Task: Buy 5 Heat Riser & Restrictor from Gaskets section under best seller category for shipping address: Jane Thompson, 2094 Pike Street, San Diego, California 92126, Cell Number 8585770212. Pay from credit card ending with 2005, CVV 3321
Action: Mouse moved to (15, 82)
Screenshot: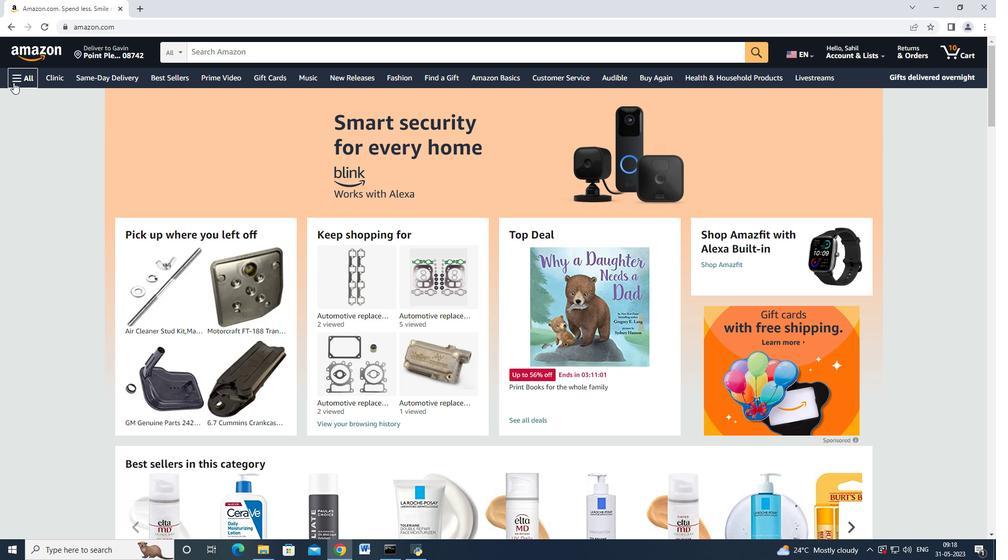 
Action: Mouse pressed left at (15, 82)
Screenshot: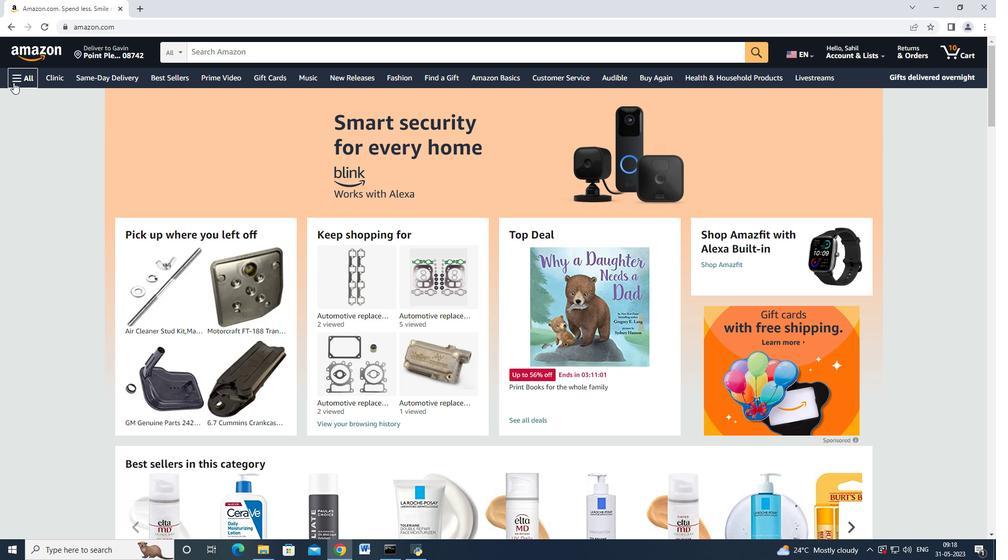
Action: Mouse moved to (61, 219)
Screenshot: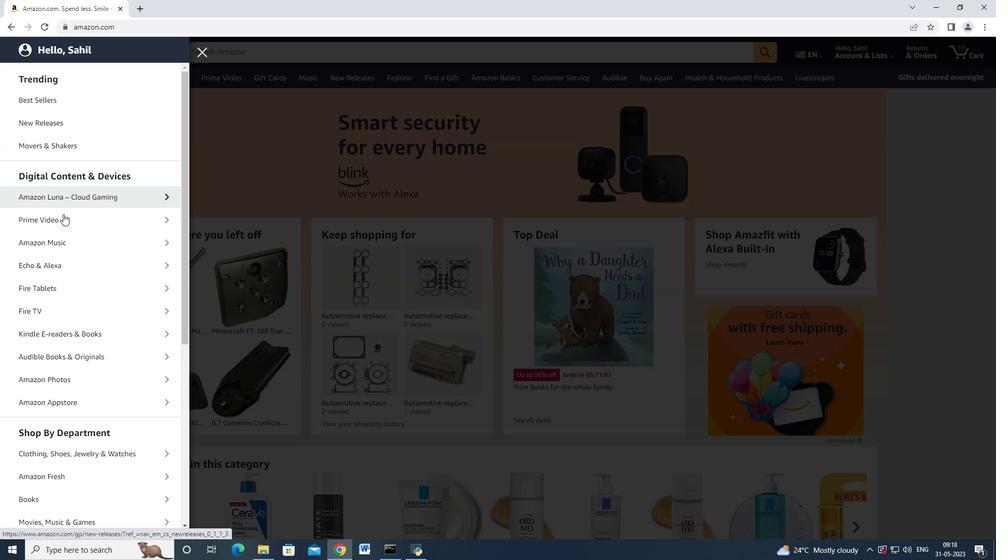 
Action: Mouse scrolled (61, 219) with delta (0, 0)
Screenshot: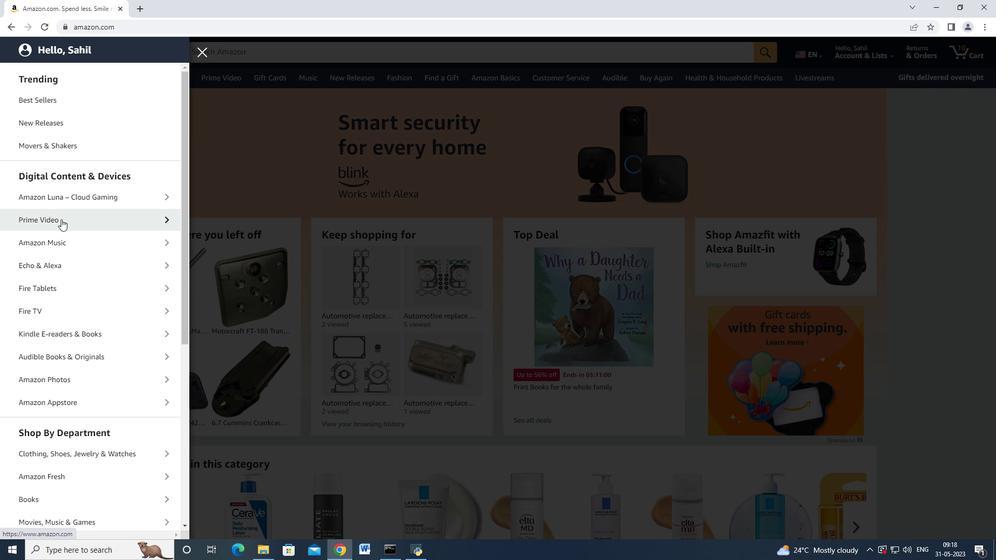 
Action: Mouse moved to (79, 365)
Screenshot: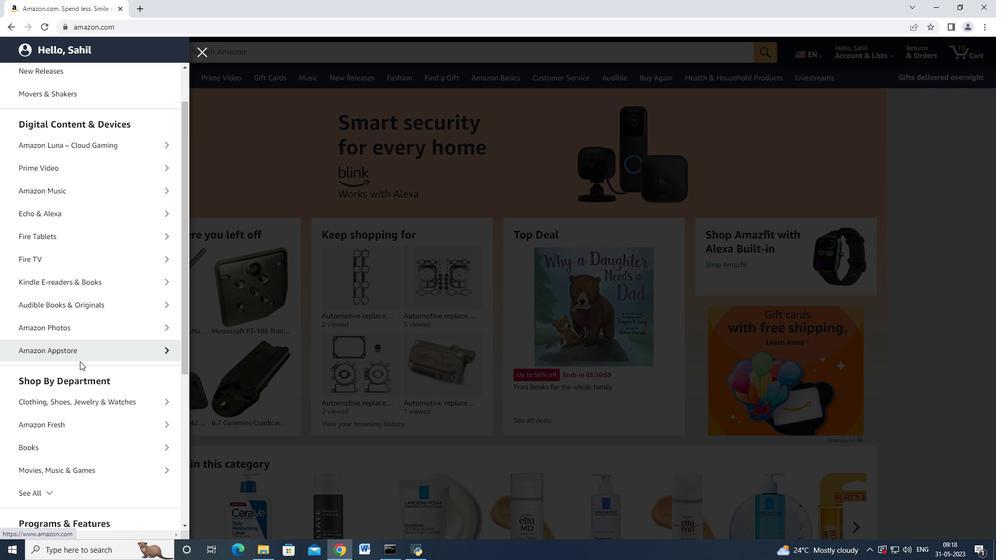 
Action: Mouse scrolled (79, 365) with delta (0, 0)
Screenshot: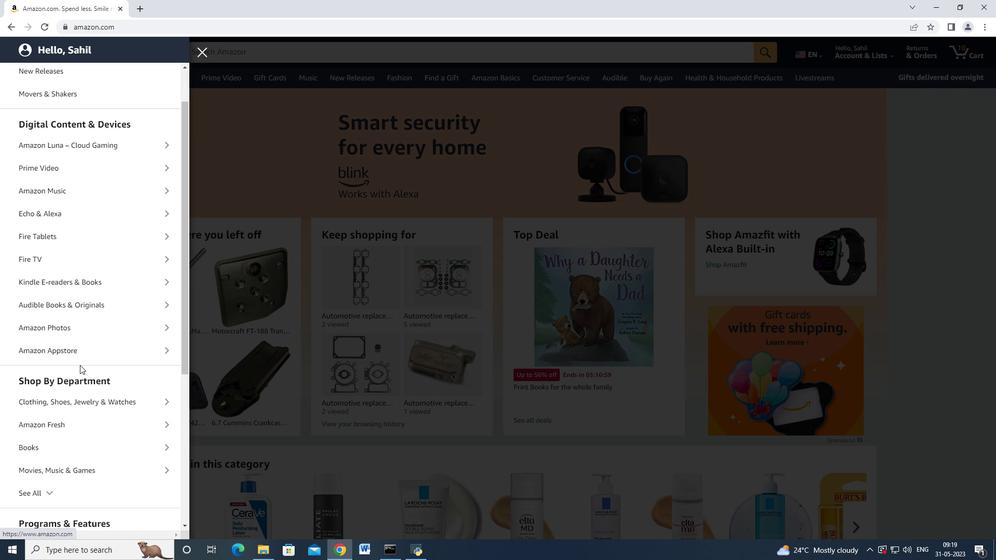 
Action: Mouse moved to (60, 440)
Screenshot: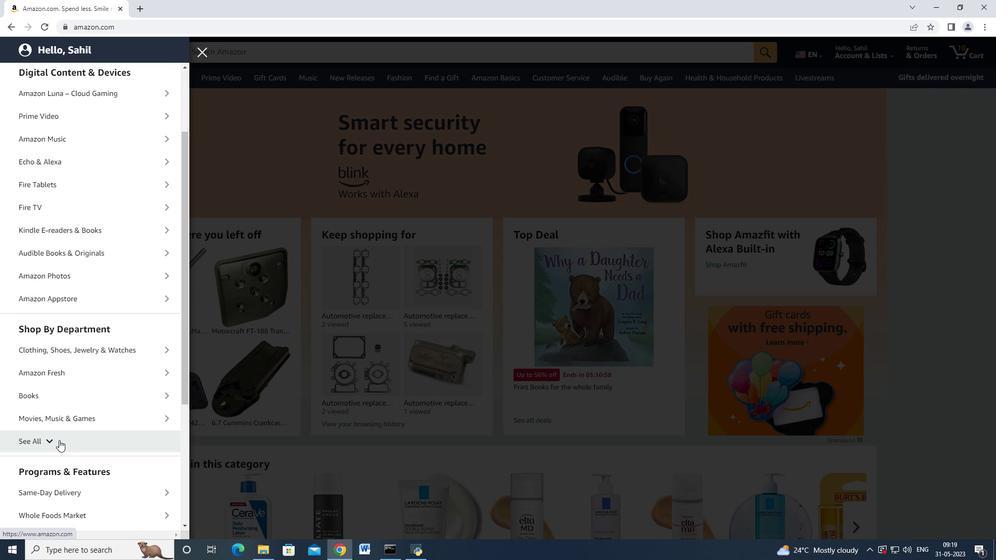 
Action: Mouse pressed left at (60, 440)
Screenshot: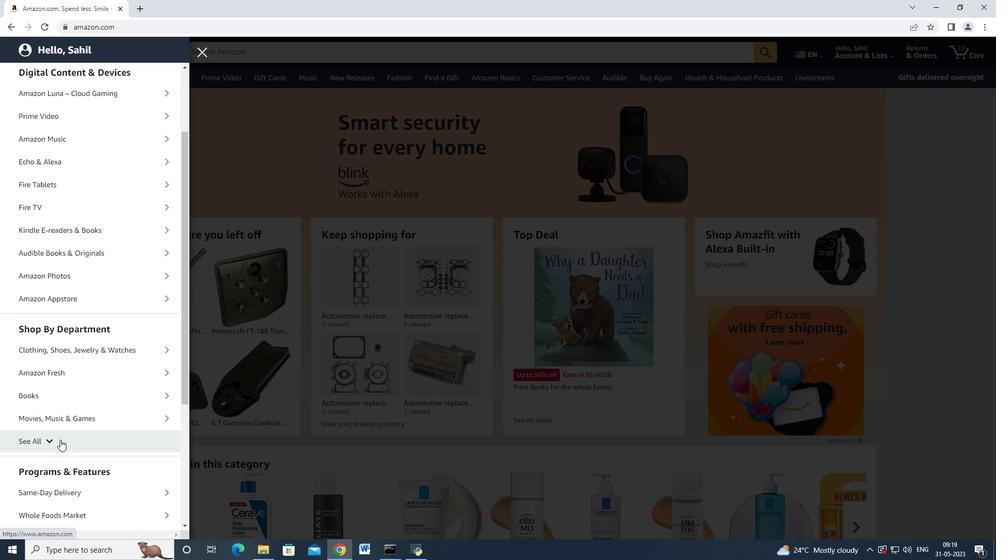 
Action: Mouse moved to (76, 297)
Screenshot: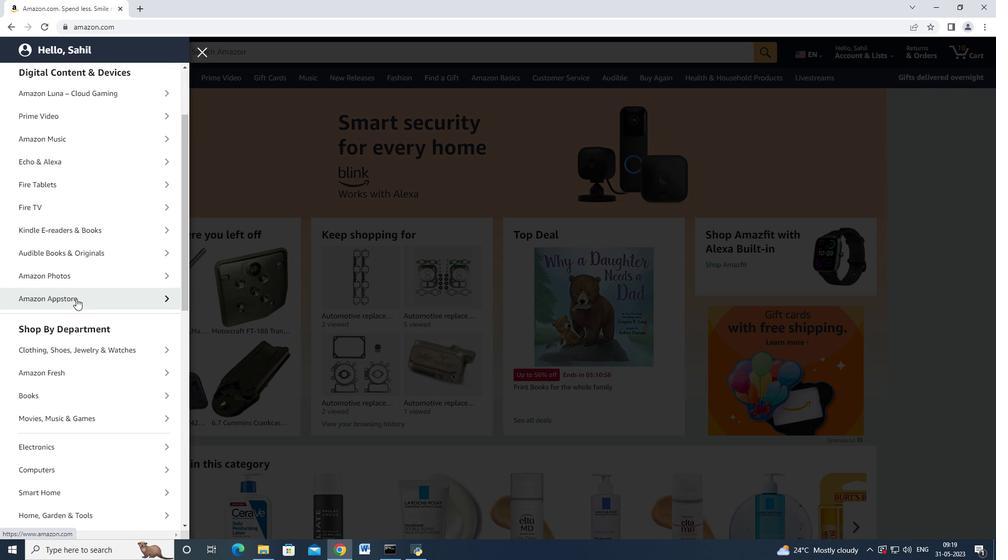 
Action: Mouse scrolled (76, 297) with delta (0, 0)
Screenshot: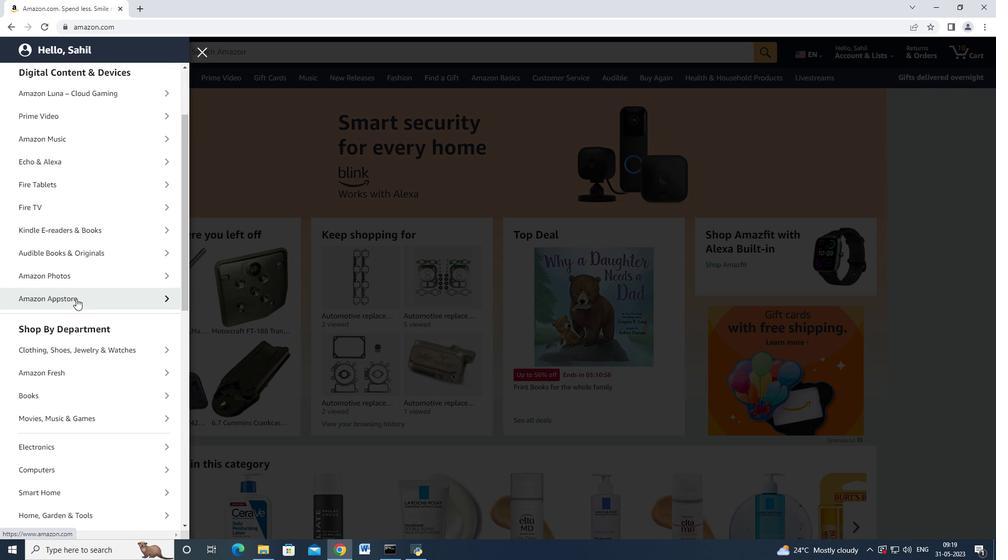 
Action: Mouse moved to (77, 296)
Screenshot: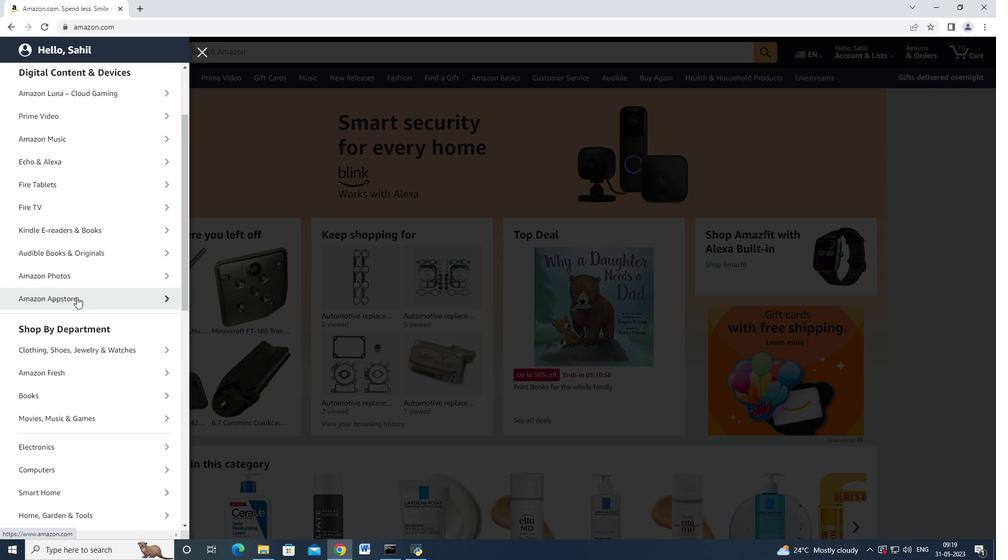
Action: Mouse scrolled (77, 296) with delta (0, 0)
Screenshot: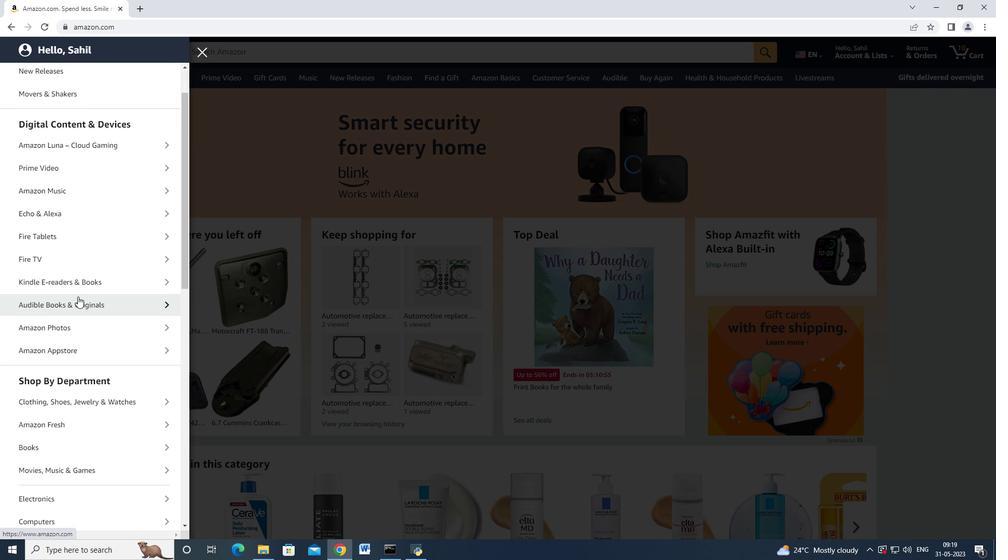 
Action: Mouse scrolled (77, 296) with delta (0, 0)
Screenshot: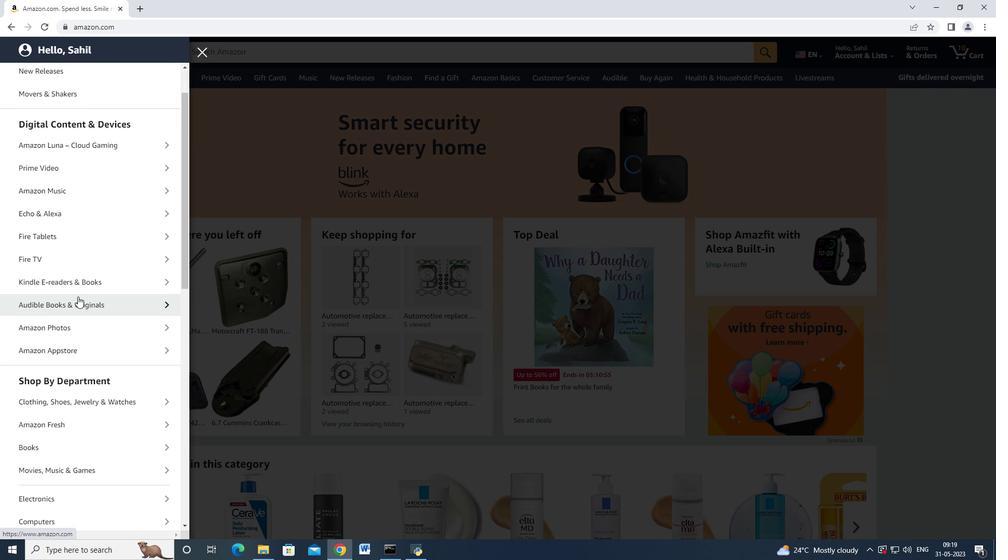 
Action: Mouse scrolled (77, 296) with delta (0, 0)
Screenshot: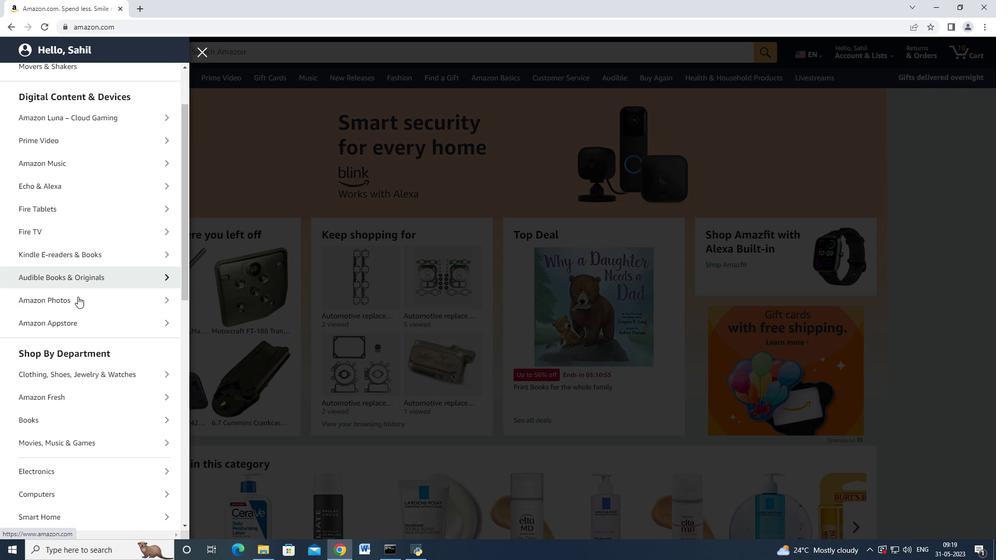 
Action: Mouse scrolled (77, 296) with delta (0, 0)
Screenshot: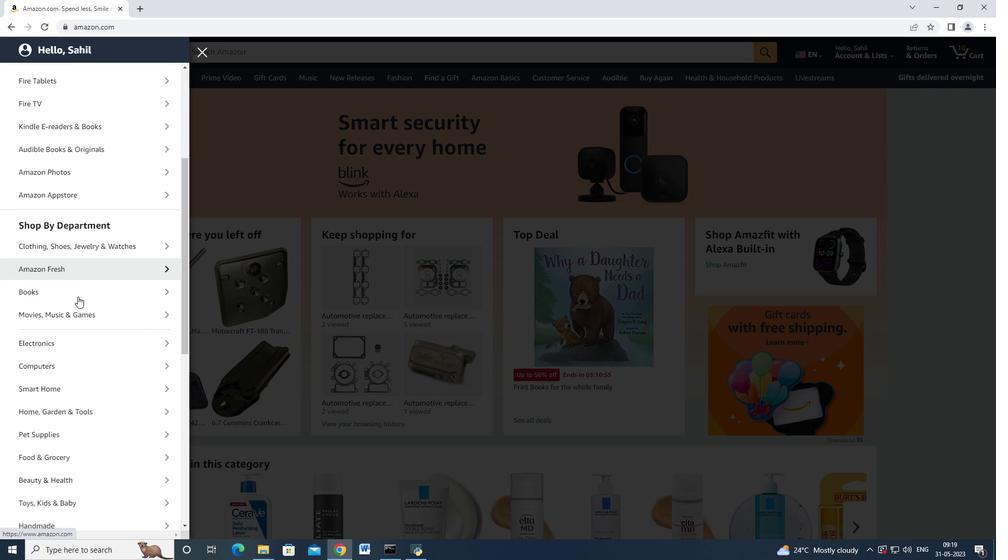 
Action: Mouse scrolled (77, 296) with delta (0, 0)
Screenshot: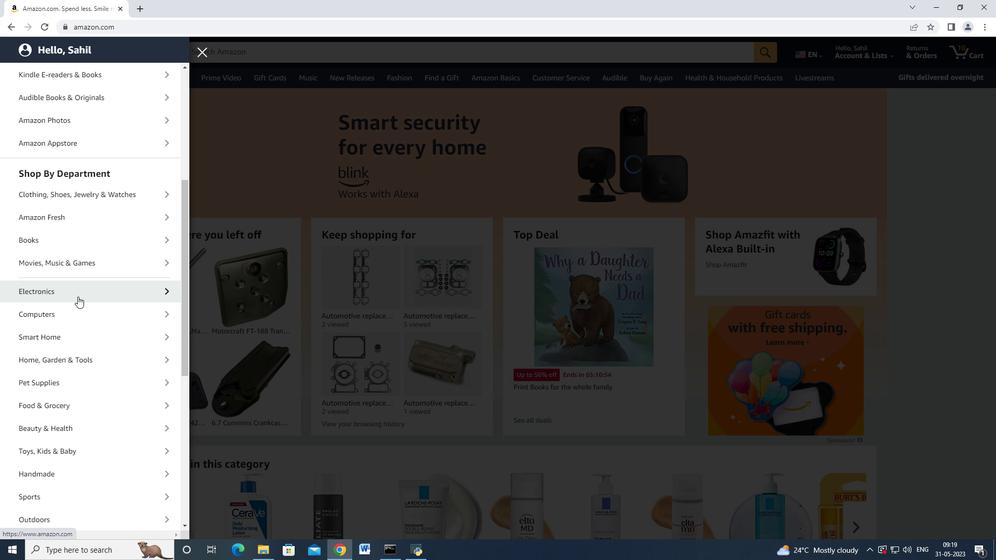 
Action: Mouse scrolled (77, 296) with delta (0, 0)
Screenshot: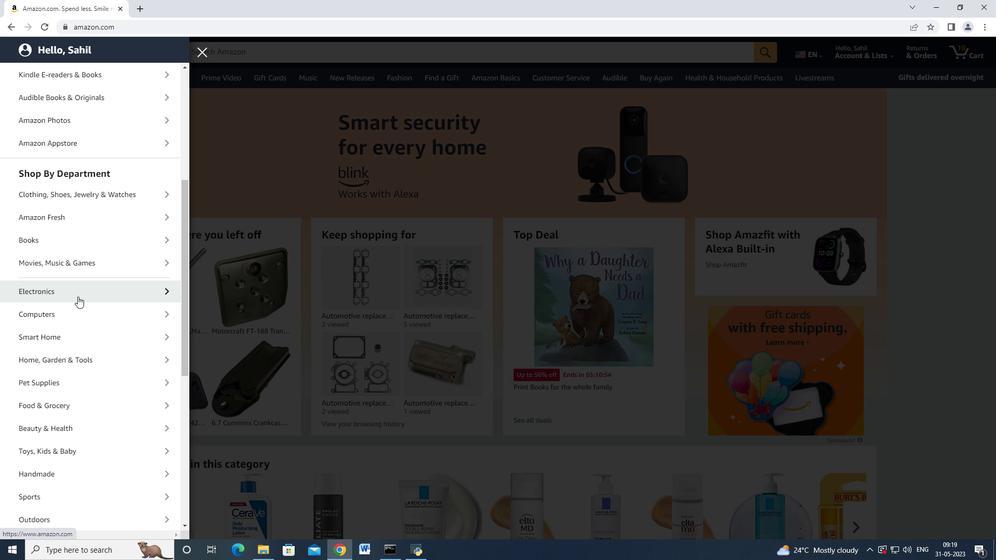 
Action: Mouse scrolled (77, 296) with delta (0, 0)
Screenshot: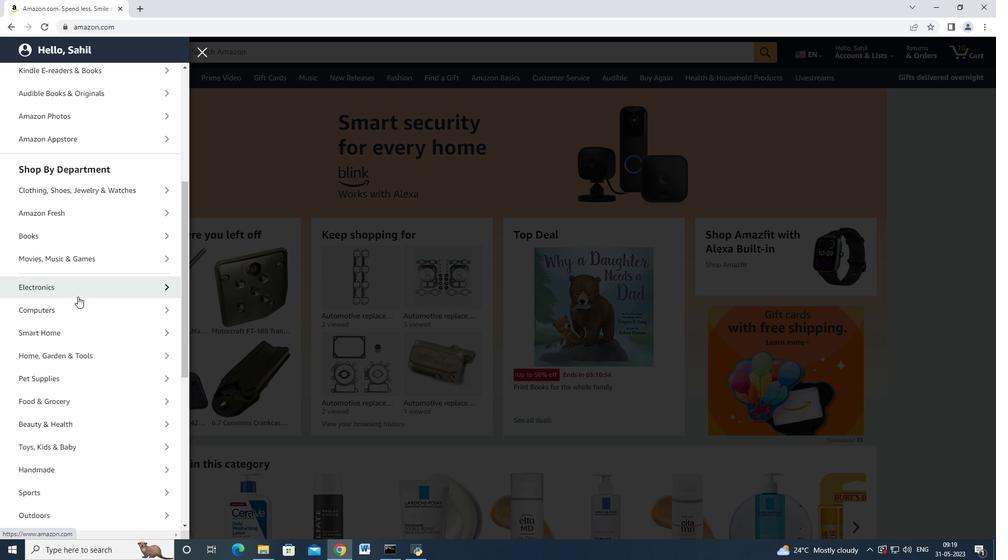 
Action: Mouse scrolled (77, 296) with delta (0, 0)
Screenshot: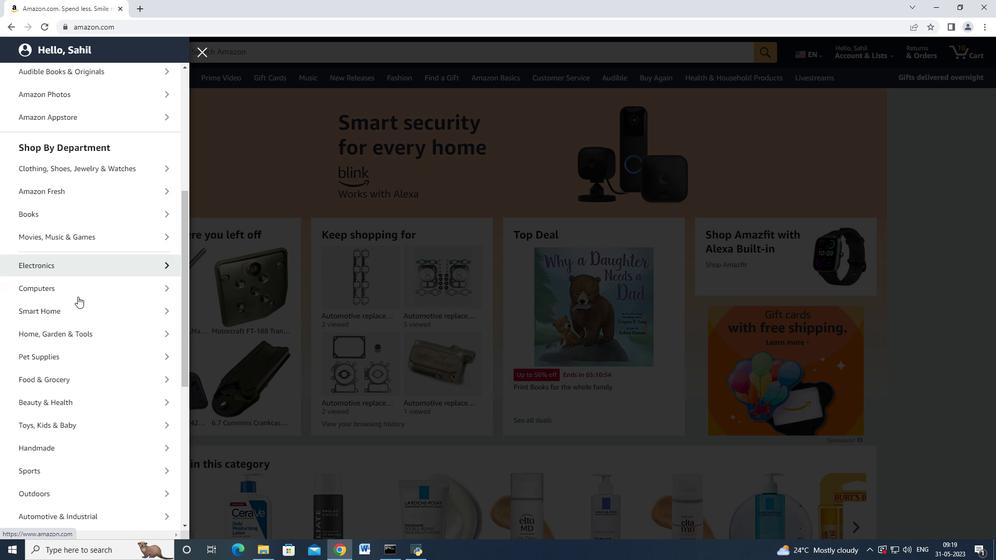 
Action: Mouse moved to (77, 332)
Screenshot: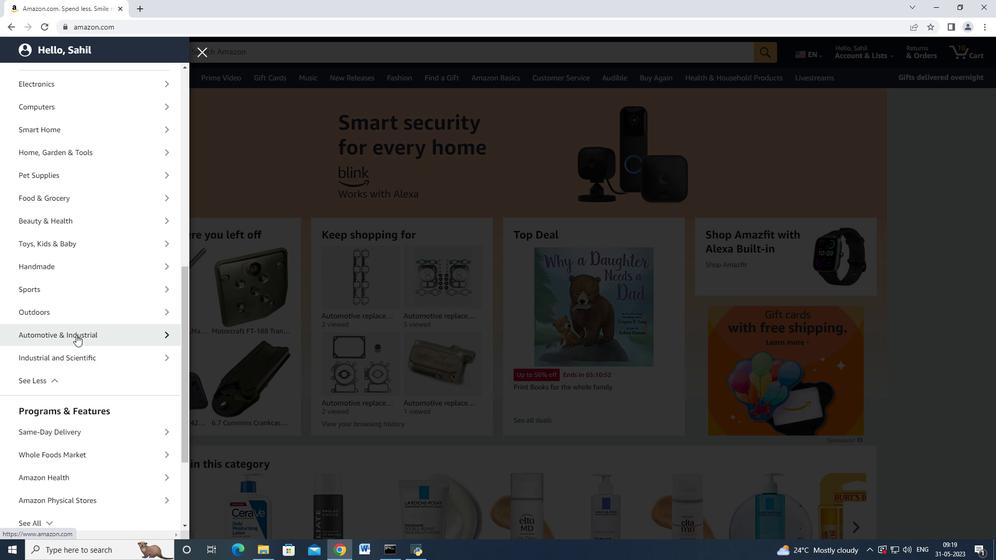 
Action: Mouse pressed left at (77, 332)
Screenshot: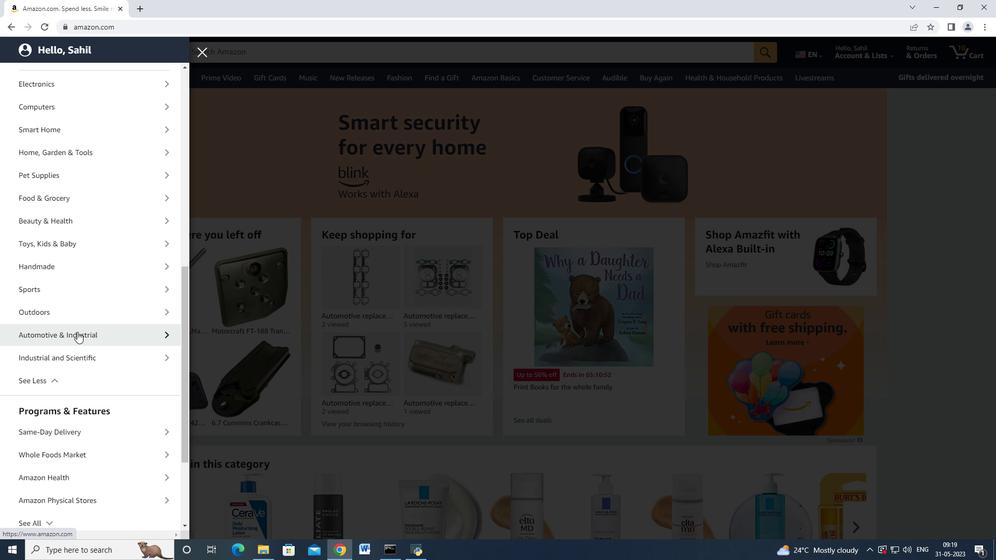 
Action: Mouse moved to (121, 122)
Screenshot: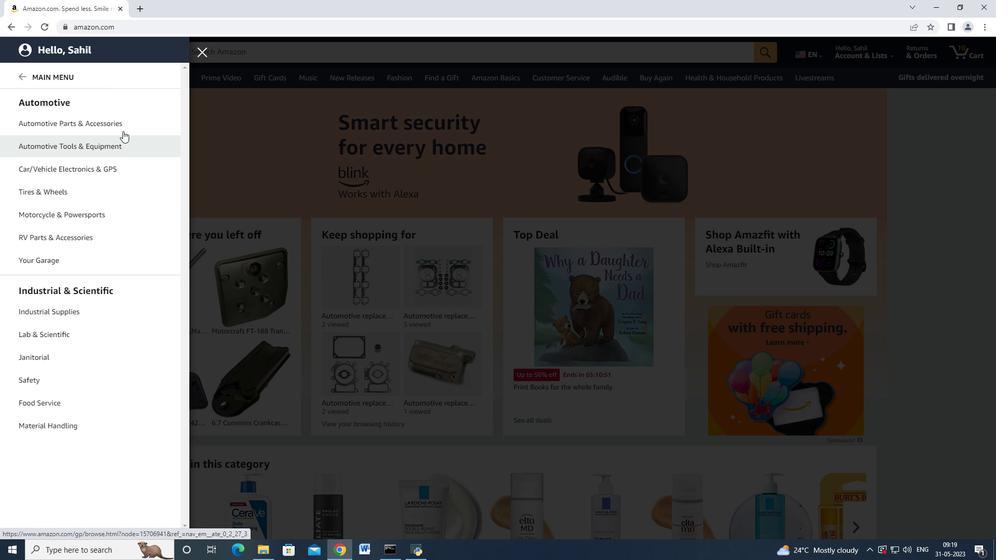 
Action: Mouse pressed left at (121, 122)
Screenshot: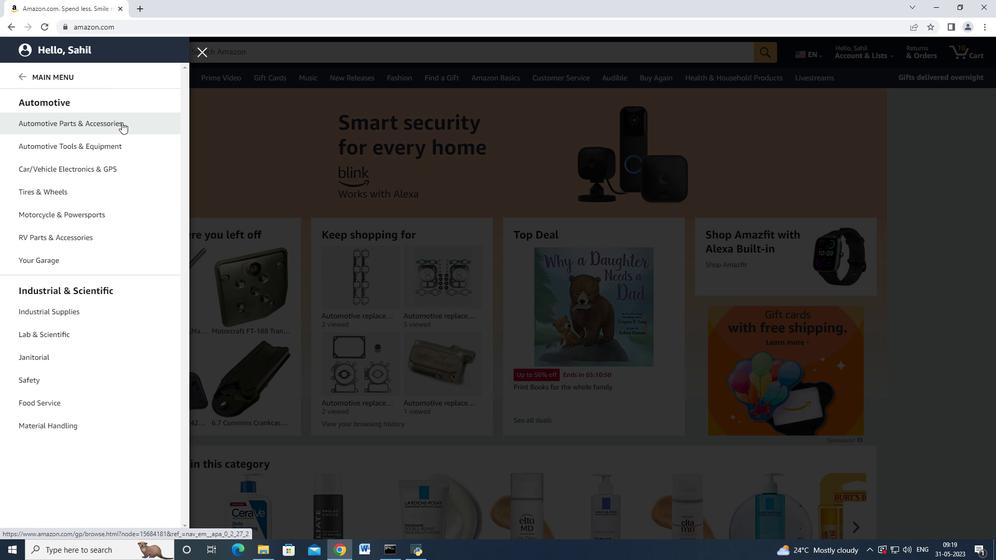 
Action: Mouse moved to (184, 96)
Screenshot: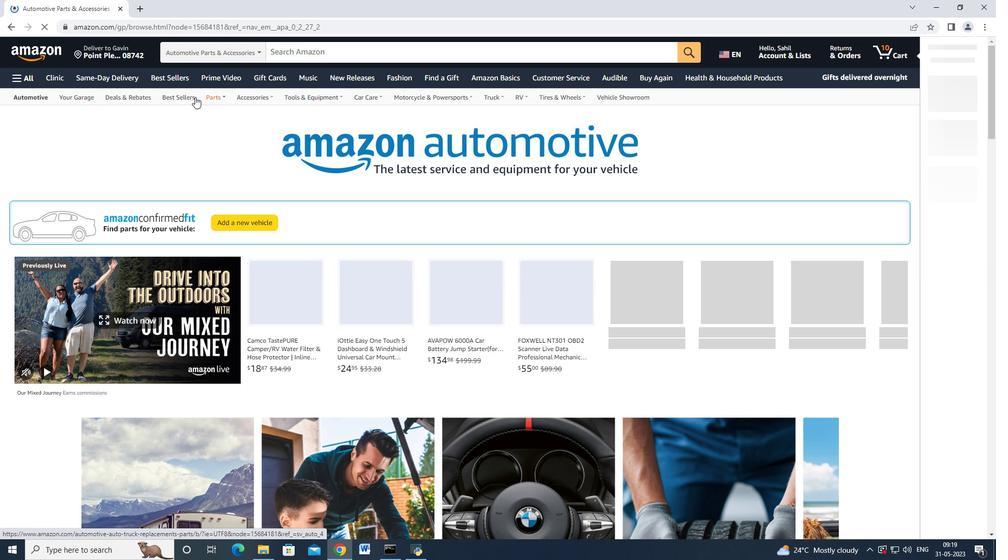 
Action: Mouse pressed left at (184, 96)
Screenshot: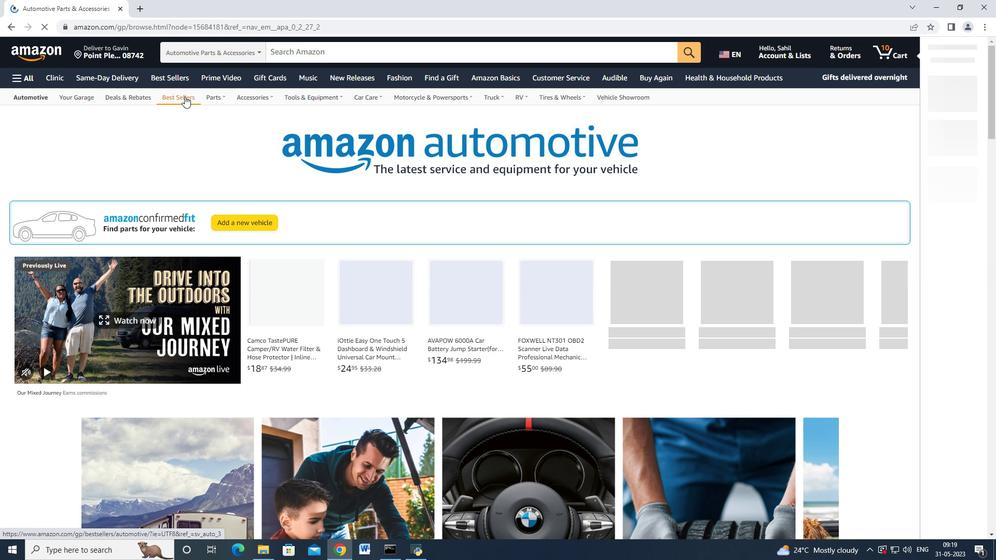 
Action: Mouse moved to (113, 289)
Screenshot: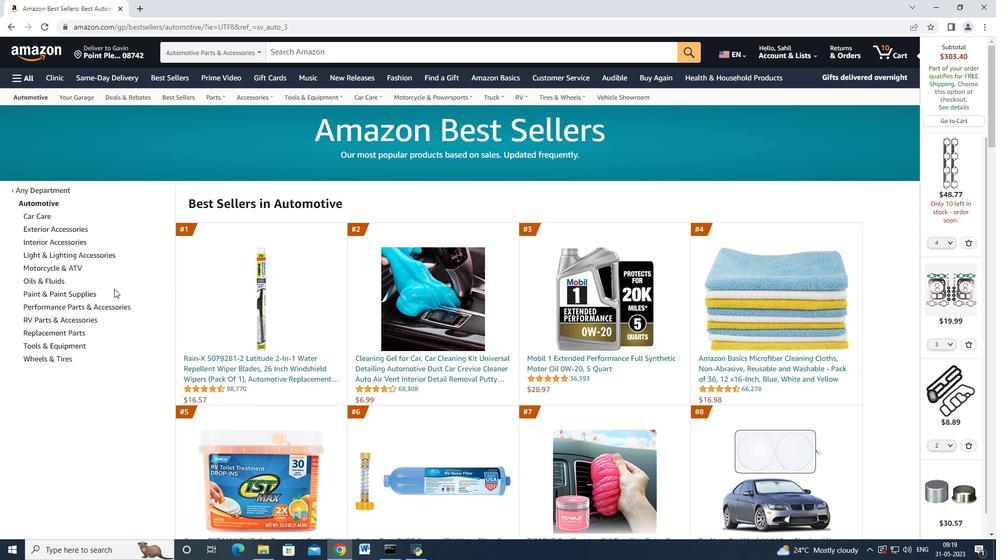 
Action: Mouse scrolled (113, 289) with delta (0, 0)
Screenshot: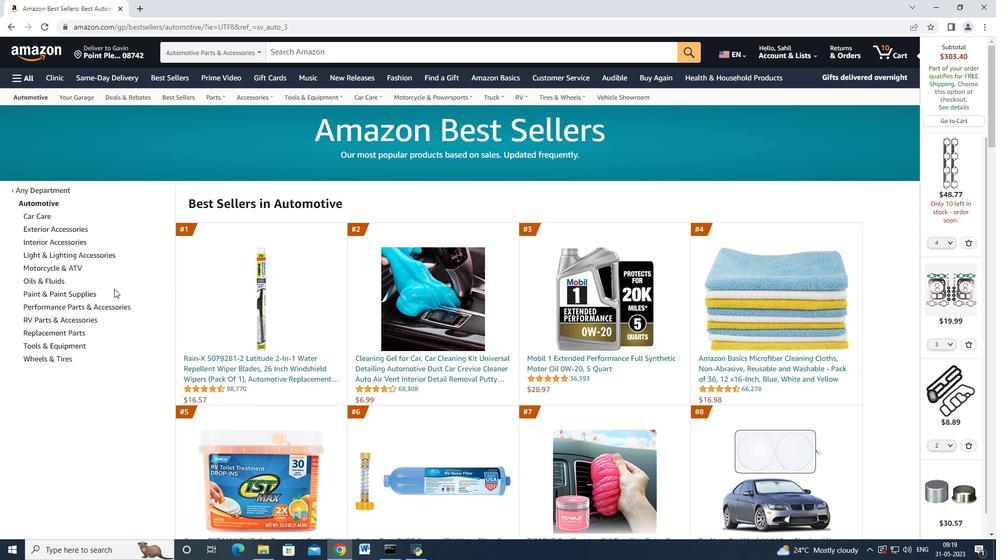 
Action: Mouse moved to (117, 286)
Screenshot: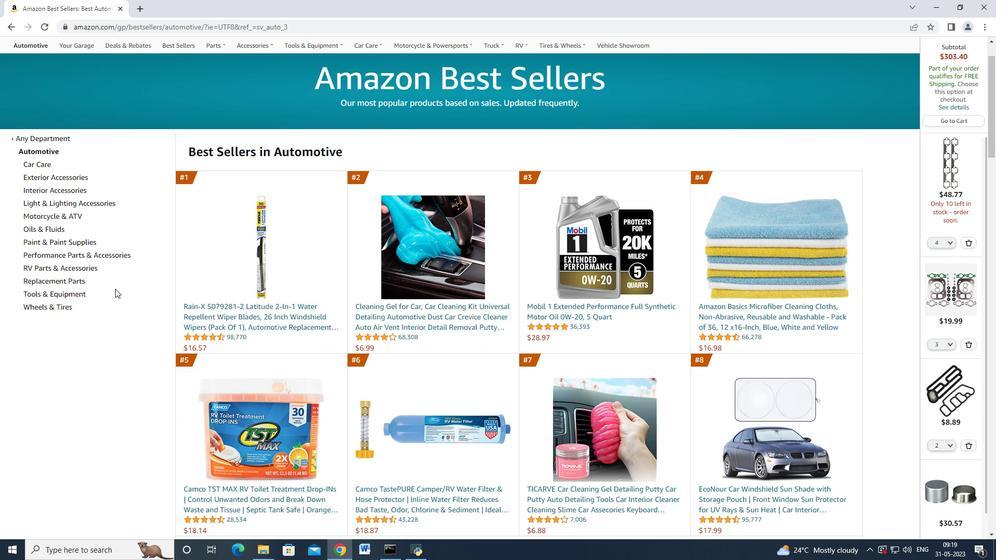 
Action: Mouse scrolled (117, 286) with delta (0, 0)
Screenshot: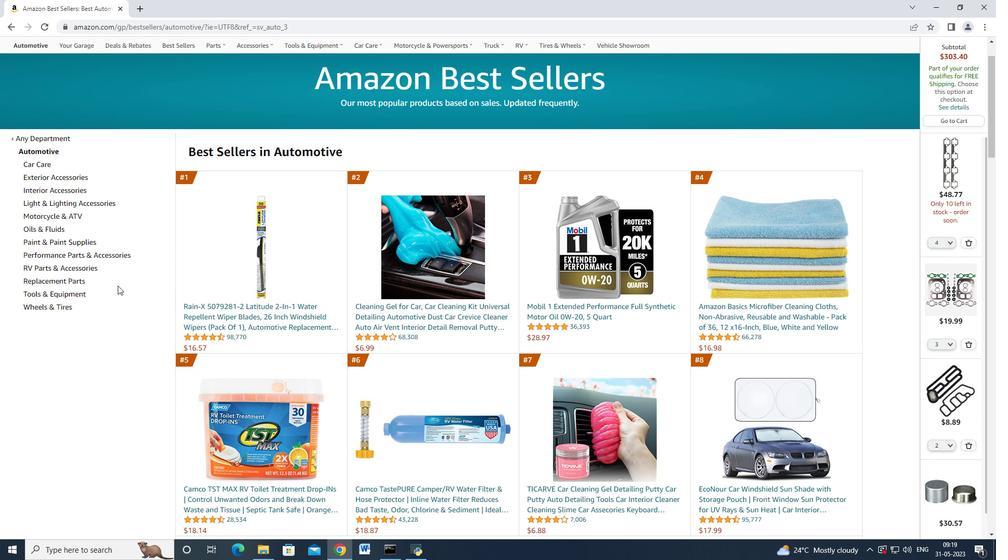 
Action: Mouse moved to (62, 332)
Screenshot: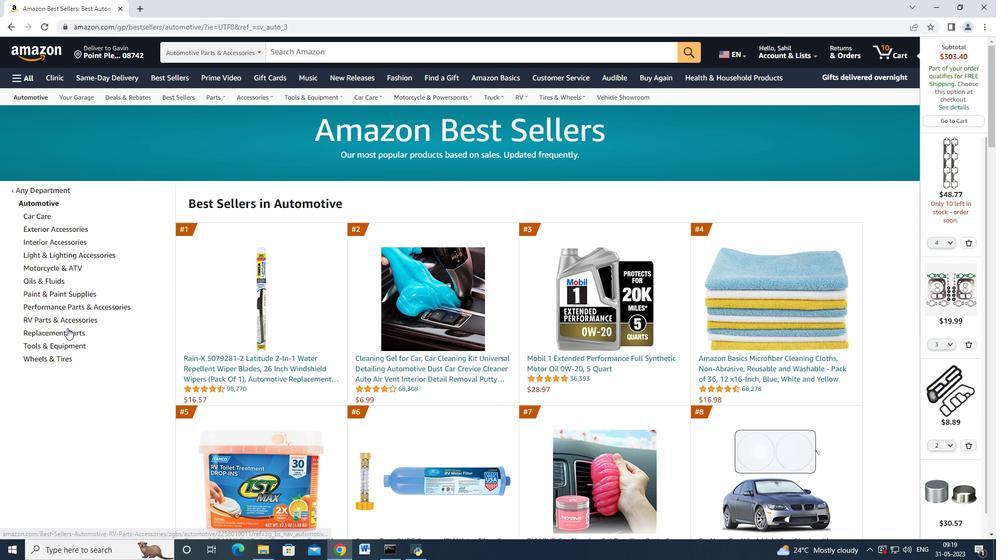 
Action: Mouse pressed left at (62, 332)
Screenshot: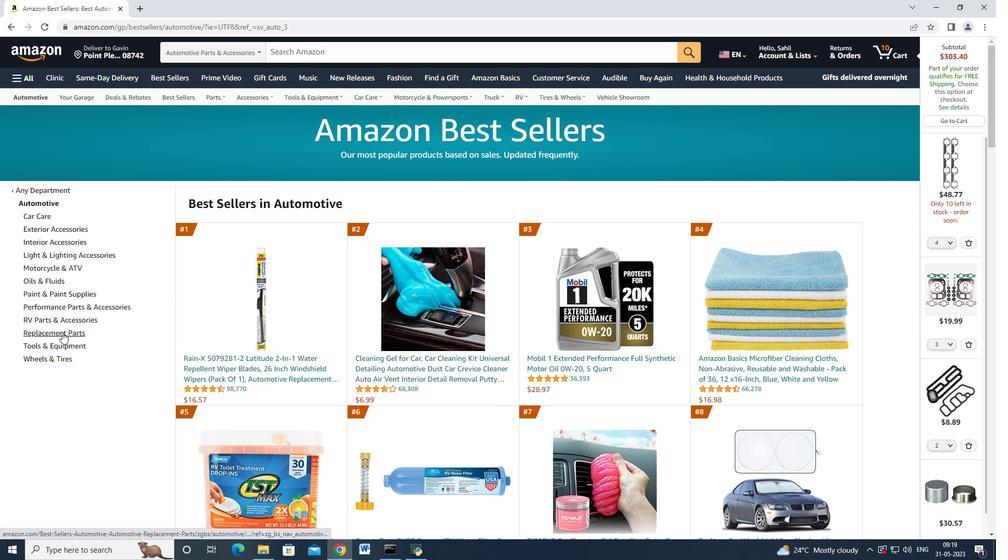 
Action: Mouse moved to (145, 295)
Screenshot: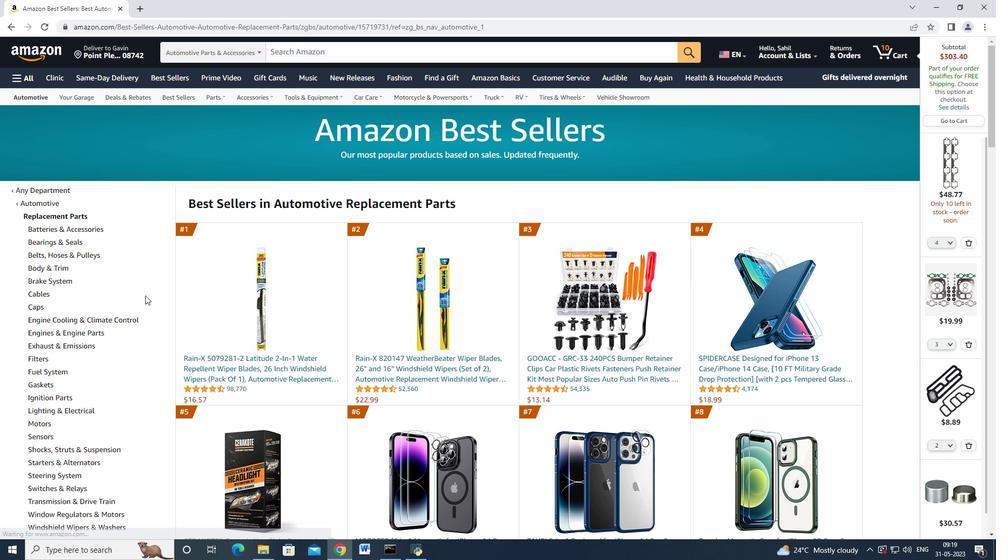 
Action: Mouse scrolled (145, 295) with delta (0, 0)
Screenshot: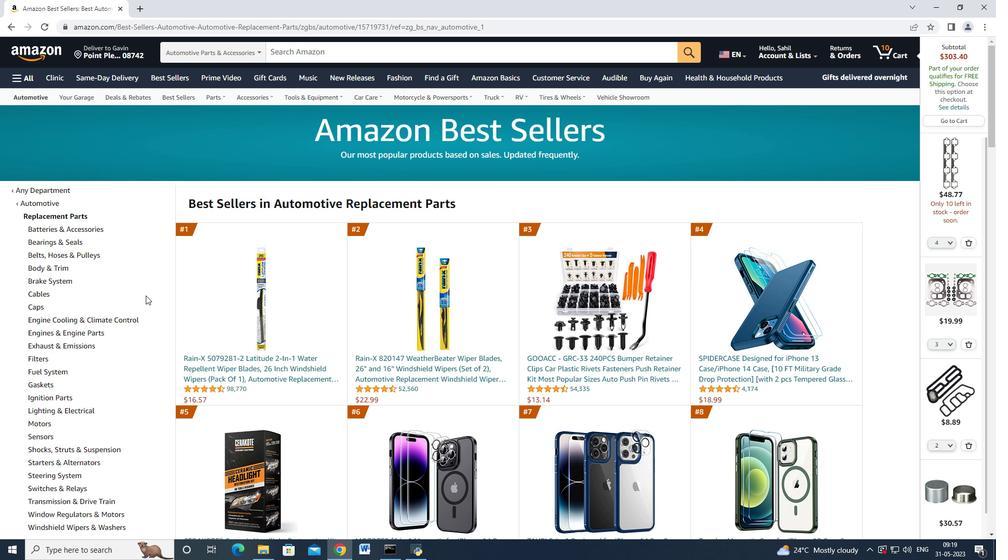 
Action: Mouse scrolled (145, 295) with delta (0, 0)
Screenshot: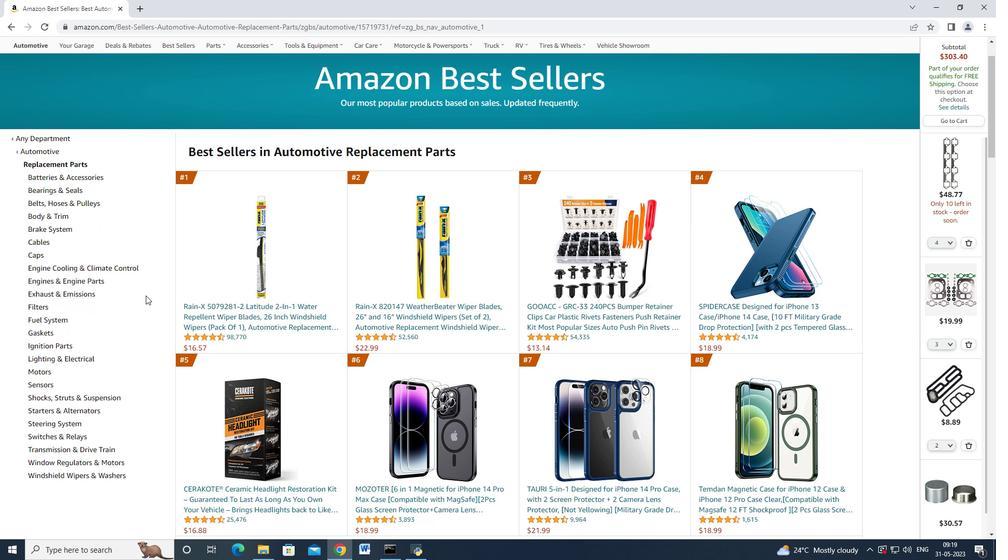 
Action: Mouse moved to (44, 280)
Screenshot: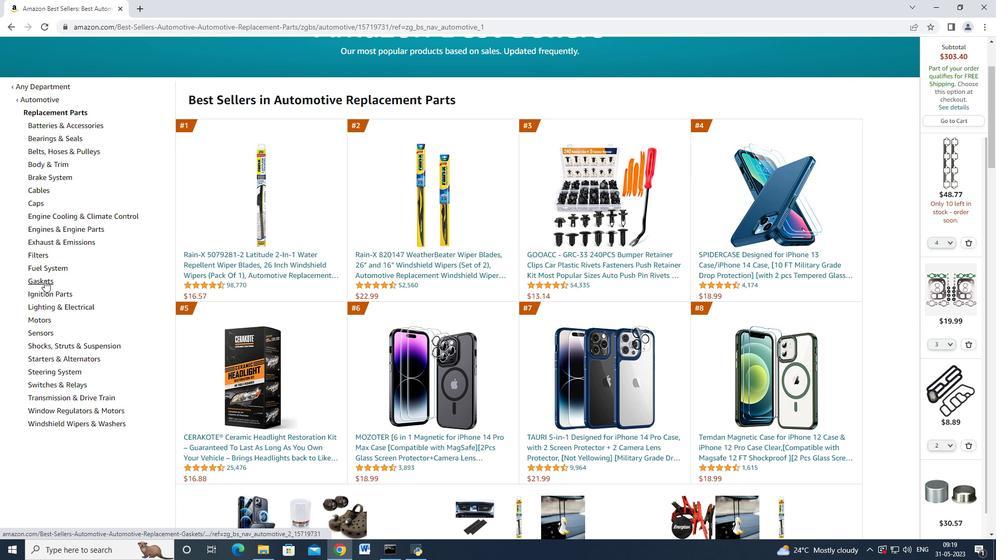 
Action: Mouse pressed left at (44, 280)
Screenshot: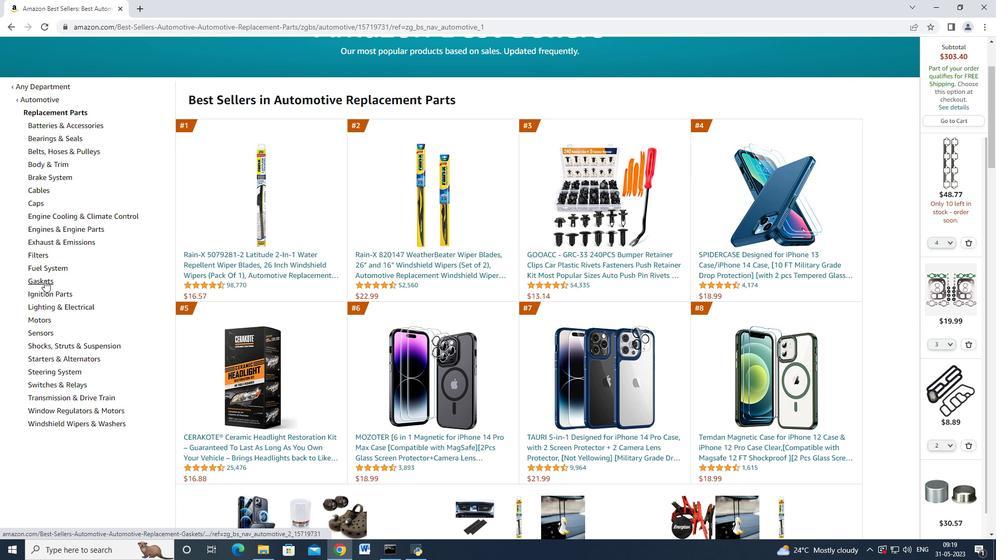 
Action: Mouse moved to (72, 357)
Screenshot: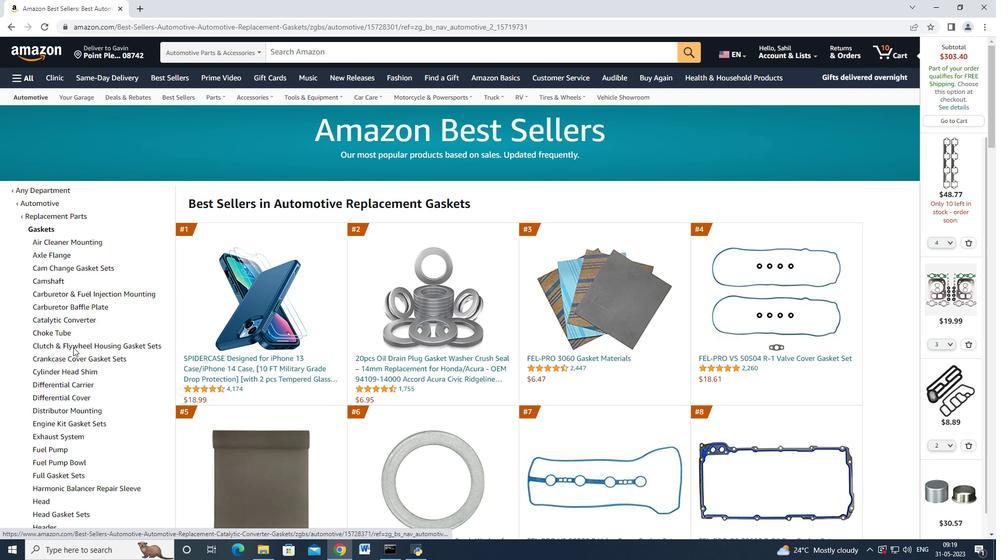 
Action: Mouse scrolled (72, 357) with delta (0, 0)
Screenshot: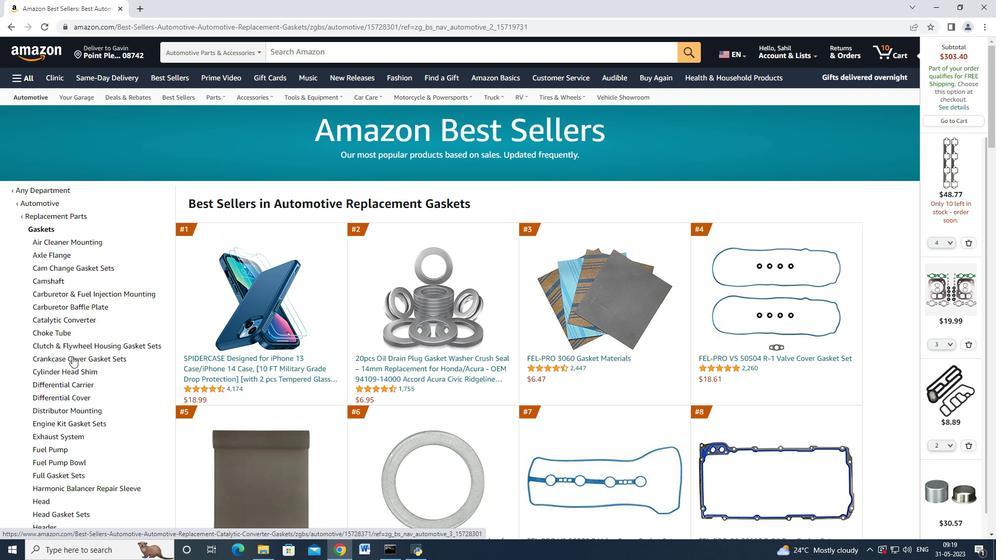 
Action: Mouse moved to (65, 393)
Screenshot: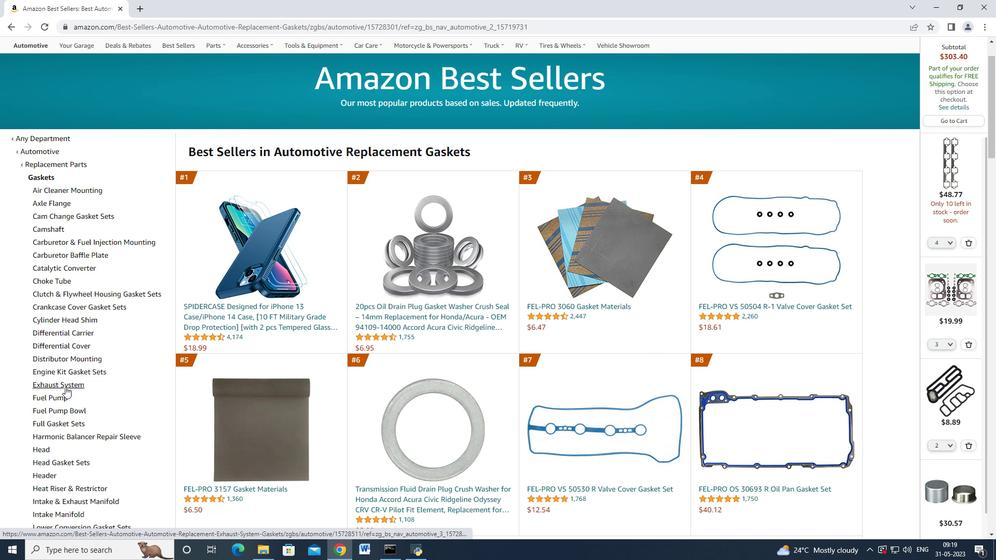 
Action: Mouse scrolled (65, 392) with delta (0, 0)
Screenshot: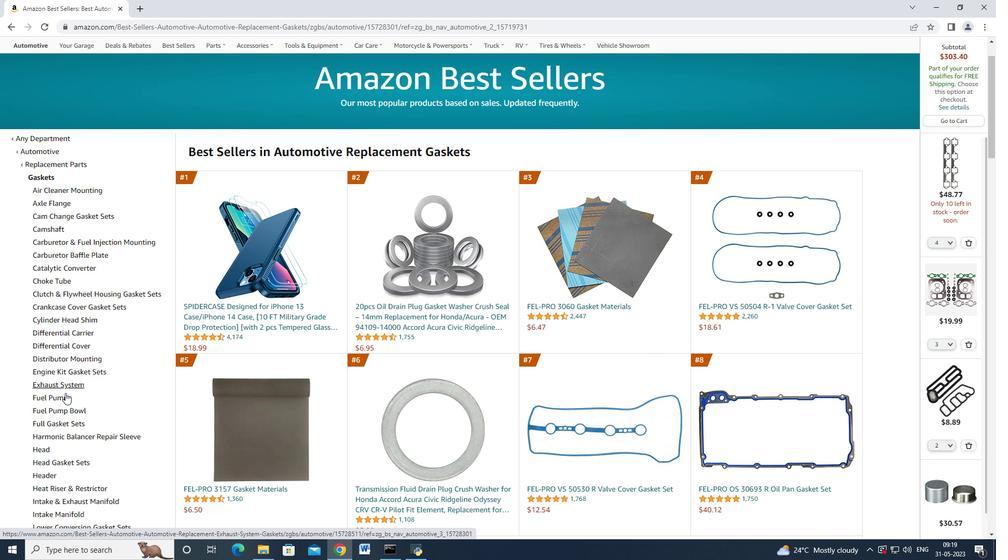 
Action: Mouse moved to (56, 434)
Screenshot: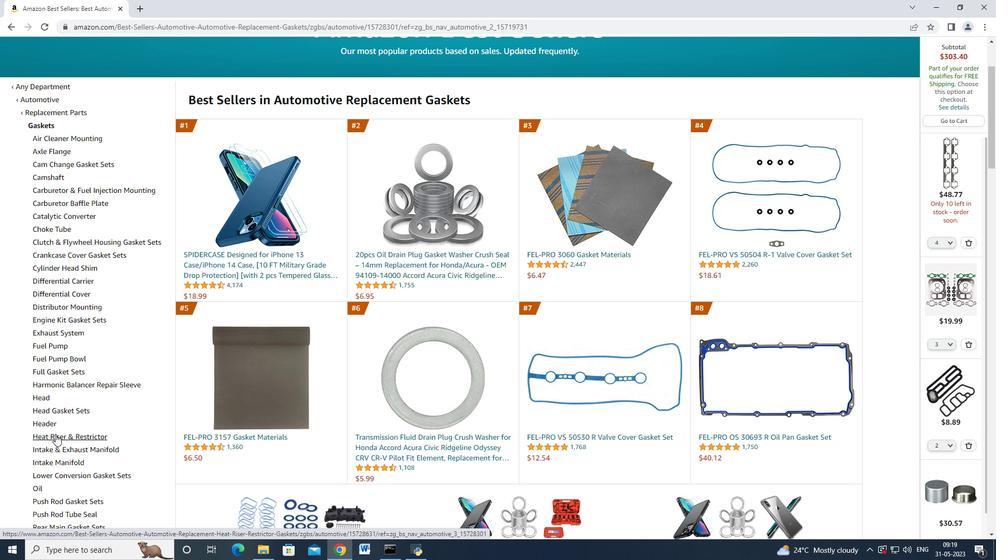 
Action: Mouse pressed left at (56, 434)
Screenshot: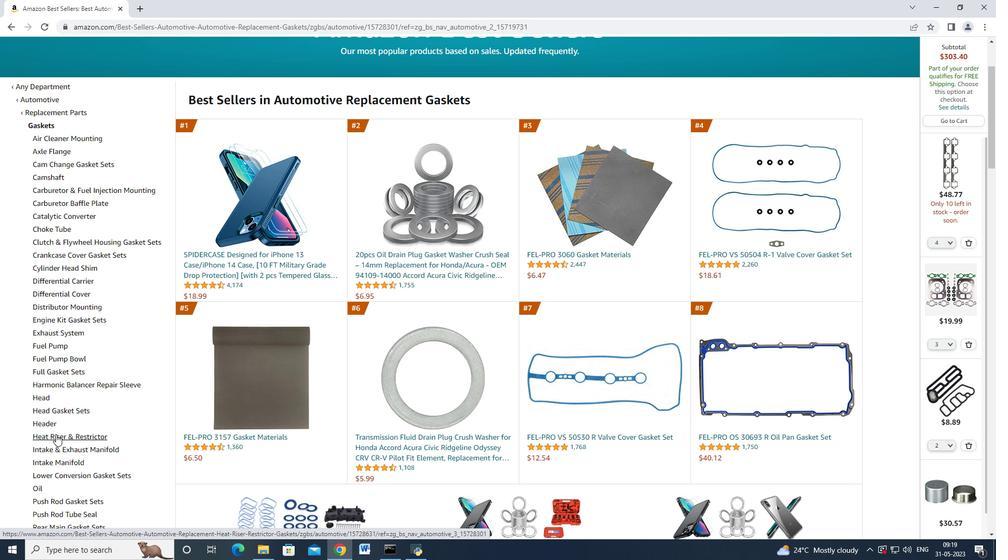 
Action: Mouse moved to (298, 255)
Screenshot: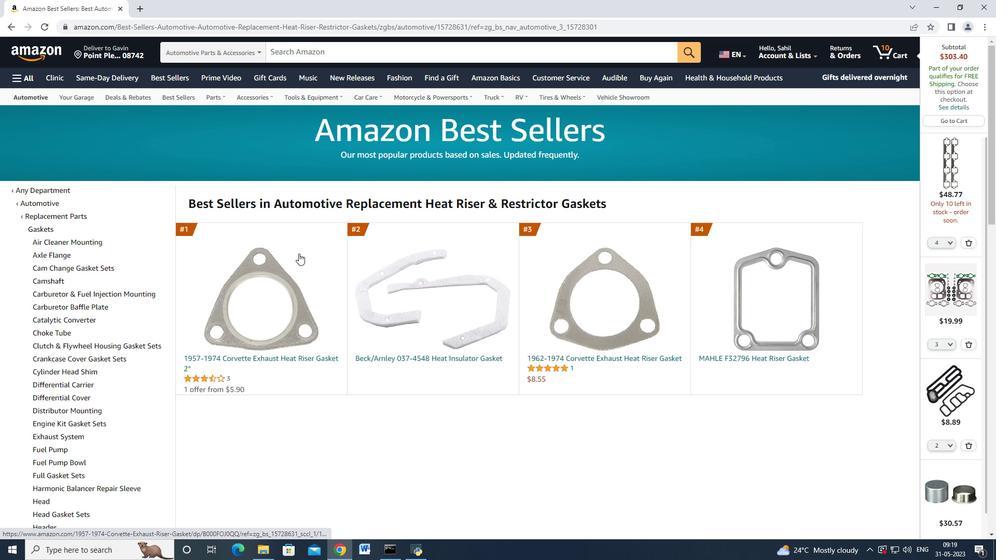 
Action: Mouse scrolled (298, 254) with delta (0, 0)
Screenshot: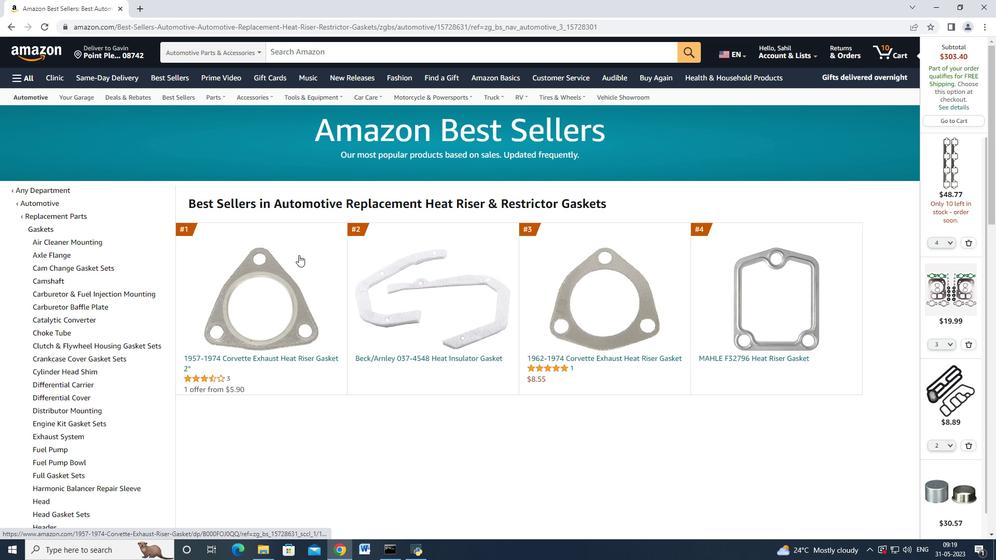 
Action: Mouse moved to (290, 303)
Screenshot: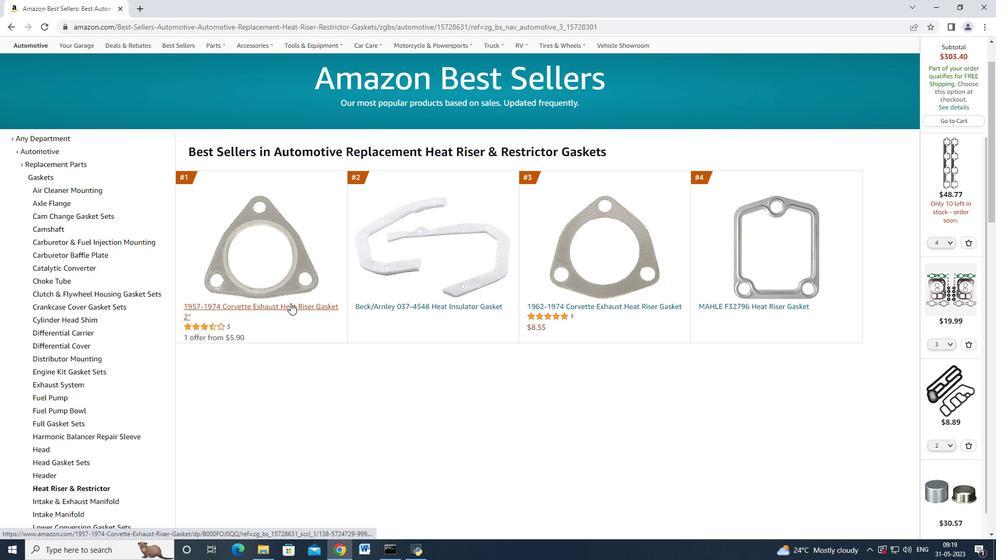 
Action: Mouse pressed left at (290, 303)
Screenshot: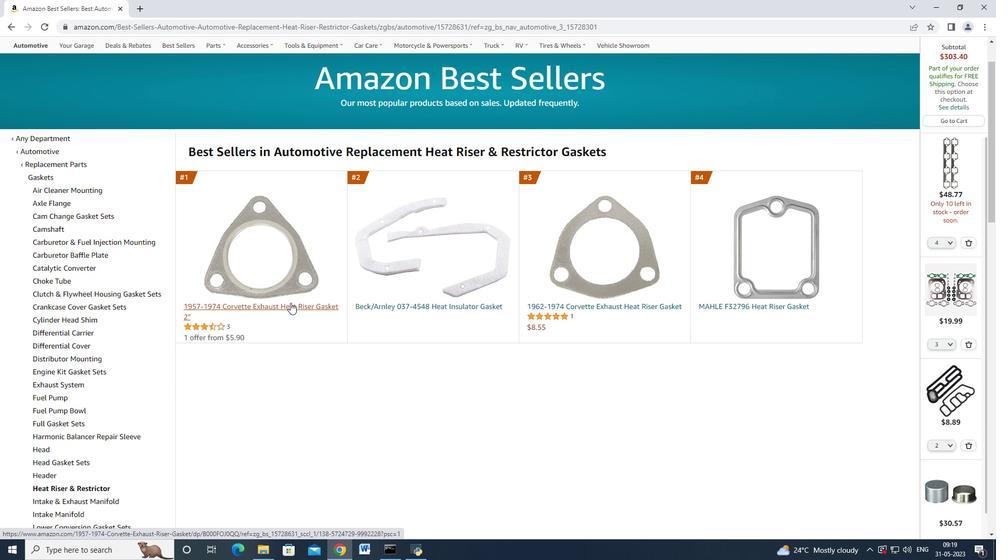 
Action: Mouse moved to (778, 279)
Screenshot: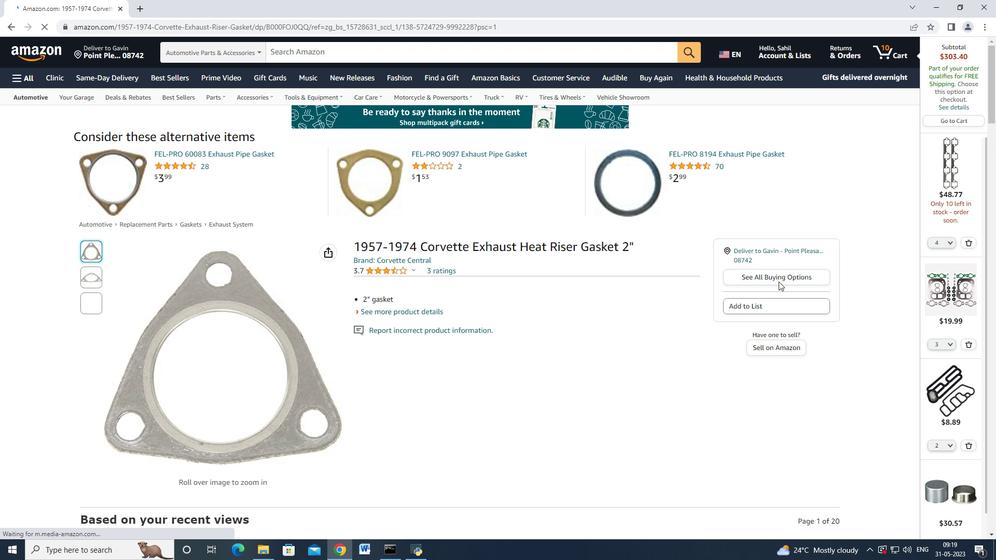 
Action: Mouse pressed left at (778, 279)
Screenshot: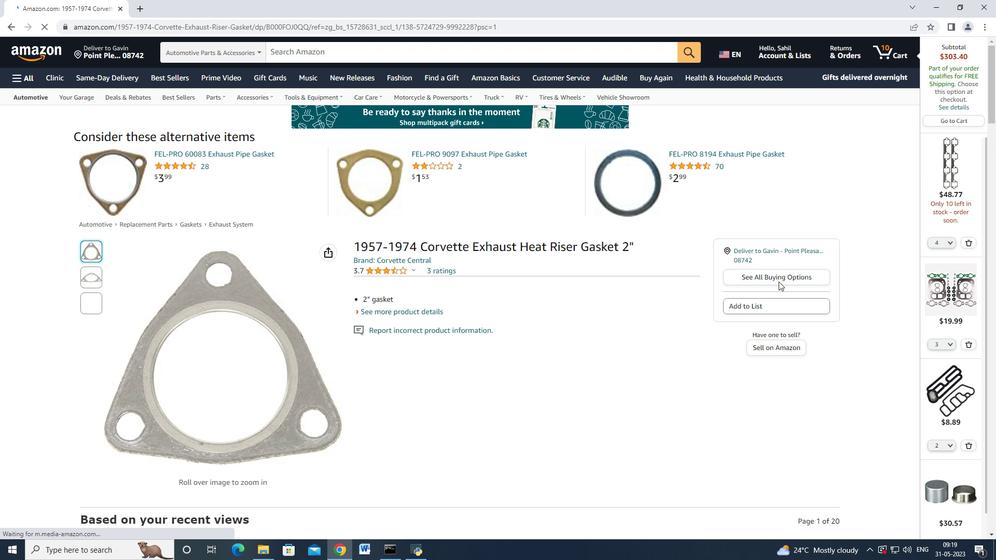 
Action: Mouse moved to (957, 162)
Screenshot: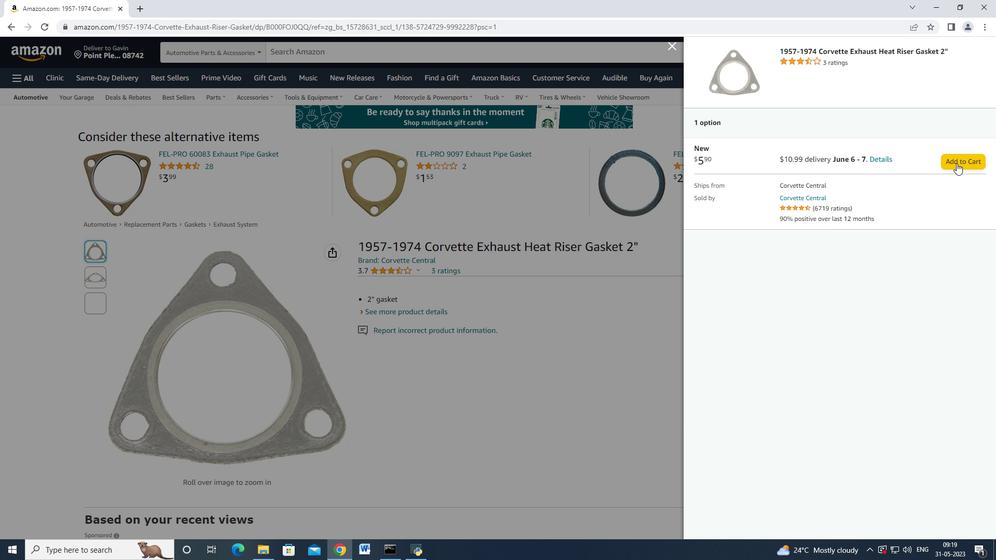 
Action: Mouse pressed left at (957, 162)
Screenshot: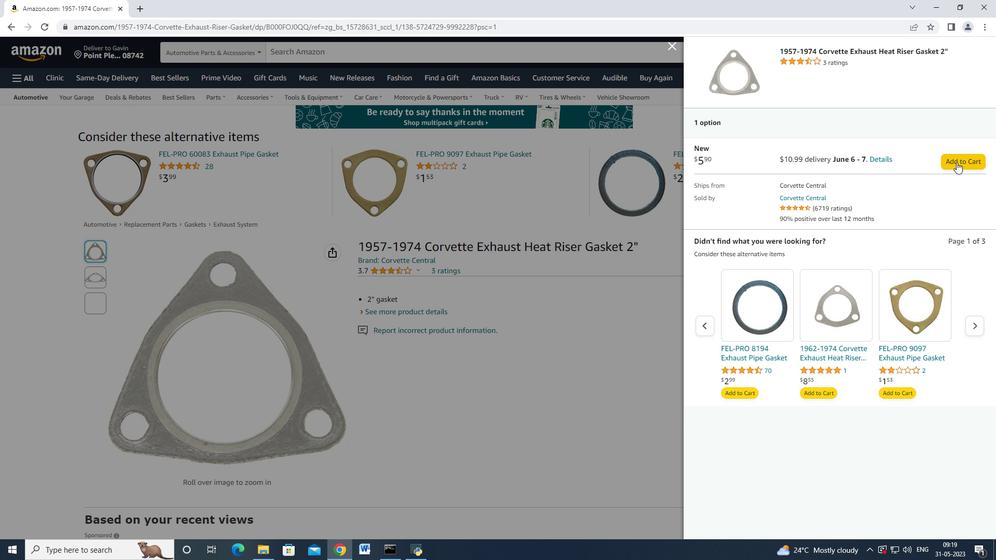 
Action: Mouse moved to (954, 166)
Screenshot: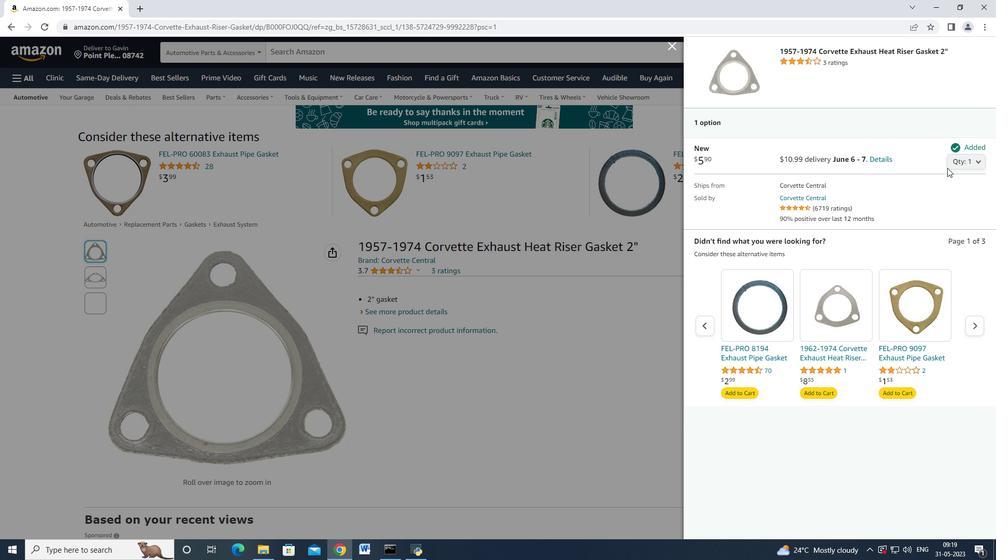 
Action: Mouse pressed left at (954, 166)
Screenshot: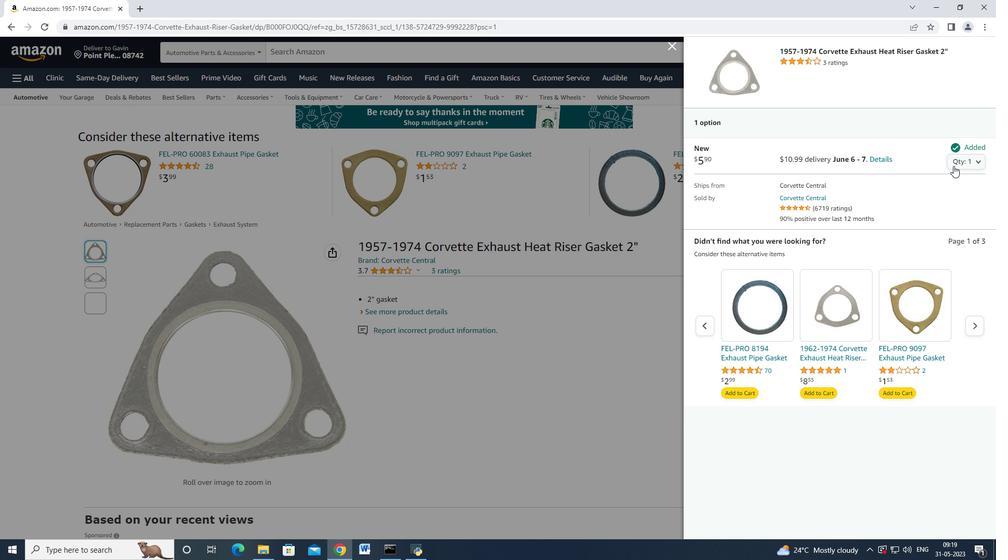 
Action: Mouse moved to (965, 218)
Screenshot: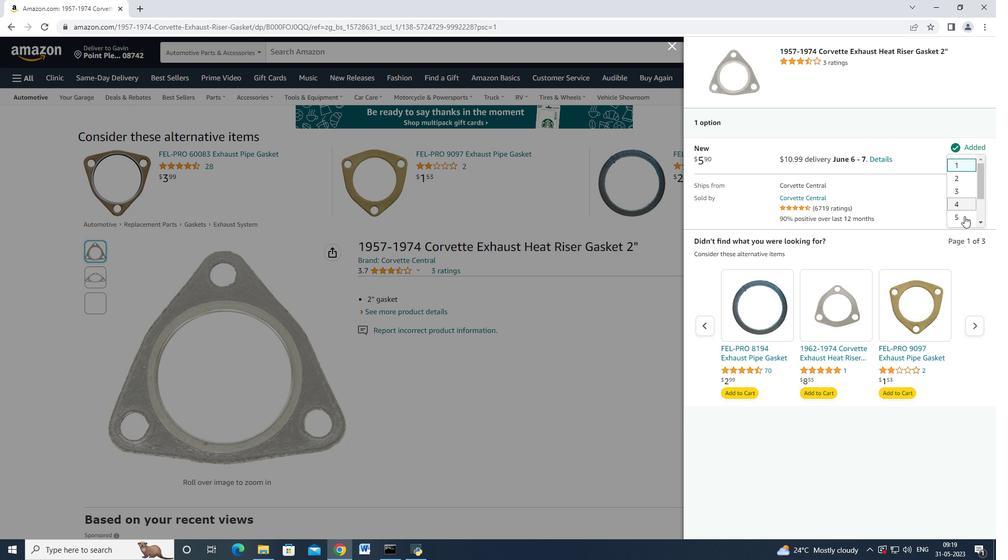 
Action: Mouse pressed left at (965, 218)
Screenshot: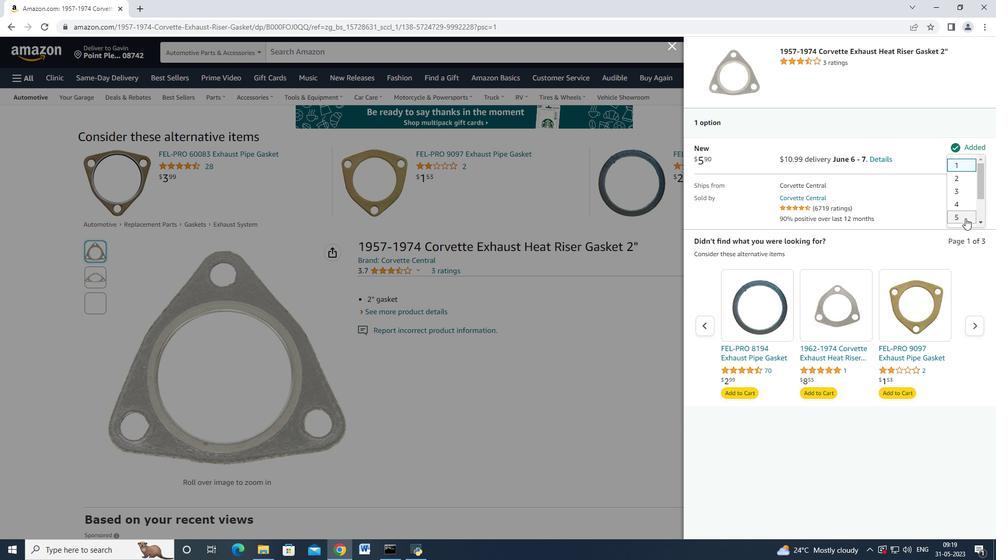 
Action: Mouse moved to (879, 158)
Screenshot: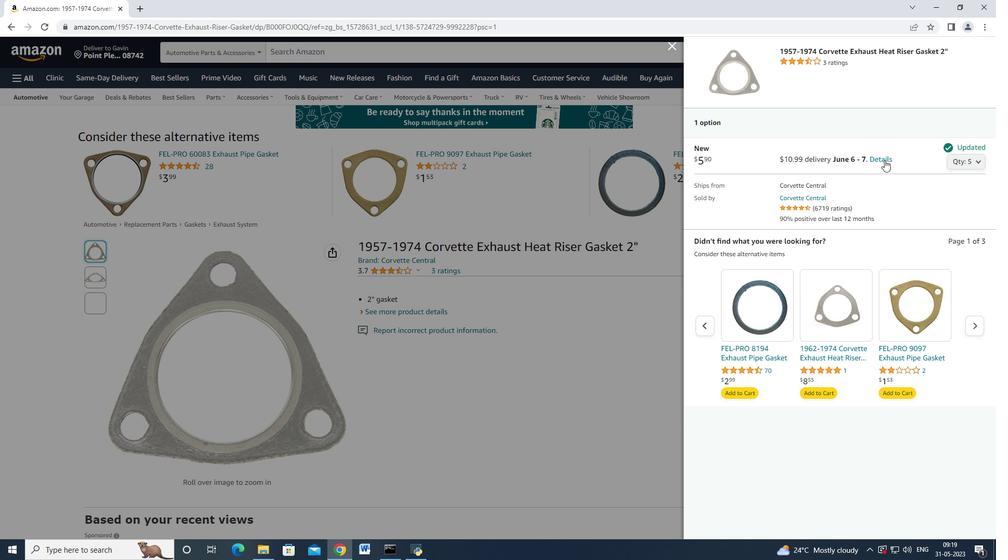 
Action: Mouse scrolled (879, 158) with delta (0, 0)
Screenshot: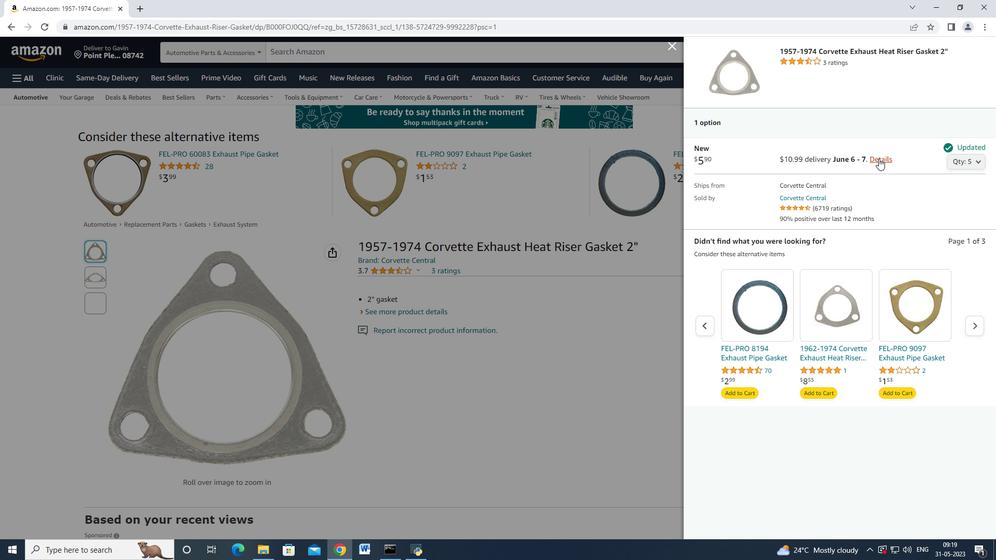 
Action: Mouse scrolled (879, 158) with delta (0, 0)
Screenshot: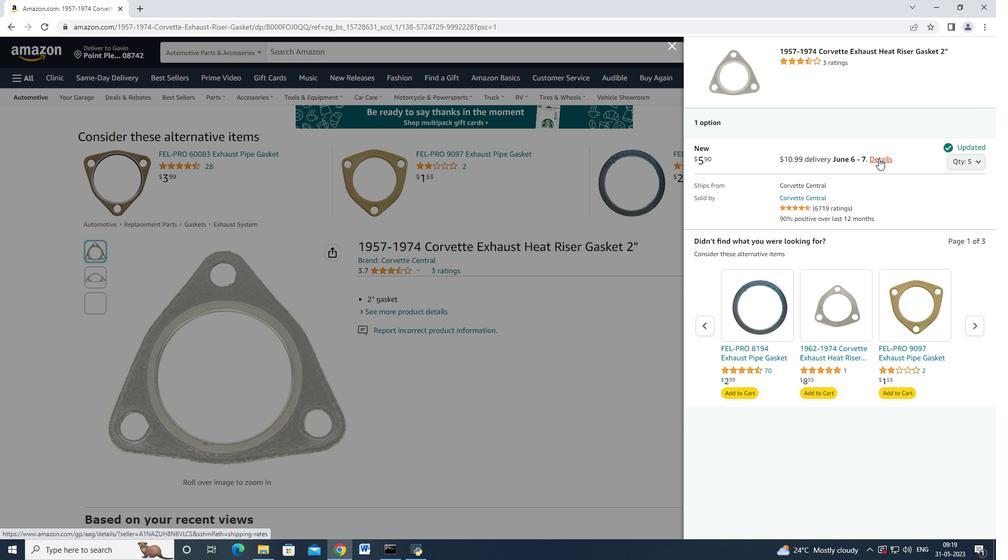 
Action: Mouse moved to (670, 44)
Screenshot: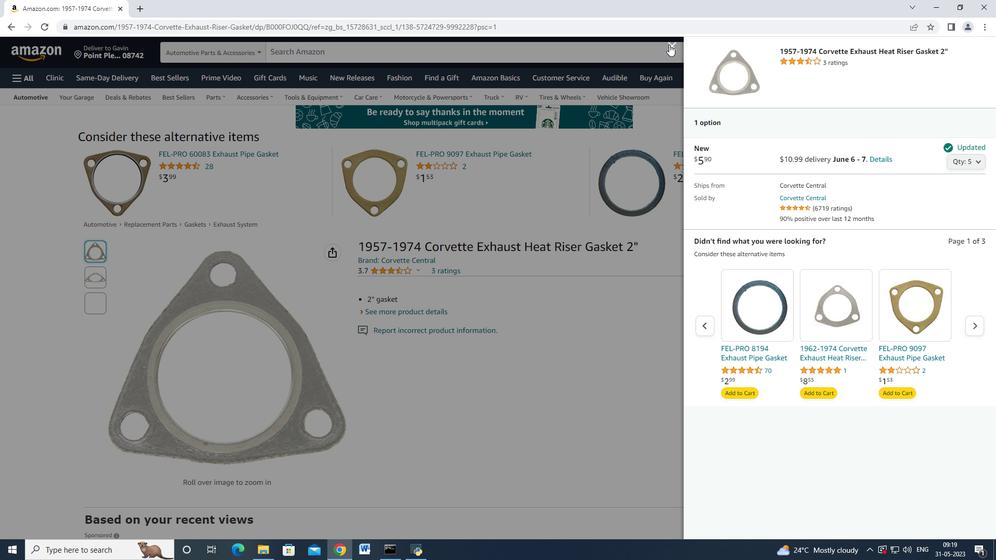 
Action: Mouse pressed left at (670, 44)
Screenshot: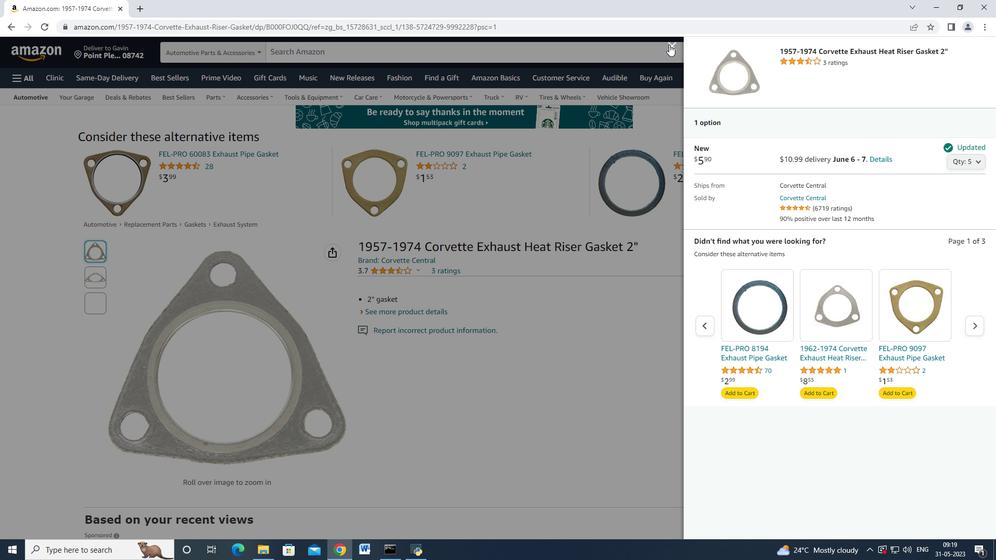 
Action: Mouse moved to (948, 220)
Screenshot: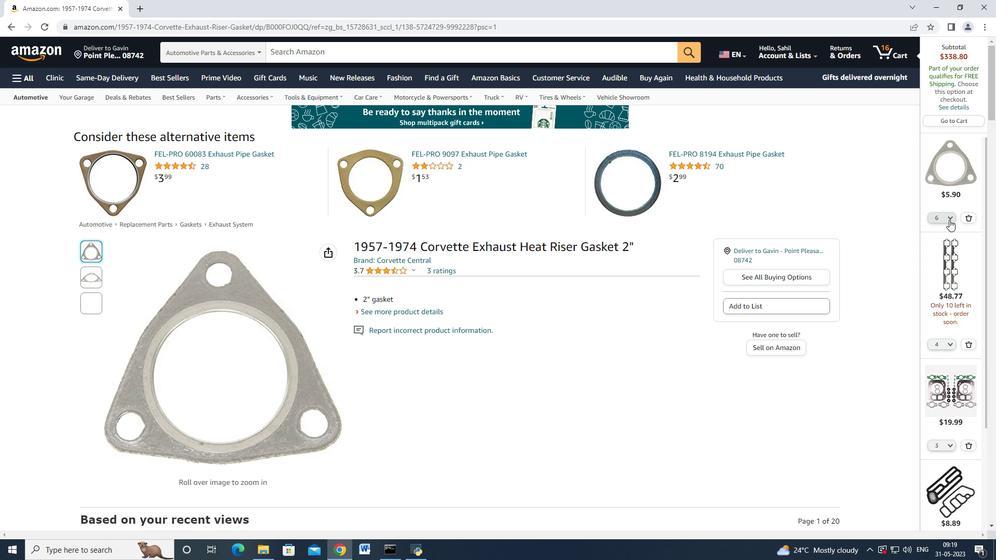 
Action: Mouse pressed left at (948, 220)
Screenshot: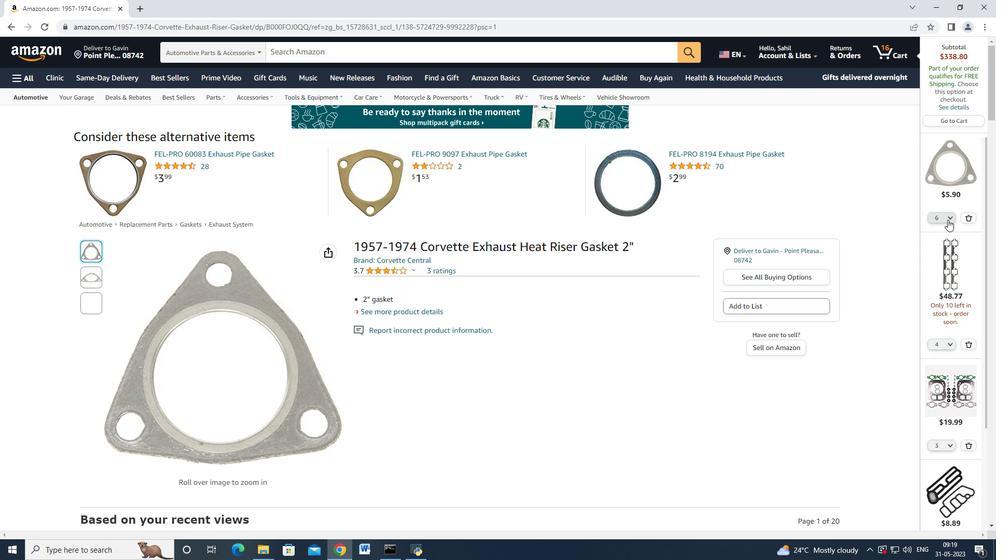 
Action: Mouse moved to (929, 290)
Screenshot: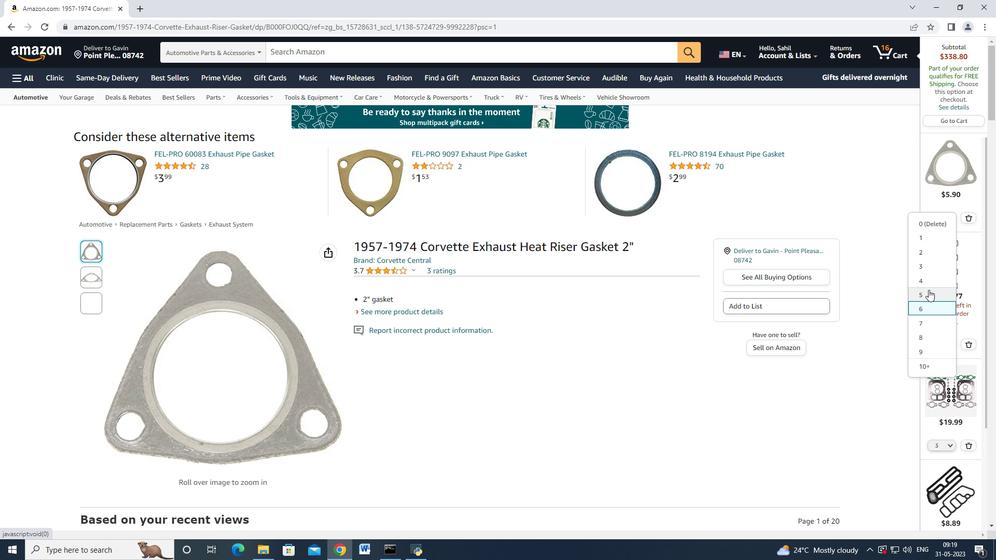 
Action: Mouse pressed left at (929, 290)
Screenshot: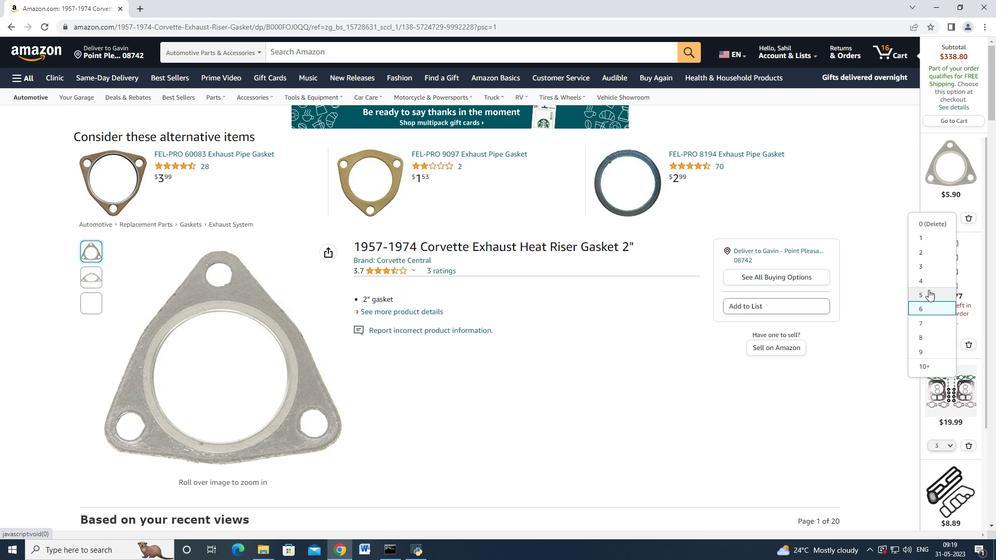 
Action: Mouse moved to (969, 345)
Screenshot: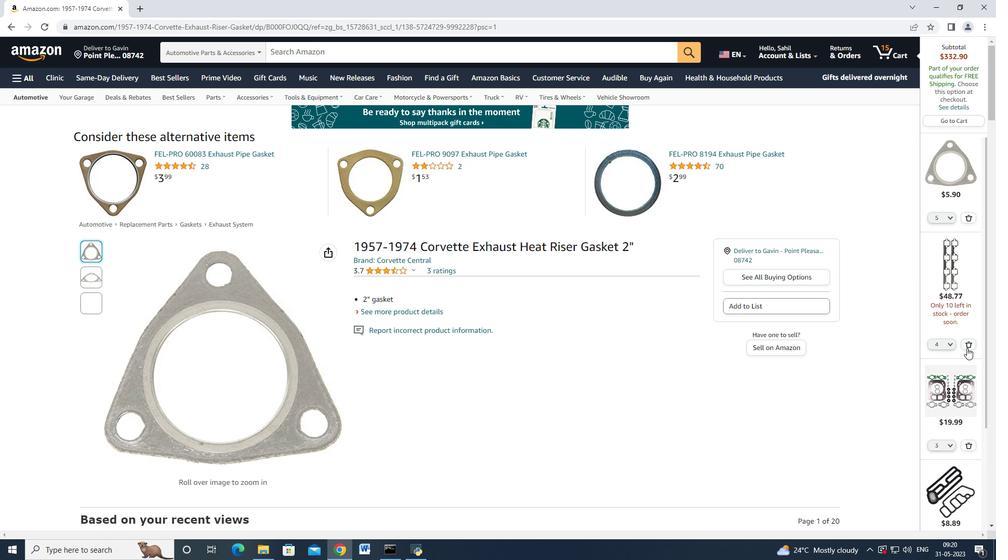 
Action: Mouse pressed left at (969, 345)
Screenshot: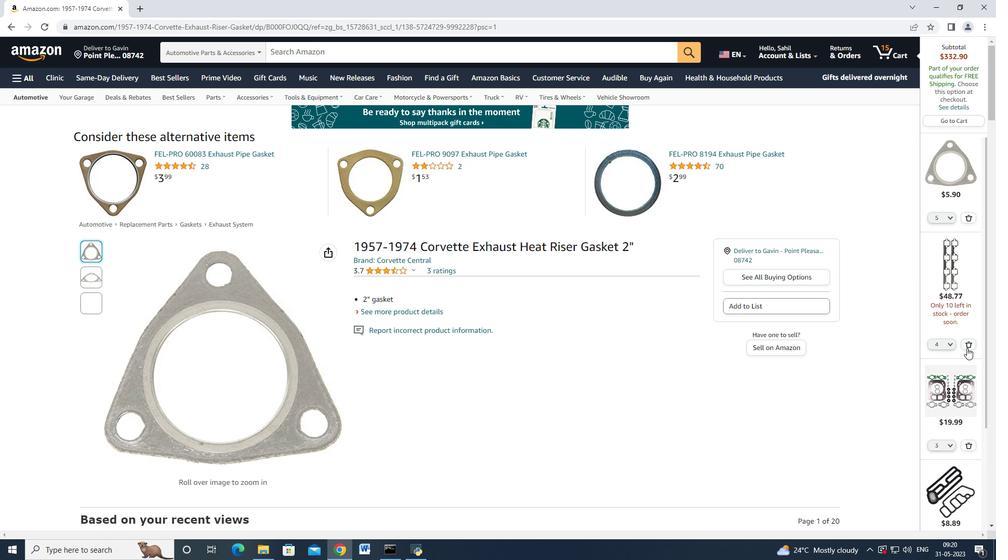 
Action: Mouse moved to (963, 370)
Screenshot: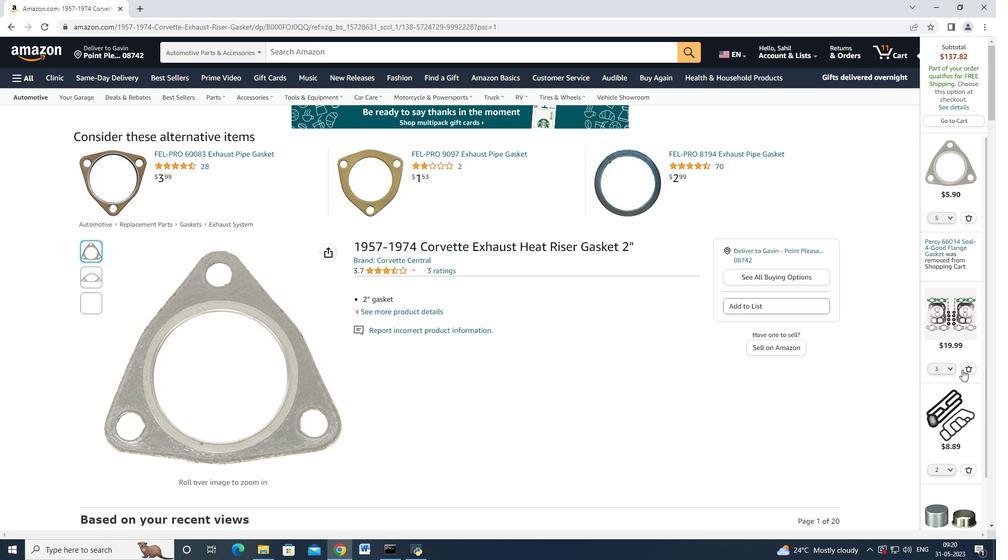 
Action: Mouse pressed left at (963, 370)
Screenshot: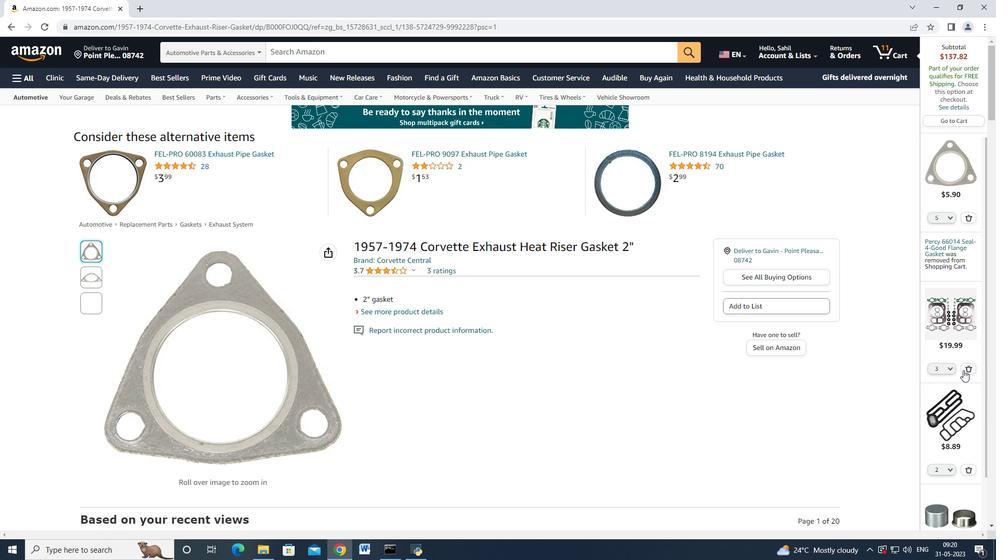 
Action: Mouse moved to (974, 386)
Screenshot: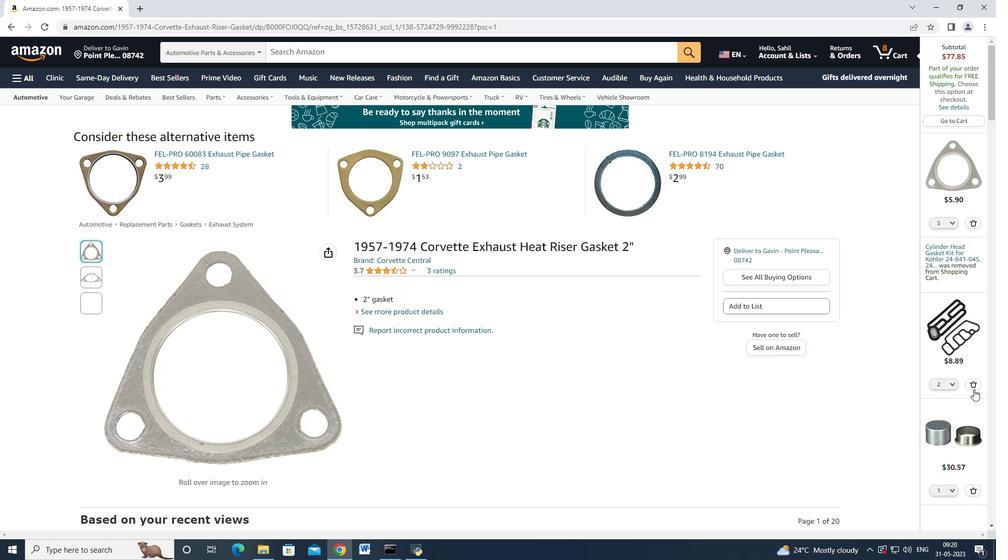 
Action: Mouse pressed left at (974, 386)
Screenshot: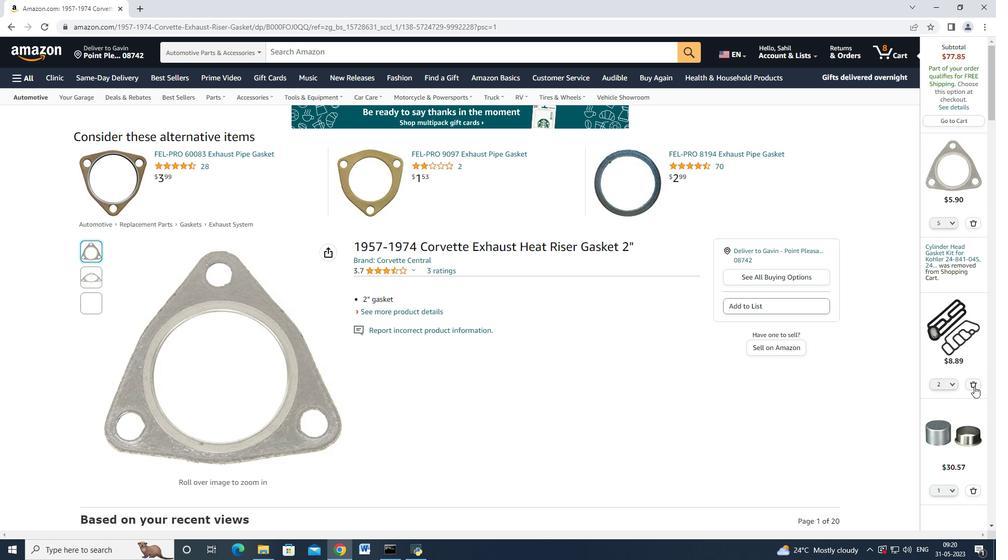 
Action: Mouse moved to (973, 387)
Screenshot: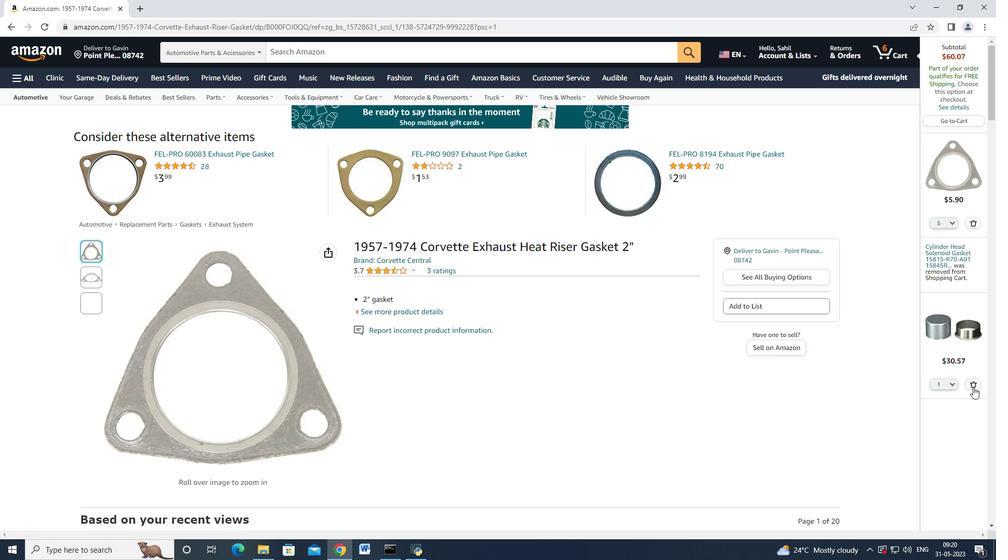 
Action: Mouse pressed left at (973, 387)
Screenshot: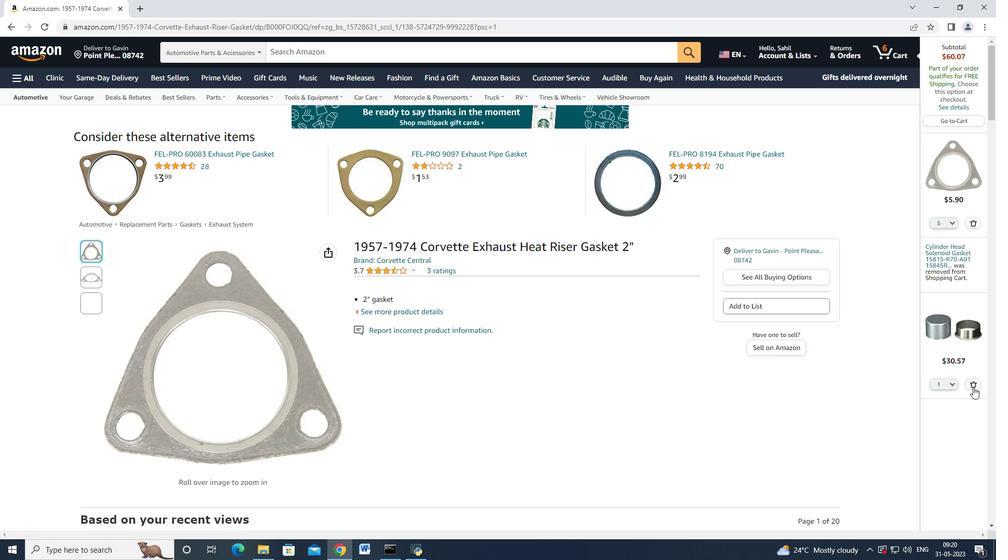 
Action: Mouse moved to (952, 75)
Screenshot: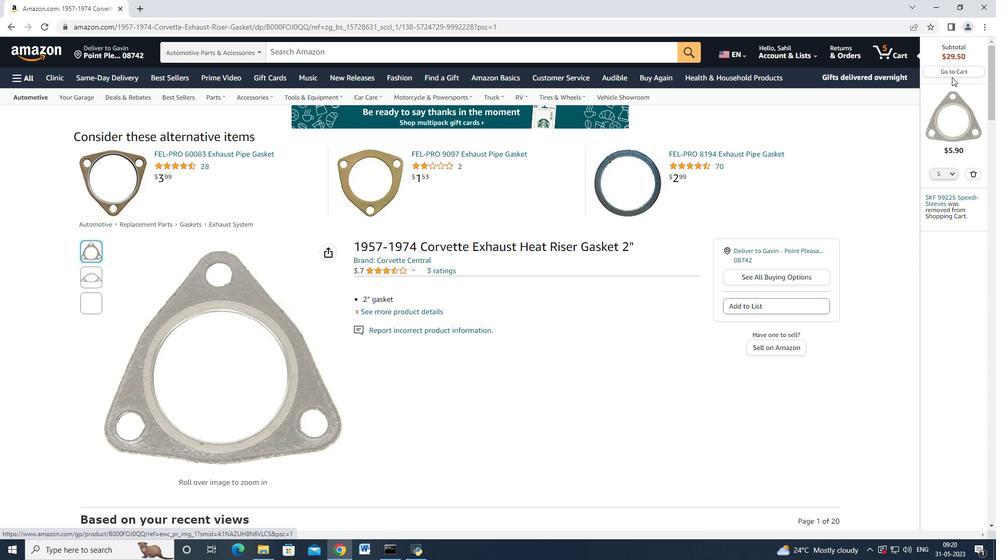 
Action: Mouse pressed left at (952, 75)
Screenshot: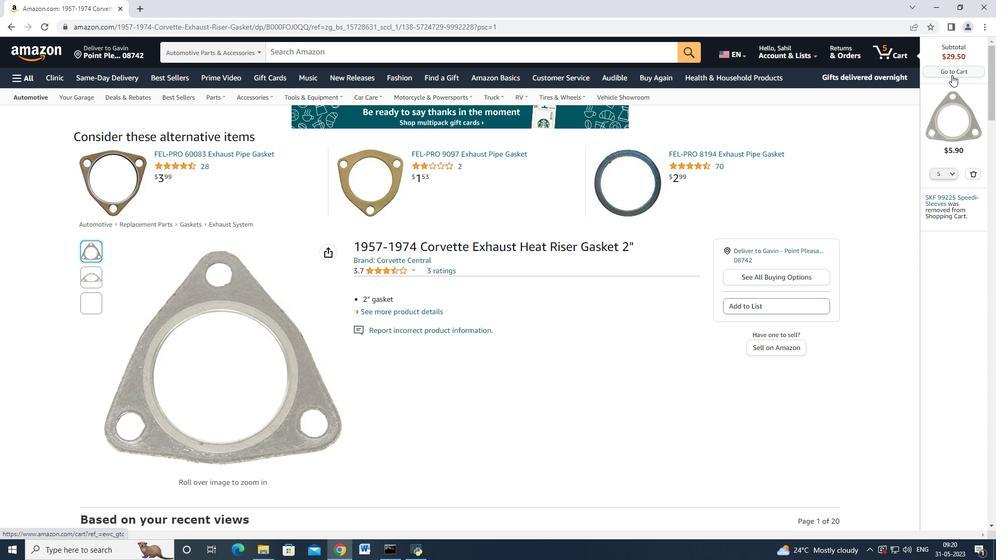 
Action: Mouse moved to (818, 190)
Screenshot: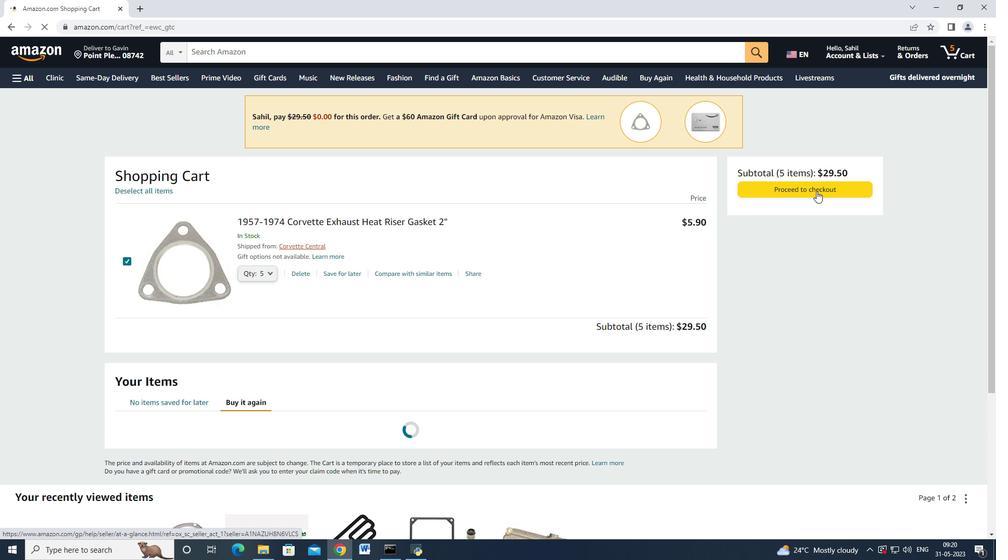 
Action: Mouse pressed left at (818, 190)
Screenshot: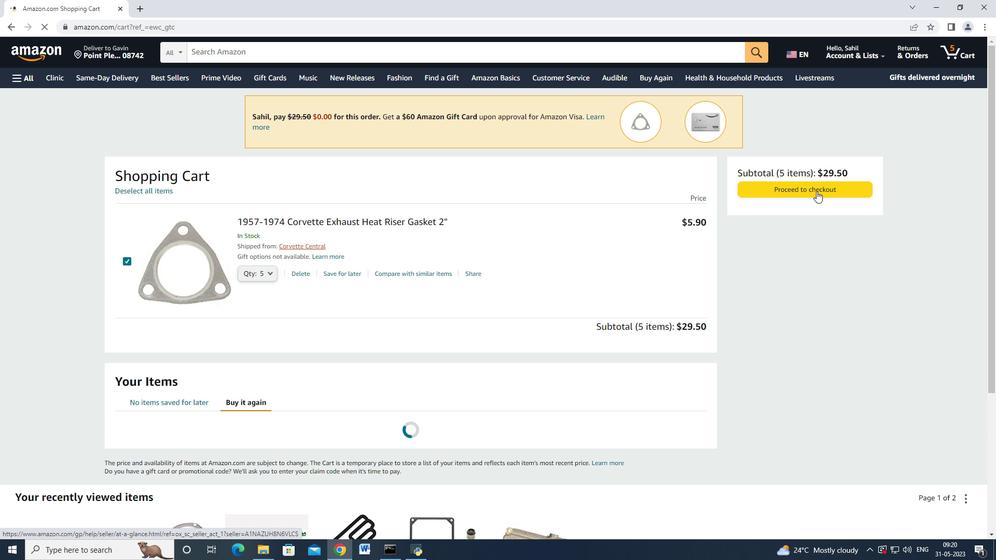 
Action: Mouse moved to (595, 85)
Screenshot: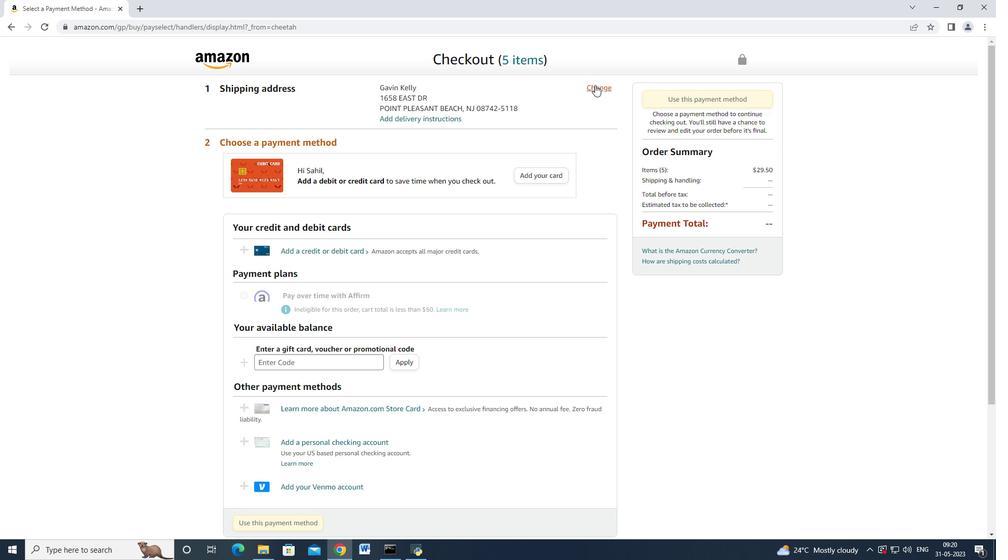 
Action: Mouse pressed left at (595, 85)
Screenshot: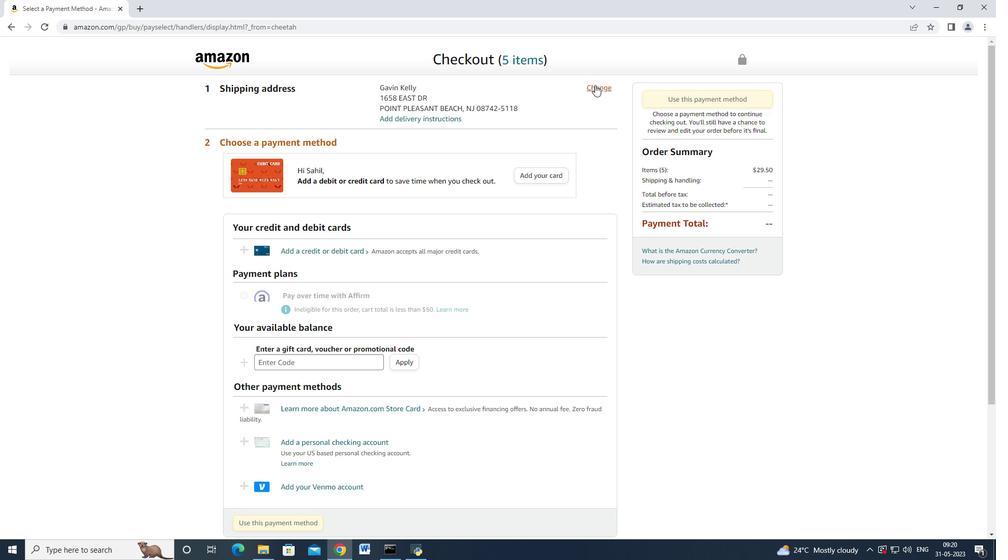 
Action: Mouse moved to (264, 286)
Screenshot: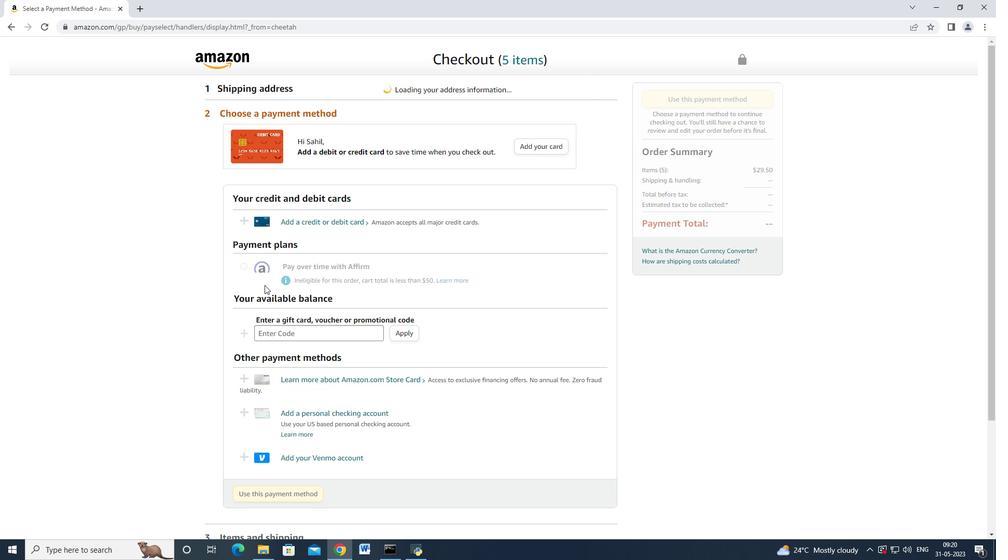 
Action: Mouse scrolled (264, 285) with delta (0, 0)
Screenshot: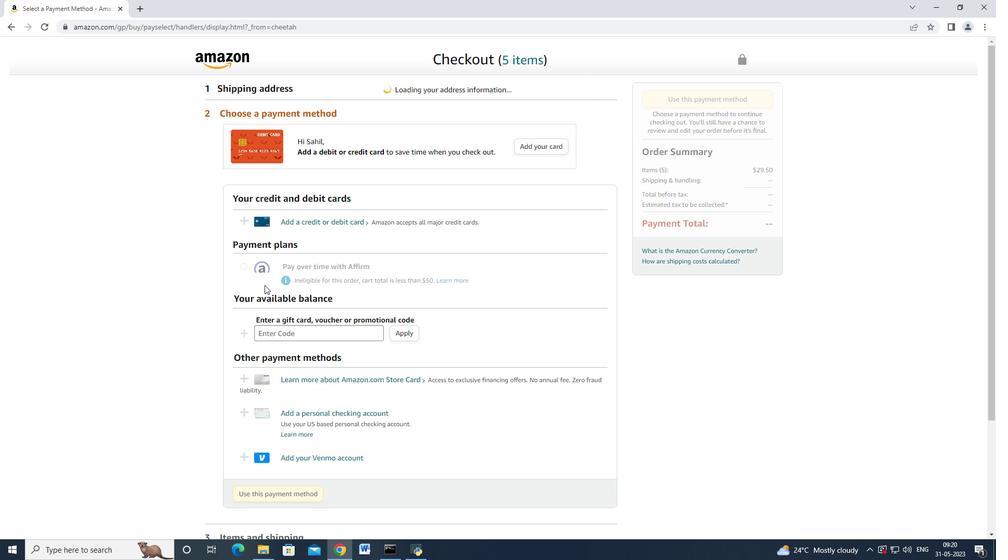 
Action: Mouse moved to (264, 286)
Screenshot: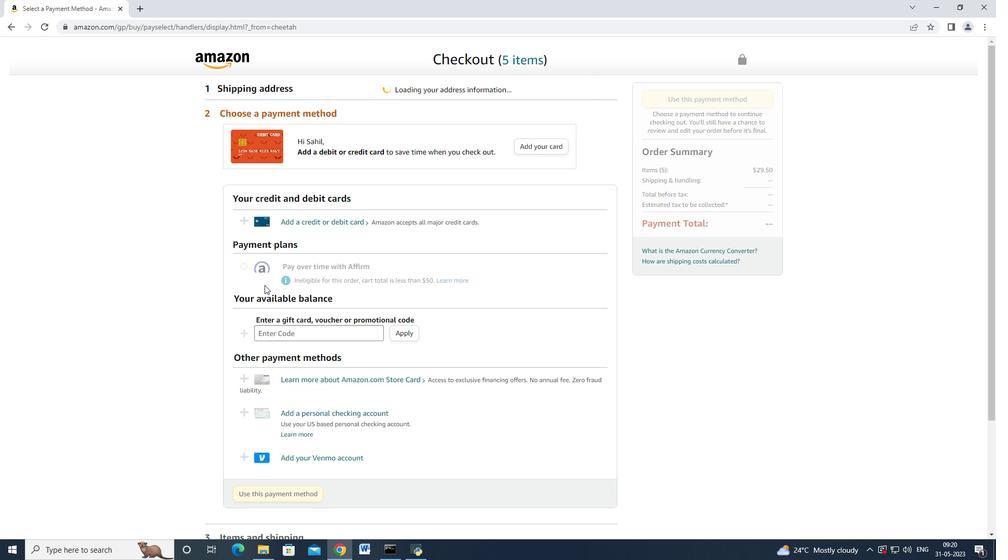 
Action: Mouse scrolled (264, 285) with delta (0, 0)
Screenshot: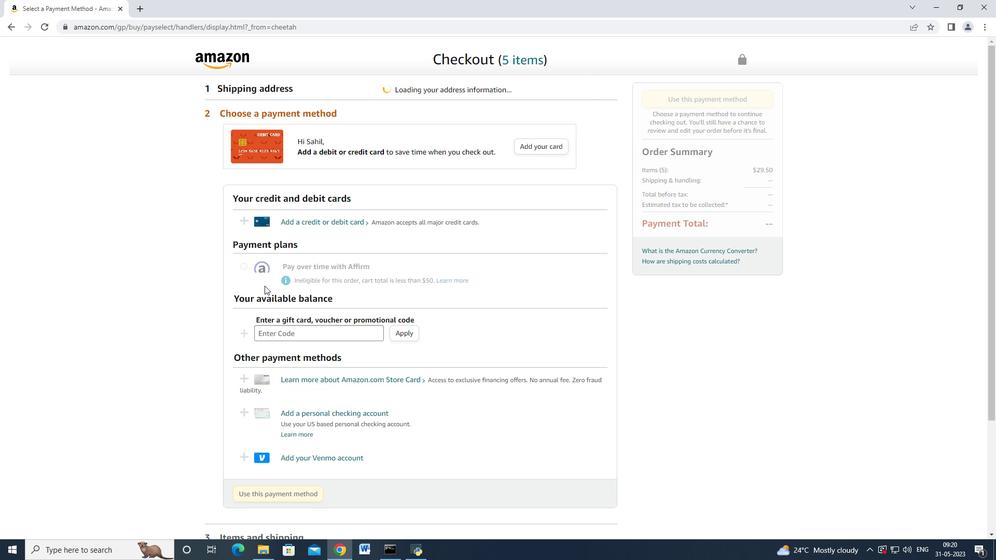 
Action: Mouse moved to (264, 286)
Screenshot: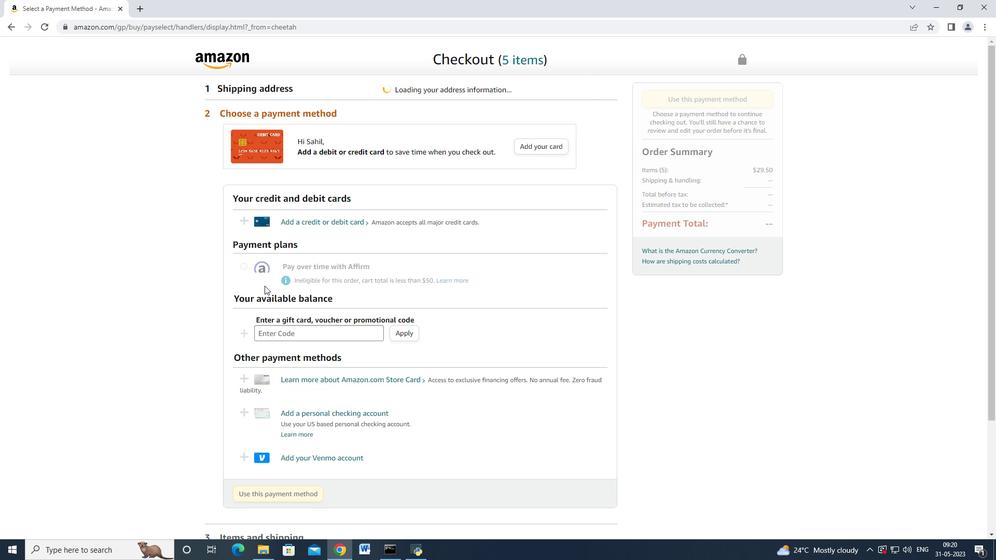 
Action: Mouse scrolled (264, 286) with delta (0, 0)
Screenshot: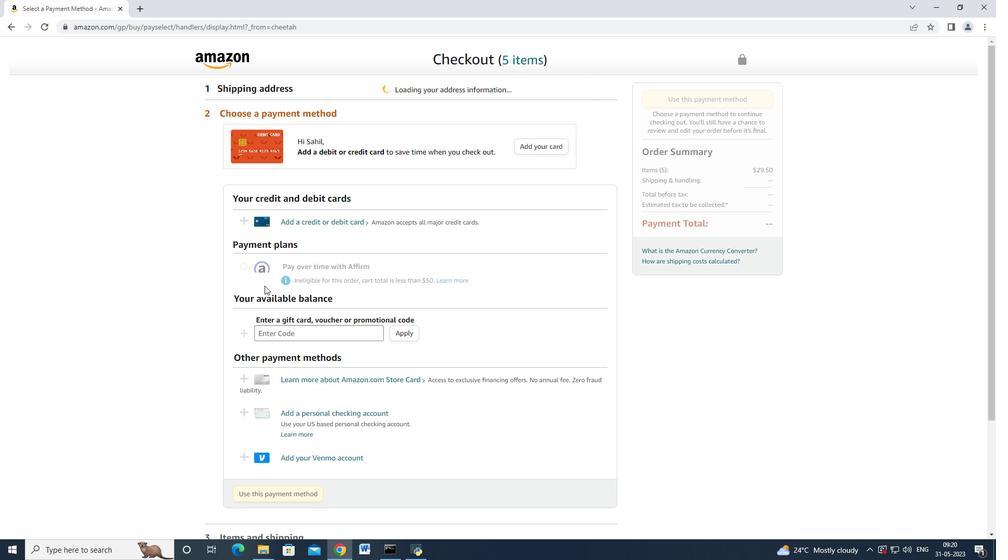 
Action: Mouse moved to (264, 286)
Screenshot: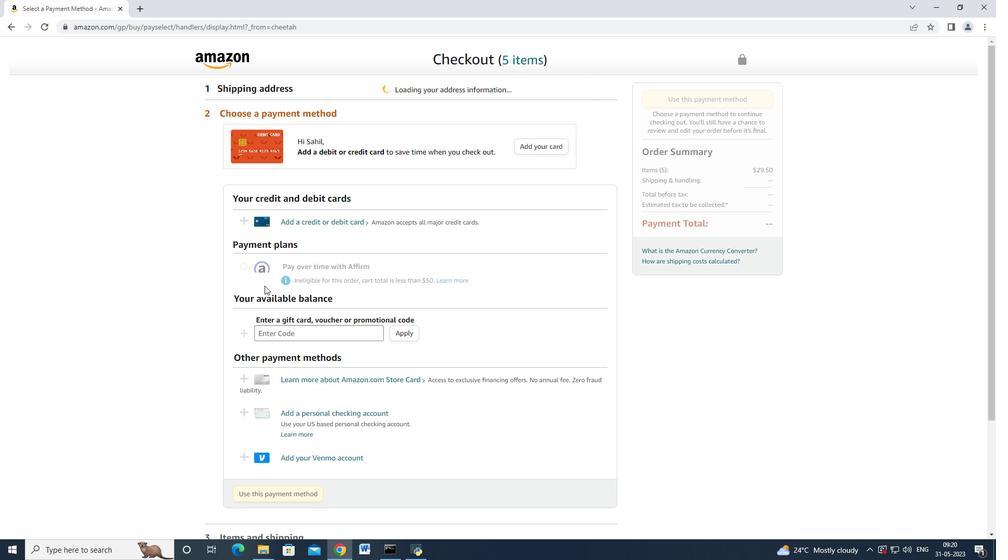 
Action: Mouse scrolled (264, 286) with delta (0, 0)
Screenshot: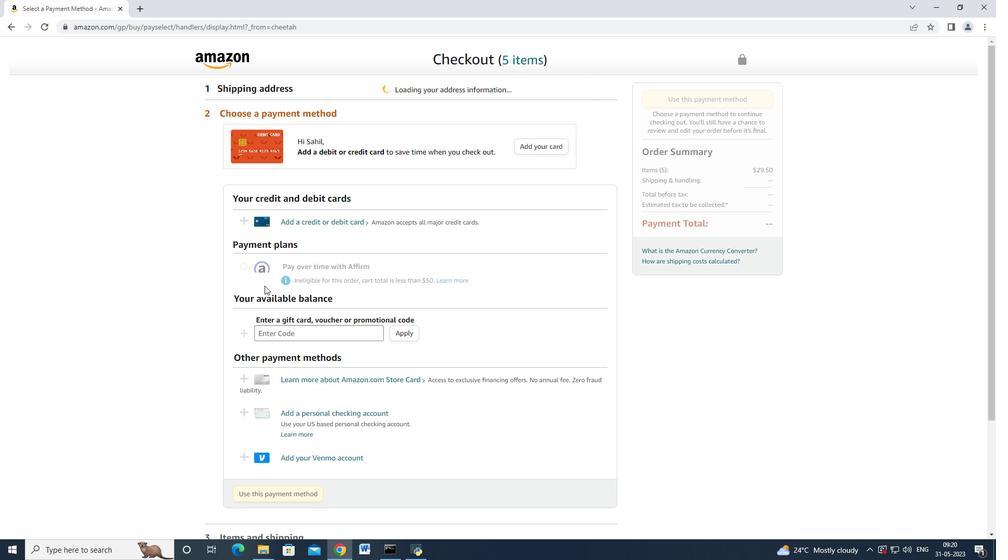 
Action: Mouse moved to (264, 287)
Screenshot: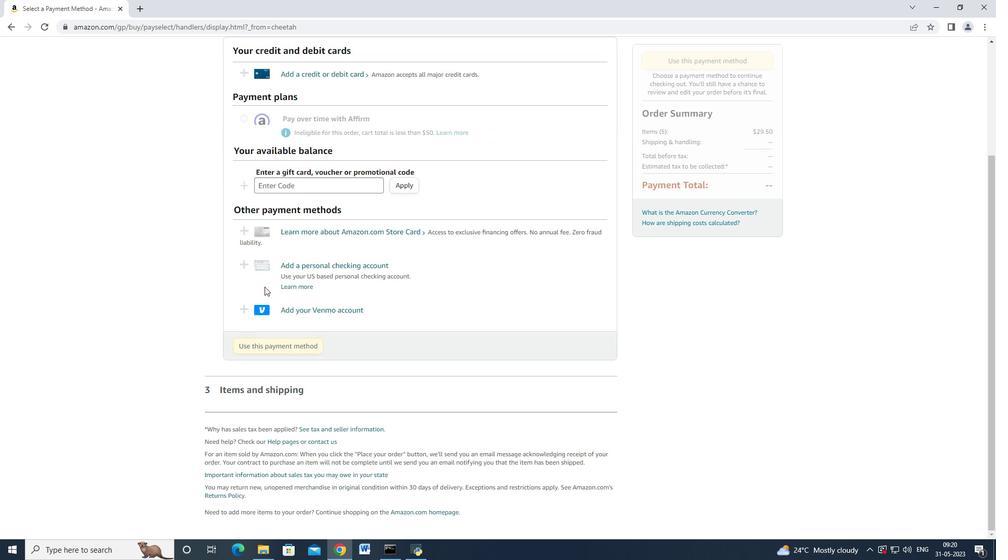 
Action: Mouse scrolled (264, 287) with delta (0, 0)
Screenshot: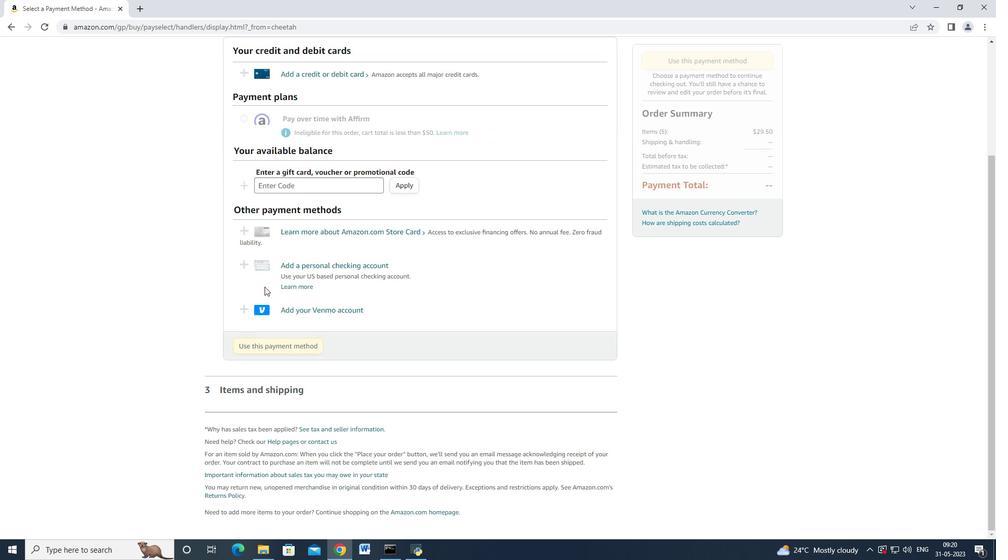 
Action: Mouse moved to (267, 286)
Screenshot: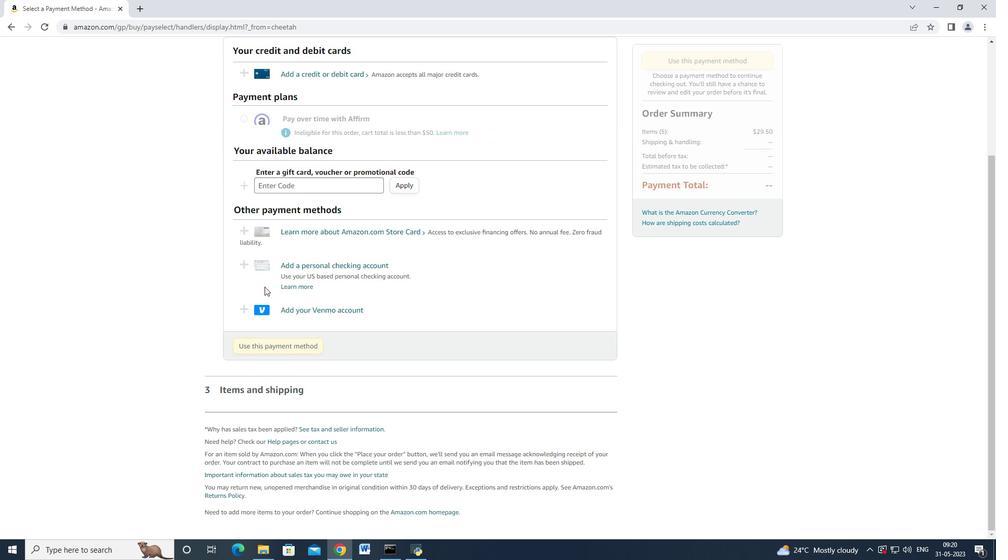 
Action: Mouse scrolled (267, 286) with delta (0, 0)
Screenshot: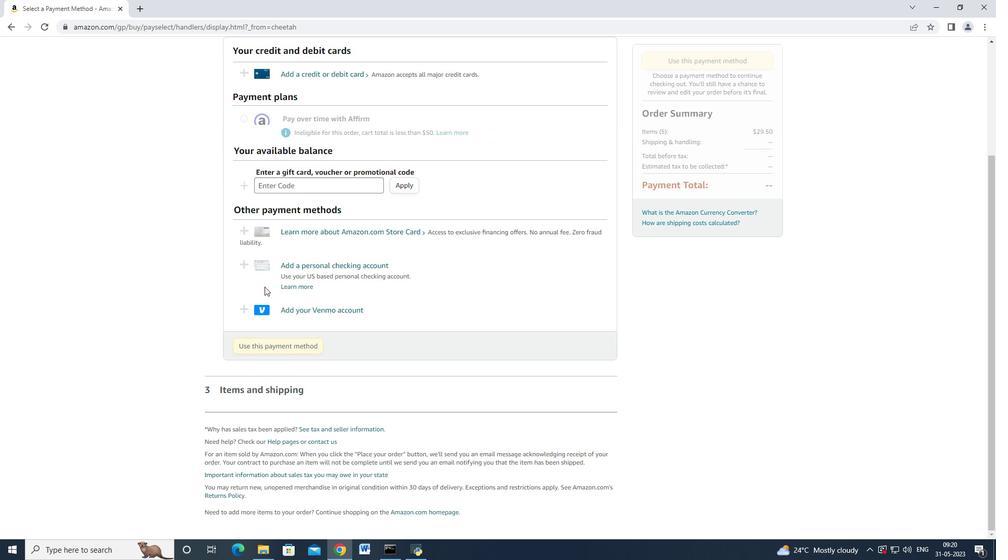 
Action: Mouse scrolled (267, 286) with delta (0, 0)
Screenshot: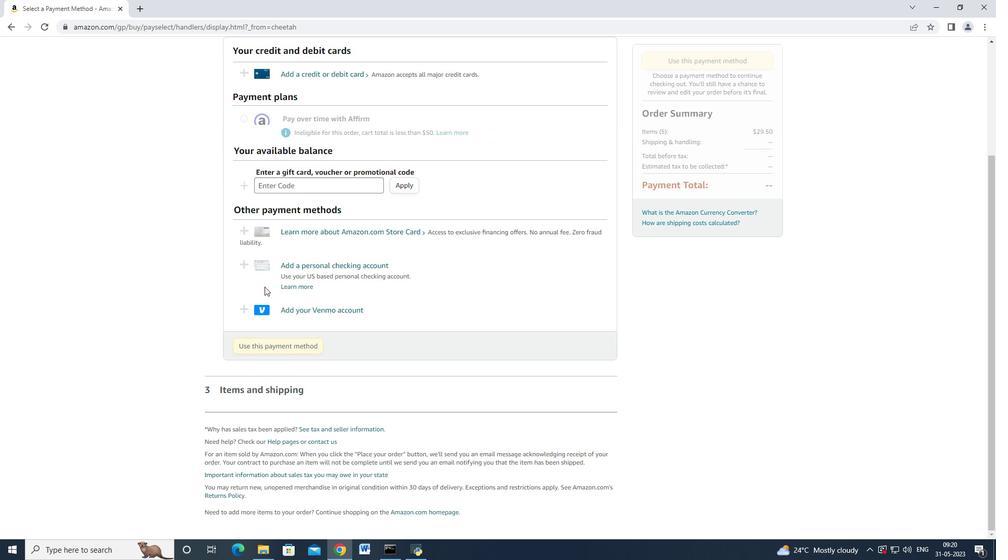 
Action: Mouse scrolled (267, 286) with delta (0, 0)
Screenshot: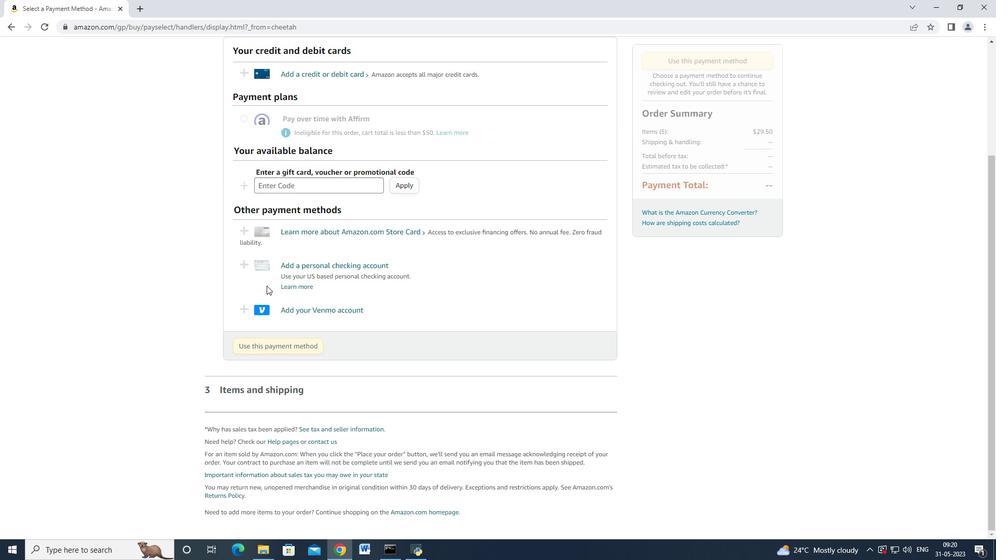 
Action: Mouse scrolled (267, 286) with delta (0, 0)
Screenshot: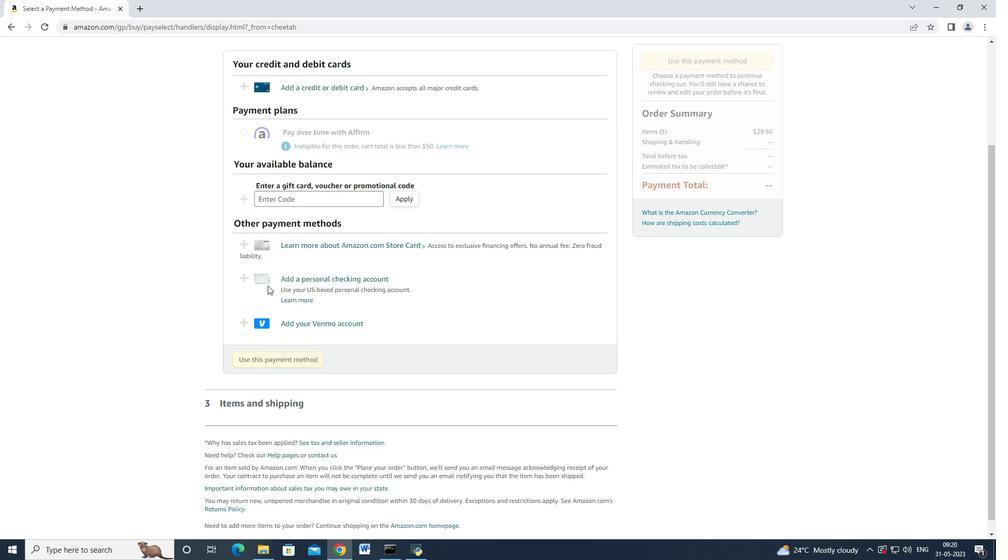 
Action: Mouse moved to (267, 285)
Screenshot: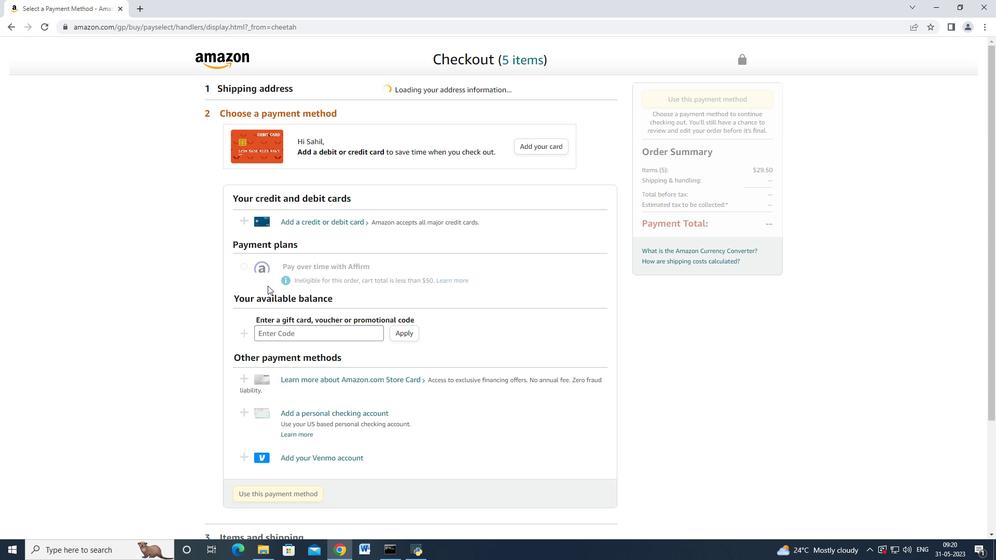 
Action: Mouse scrolled (267, 286) with delta (0, 0)
Screenshot: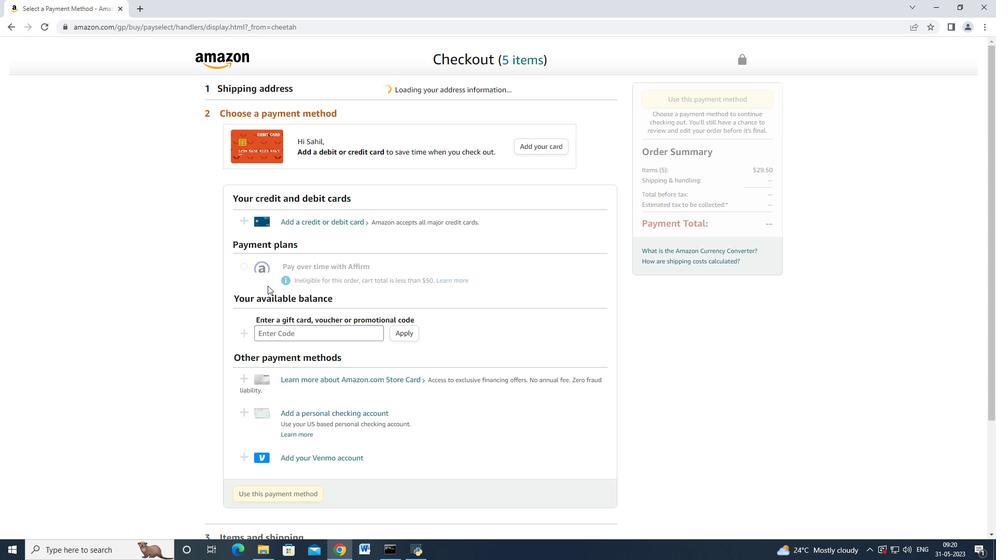 
Action: Mouse scrolled (267, 286) with delta (0, 0)
Screenshot: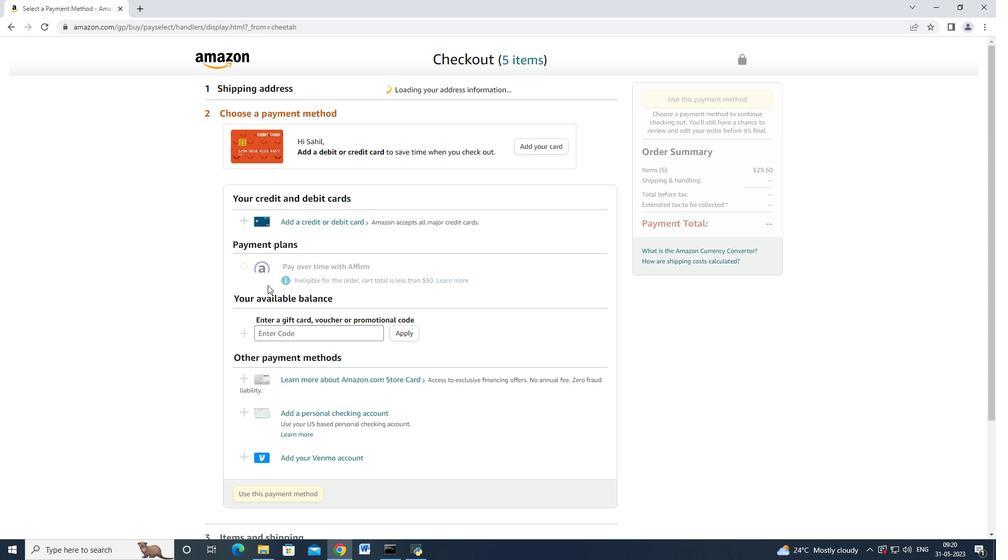
Action: Mouse scrolled (267, 286) with delta (0, 0)
Screenshot: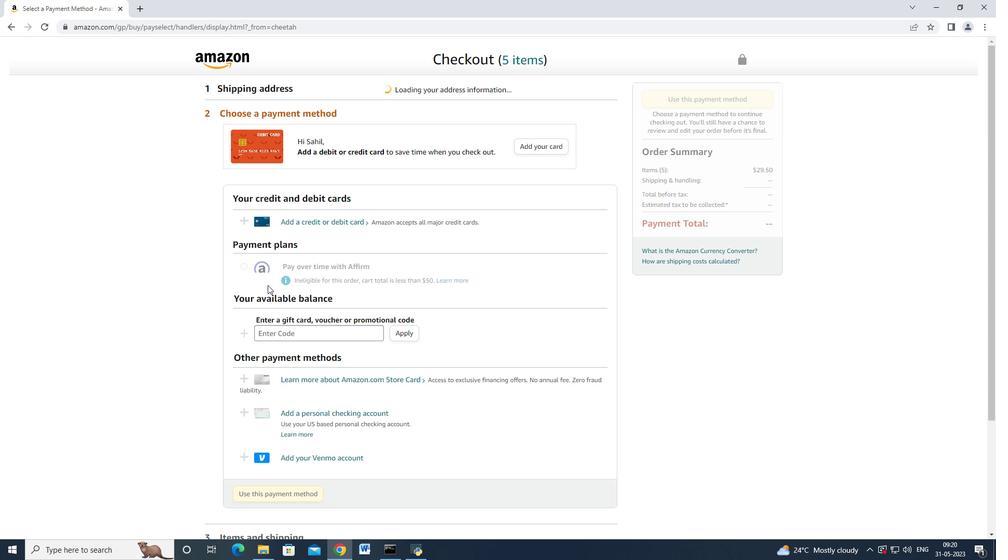 
Action: Mouse scrolled (267, 284) with delta (0, 0)
Screenshot: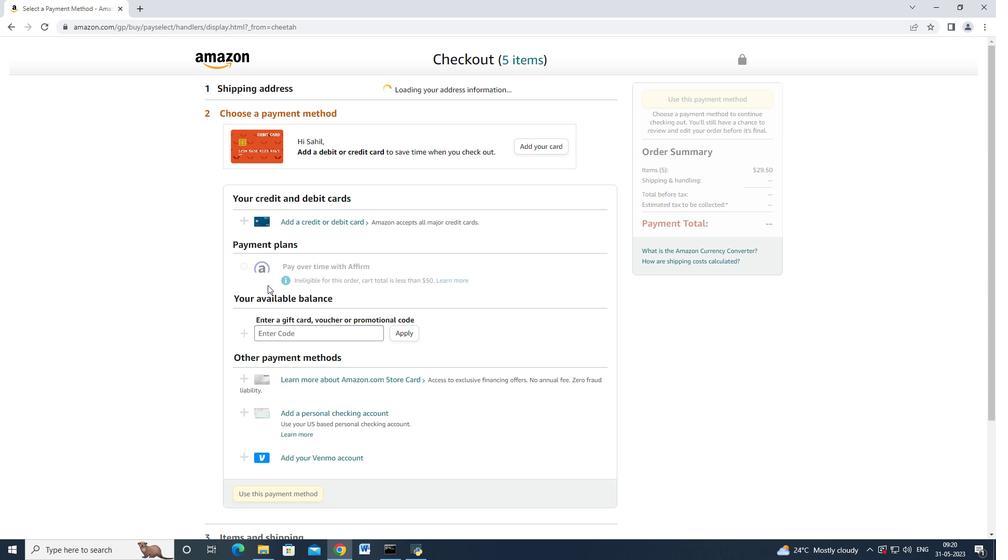 
Action: Mouse scrolled (267, 284) with delta (0, 0)
Screenshot: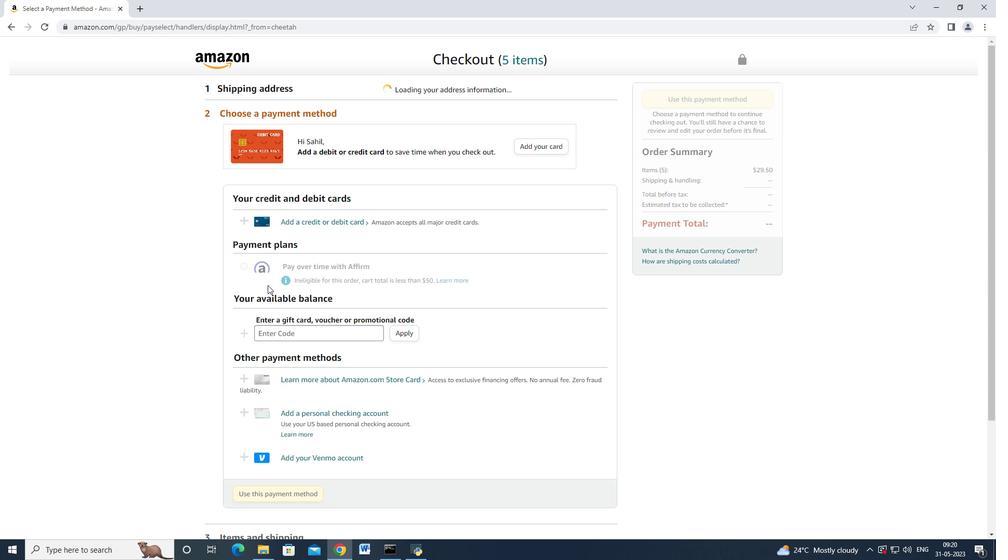 
Action: Mouse scrolled (267, 284) with delta (0, 0)
Screenshot: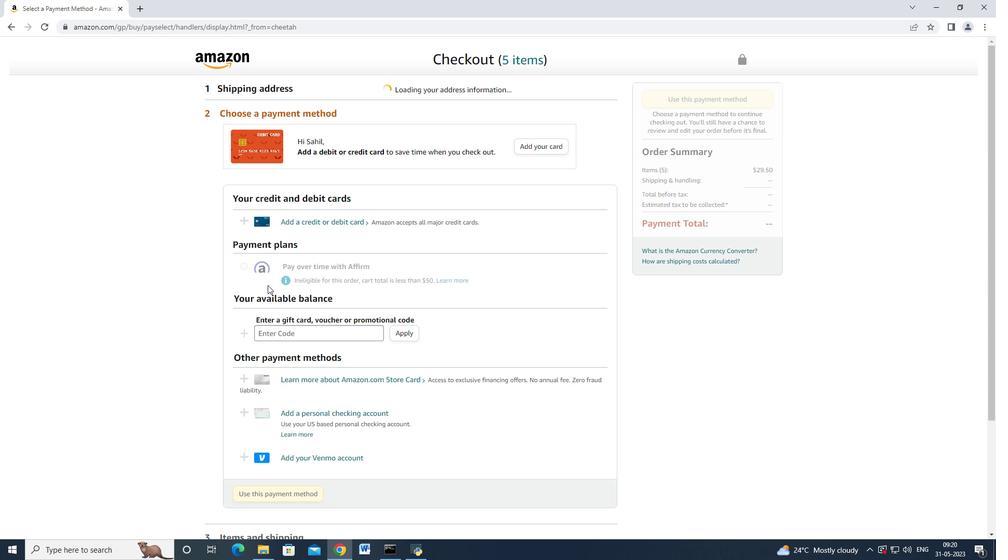 
Action: Mouse scrolled (267, 284) with delta (0, 0)
Screenshot: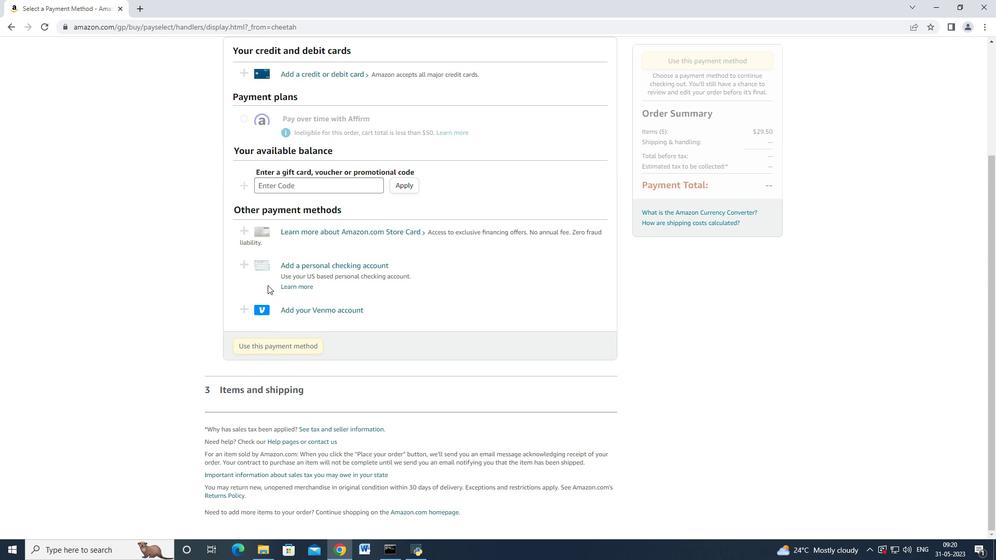 
Action: Mouse scrolled (267, 284) with delta (0, 0)
Screenshot: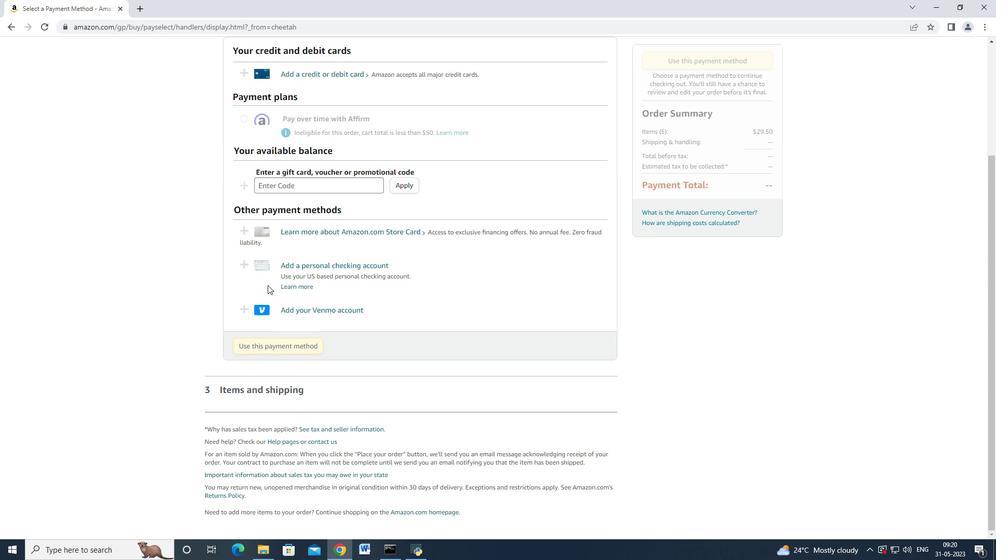 
Action: Mouse scrolled (267, 284) with delta (0, 0)
Screenshot: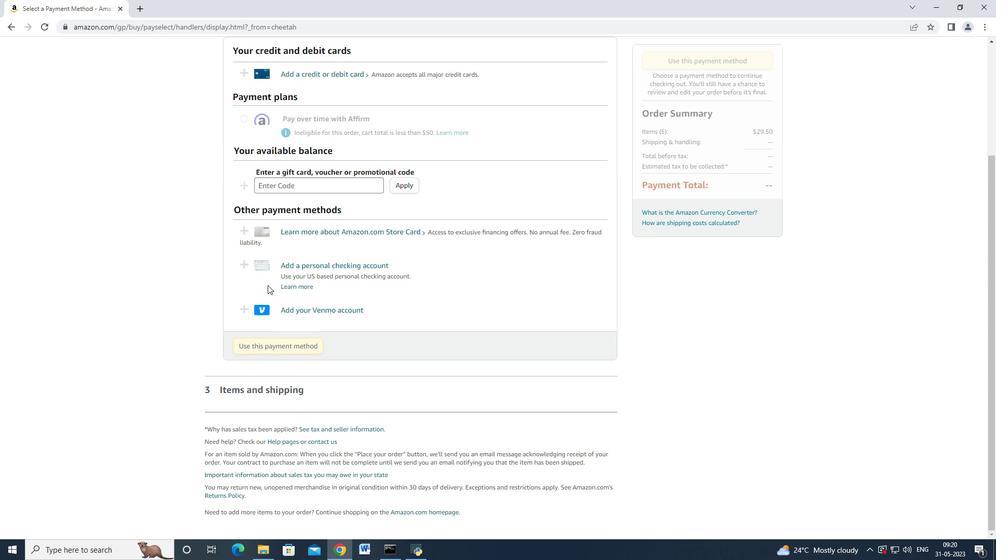 
Action: Mouse moved to (266, 286)
Screenshot: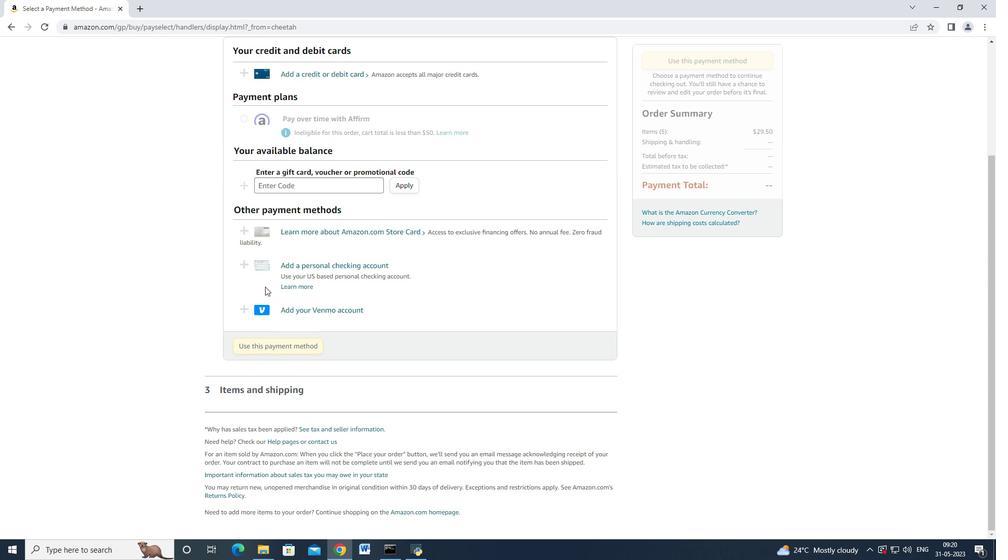 
Action: Mouse scrolled (266, 287) with delta (0, 0)
Screenshot: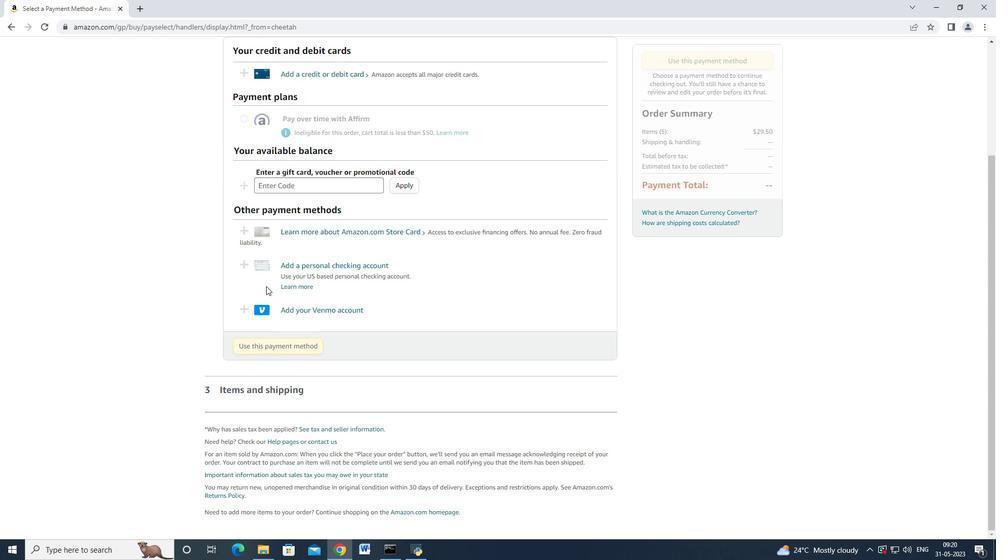 
Action: Mouse scrolled (266, 287) with delta (0, 0)
Screenshot: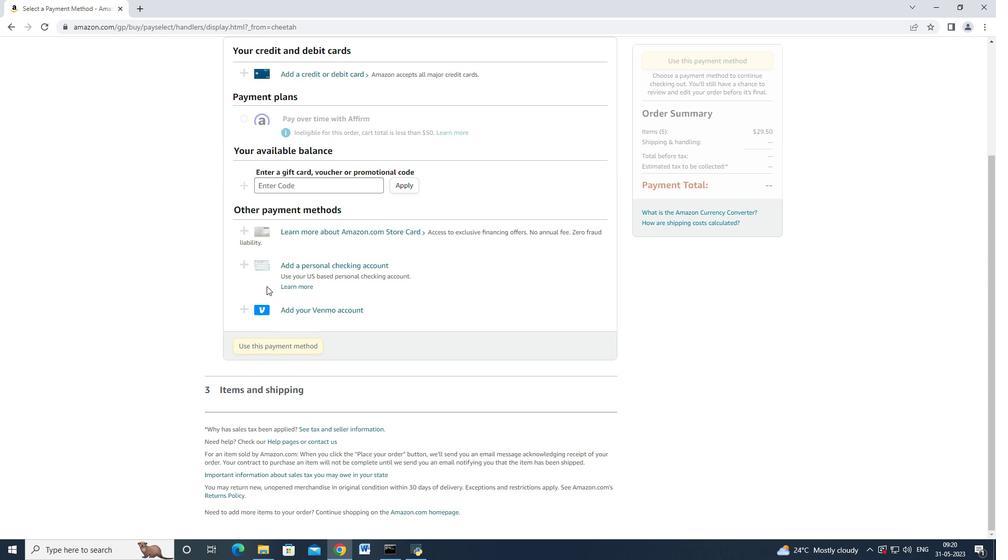 
Action: Mouse moved to (276, 277)
Screenshot: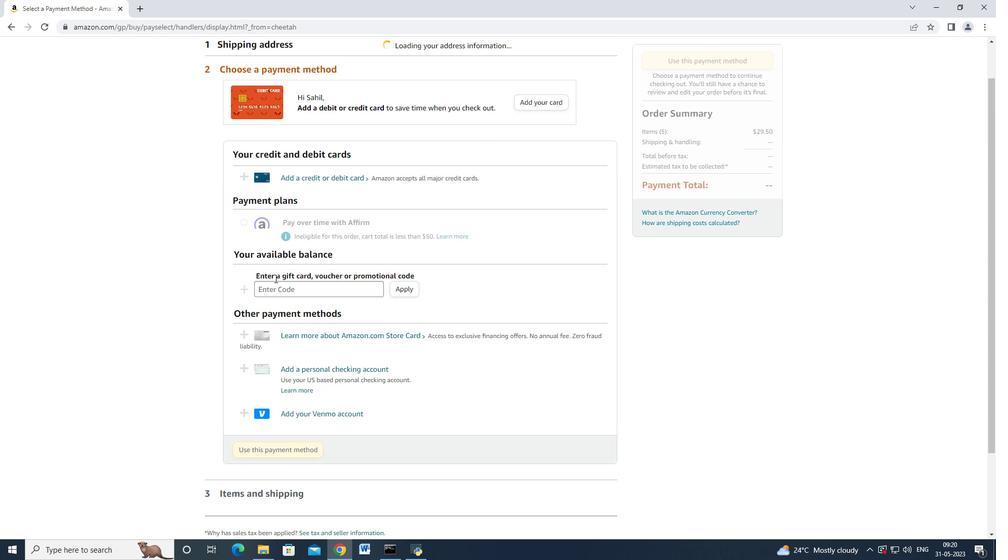 
Action: Mouse scrolled (276, 277) with delta (0, 0)
Screenshot: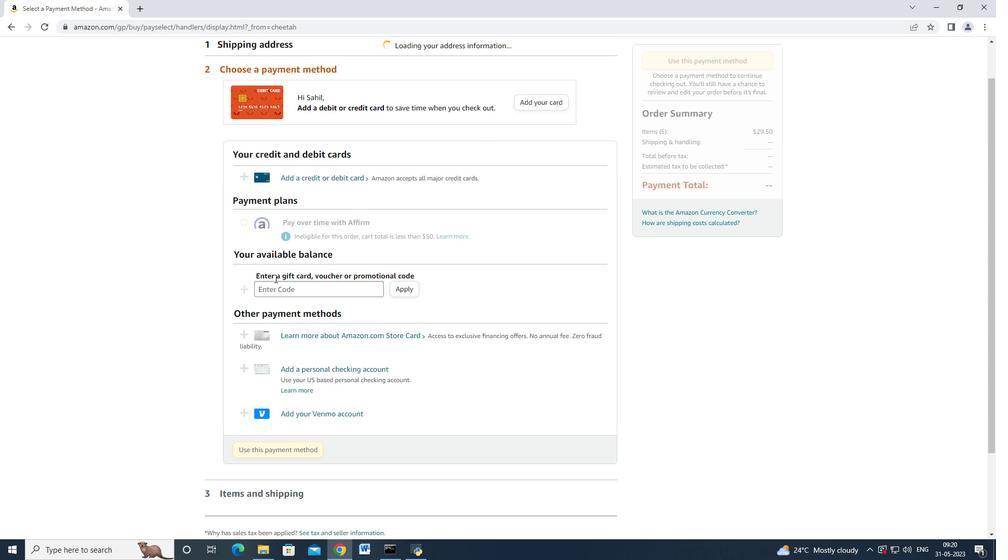 
Action: Mouse moved to (277, 277)
Screenshot: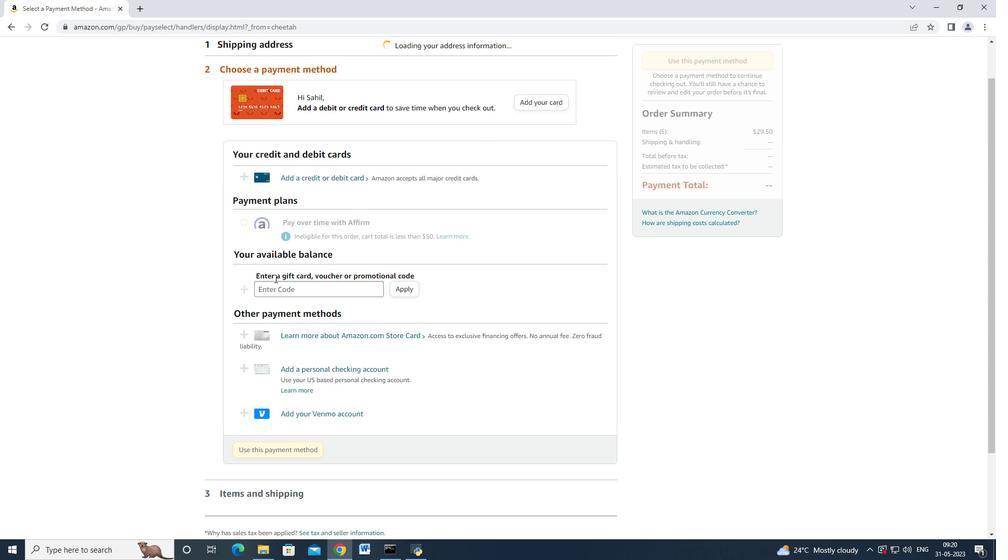 
Action: Mouse scrolled (277, 277) with delta (0, 0)
Screenshot: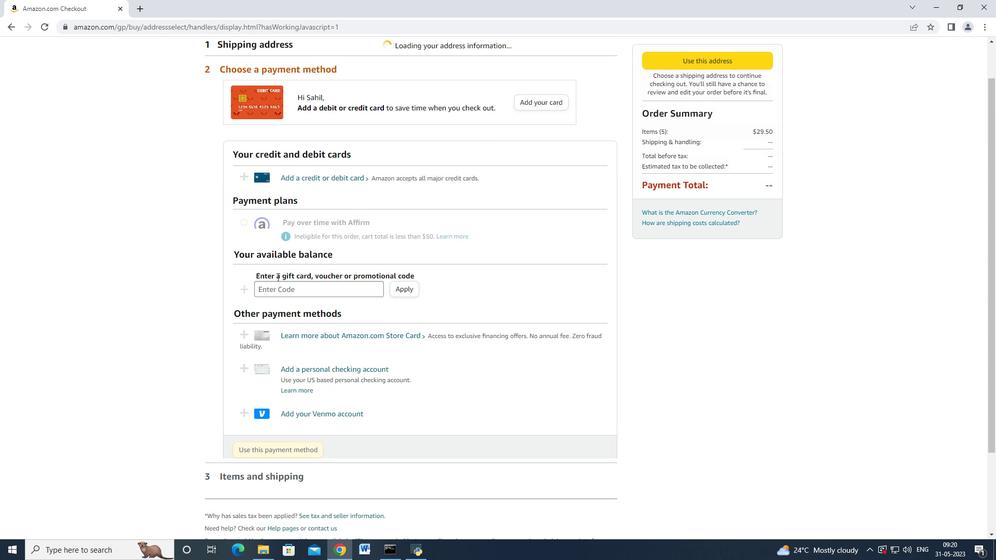 
Action: Mouse scrolled (277, 277) with delta (0, 0)
Screenshot: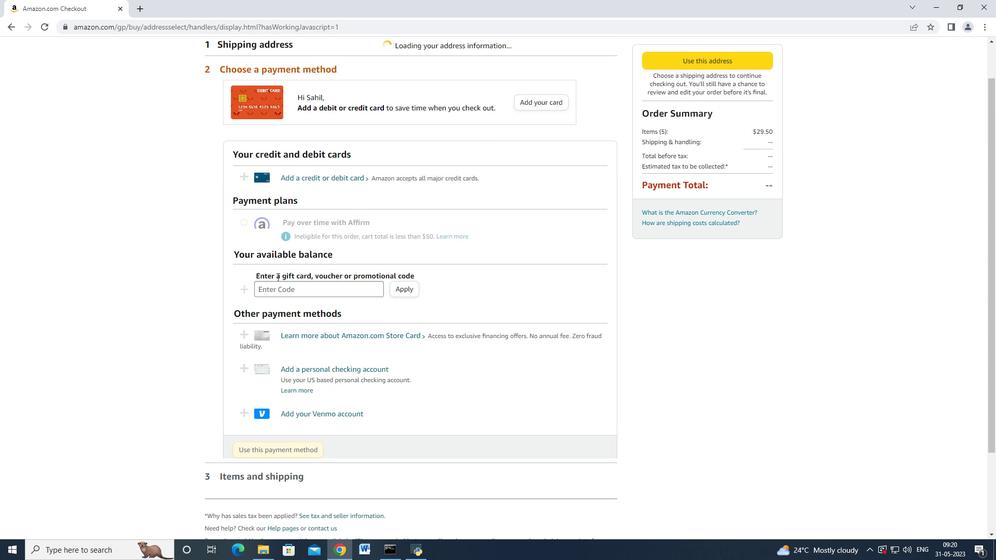 
Action: Mouse moved to (328, 275)
Screenshot: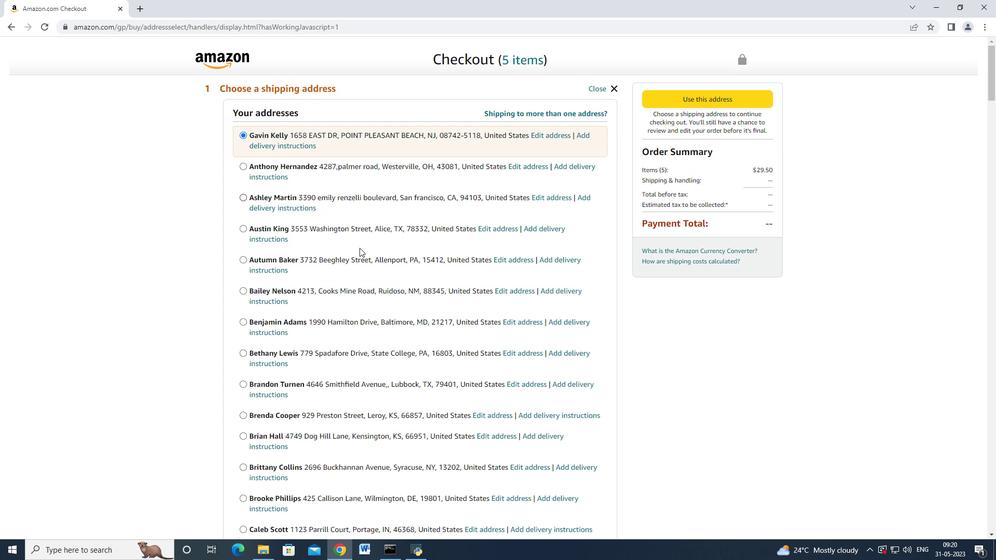 
Action: Mouse scrolled (332, 271) with delta (0, 0)
Screenshot: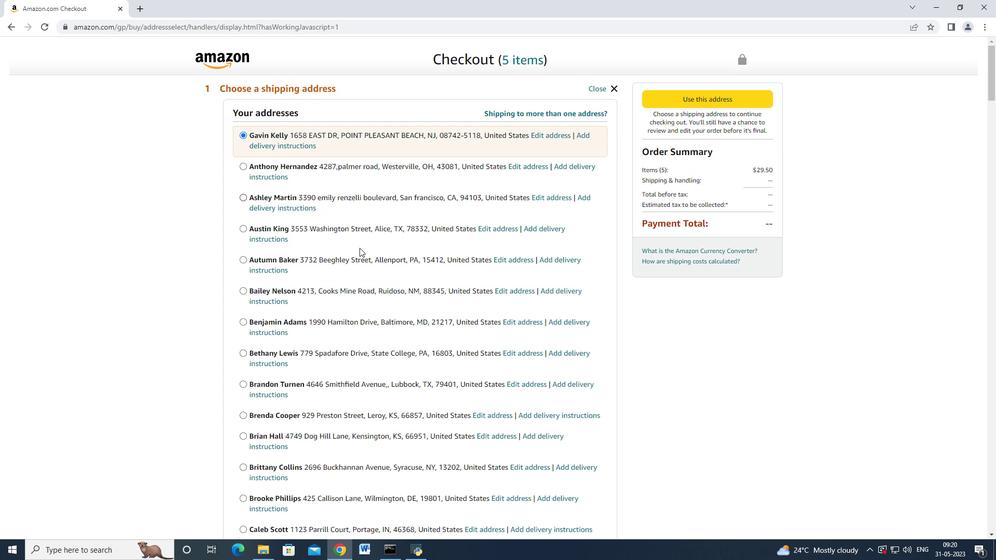 
Action: Mouse moved to (321, 279)
Screenshot: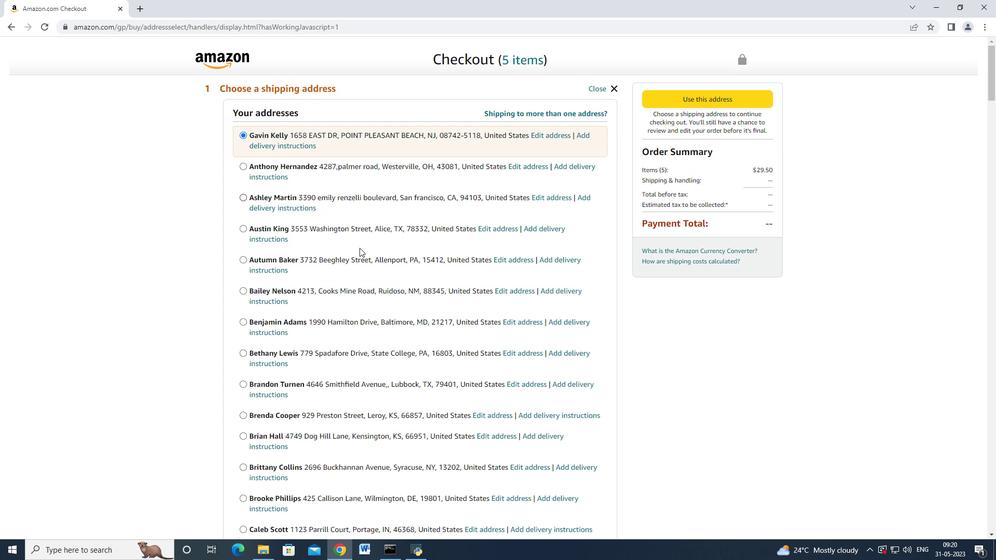 
Action: Mouse scrolled (321, 279) with delta (0, 0)
Screenshot: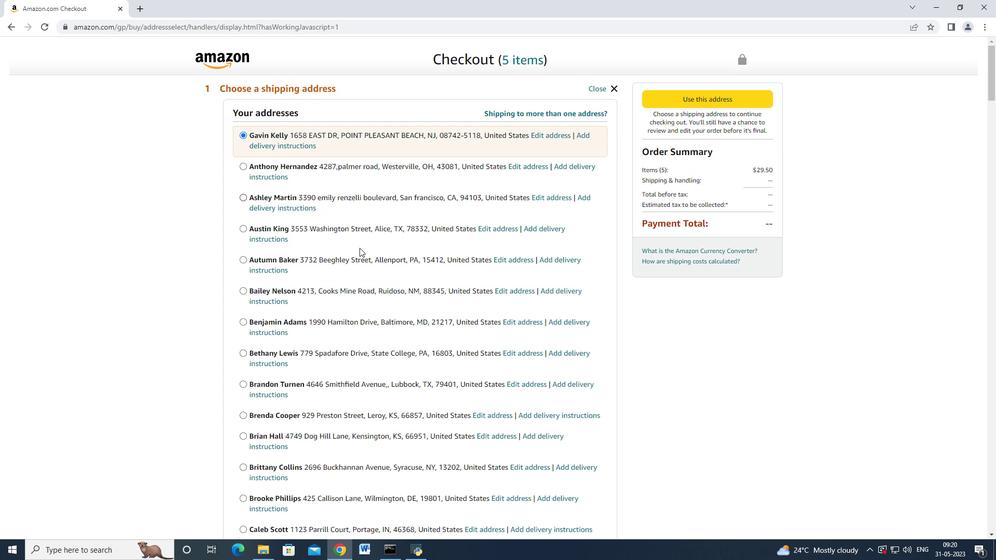
Action: Mouse moved to (320, 279)
Screenshot: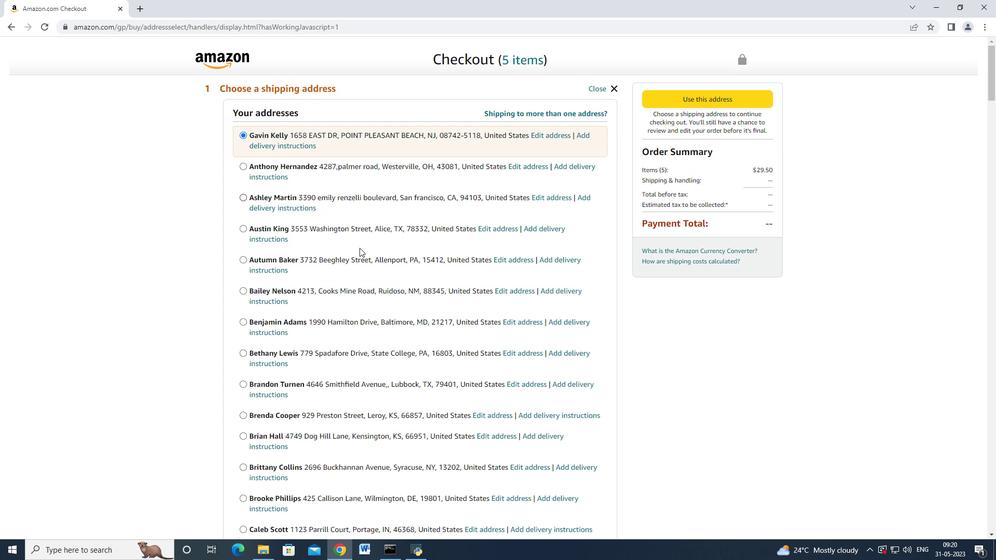 
Action: Mouse scrolled (320, 279) with delta (0, 0)
Screenshot: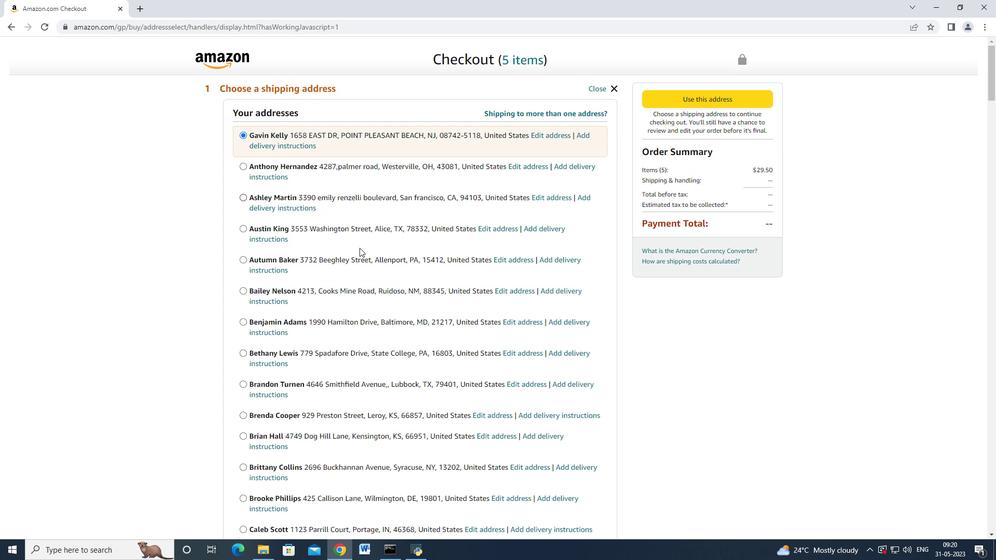 
Action: Mouse moved to (319, 279)
Screenshot: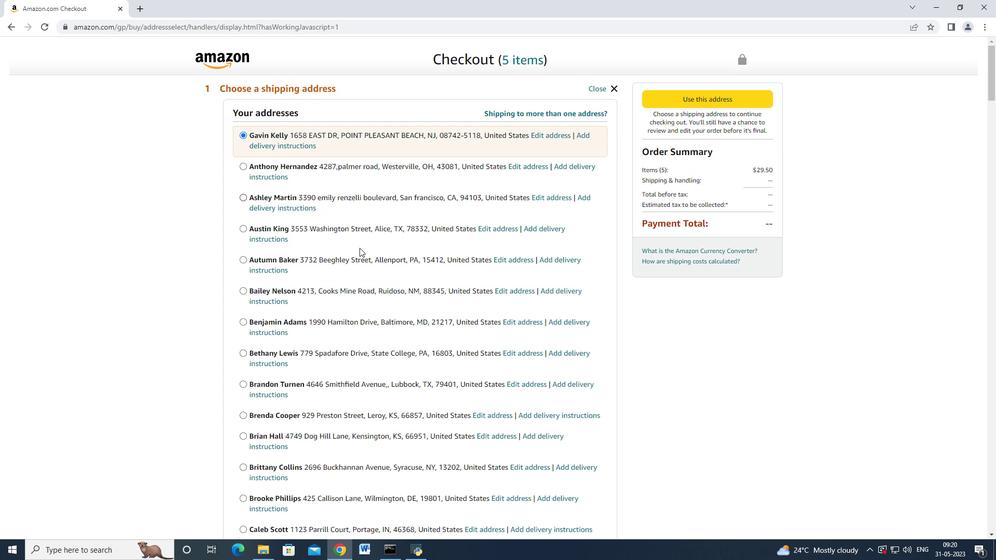 
Action: Mouse scrolled (320, 279) with delta (0, 0)
Screenshot: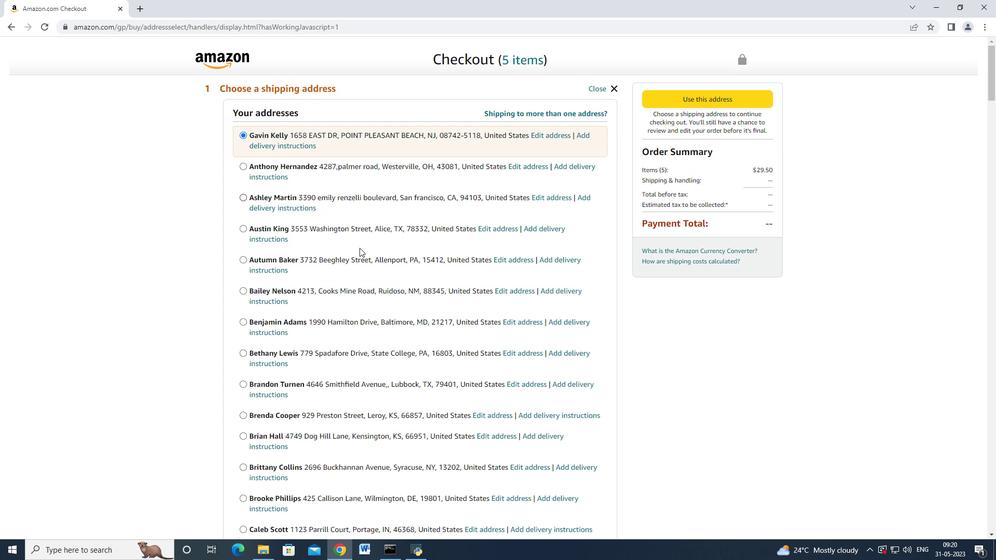 
Action: Mouse moved to (311, 279)
Screenshot: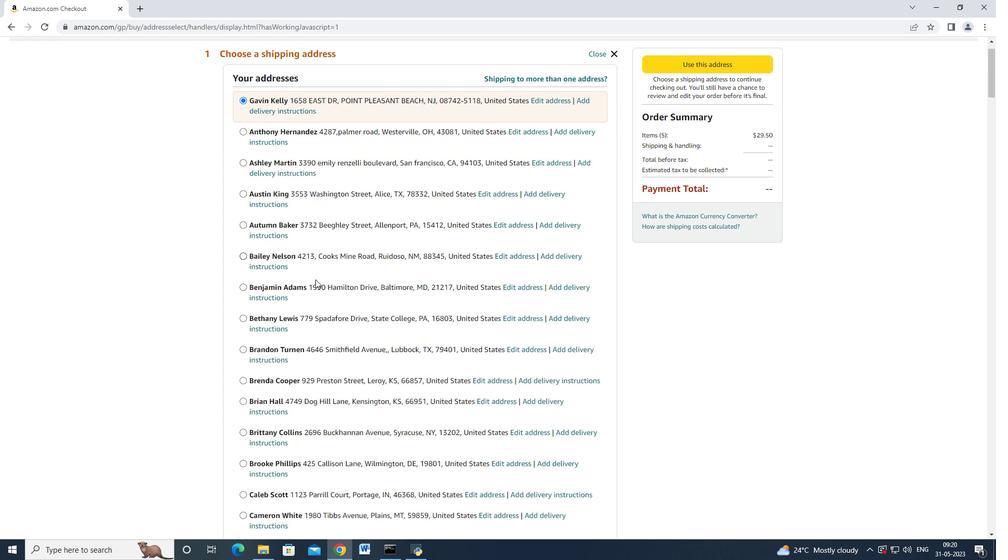 
Action: Mouse scrolled (311, 279) with delta (0, 0)
Screenshot: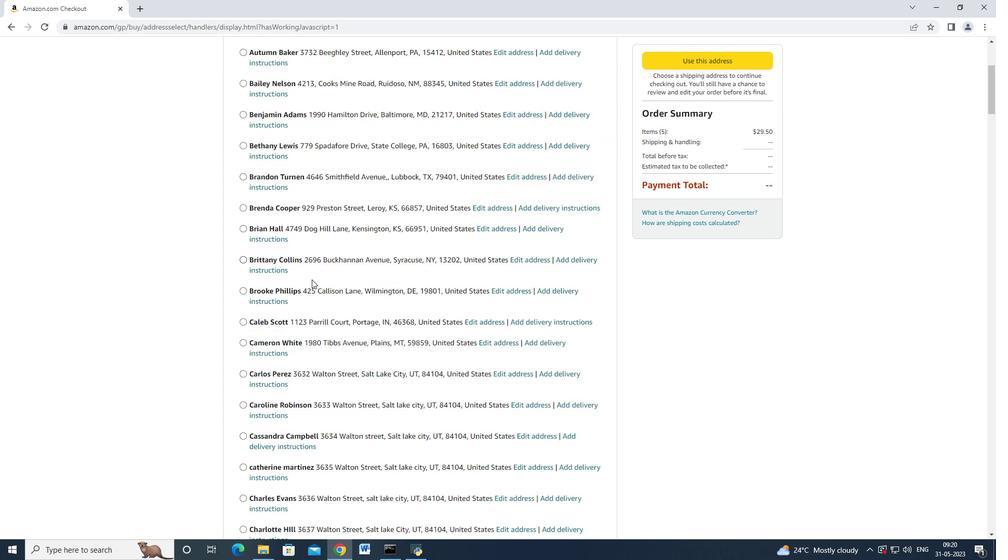 
Action: Mouse scrolled (311, 279) with delta (0, 0)
Screenshot: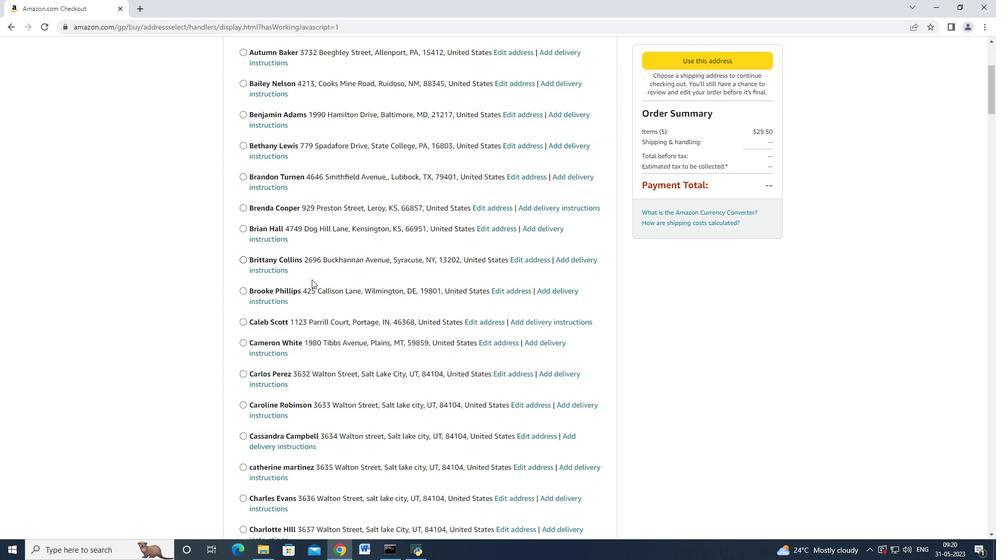 
Action: Mouse scrolled (311, 279) with delta (0, 0)
Screenshot: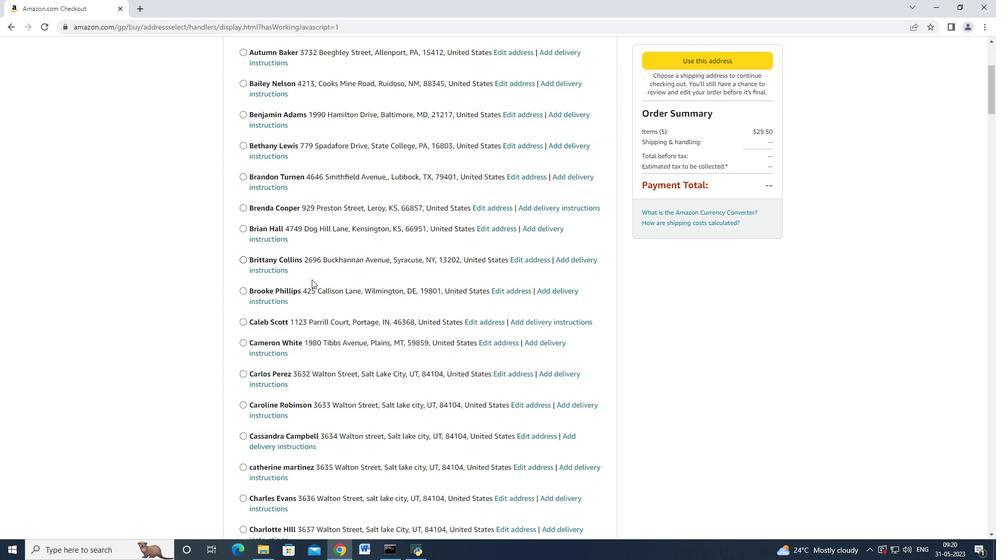 
Action: Mouse scrolled (311, 279) with delta (0, 0)
Screenshot: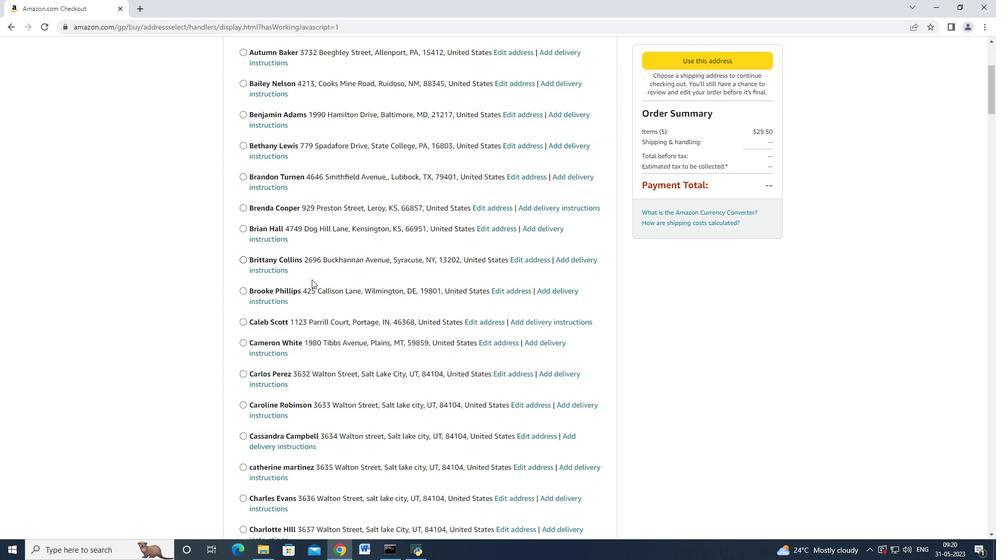 
Action: Mouse scrolled (311, 279) with delta (0, 0)
Screenshot: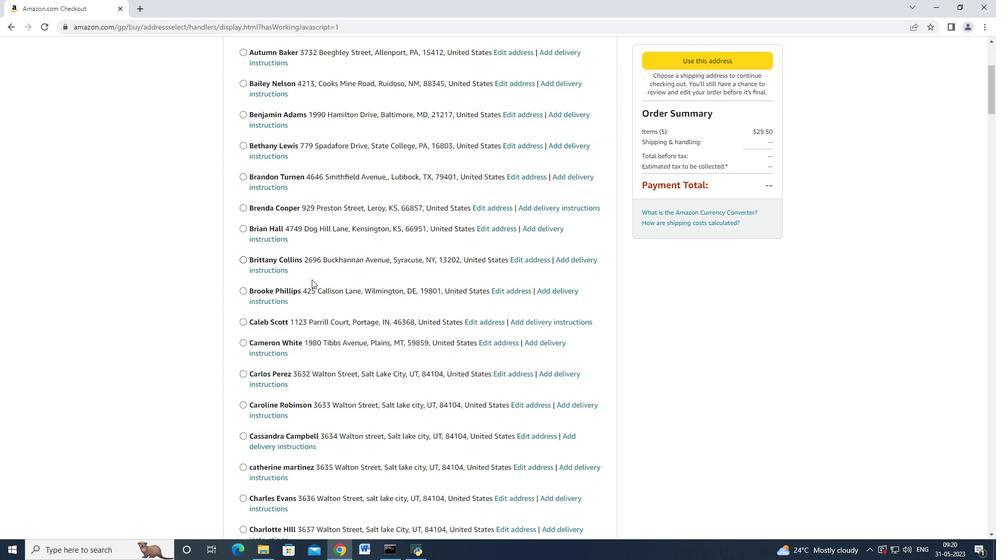 
Action: Mouse scrolled (311, 279) with delta (0, 0)
Screenshot: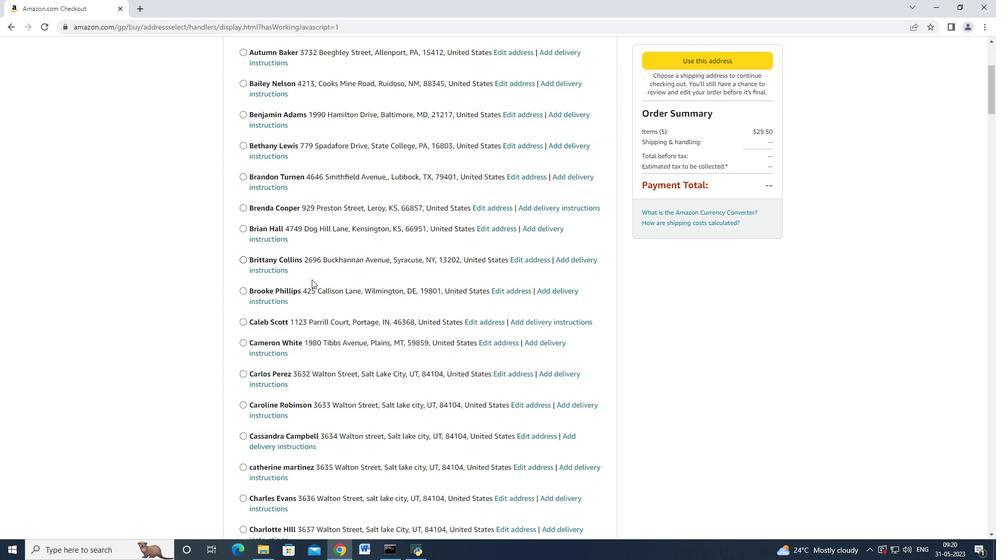 
Action: Mouse scrolled (311, 279) with delta (0, 0)
Screenshot: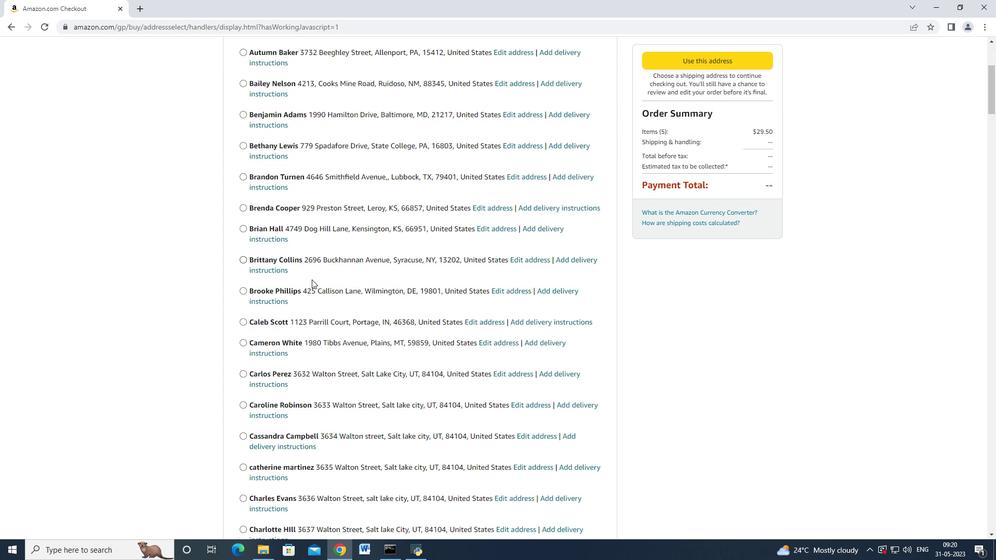 
Action: Mouse scrolled (311, 280) with delta (0, 0)
Screenshot: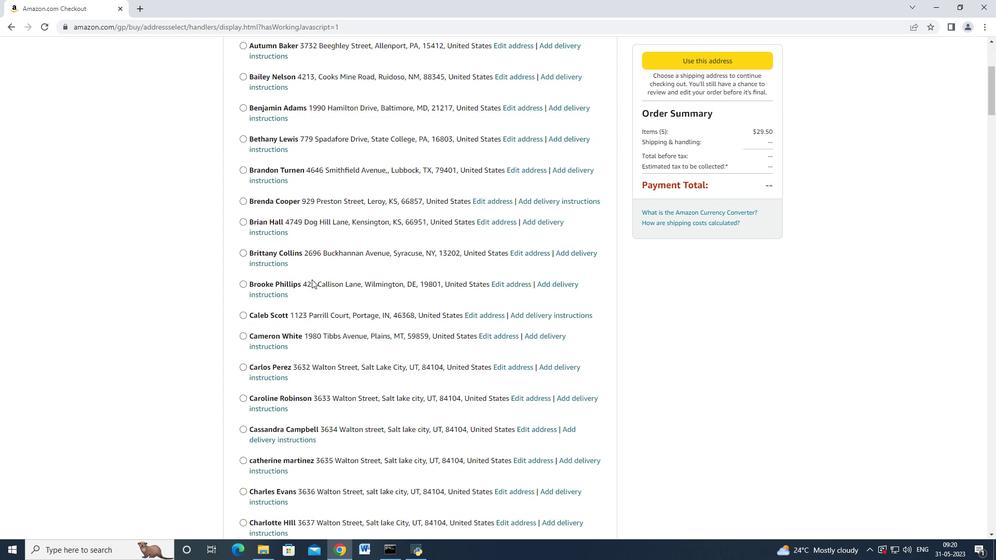 
Action: Mouse moved to (311, 279)
Screenshot: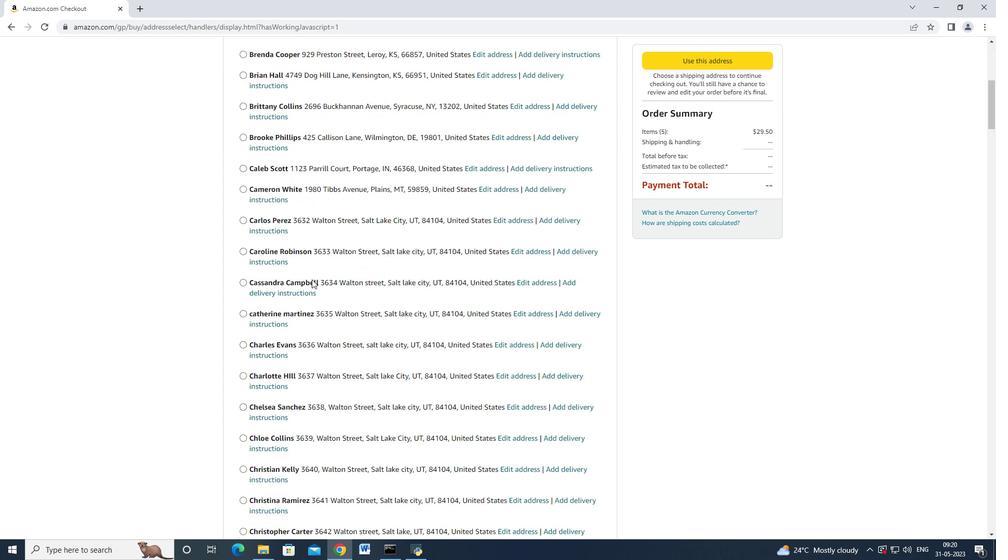 
Action: Mouse scrolled (311, 278) with delta (0, 0)
Screenshot: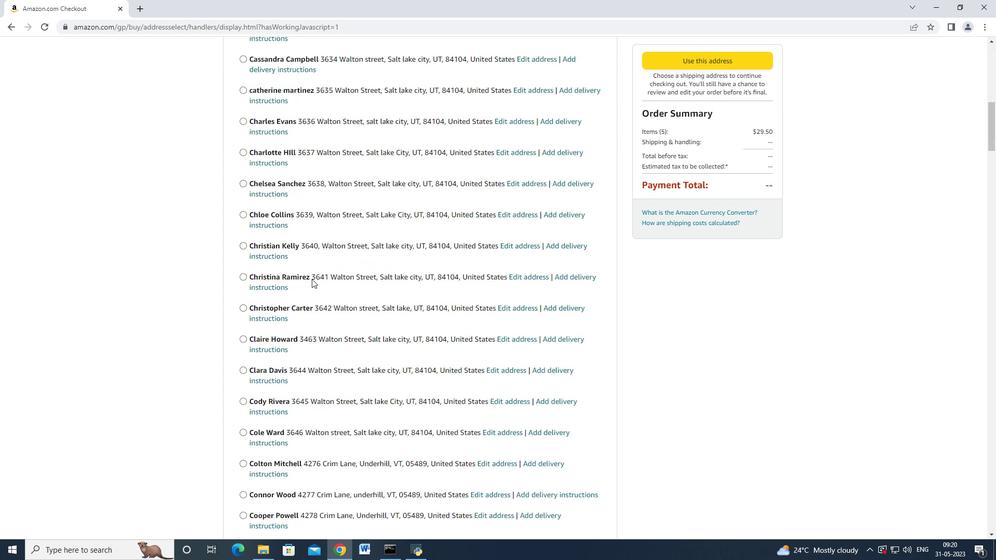 
Action: Mouse scrolled (311, 278) with delta (0, 0)
Screenshot: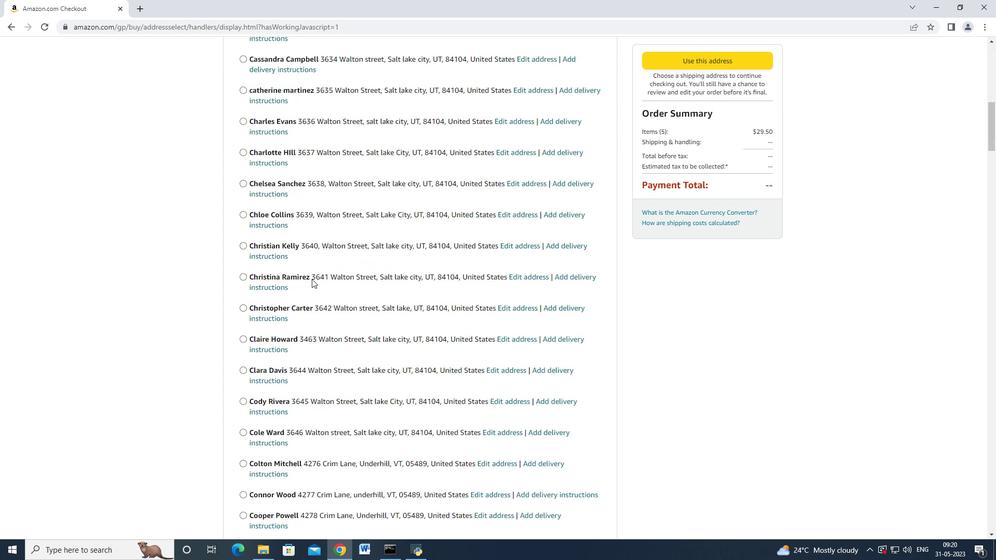 
Action: Mouse scrolled (311, 278) with delta (0, 0)
Screenshot: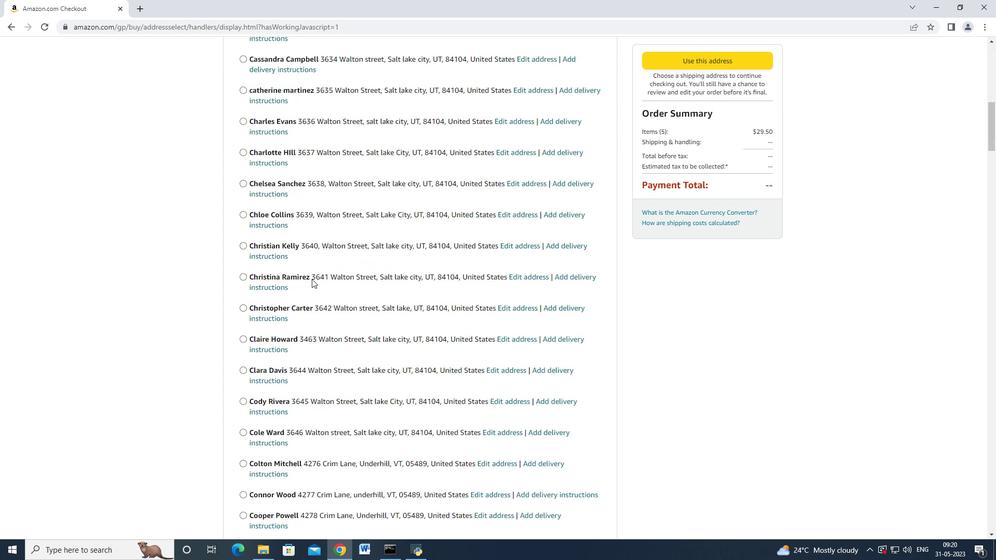 
Action: Mouse scrolled (311, 278) with delta (0, 0)
Screenshot: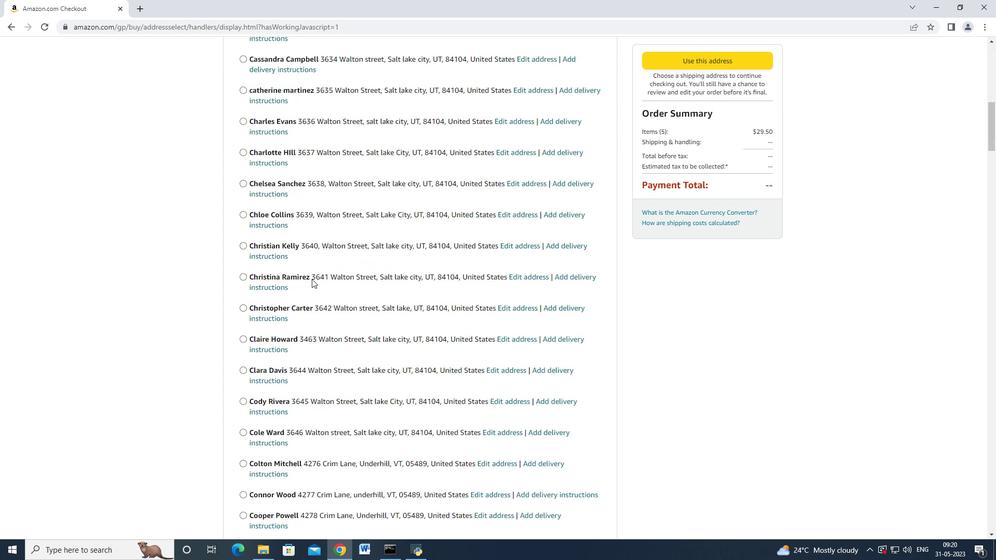 
Action: Mouse scrolled (311, 278) with delta (0, 0)
Screenshot: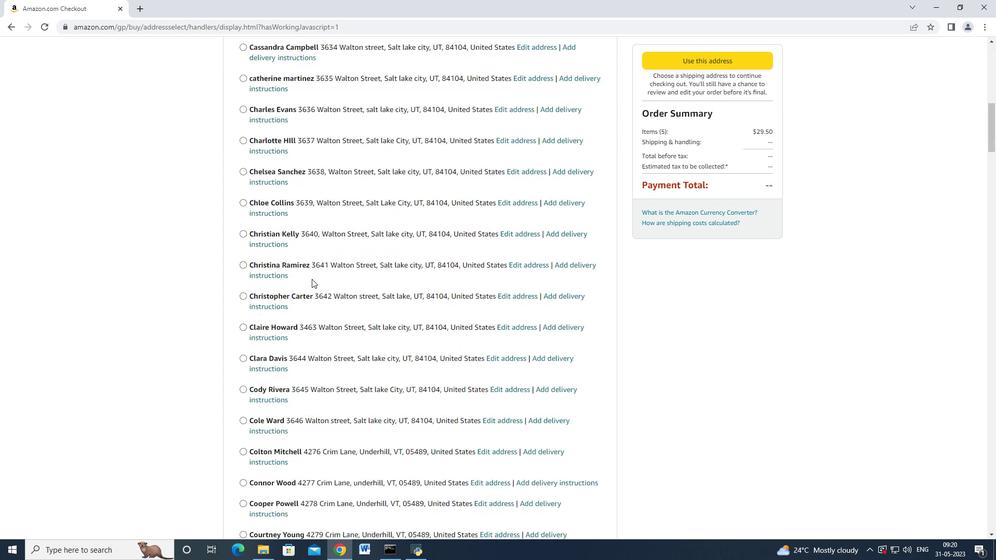
Action: Mouse scrolled (311, 278) with delta (0, 0)
Screenshot: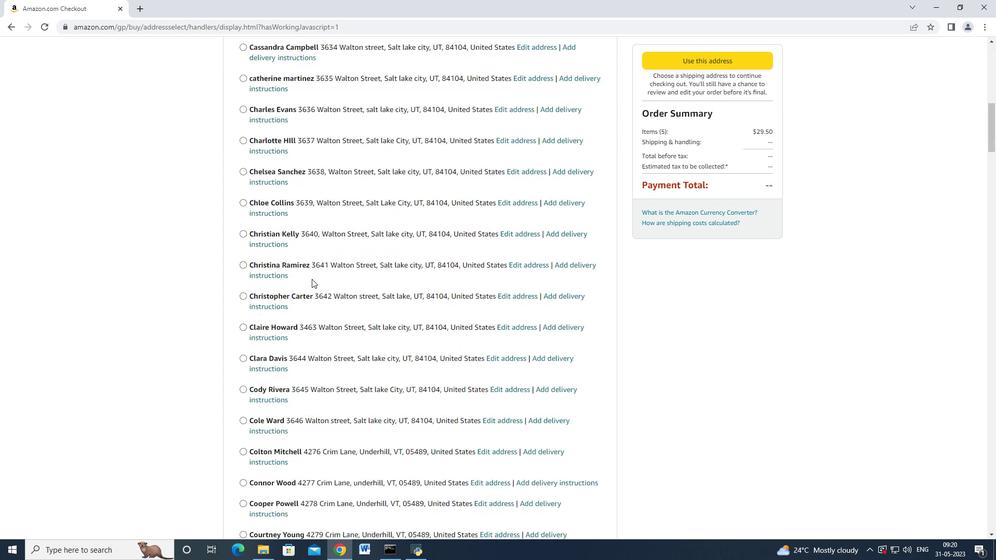 
Action: Mouse scrolled (311, 278) with delta (0, 0)
Screenshot: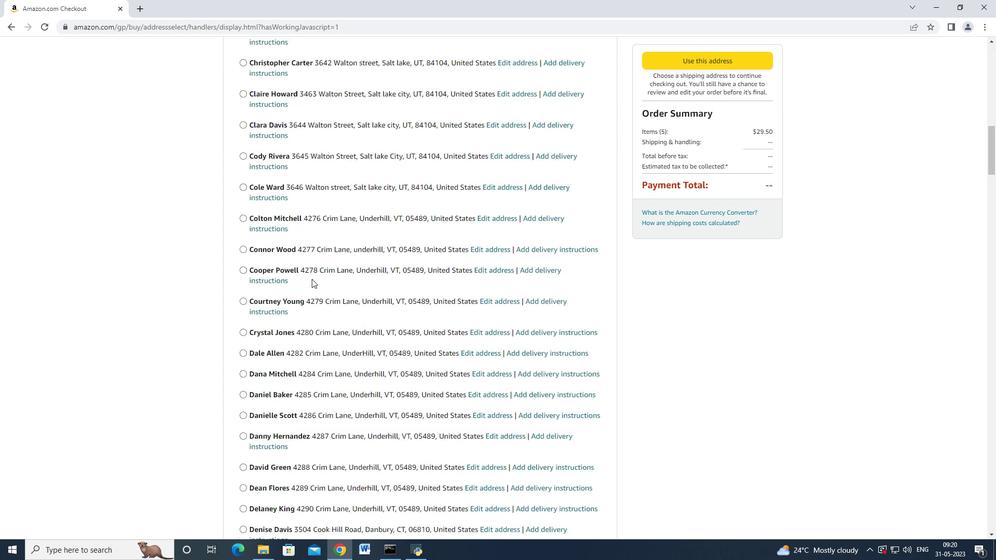 
Action: Mouse scrolled (311, 278) with delta (0, 0)
Screenshot: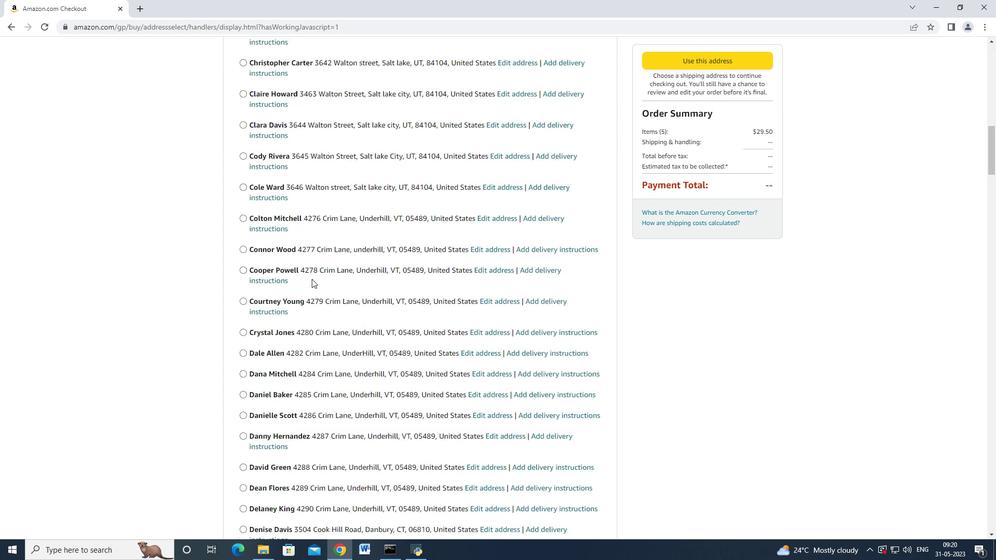 
Action: Mouse scrolled (311, 278) with delta (0, 0)
Screenshot: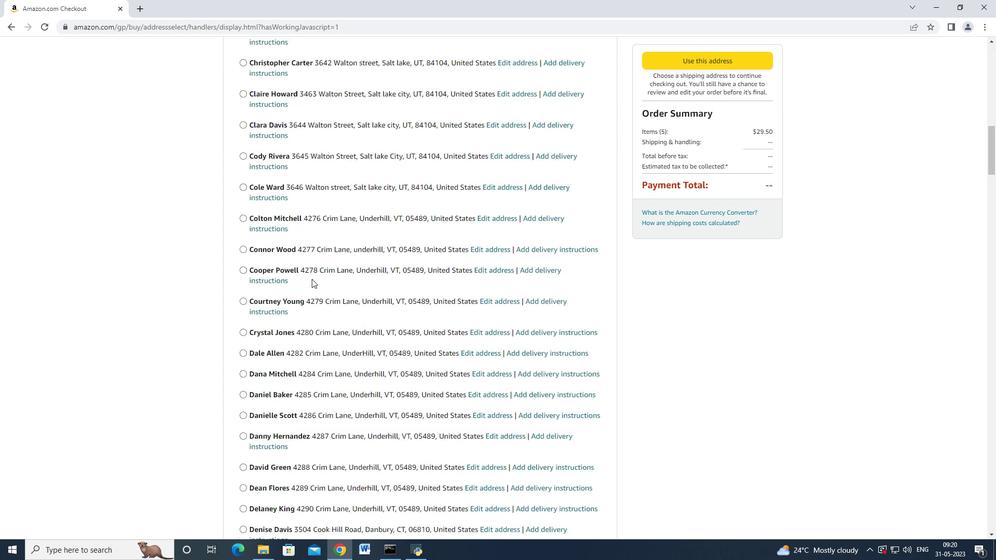 
Action: Mouse scrolled (311, 278) with delta (0, 0)
Screenshot: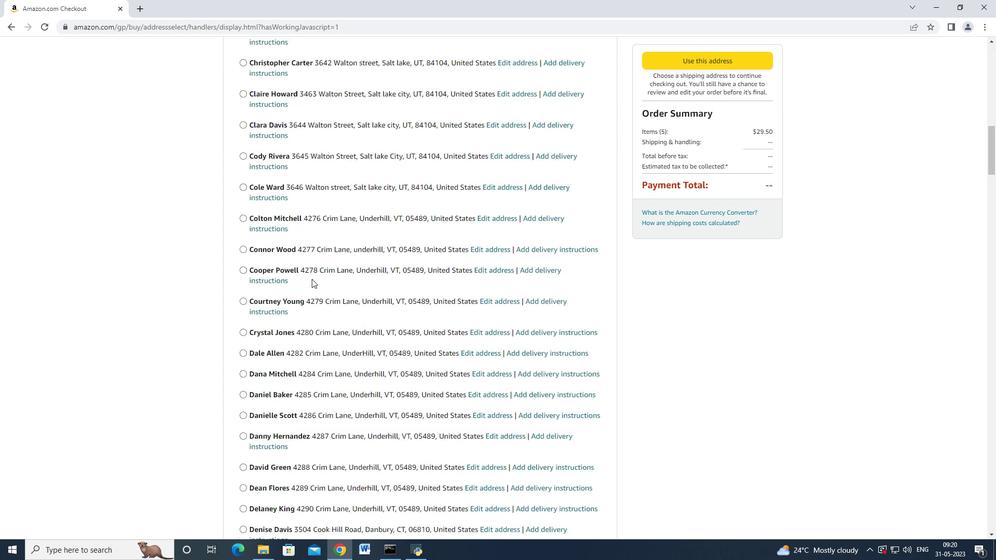 
Action: Mouse scrolled (311, 278) with delta (0, 0)
Screenshot: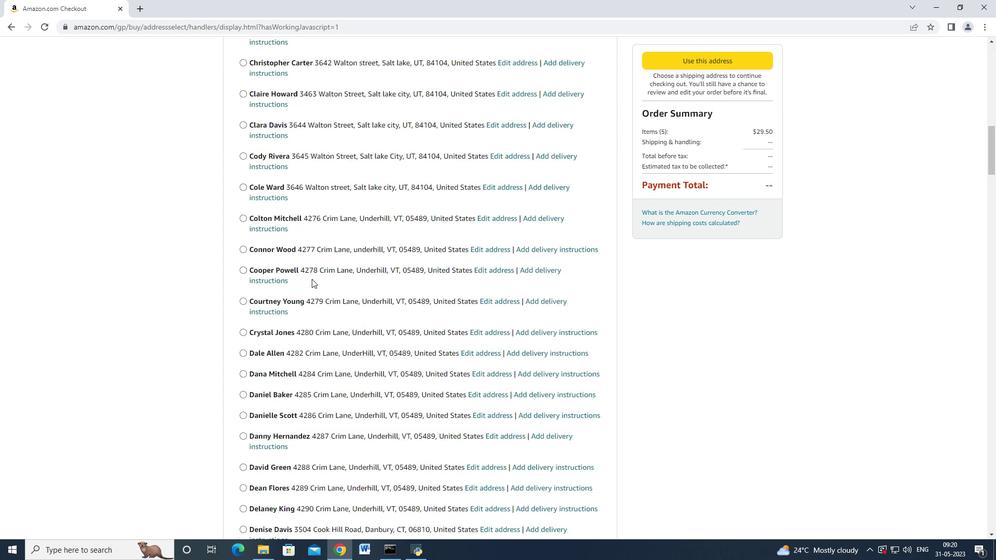 
Action: Mouse scrolled (311, 278) with delta (0, 0)
Screenshot: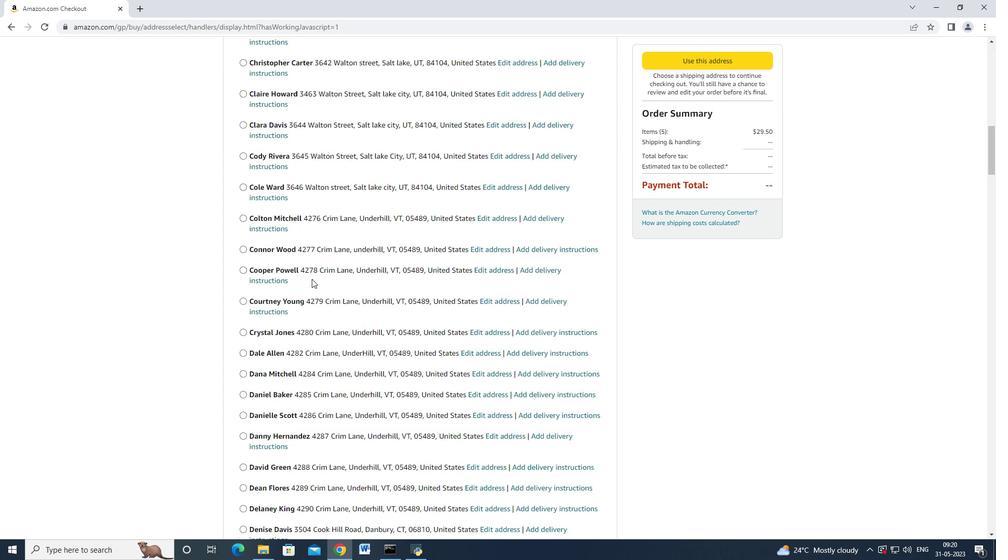 
Action: Mouse scrolled (311, 278) with delta (0, 0)
Screenshot: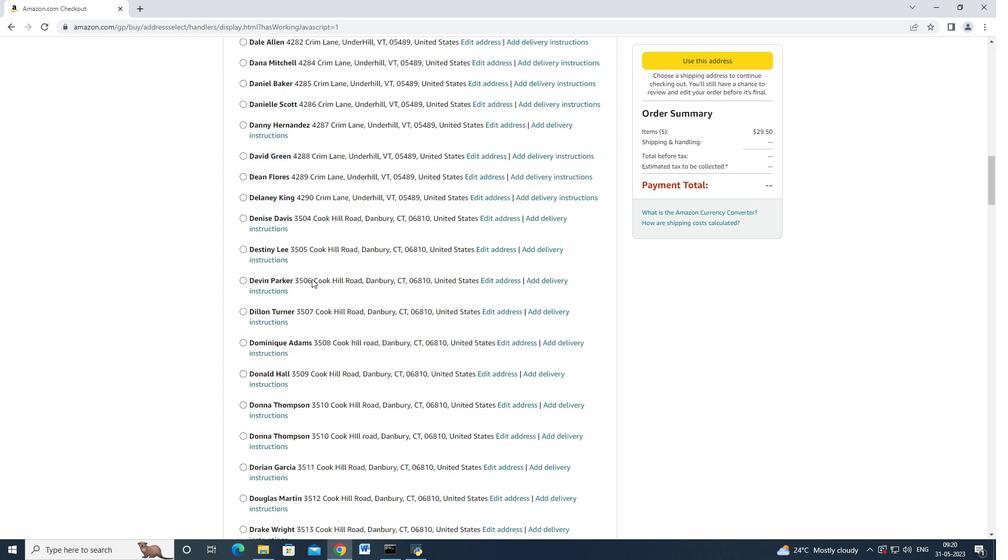 
Action: Mouse scrolled (311, 278) with delta (0, 0)
Screenshot: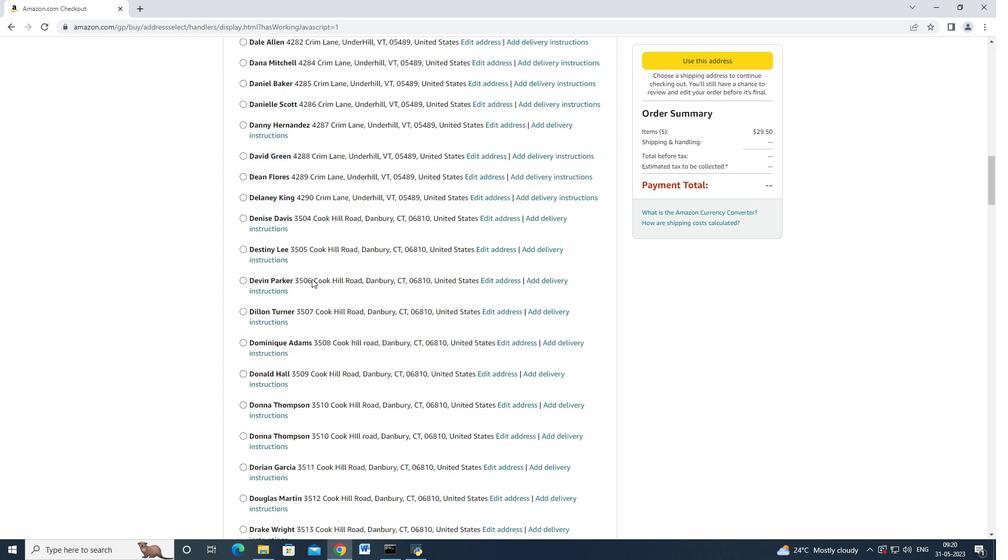 
Action: Mouse scrolled (311, 278) with delta (0, 0)
Screenshot: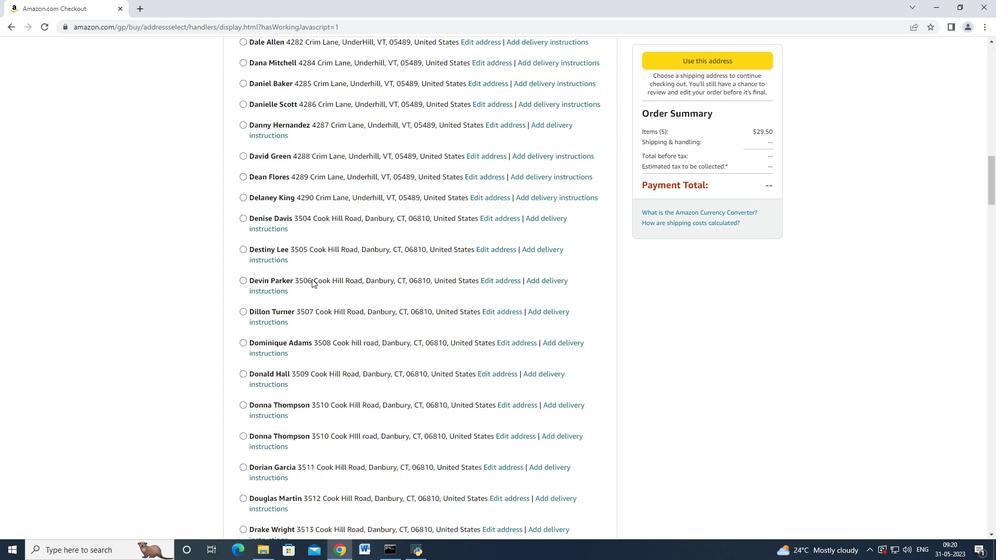 
Action: Mouse scrolled (311, 278) with delta (0, 0)
Screenshot: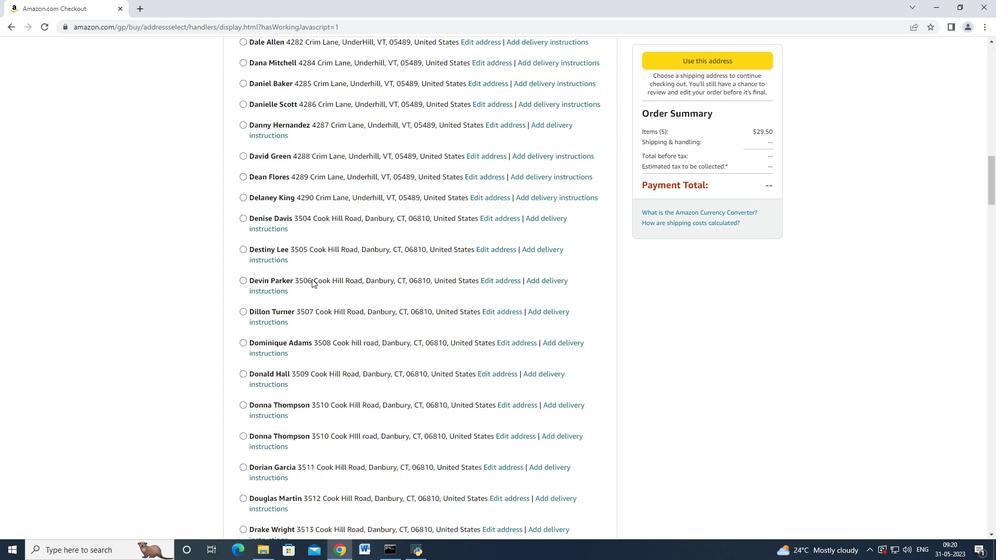 
Action: Mouse scrolled (311, 278) with delta (0, 0)
Screenshot: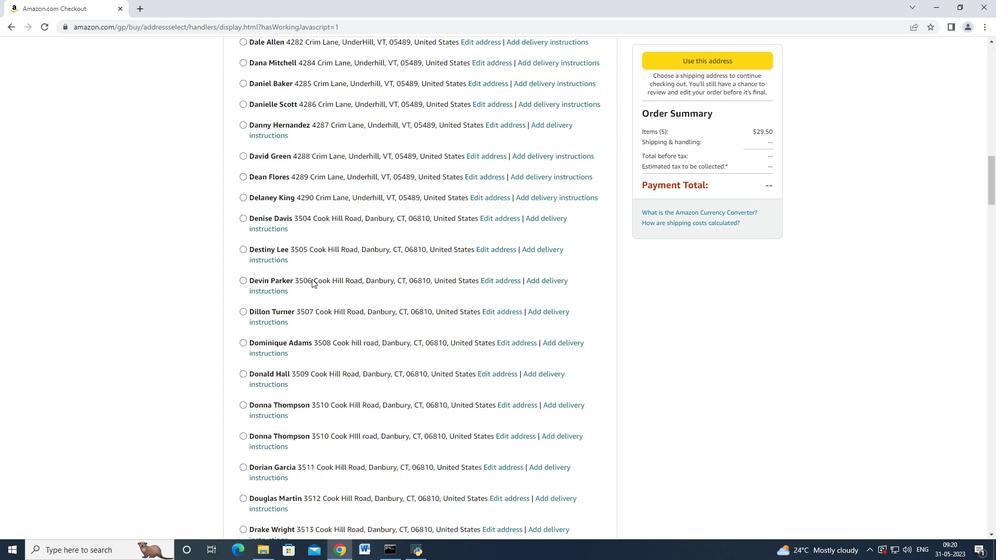 
Action: Mouse scrolled (311, 278) with delta (0, 0)
Screenshot: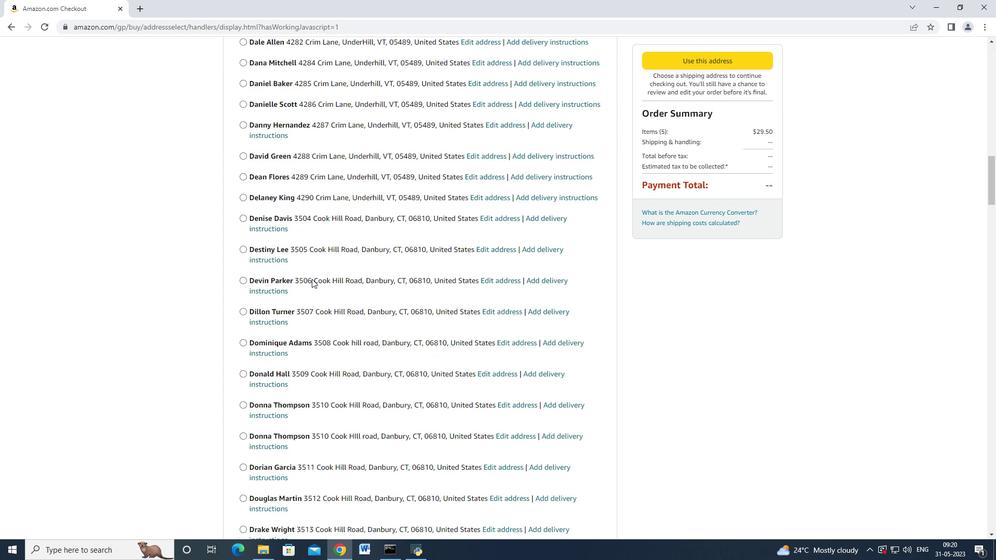 
Action: Mouse scrolled (311, 278) with delta (0, 0)
Screenshot: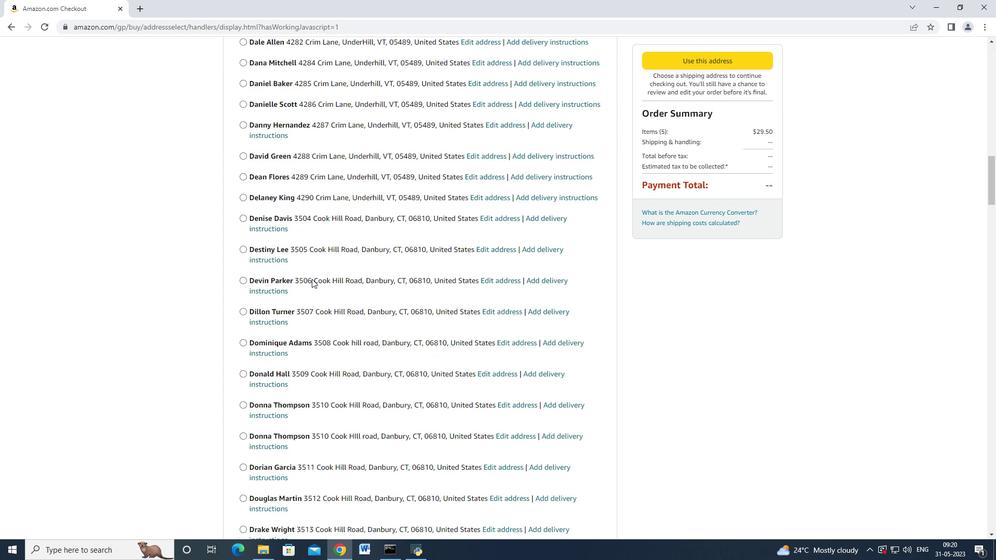 
Action: Mouse scrolled (311, 278) with delta (0, 0)
Screenshot: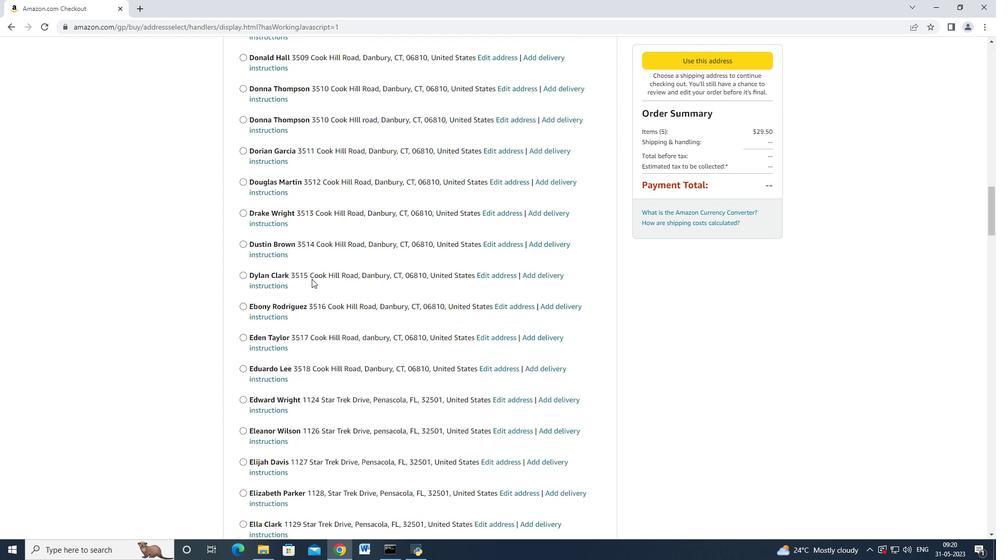 
Action: Mouse scrolled (311, 278) with delta (0, 0)
Screenshot: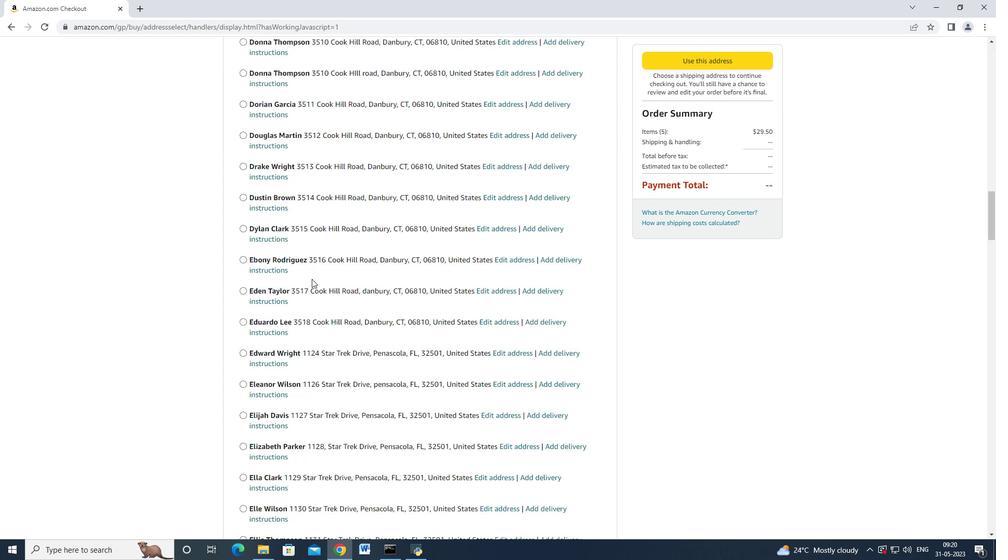 
Action: Mouse scrolled (311, 278) with delta (0, 0)
Screenshot: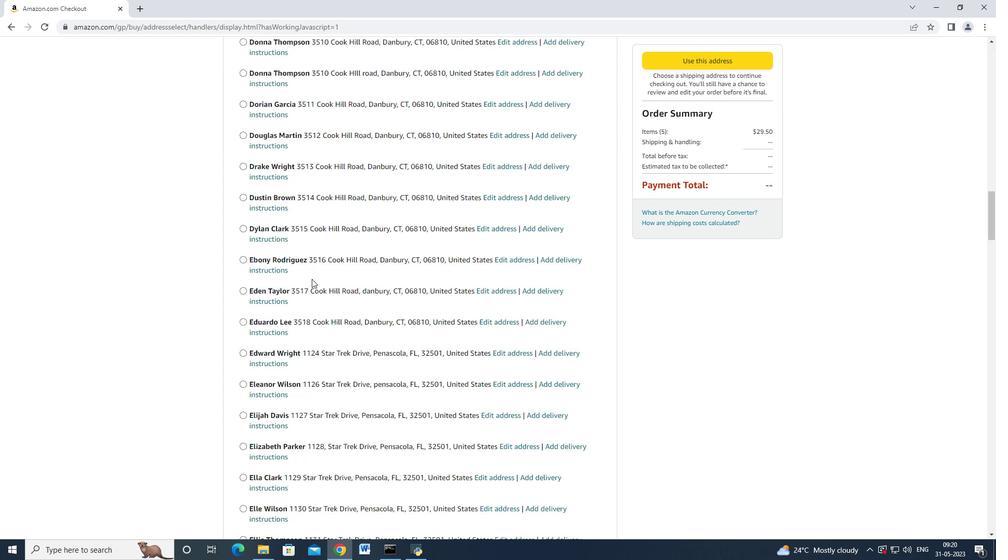 
Action: Mouse scrolled (311, 278) with delta (0, 0)
Screenshot: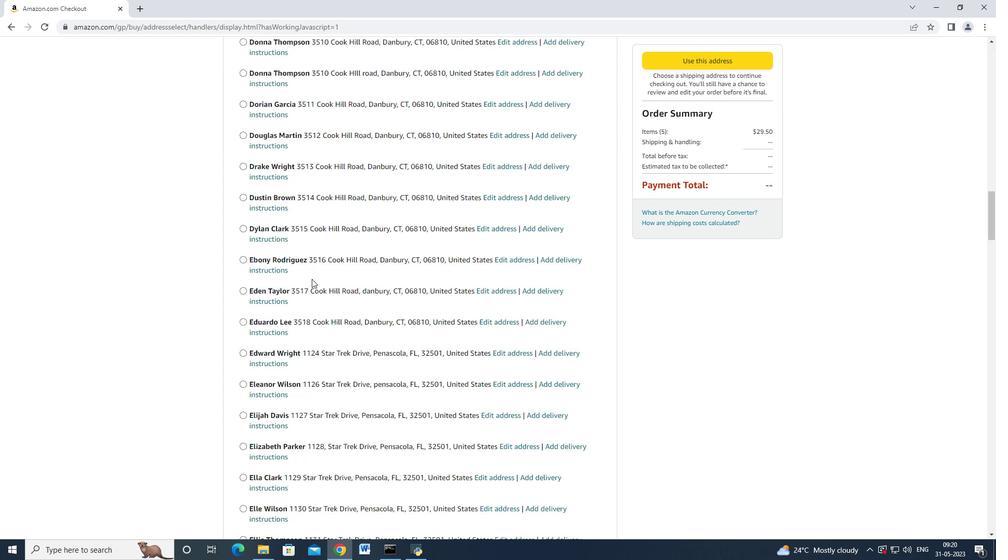 
Action: Mouse scrolled (311, 278) with delta (0, 0)
Screenshot: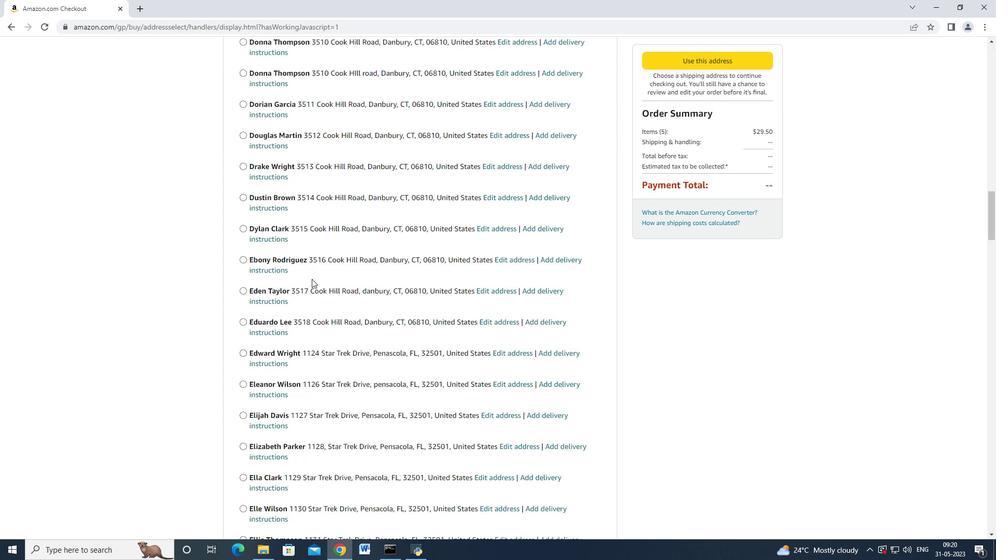 
Action: Mouse scrolled (311, 278) with delta (0, 0)
Screenshot: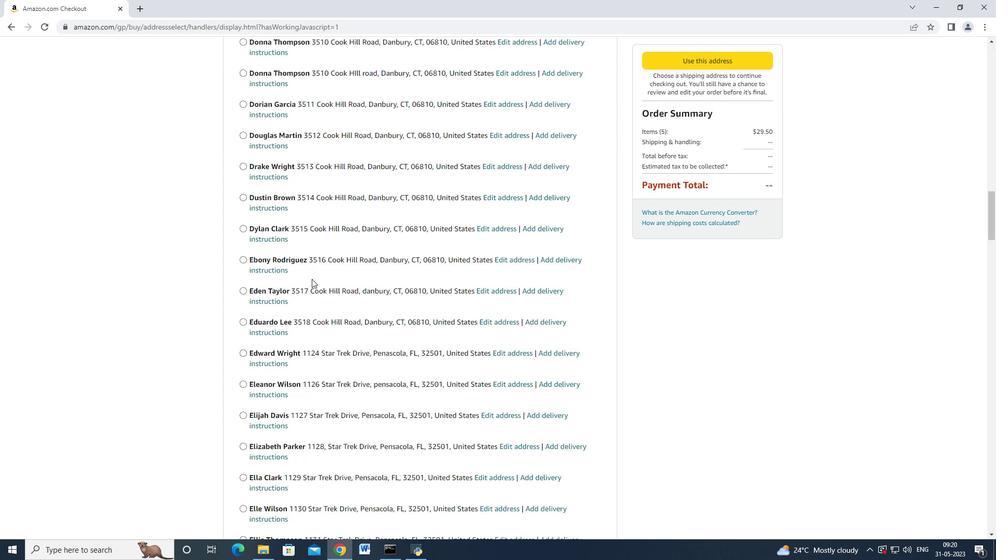
Action: Mouse scrolled (311, 278) with delta (0, 0)
Screenshot: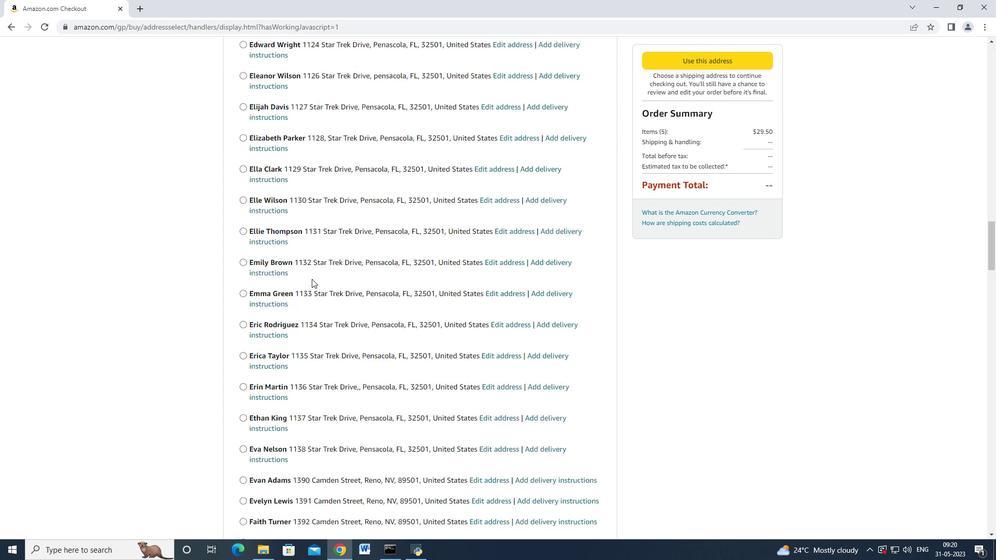 
Action: Mouse scrolled (311, 278) with delta (0, 0)
Screenshot: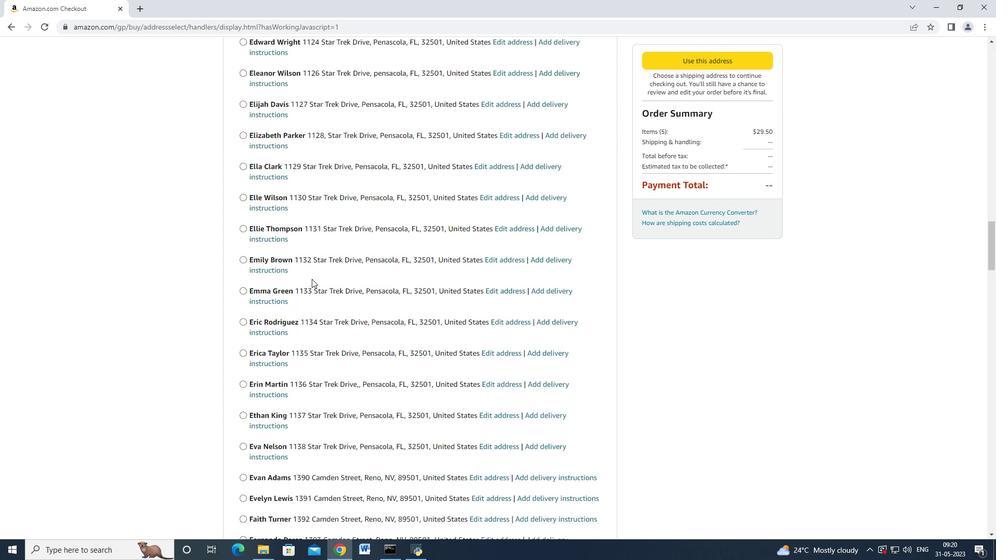 
Action: Mouse scrolled (311, 278) with delta (0, 0)
Screenshot: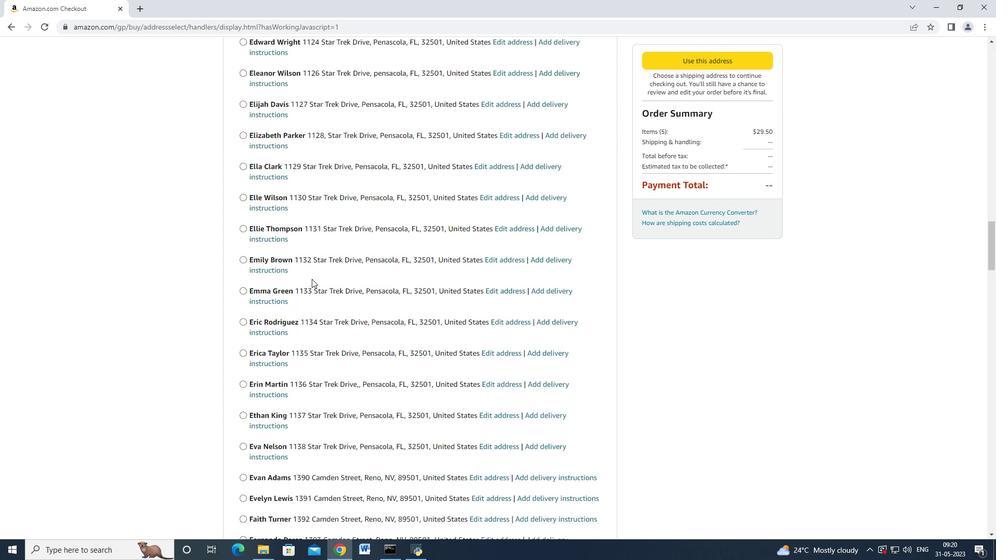 
Action: Mouse scrolled (311, 278) with delta (0, 0)
Screenshot: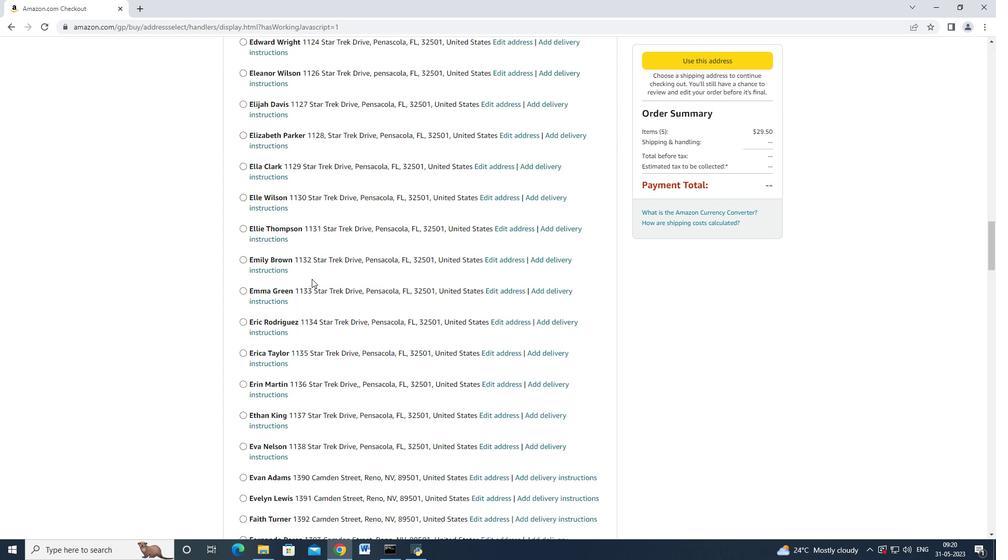 
Action: Mouse scrolled (311, 278) with delta (0, 0)
Screenshot: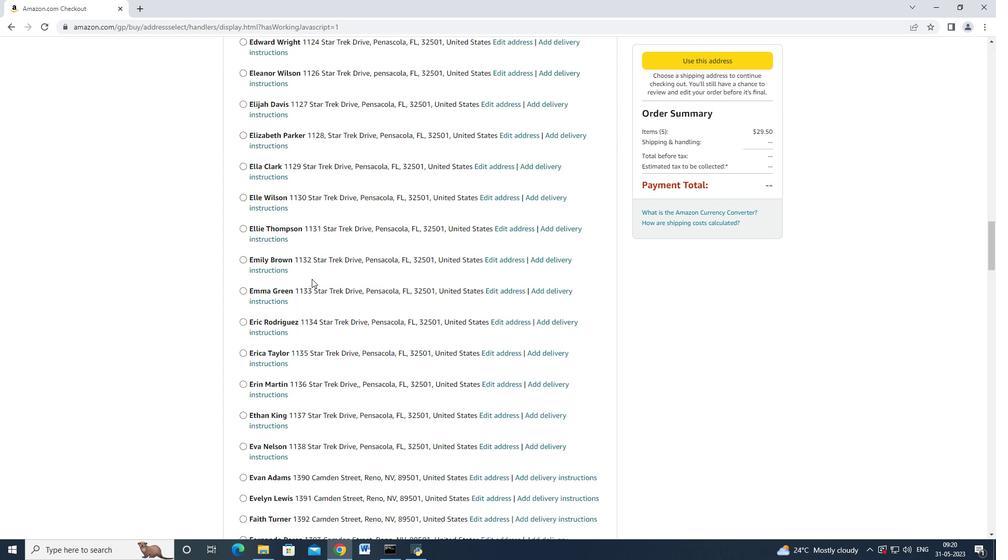 
Action: Mouse scrolled (311, 278) with delta (0, 0)
Screenshot: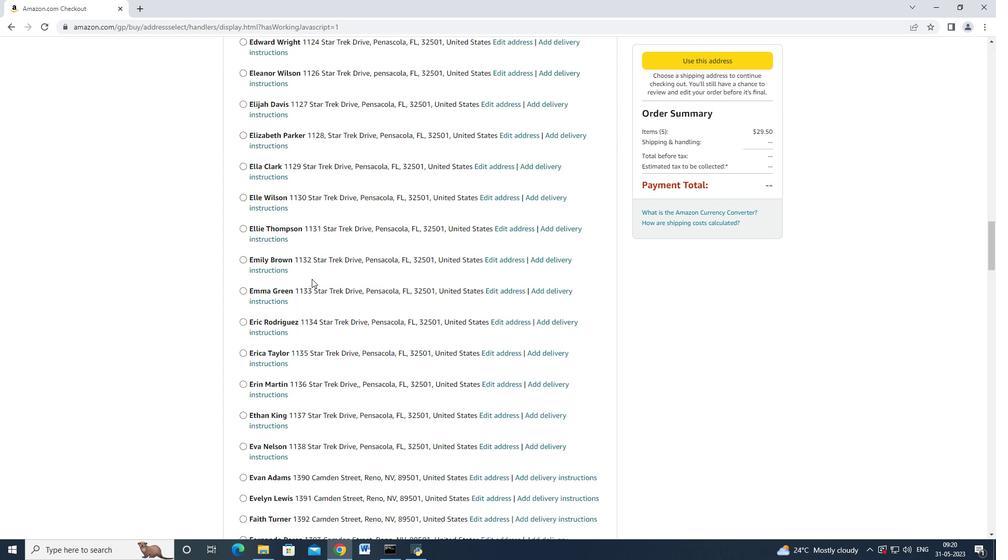 
Action: Mouse scrolled (311, 278) with delta (0, 0)
Screenshot: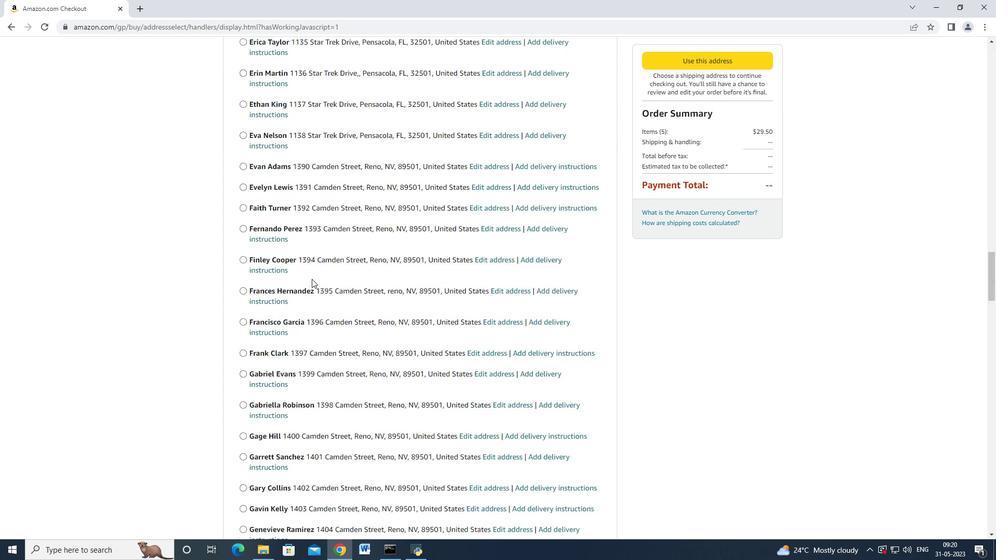 
Action: Mouse scrolled (311, 278) with delta (0, 0)
Screenshot: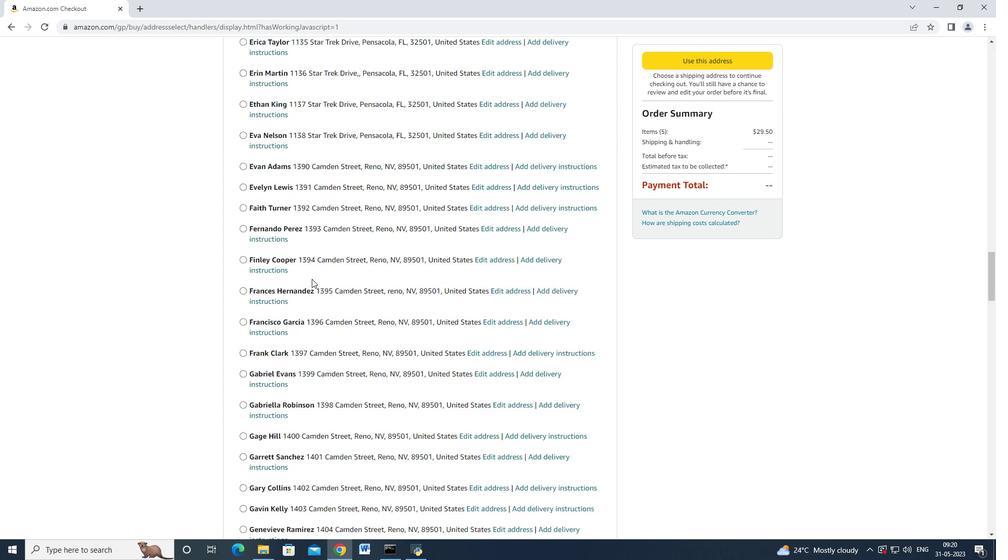
Action: Mouse scrolled (311, 278) with delta (0, 0)
Screenshot: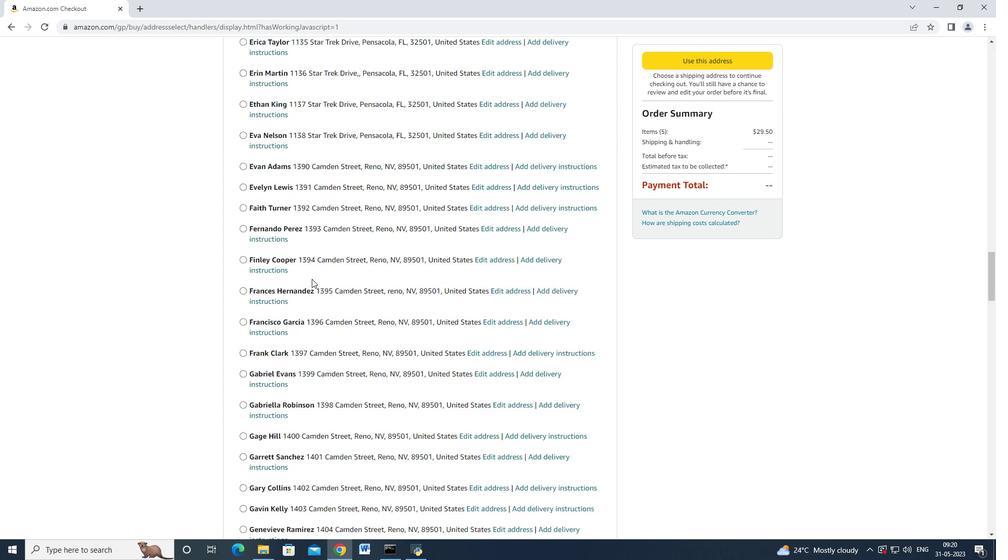 
Action: Mouse scrolled (311, 278) with delta (0, 0)
Screenshot: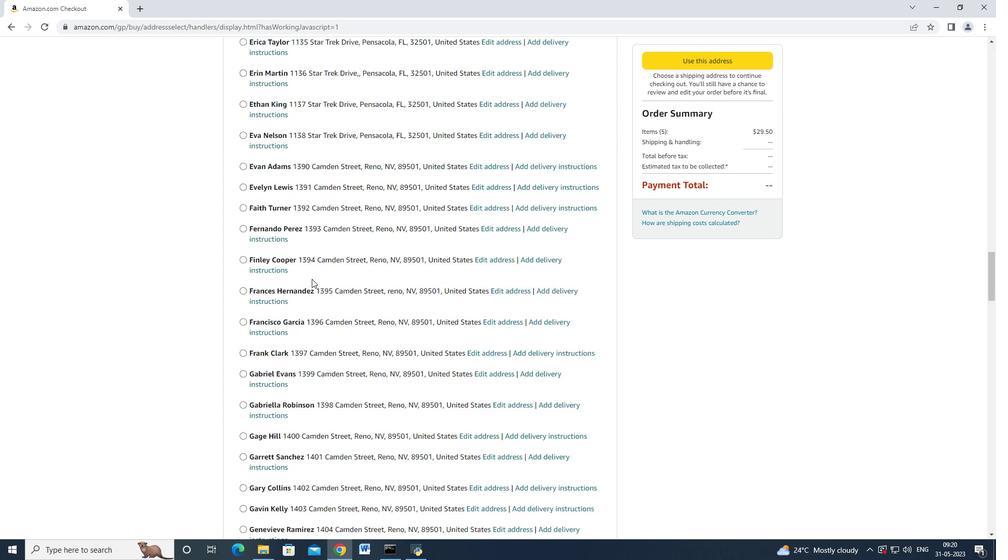
Action: Mouse scrolled (311, 278) with delta (0, 0)
Screenshot: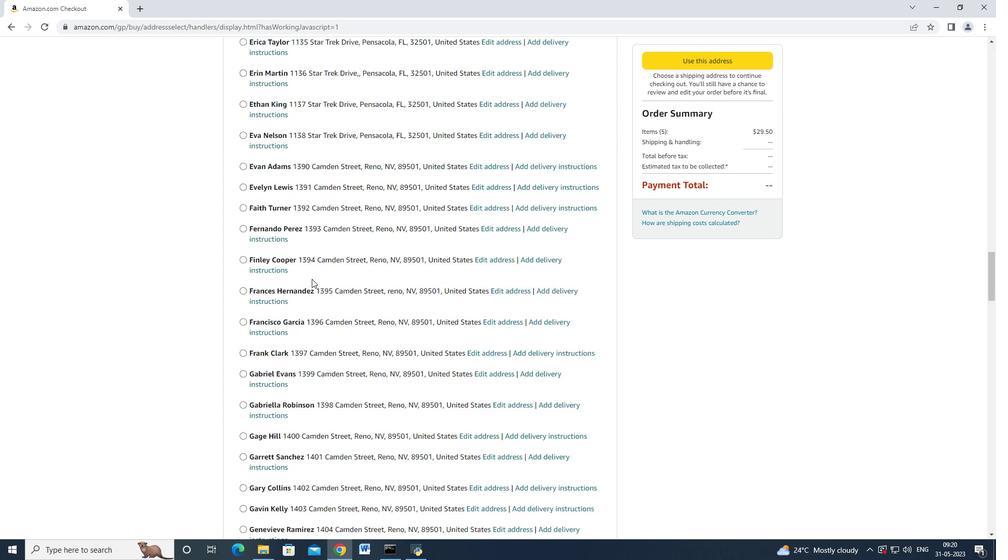
Action: Mouse scrolled (311, 278) with delta (0, 0)
Screenshot: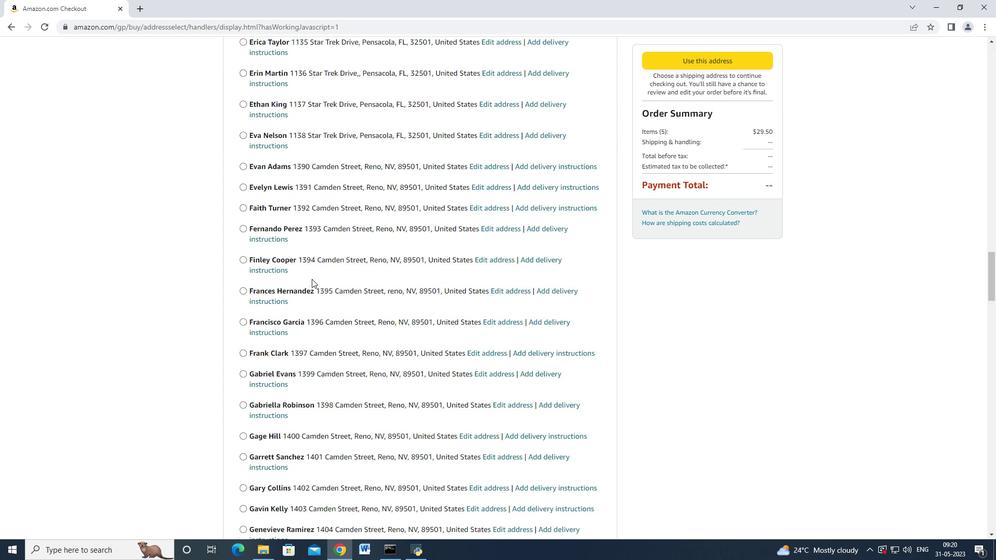 
Action: Mouse scrolled (311, 278) with delta (0, 0)
Screenshot: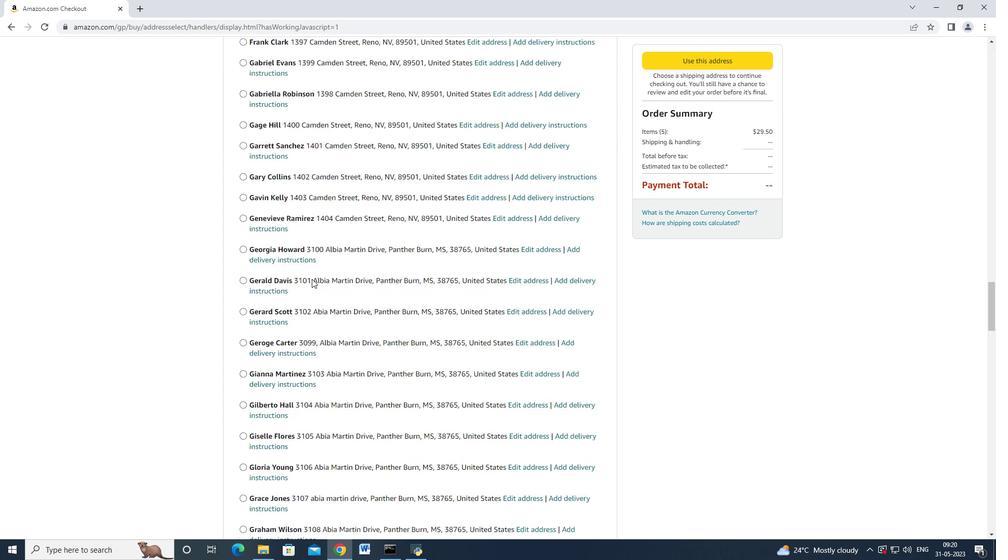 
Action: Mouse scrolled (311, 278) with delta (0, 0)
Screenshot: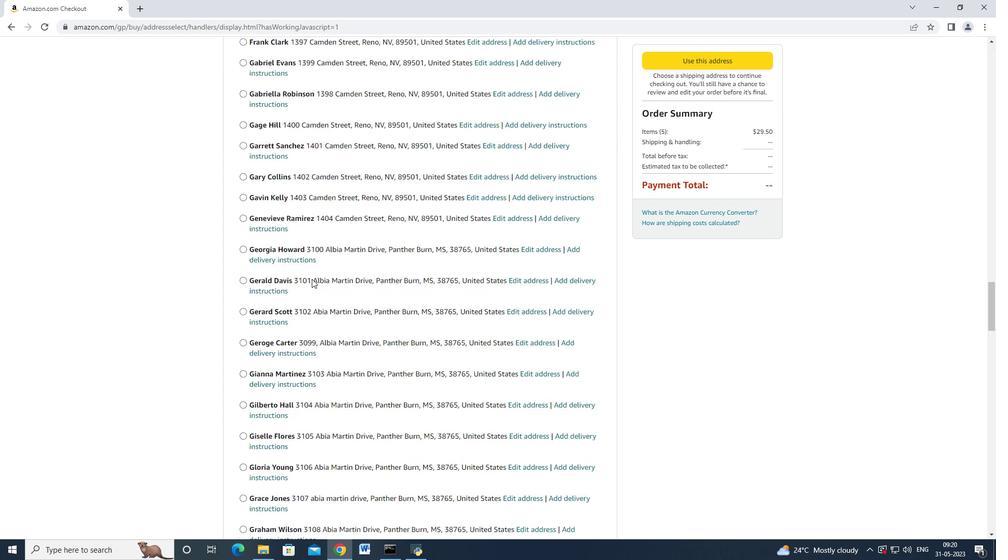 
Action: Mouse scrolled (311, 278) with delta (0, 0)
Screenshot: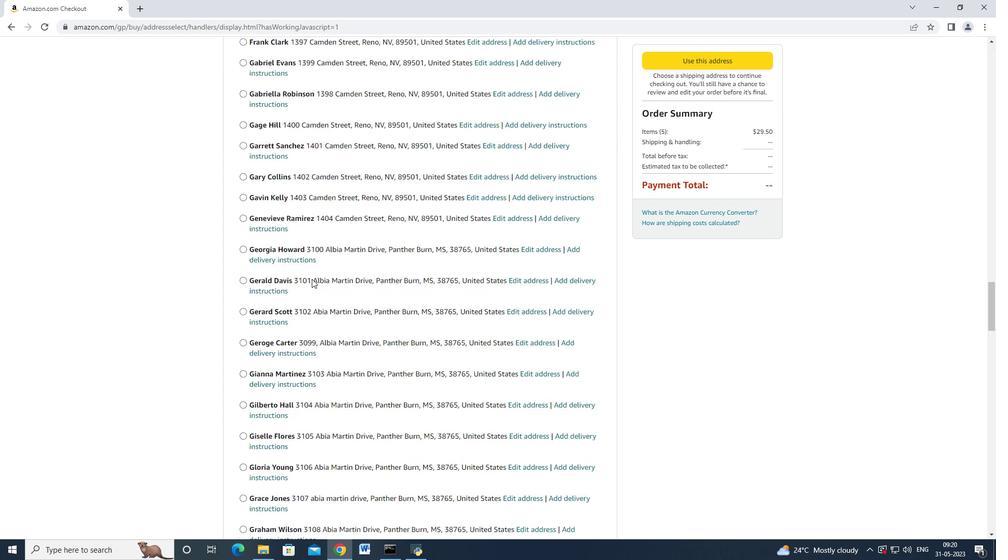 
Action: Mouse scrolled (311, 278) with delta (0, 0)
Screenshot: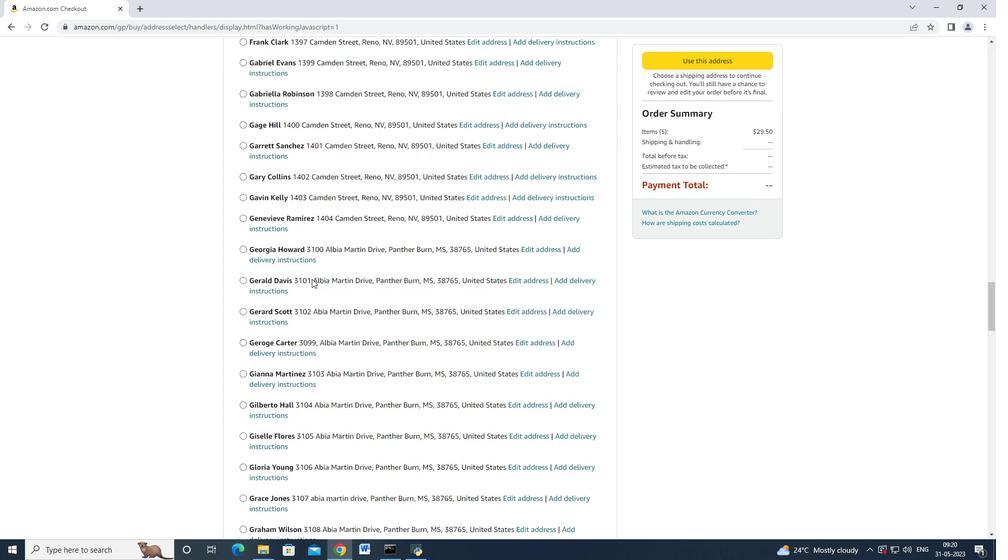 
Action: Mouse scrolled (311, 278) with delta (0, 0)
Screenshot: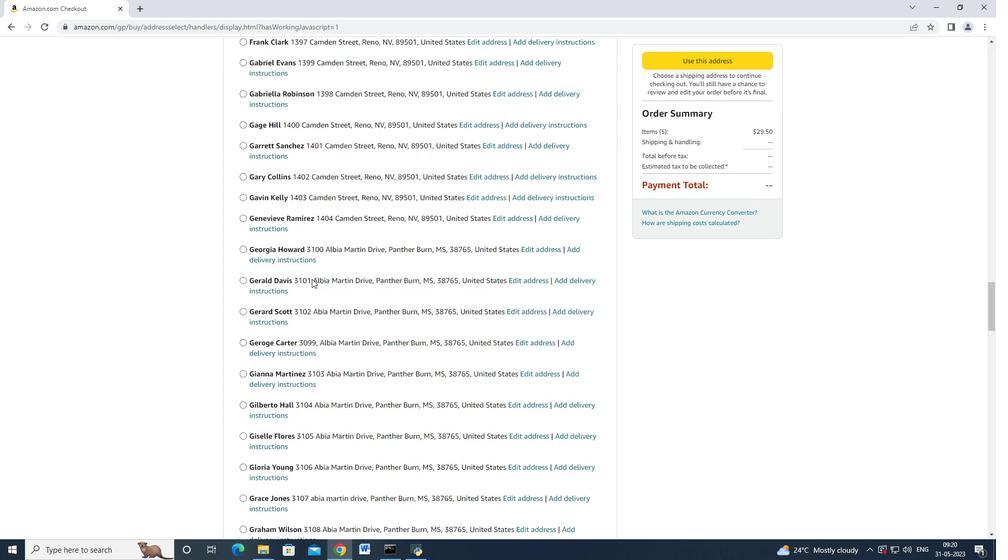 
Action: Mouse scrolled (311, 278) with delta (0, 0)
Screenshot: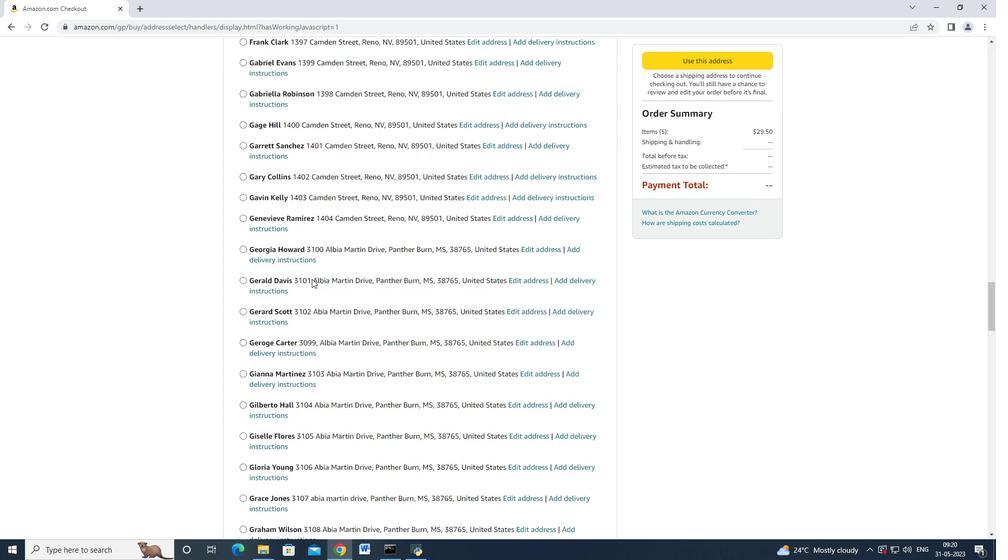 
Action: Mouse scrolled (311, 278) with delta (0, 0)
Screenshot: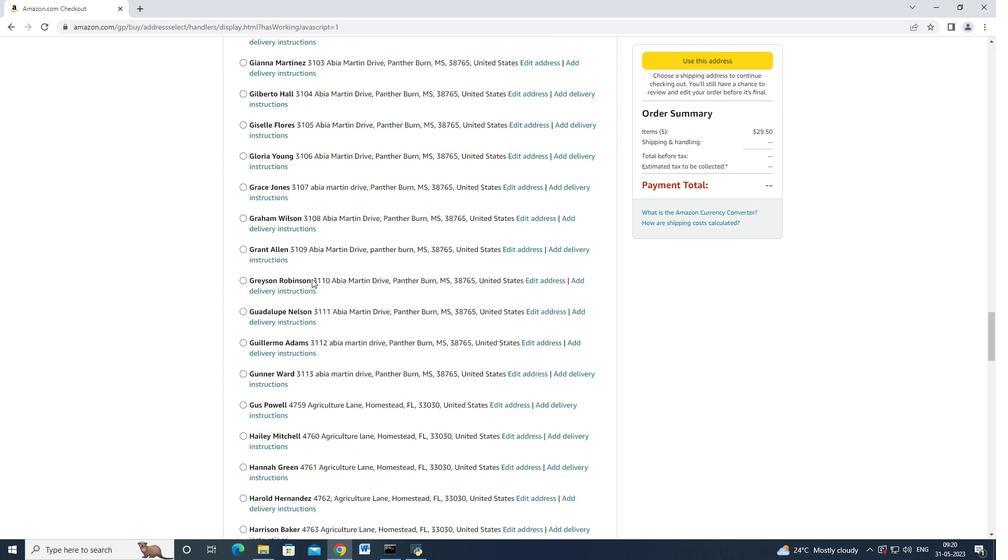 
Action: Mouse scrolled (311, 278) with delta (0, -1)
Screenshot: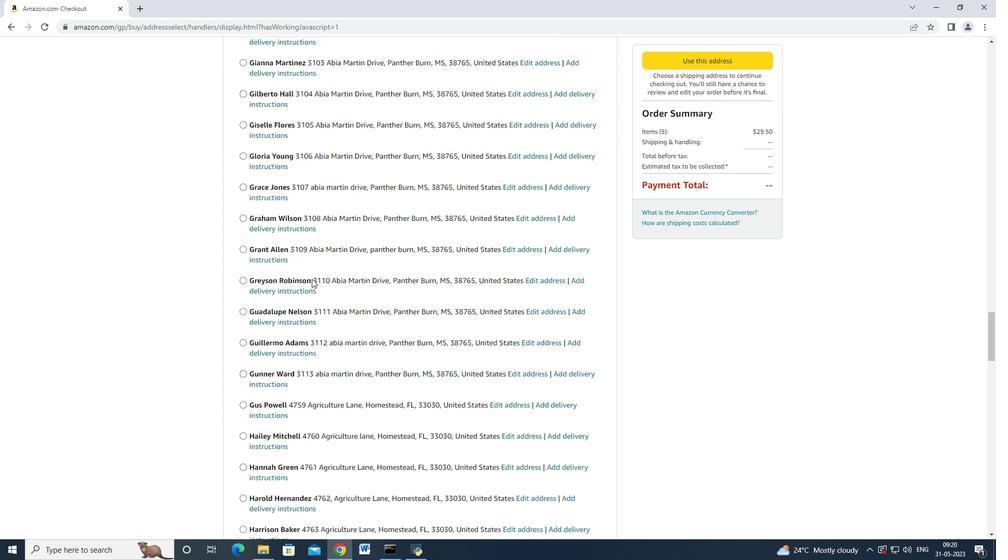 
Action: Mouse scrolled (311, 278) with delta (0, 0)
Screenshot: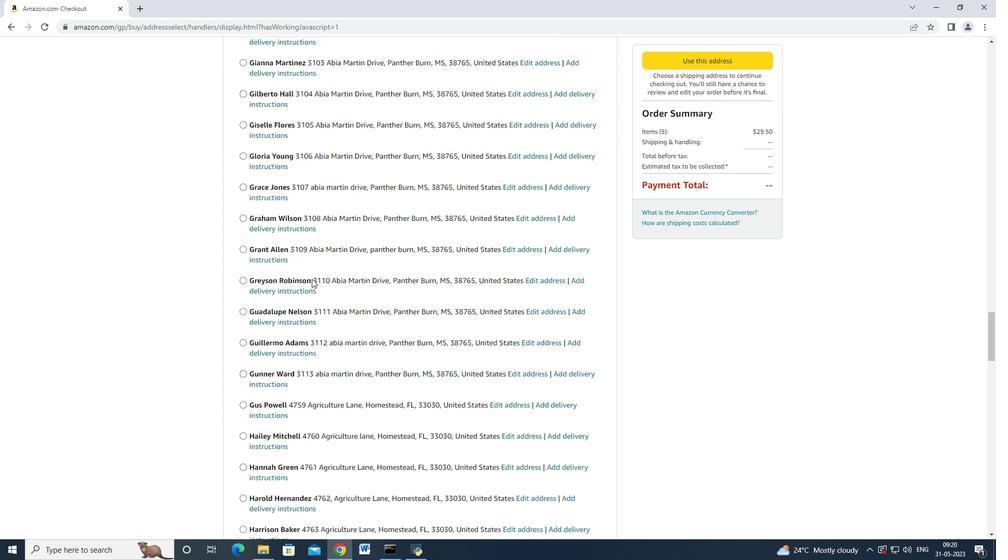 
Action: Mouse moved to (311, 279)
Screenshot: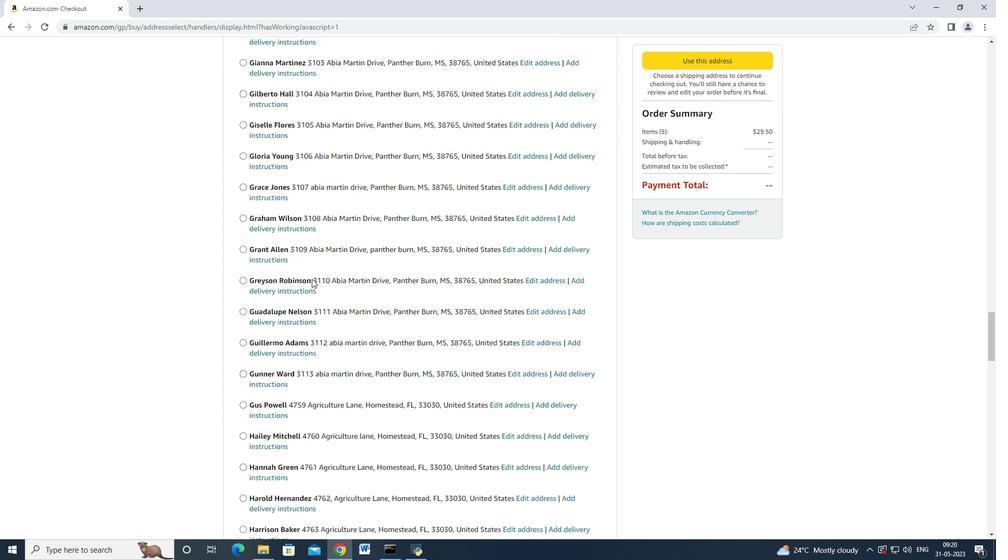 
Action: Mouse scrolled (311, 278) with delta (0, 0)
Screenshot: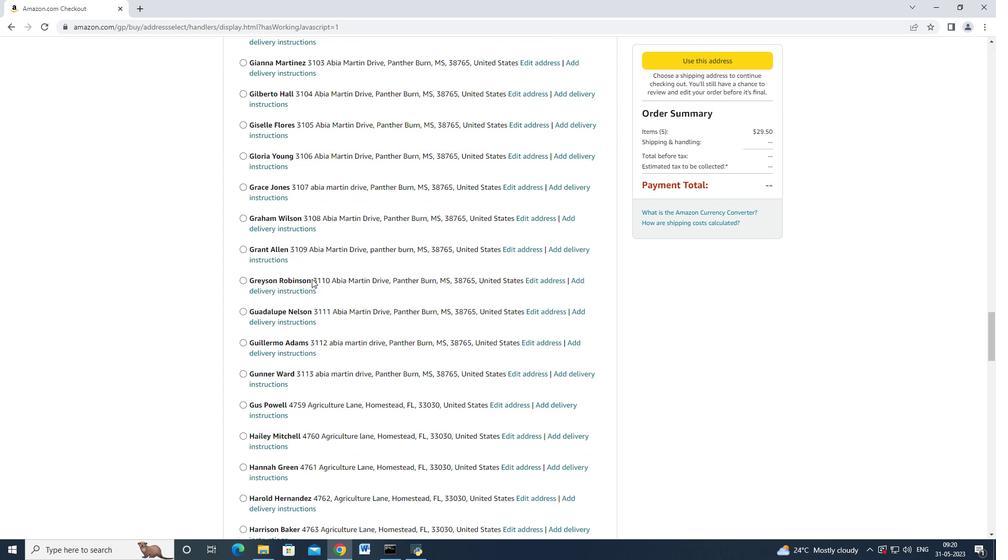 
Action: Mouse scrolled (311, 278) with delta (0, 0)
Screenshot: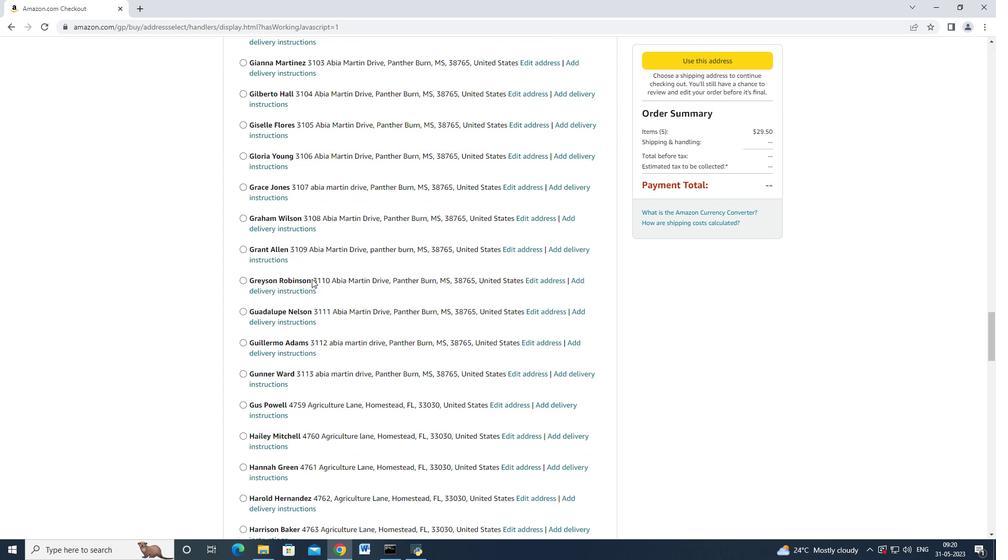 
Action: Mouse moved to (311, 278)
Screenshot: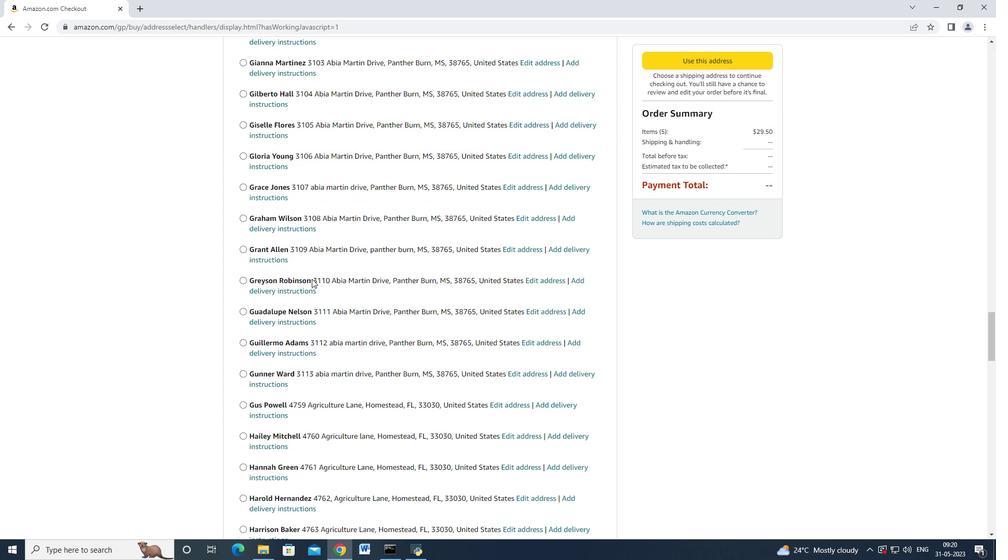 
Action: Mouse scrolled (311, 277) with delta (0, 0)
Screenshot: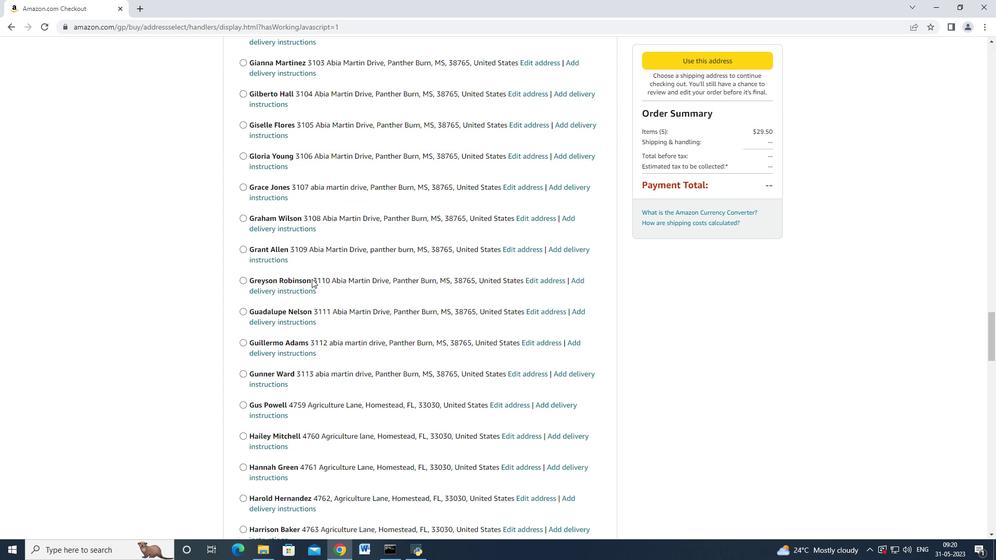 
Action: Mouse moved to (312, 279)
Screenshot: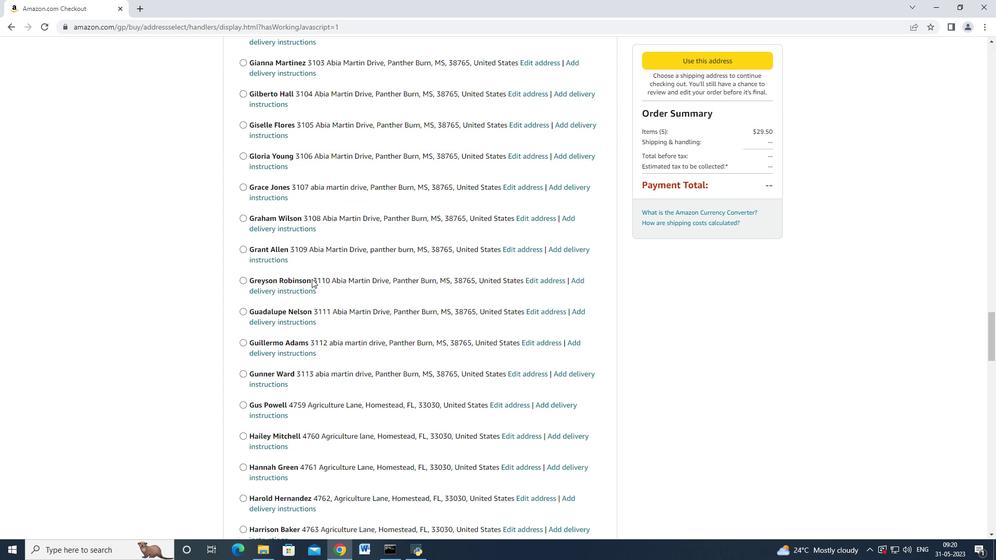 
Action: Mouse scrolled (312, 278) with delta (0, 0)
Screenshot: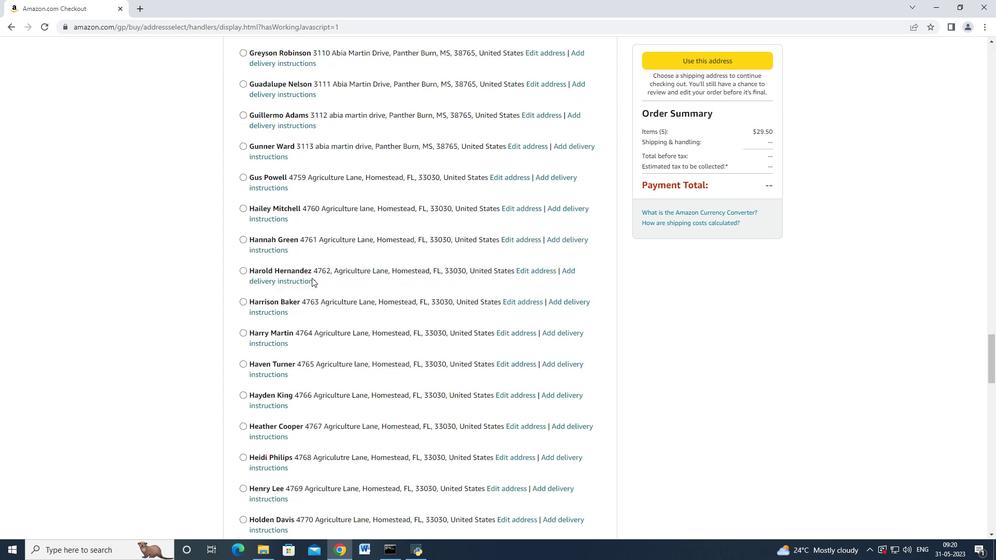 
Action: Mouse scrolled (312, 278) with delta (0, 0)
Screenshot: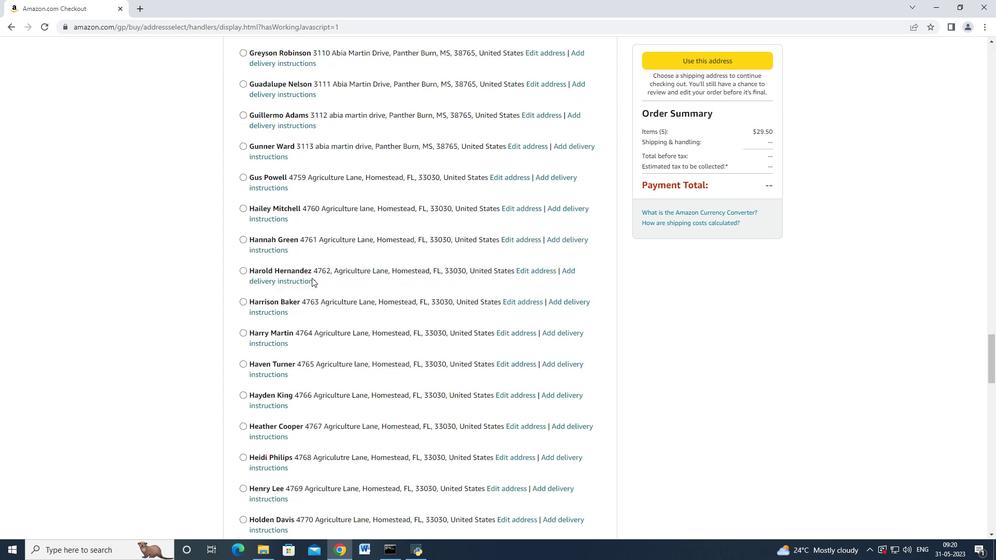 
Action: Mouse scrolled (312, 278) with delta (0, 0)
Screenshot: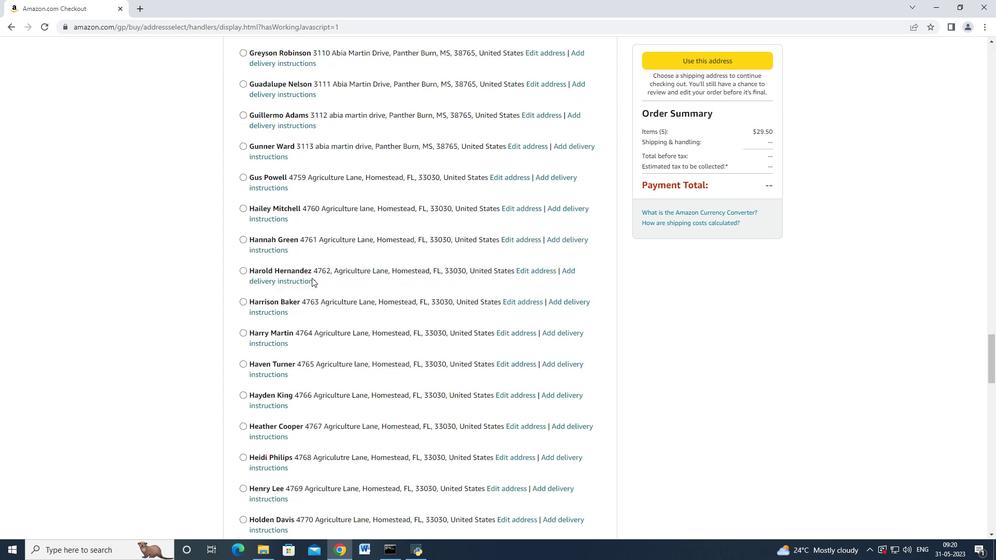 
Action: Mouse scrolled (312, 278) with delta (0, 0)
Screenshot: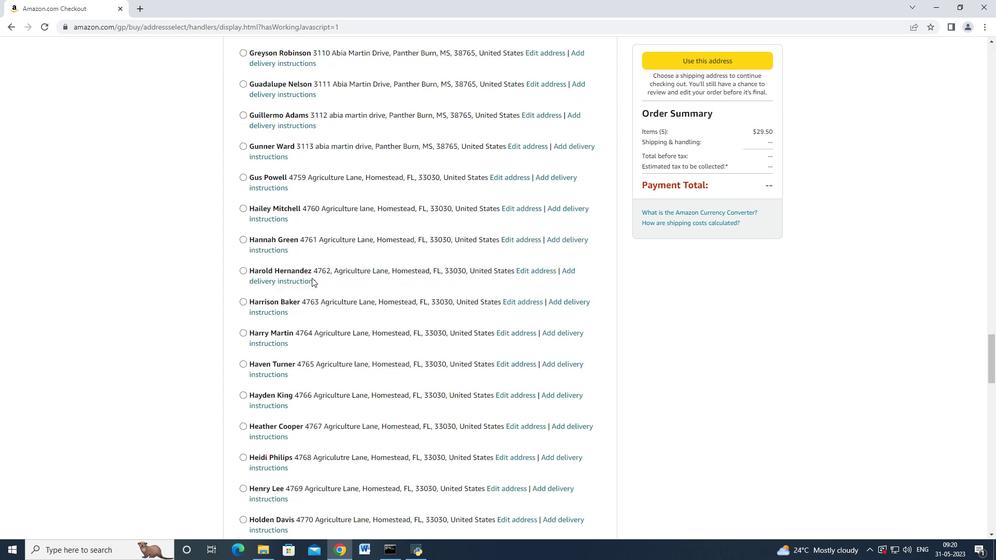 
Action: Mouse scrolled (312, 278) with delta (0, 0)
Screenshot: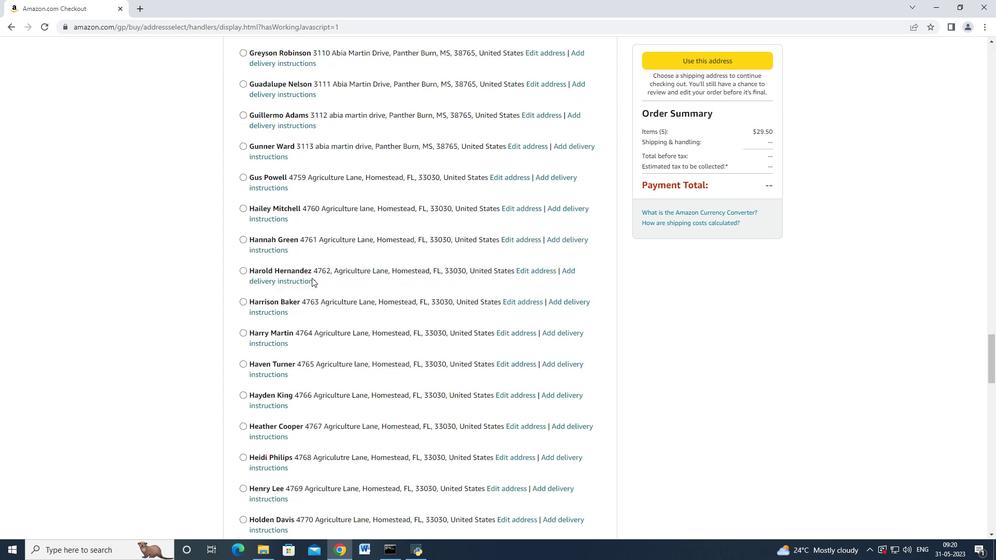 
Action: Mouse moved to (314, 278)
Screenshot: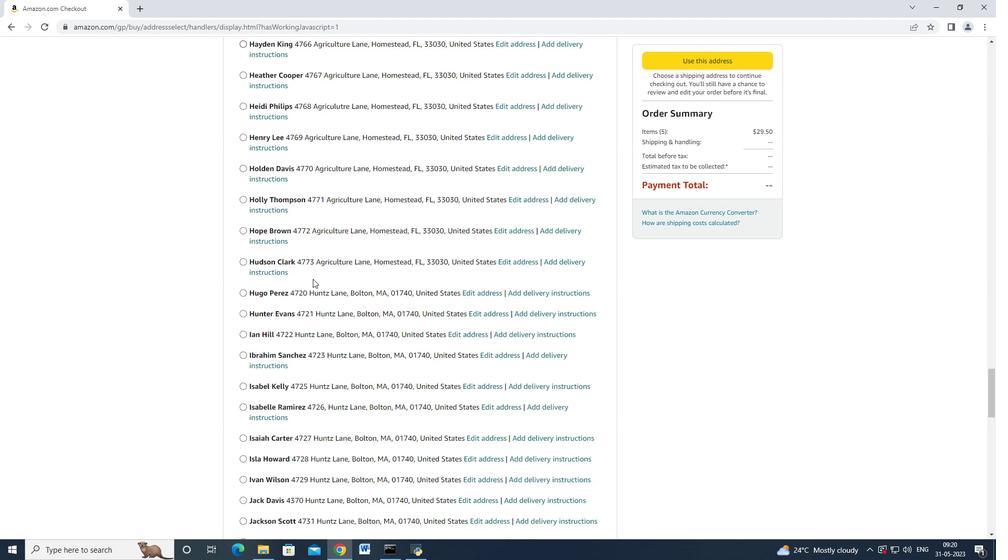 
Action: Mouse scrolled (314, 278) with delta (0, 0)
Screenshot: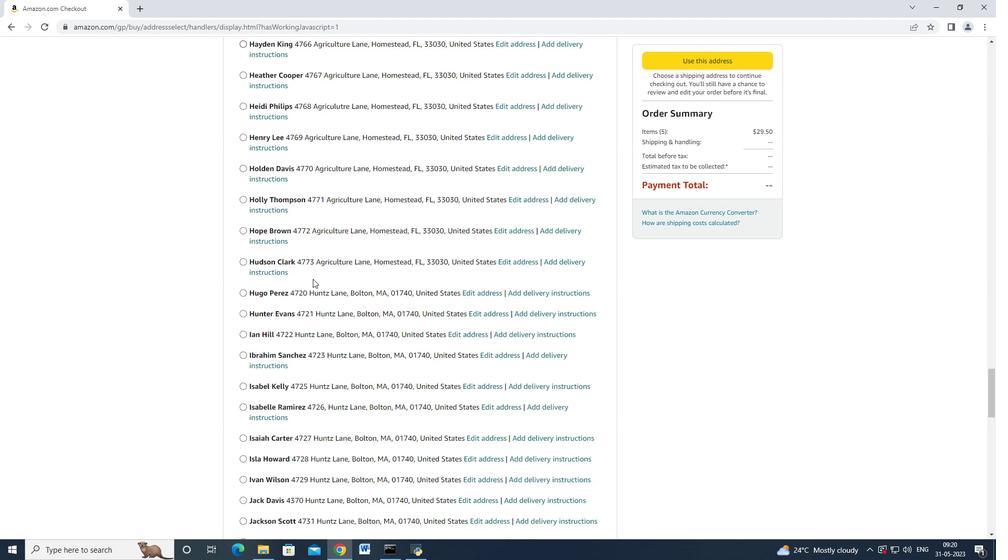 
Action: Mouse scrolled (314, 278) with delta (0, 0)
Screenshot: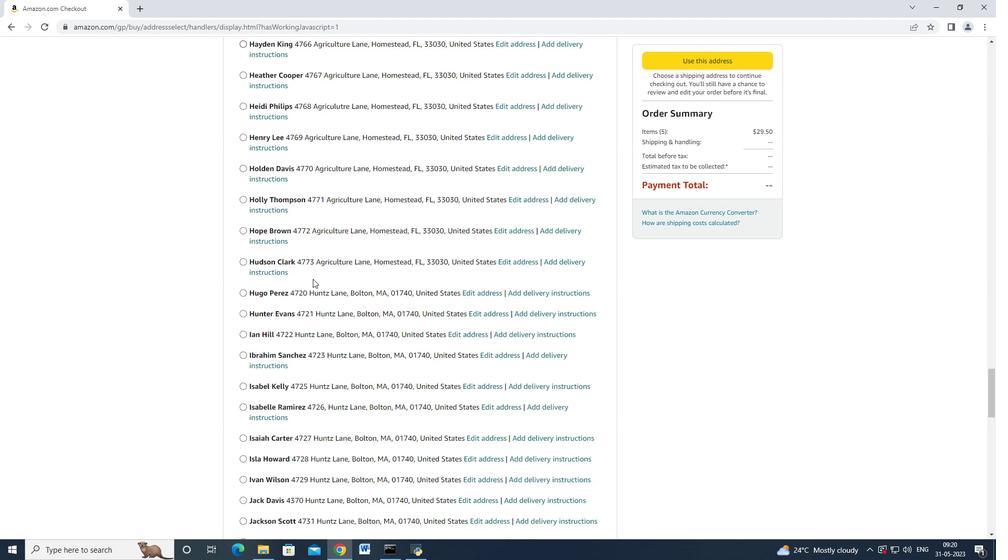 
Action: Mouse scrolled (314, 278) with delta (0, 0)
Screenshot: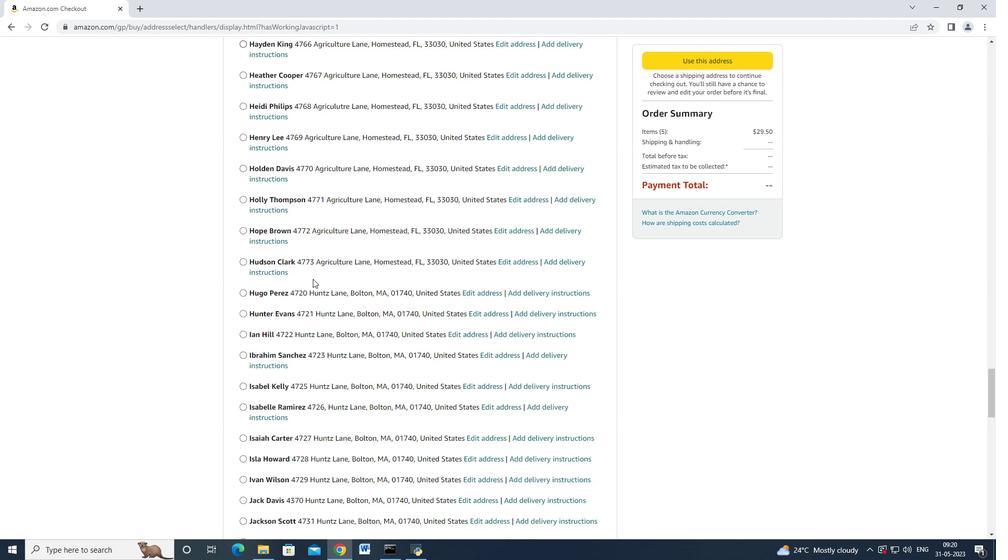 
Action: Mouse scrolled (314, 278) with delta (0, 0)
Screenshot: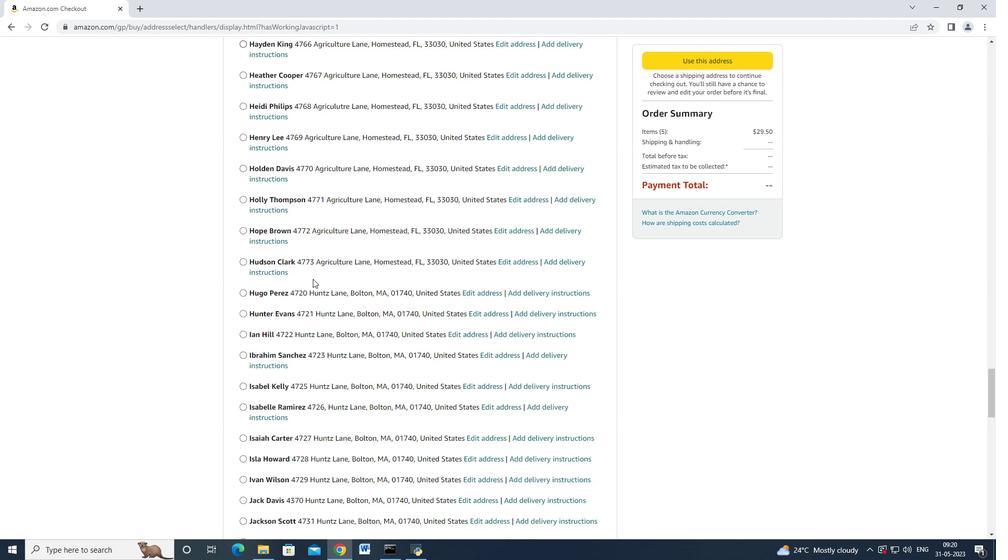 
Action: Mouse scrolled (314, 278) with delta (0, 0)
Screenshot: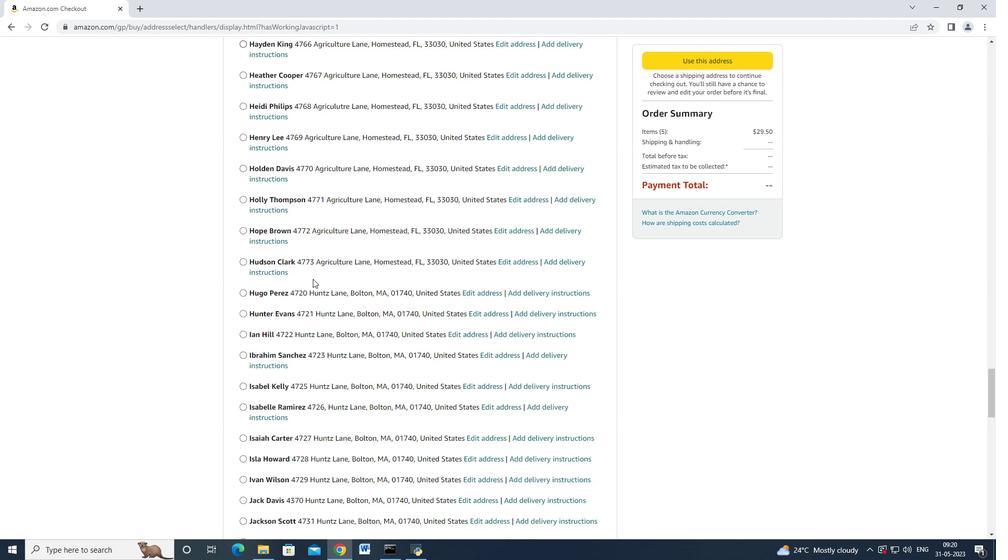 
Action: Mouse scrolled (314, 278) with delta (0, 0)
Screenshot: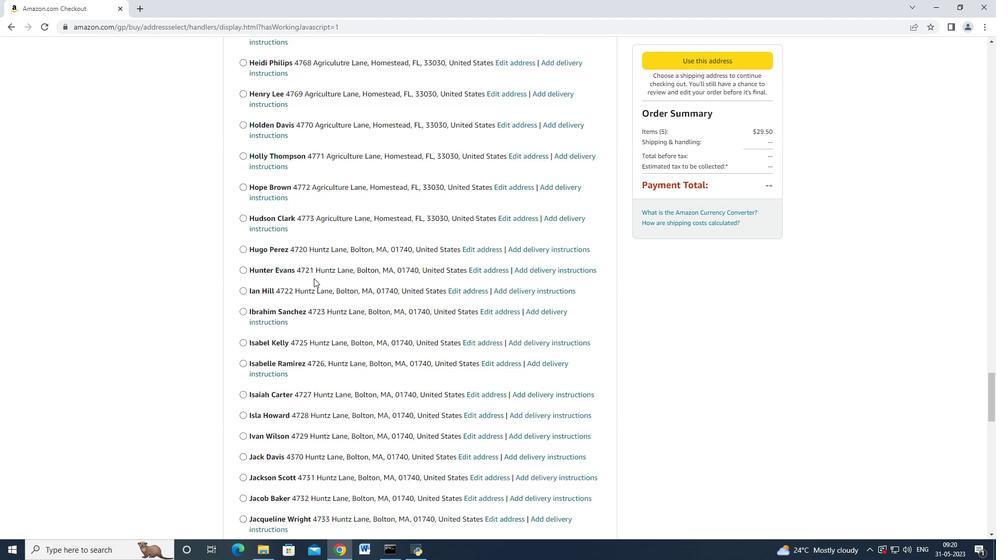 
Action: Mouse scrolled (314, 278) with delta (0, 0)
Screenshot: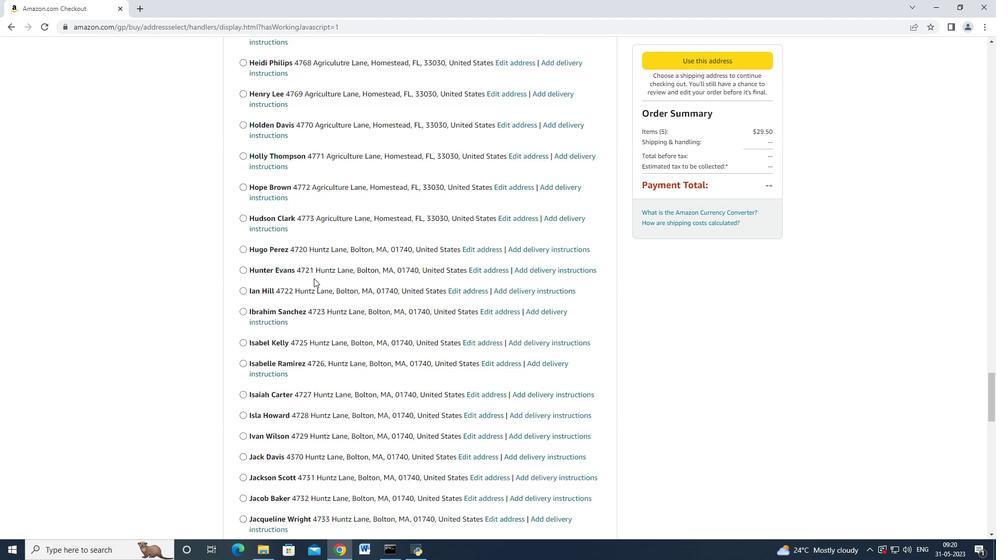 
Action: Mouse moved to (314, 278)
Screenshot: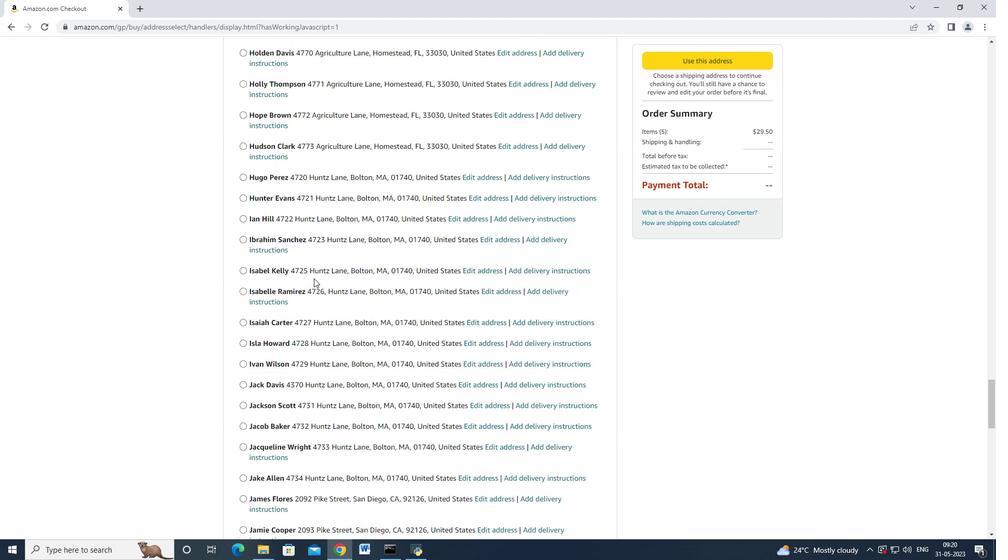 
Action: Mouse scrolled (314, 277) with delta (0, 0)
Screenshot: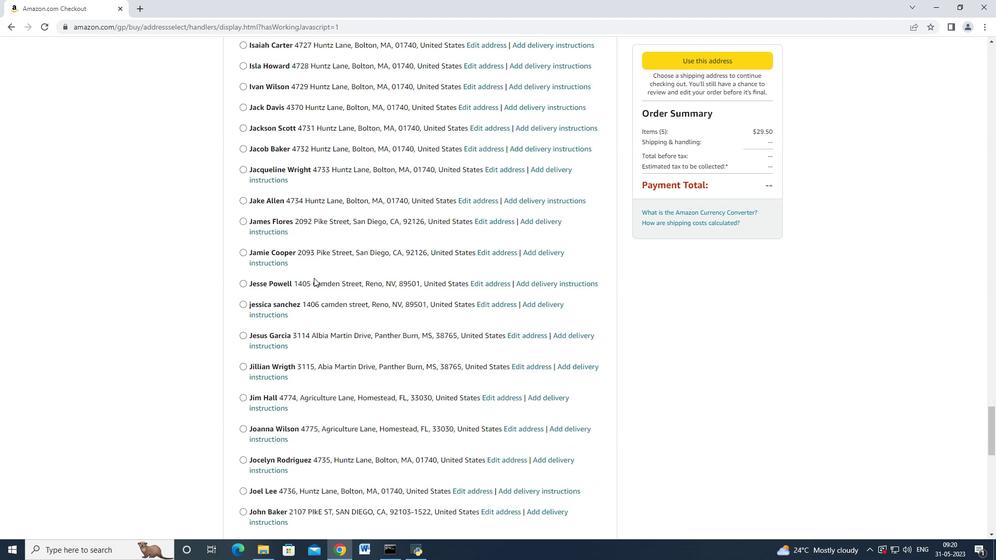 
Action: Mouse scrolled (314, 277) with delta (0, 0)
Screenshot: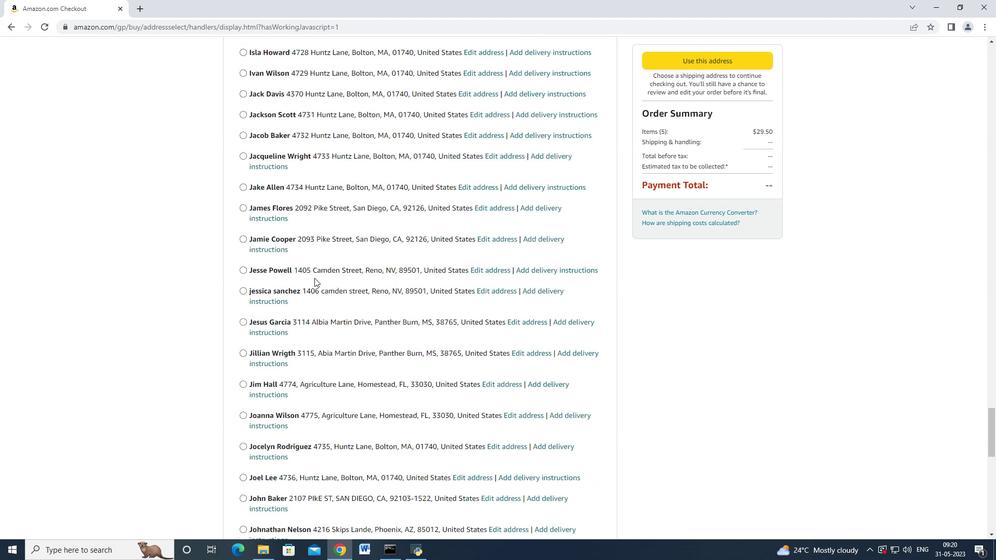 
Action: Mouse scrolled (314, 277) with delta (0, 0)
Screenshot: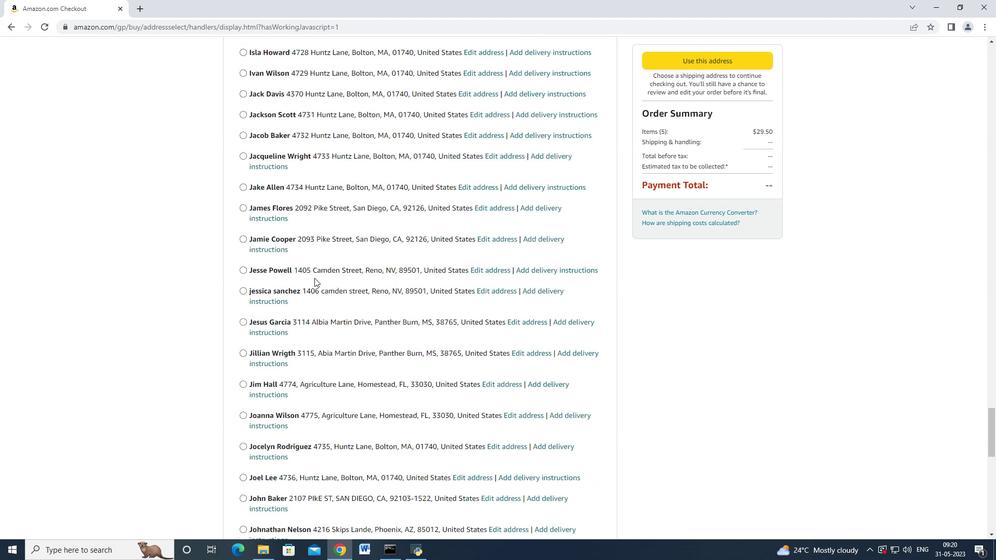 
Action: Mouse moved to (314, 278)
Screenshot: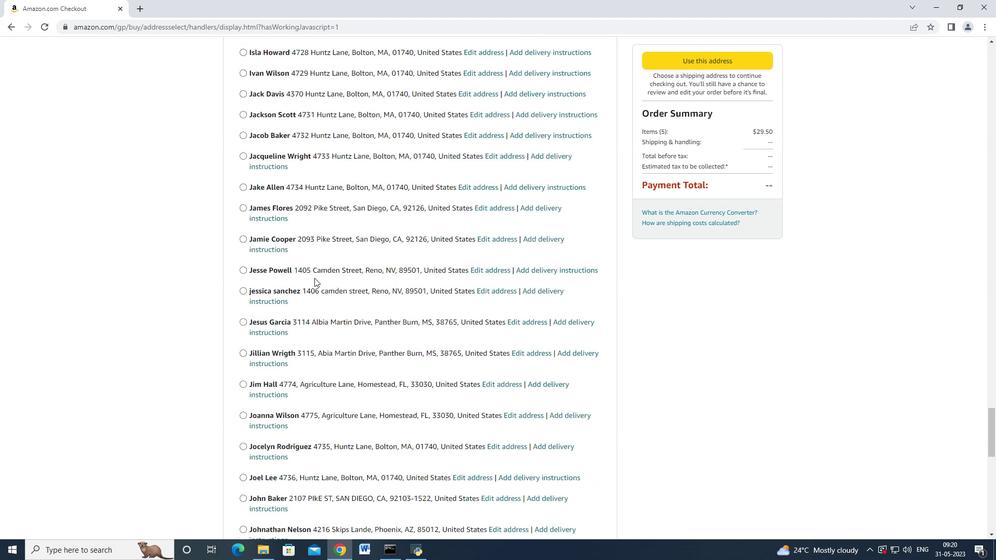 
Action: Mouse scrolled (314, 277) with delta (0, 0)
Screenshot: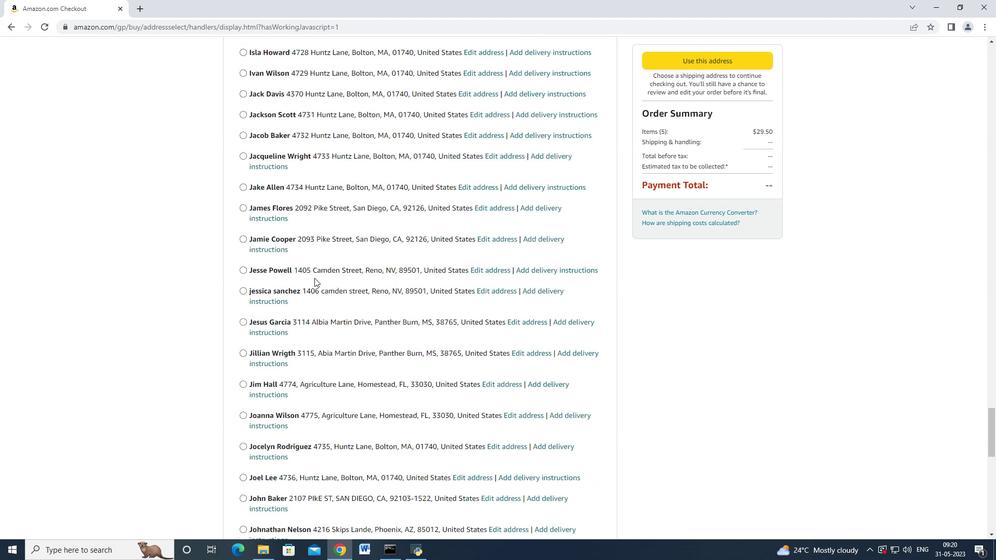 
Action: Mouse scrolled (314, 277) with delta (0, 0)
Screenshot: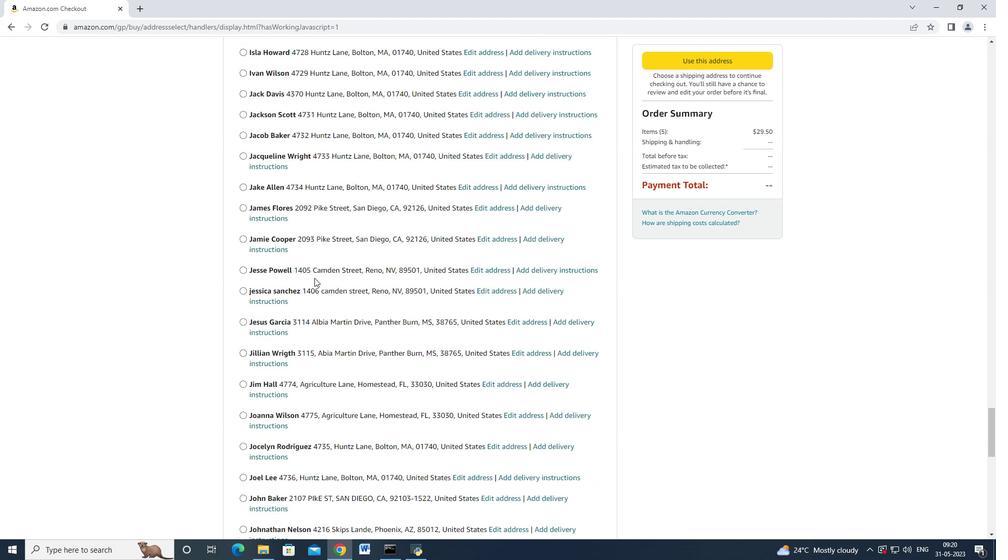
Action: Mouse scrolled (314, 277) with delta (0, 0)
Screenshot: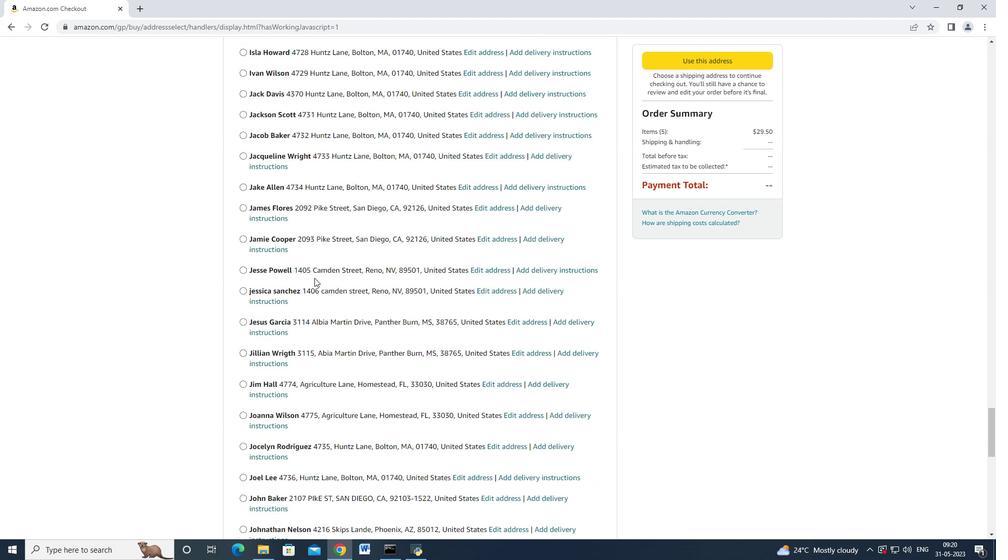 
Action: Mouse scrolled (314, 277) with delta (0, 0)
Screenshot: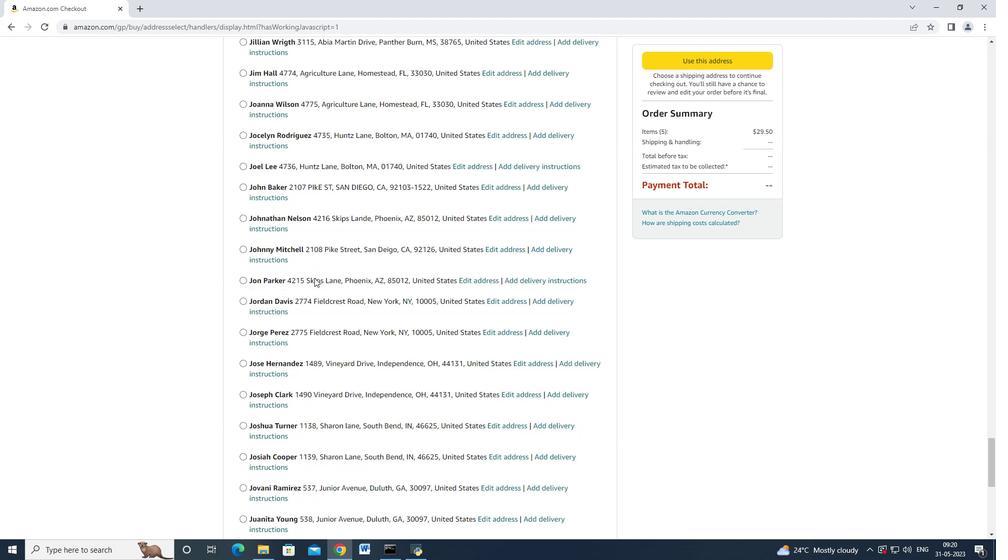 
Action: Mouse scrolled (314, 277) with delta (0, 0)
Screenshot: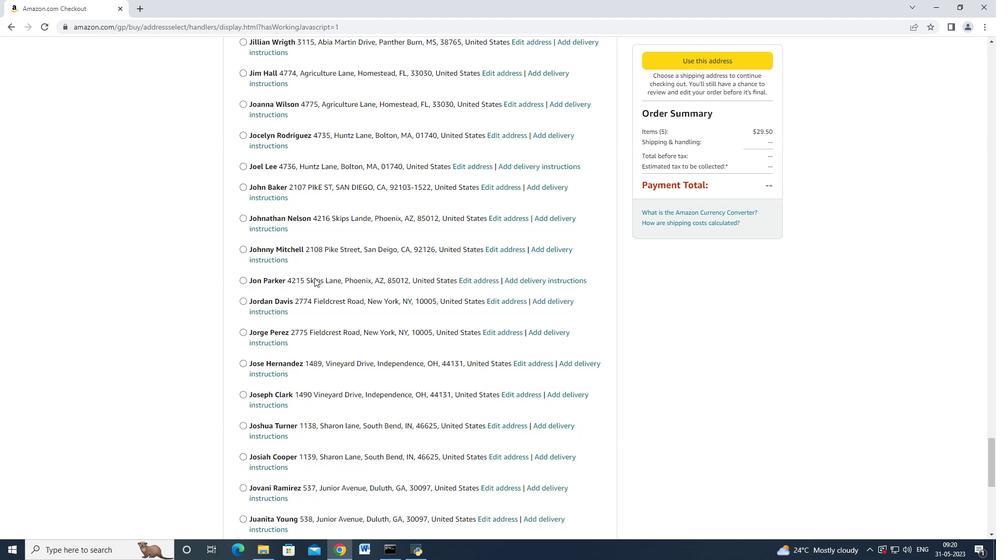 
Action: Mouse scrolled (314, 277) with delta (0, 0)
Screenshot: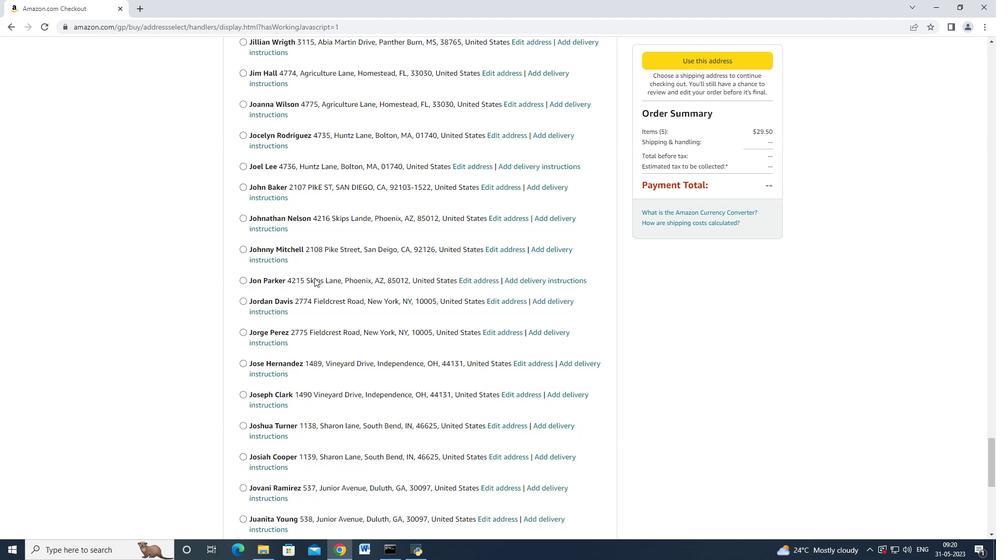 
Action: Mouse scrolled (314, 277) with delta (0, 0)
Screenshot: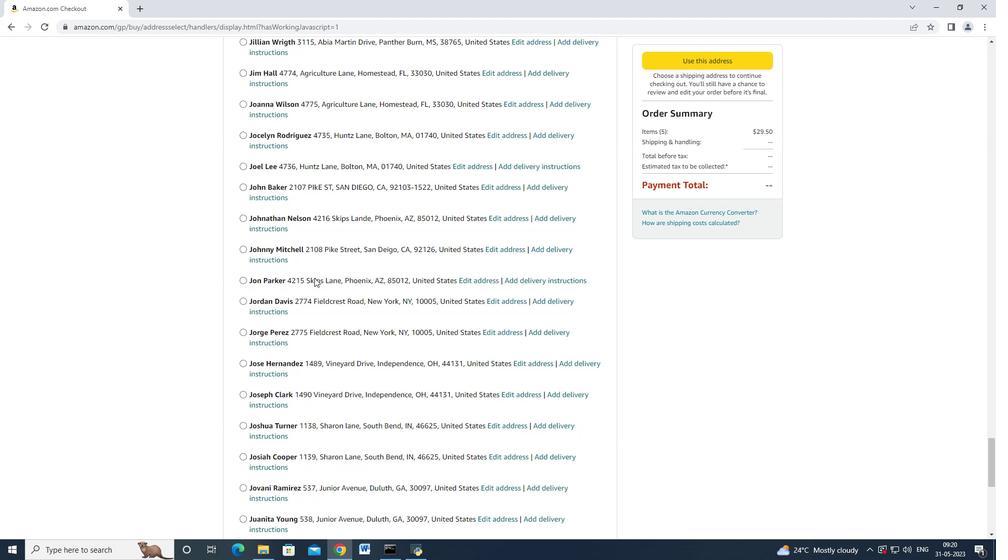 
Action: Mouse scrolled (314, 277) with delta (0, 0)
Screenshot: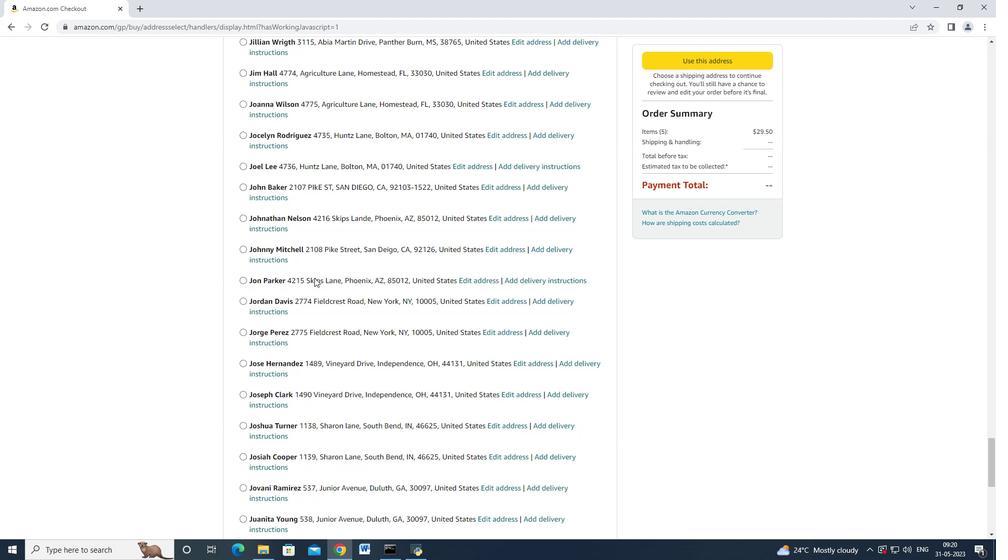 
Action: Mouse scrolled (314, 277) with delta (0, 0)
Screenshot: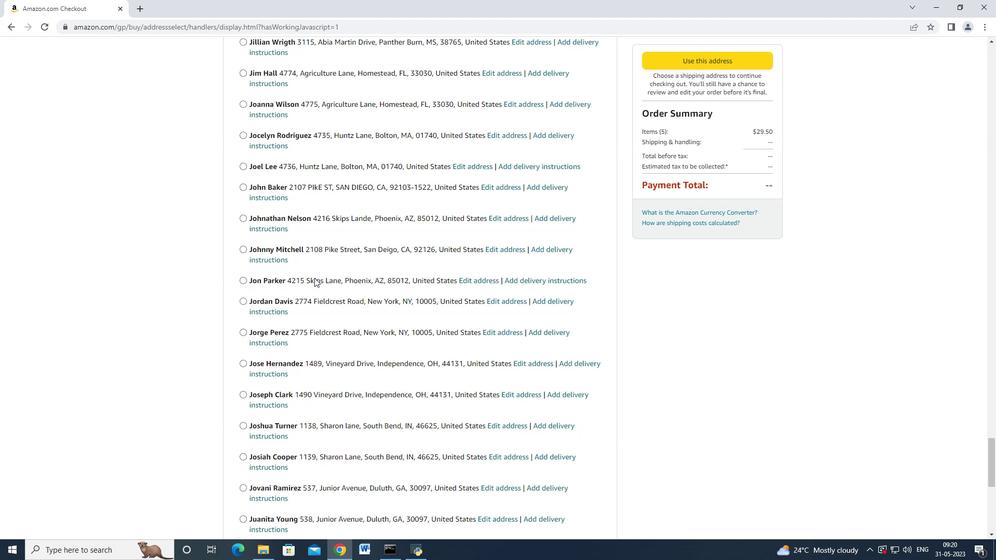 
Action: Mouse scrolled (314, 277) with delta (0, 0)
Screenshot: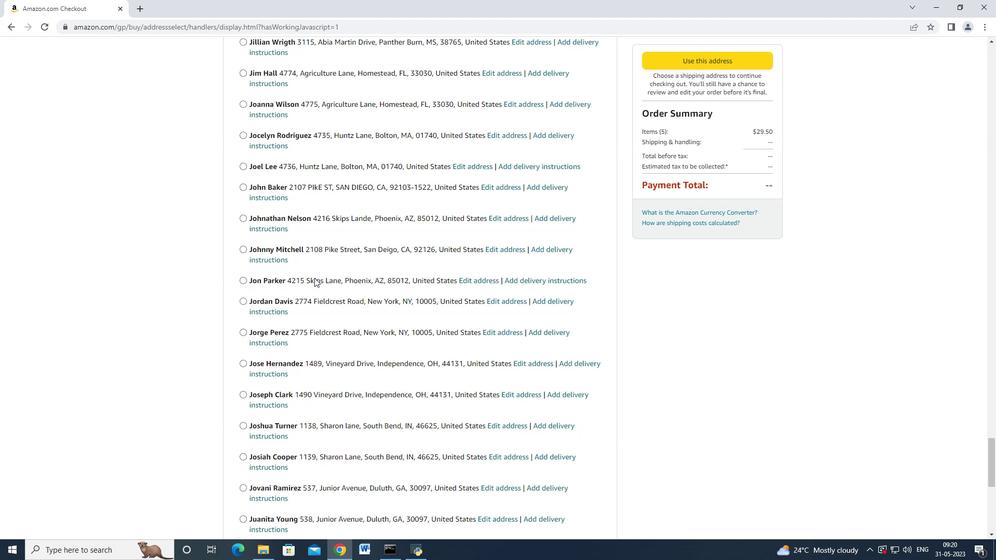
Action: Mouse moved to (310, 278)
Screenshot: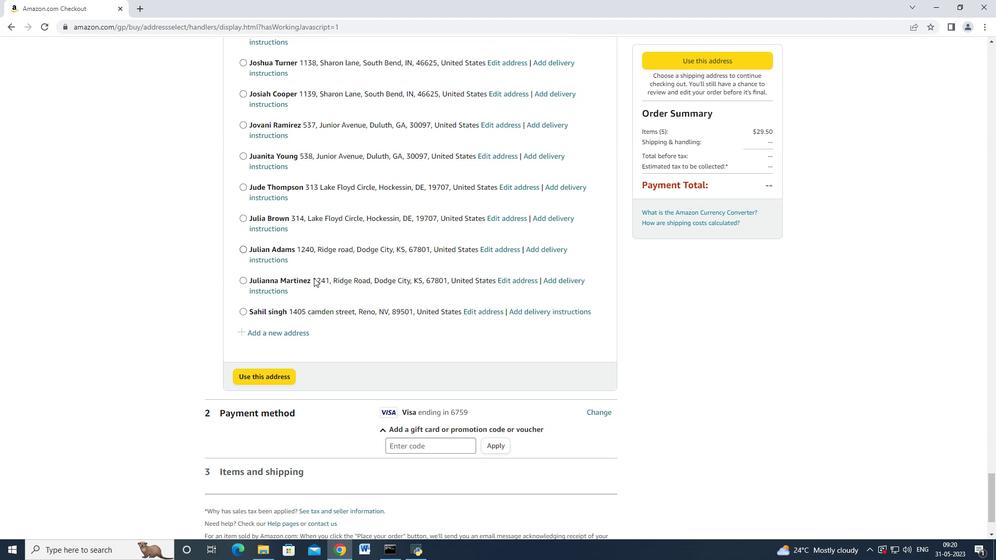 
Action: Mouse scrolled (314, 277) with delta (0, 0)
Screenshot: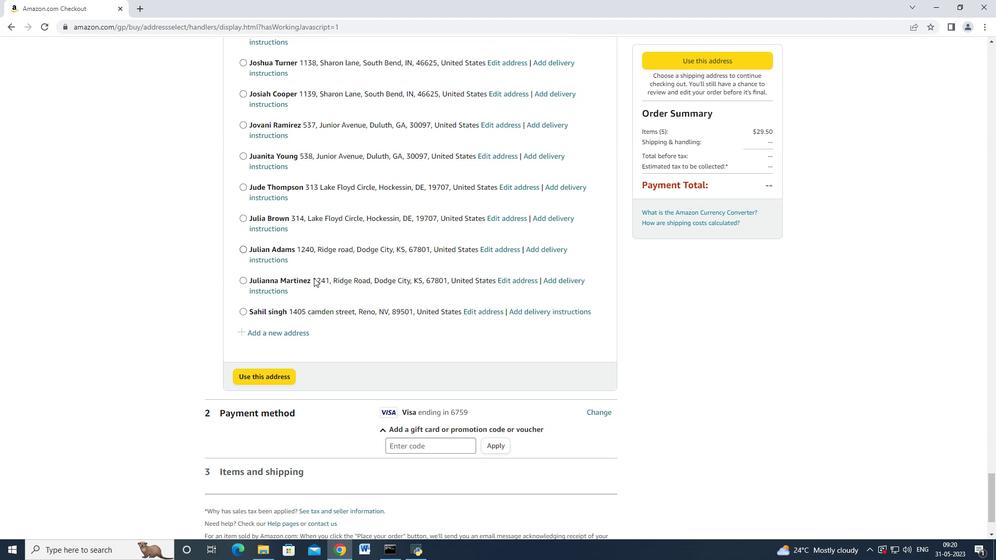 
Action: Mouse moved to (309, 278)
Screenshot: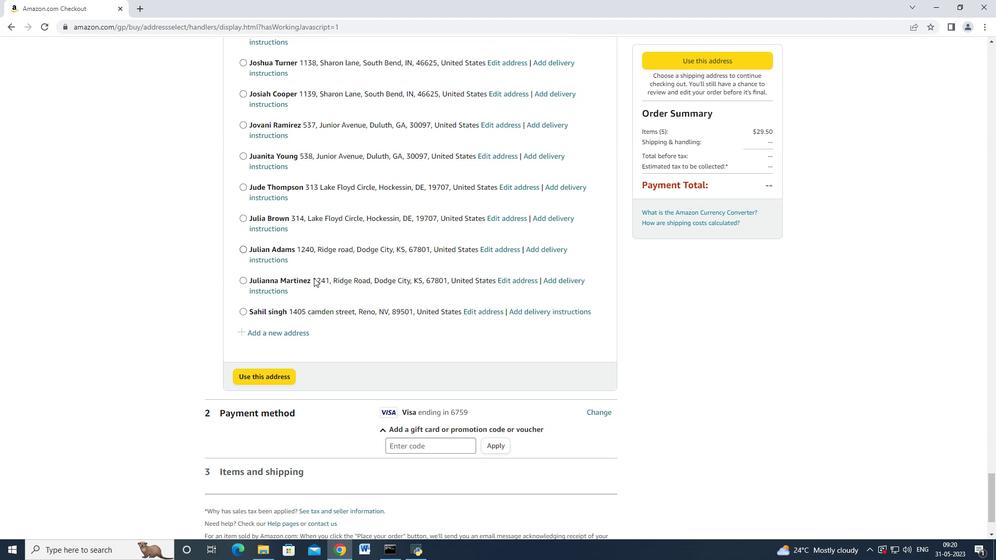 
Action: Mouse scrolled (314, 277) with delta (0, 0)
Screenshot: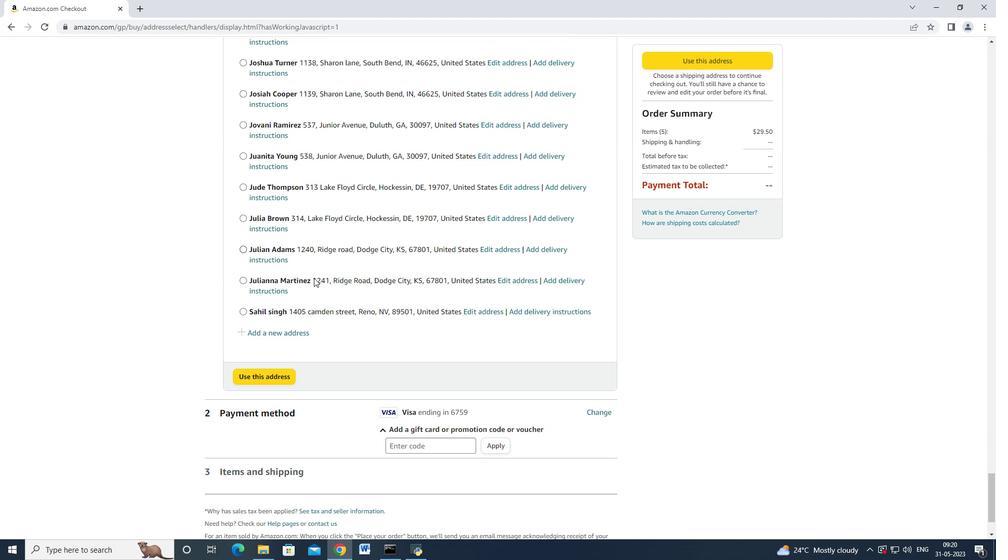
Action: Mouse moved to (309, 278)
Screenshot: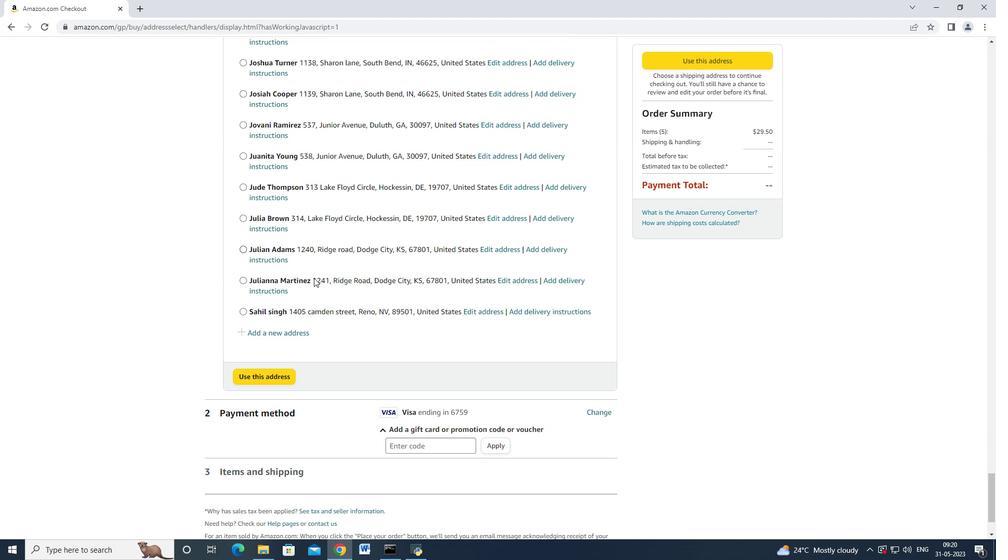 
Action: Mouse scrolled (314, 277) with delta (0, 0)
Screenshot: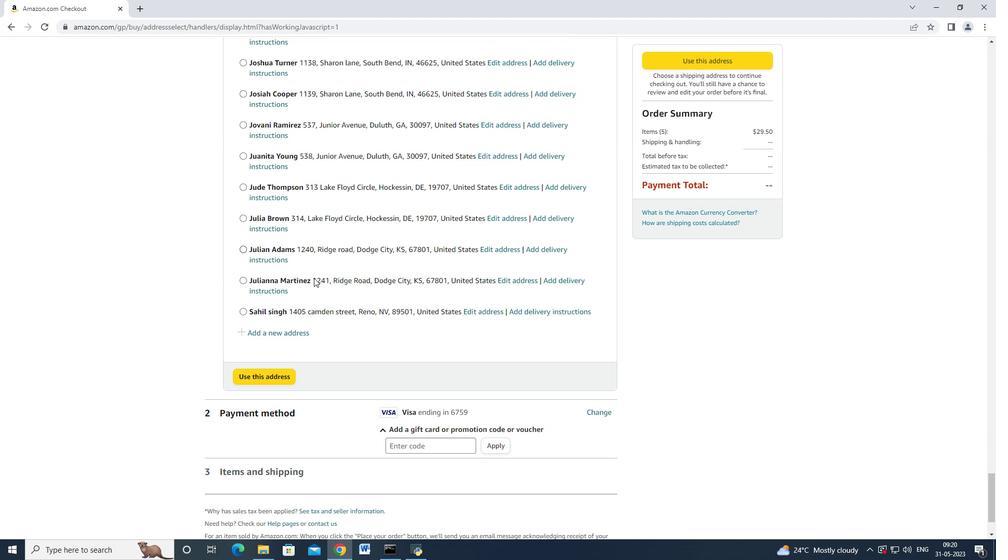 
Action: Mouse moved to (309, 278)
Screenshot: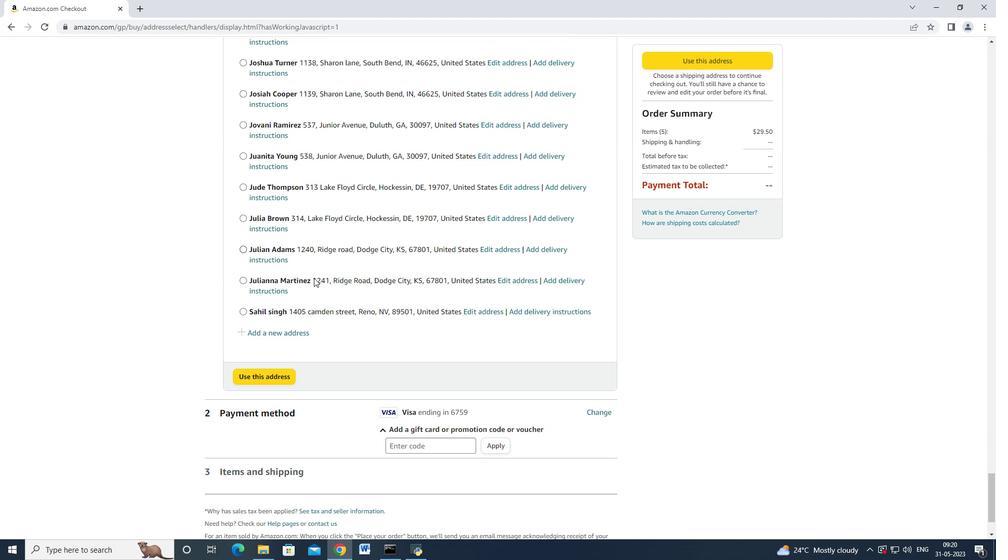 
Action: Mouse scrolled (314, 277) with delta (0, 0)
Screenshot: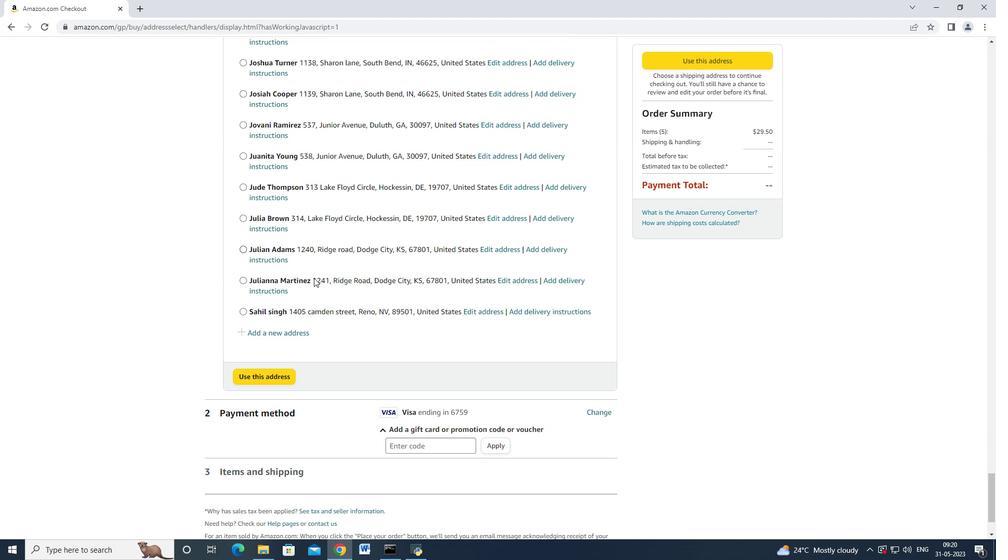 
Action: Mouse scrolled (312, 277) with delta (0, 0)
Screenshot: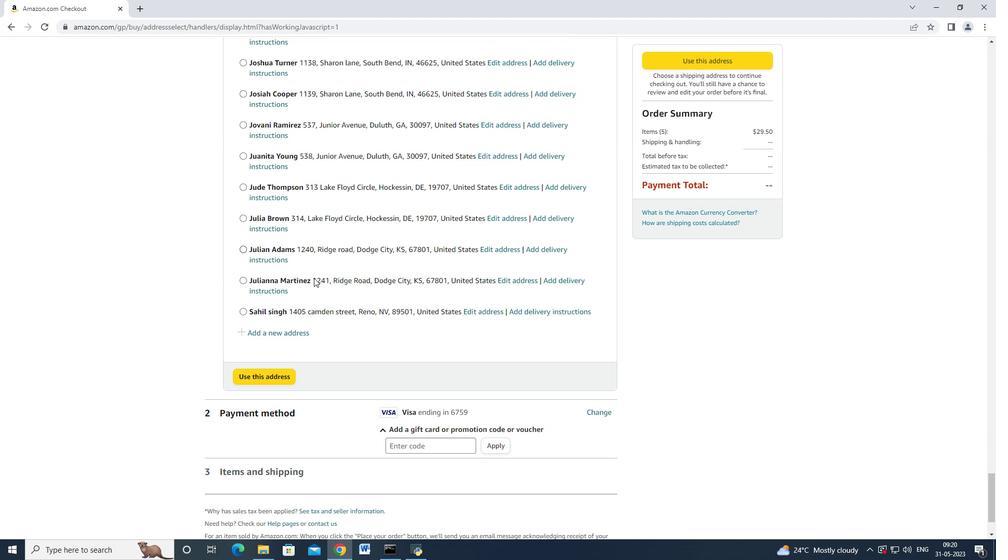 
Action: Mouse moved to (309, 278)
Screenshot: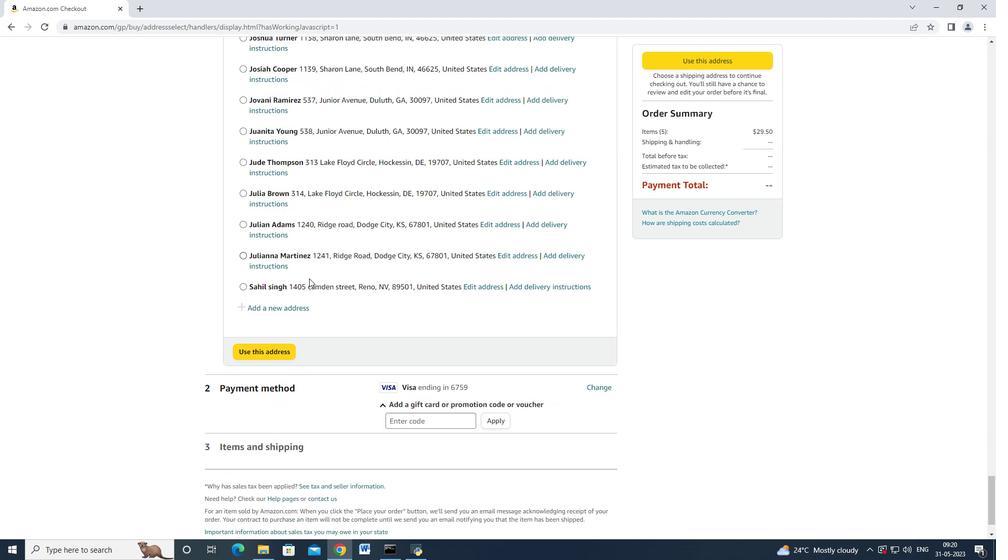 
Action: Mouse scrolled (309, 278) with delta (0, 0)
Screenshot: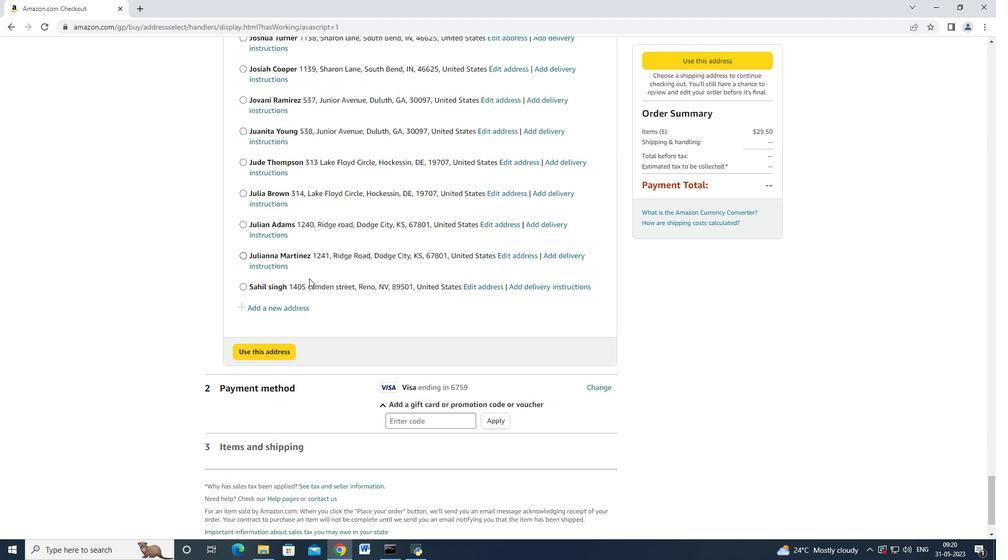 
Action: Mouse scrolled (309, 278) with delta (0, 0)
Screenshot: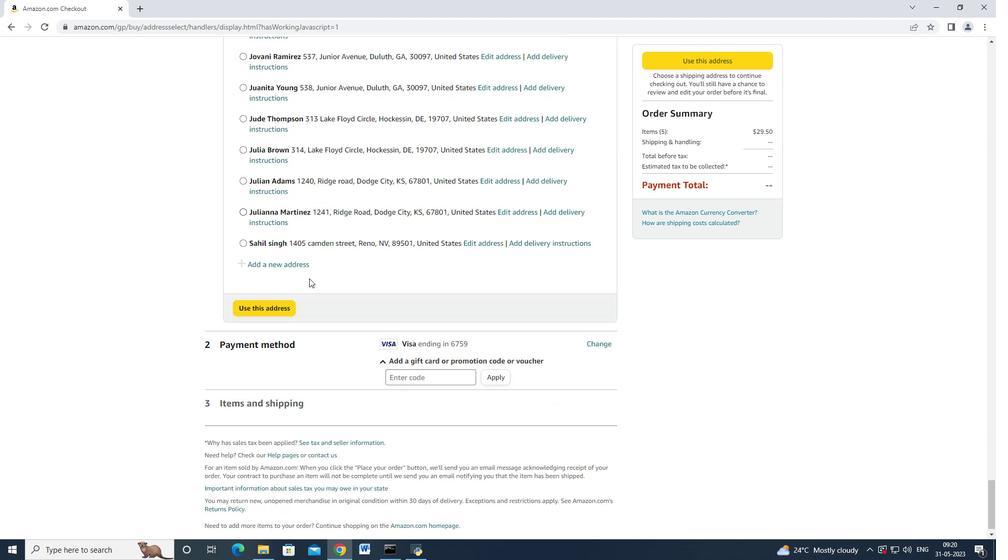 
Action: Mouse scrolled (309, 278) with delta (0, 0)
Screenshot: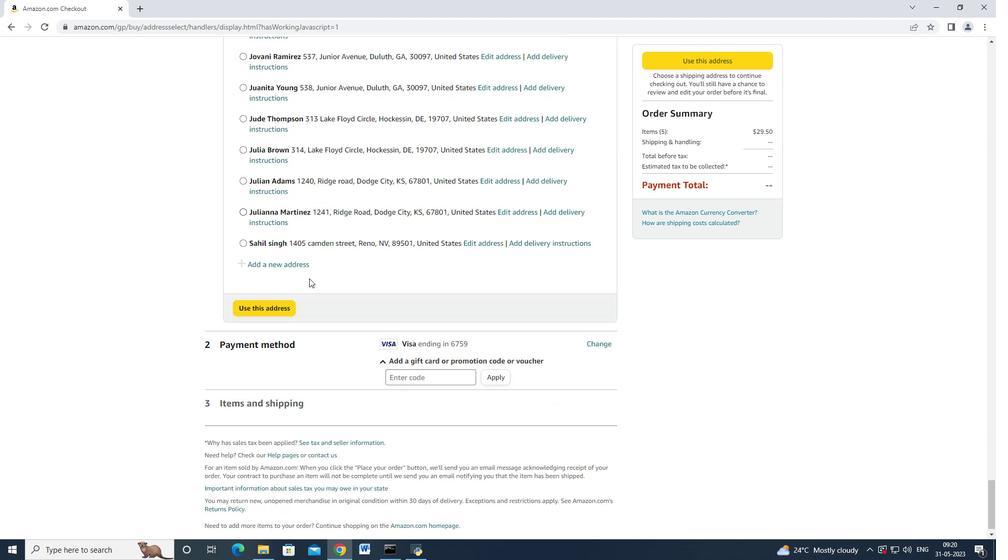 
Action: Mouse scrolled (309, 278) with delta (0, 0)
Screenshot: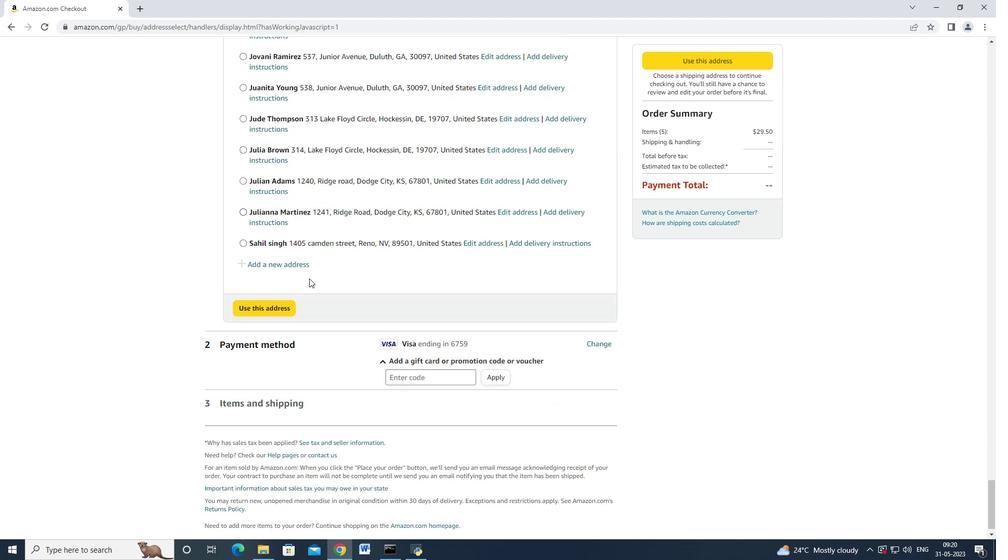 
Action: Mouse moved to (311, 277)
Screenshot: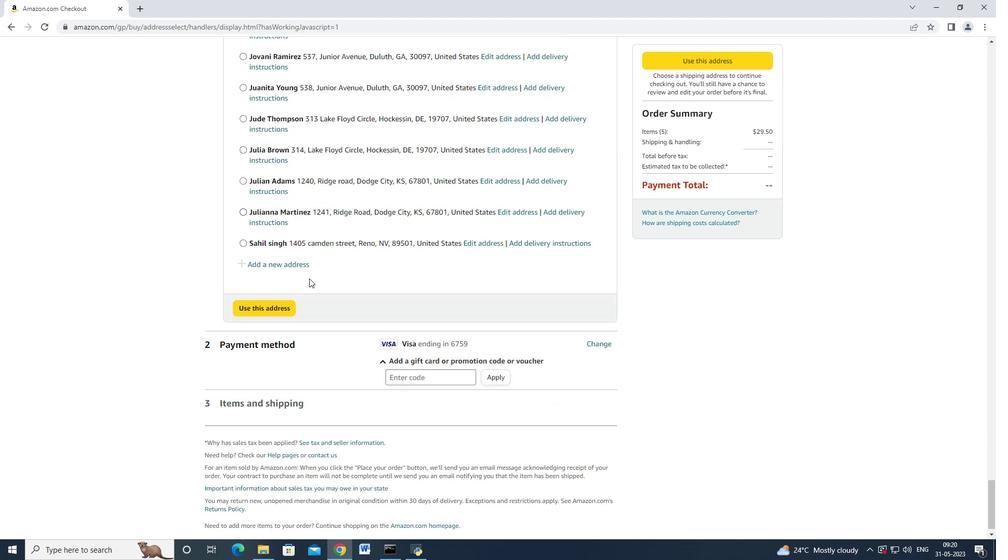 
Action: Mouse scrolled (311, 276) with delta (0, 0)
Screenshot: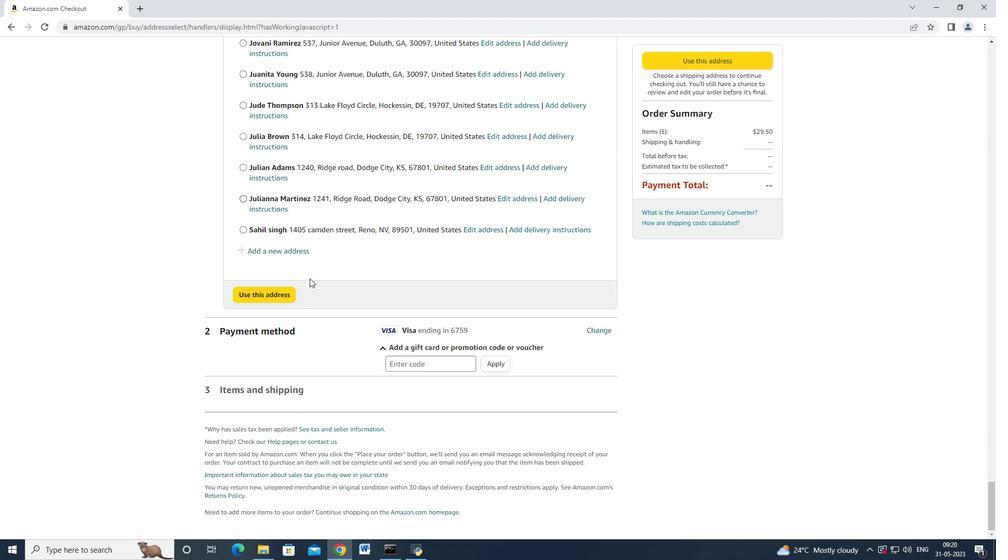 
Action: Mouse moved to (316, 274)
Screenshot: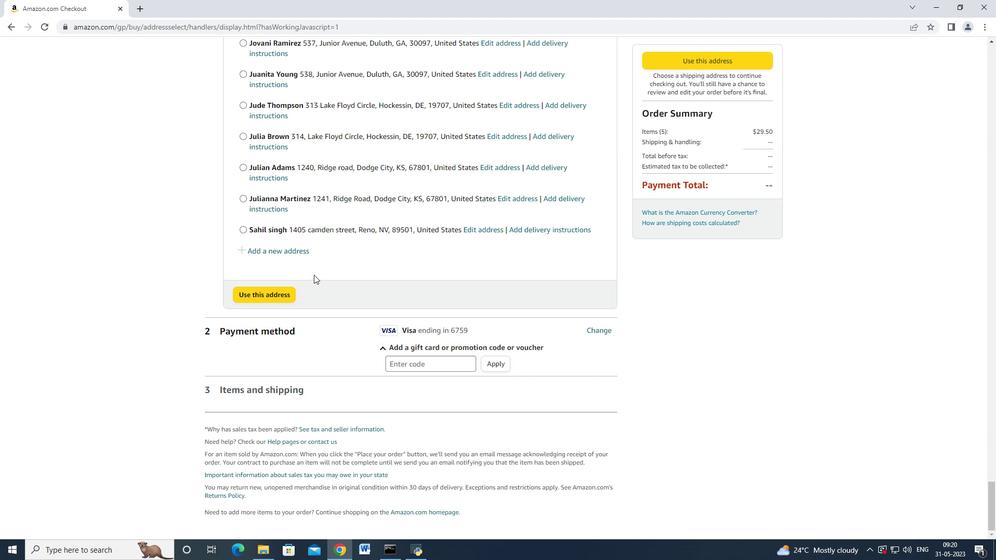 
Action: Mouse scrolled (316, 274) with delta (0, 0)
Screenshot: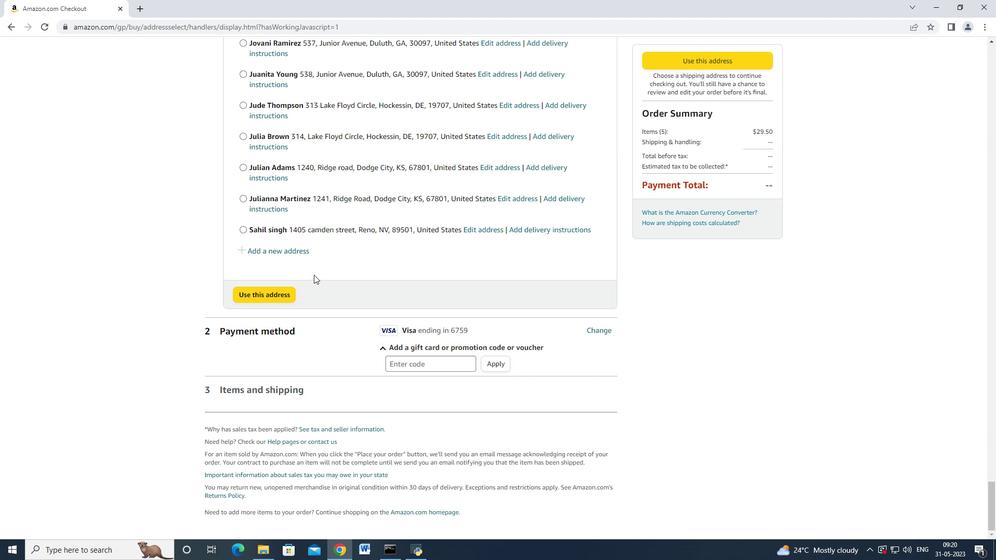 
Action: Mouse moved to (317, 274)
Screenshot: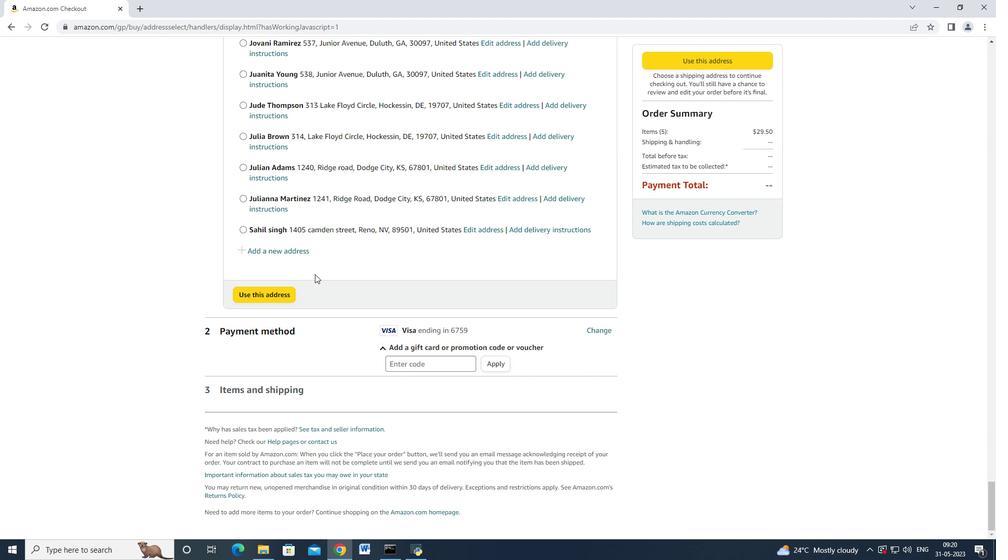 
Action: Mouse scrolled (317, 274) with delta (0, 0)
Screenshot: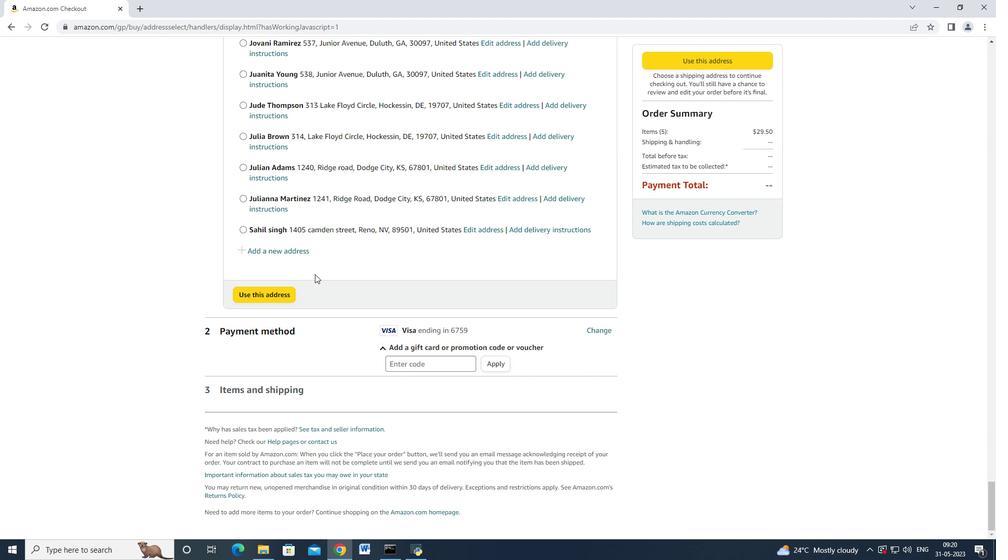 
Action: Mouse scrolled (317, 274) with delta (0, 0)
Screenshot: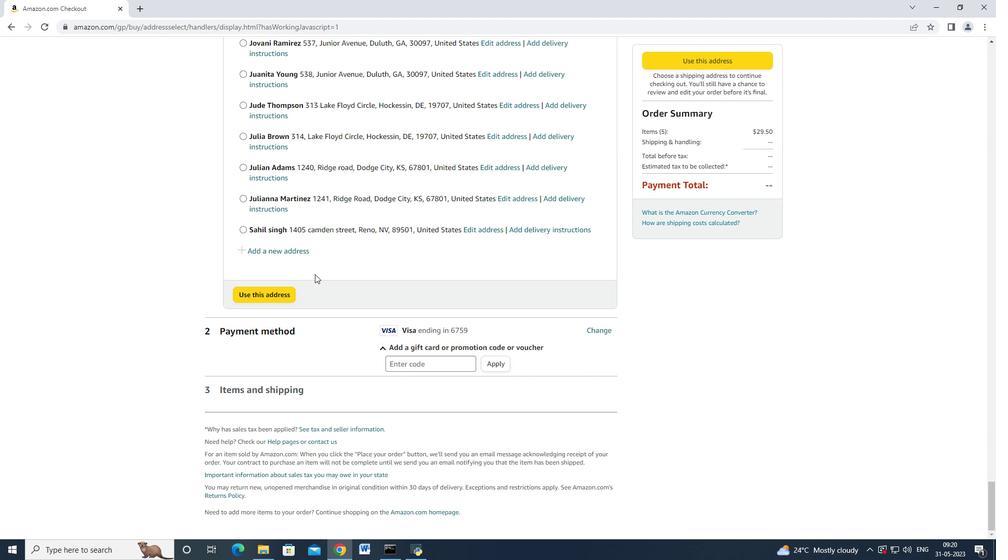 
Action: Mouse moved to (317, 275)
Screenshot: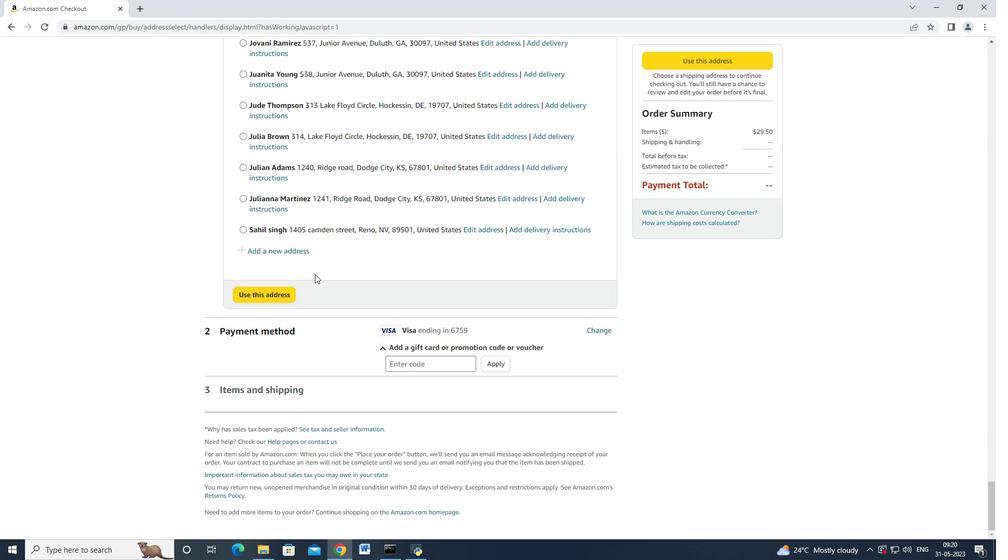
Action: Mouse scrolled (317, 274) with delta (0, 0)
Screenshot: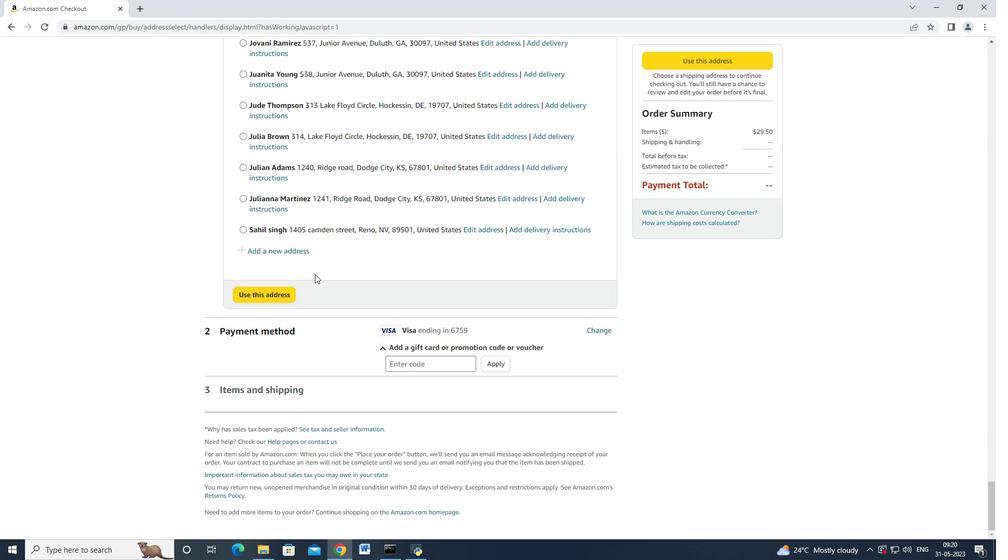 
Action: Mouse scrolled (317, 274) with delta (0, 0)
Screenshot: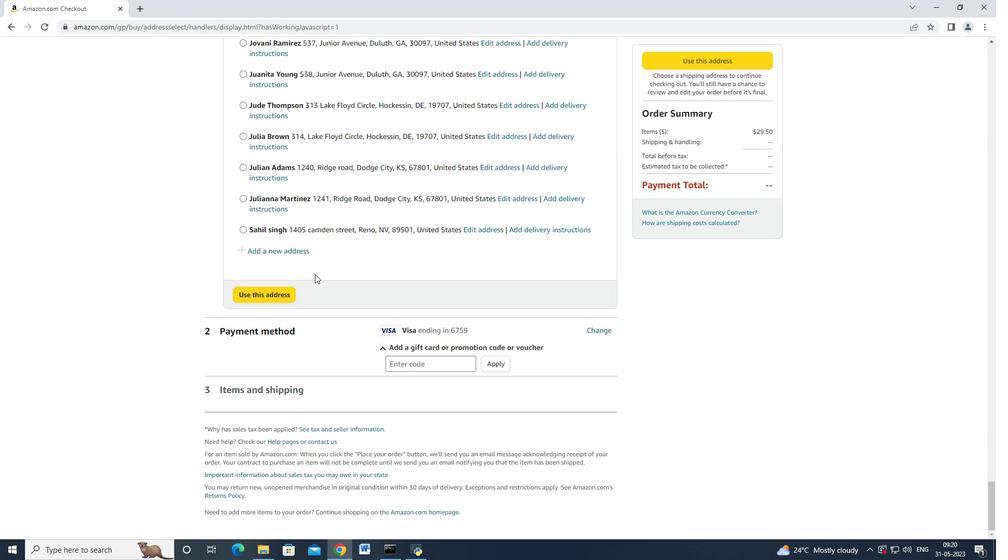 
Action: Mouse scrolled (317, 274) with delta (0, 0)
Screenshot: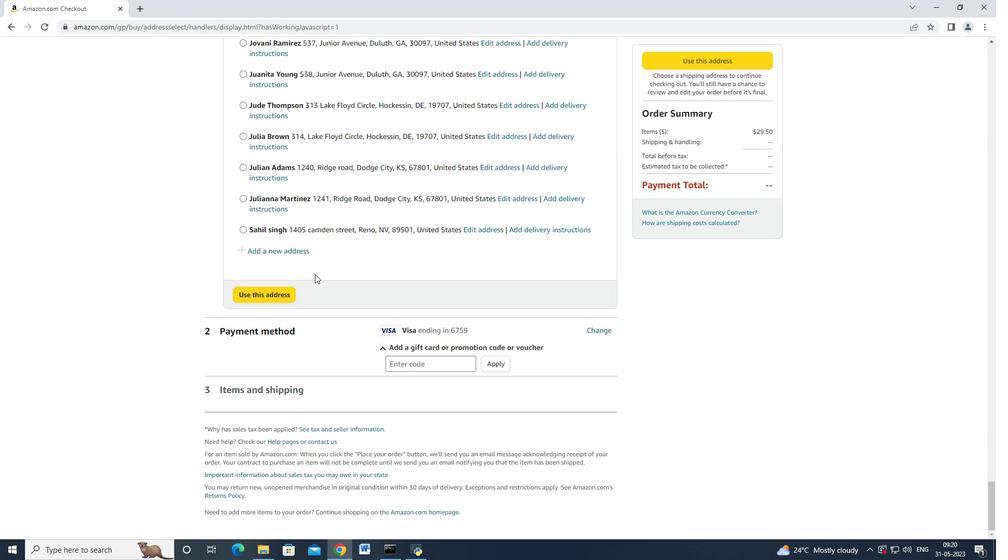 
Action: Mouse moved to (317, 275)
Screenshot: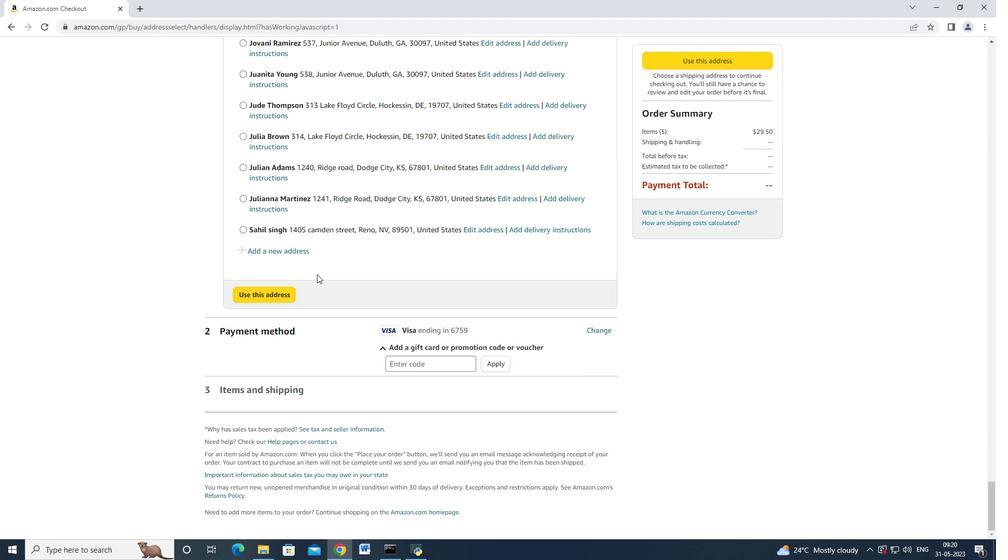 
Action: Mouse scrolled (317, 274) with delta (0, 0)
Screenshot: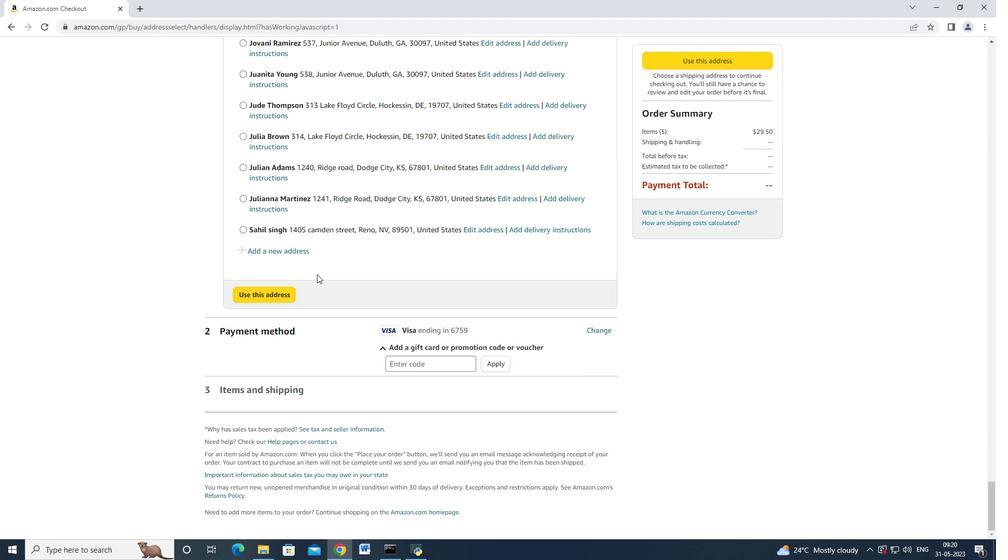 
Action: Mouse moved to (301, 247)
Screenshot: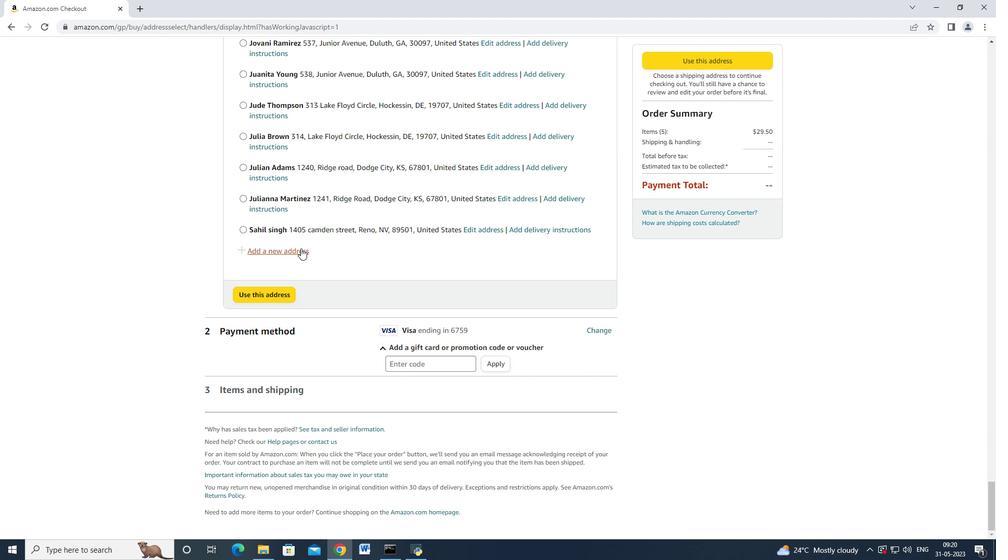 
Action: Mouse pressed left at (301, 247)
Screenshot: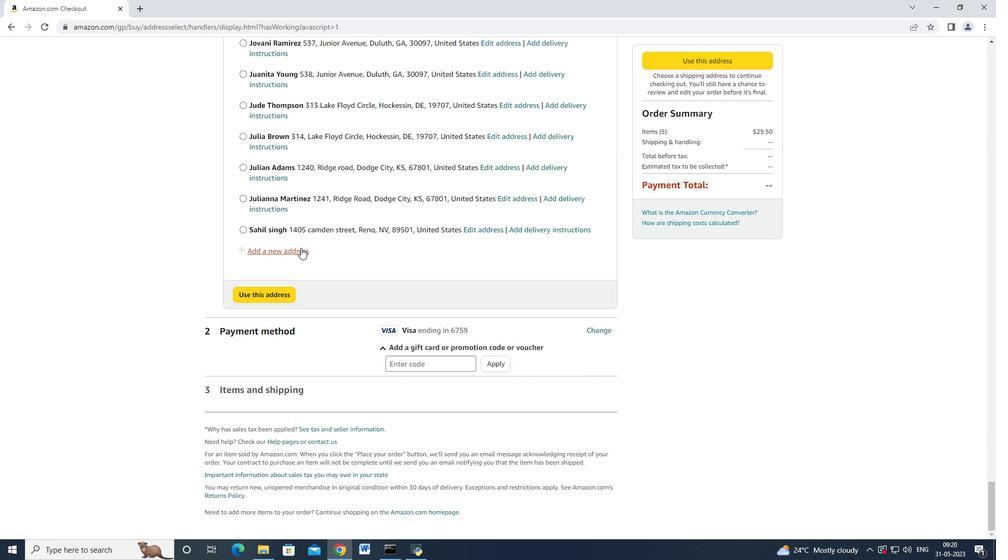 
Action: Mouse moved to (350, 255)
Screenshot: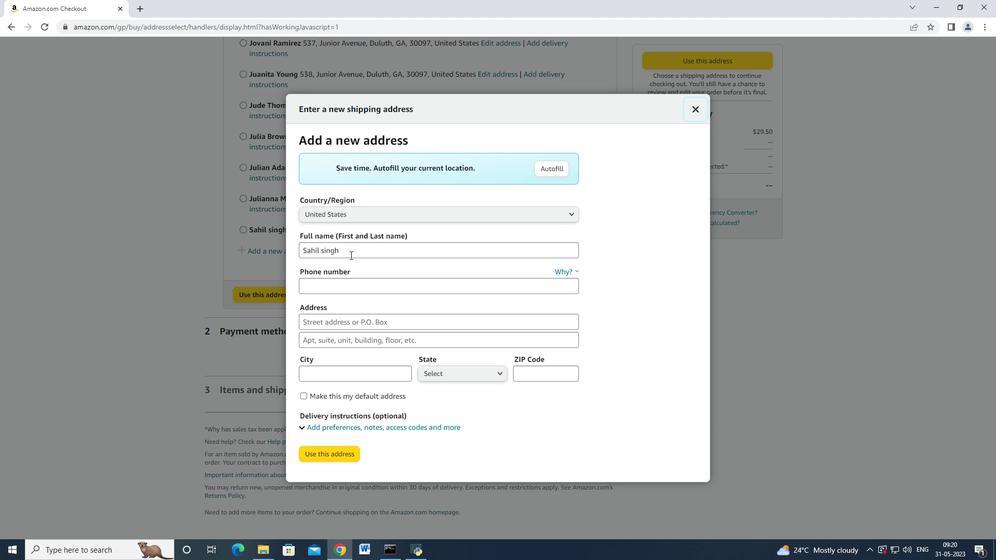 
Action: Mouse pressed left at (350, 255)
Screenshot: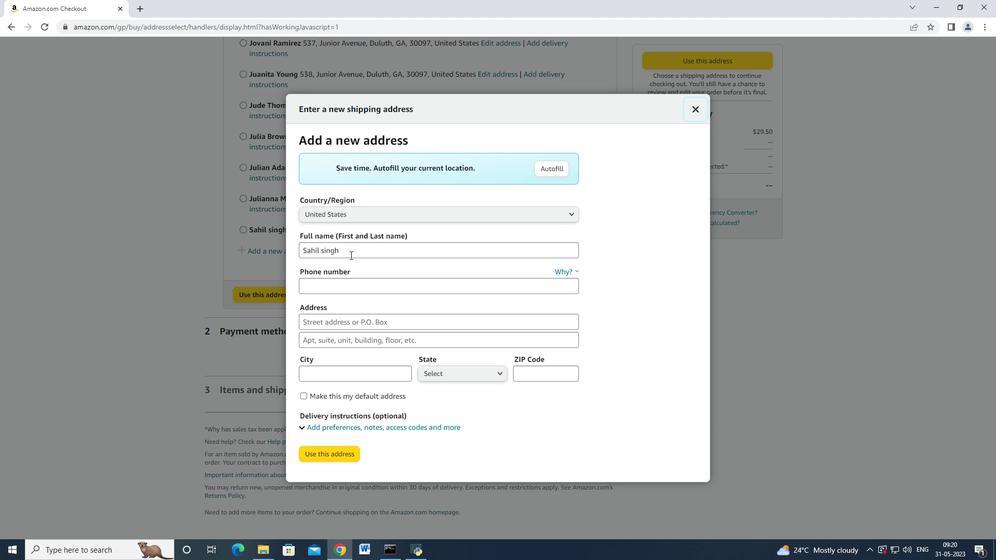 
Action: Mouse moved to (421, 253)
Screenshot: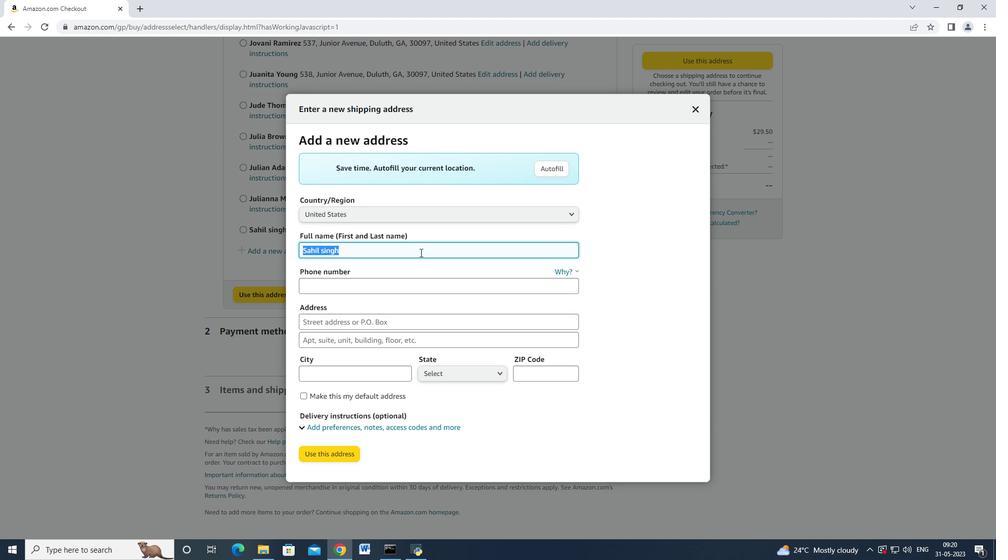 
Action: Key pressed <Key.backspace><Key.shift>Jane<Key.space><Key.shift>Thompson<Key.tab><Key.tab>8585770212<Key.tab>2094<Key.space><Key.shift>Pike<Key.space><Key.shift_r>Street<Key.tab><Key.tab><Key.shift_r>San<Key.space><Key.shift_r>Deigo<Key.tab>
Screenshot: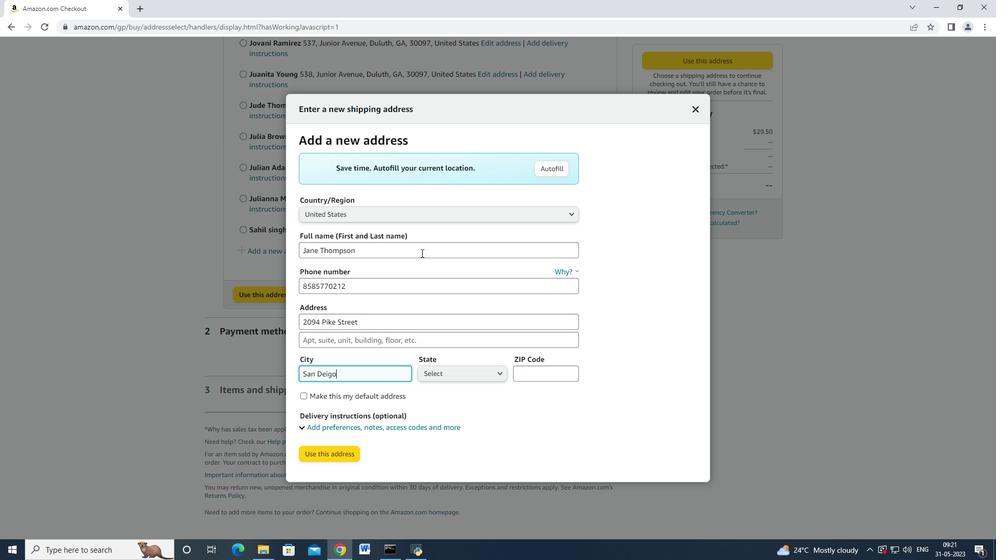 
Action: Mouse moved to (449, 378)
Screenshot: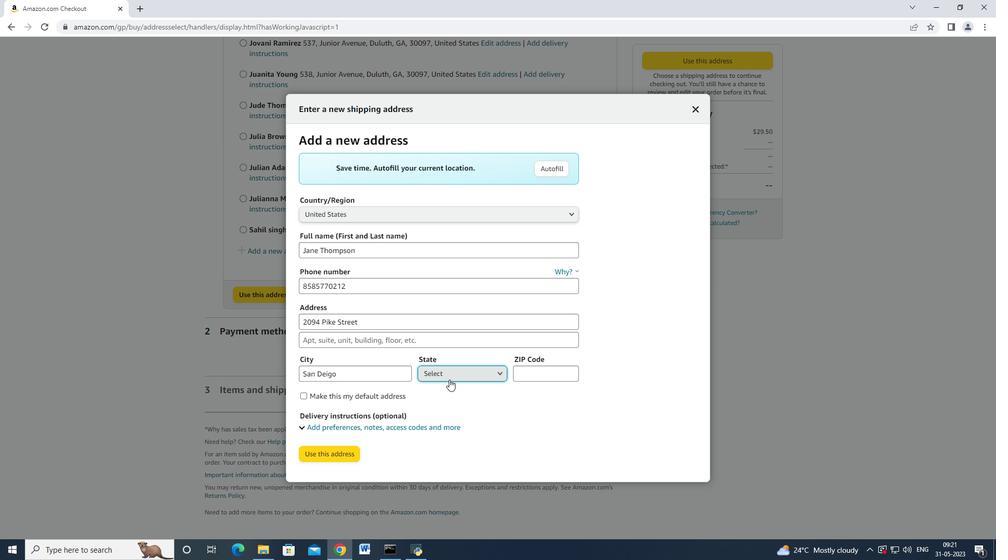 
Action: Mouse pressed left at (449, 378)
Screenshot: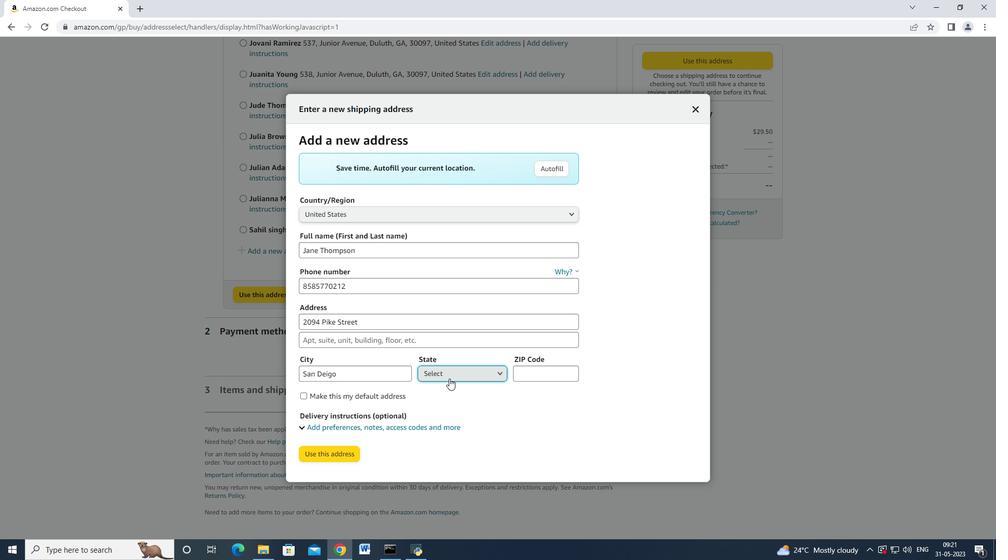 
Action: Mouse moved to (458, 261)
Screenshot: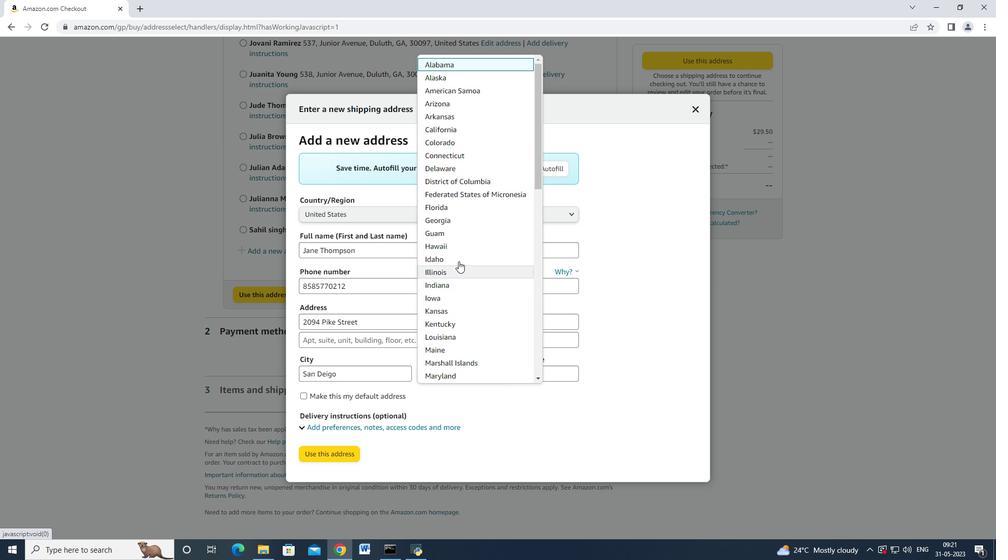 
Action: Mouse scrolled (458, 260) with delta (0, 0)
Screenshot: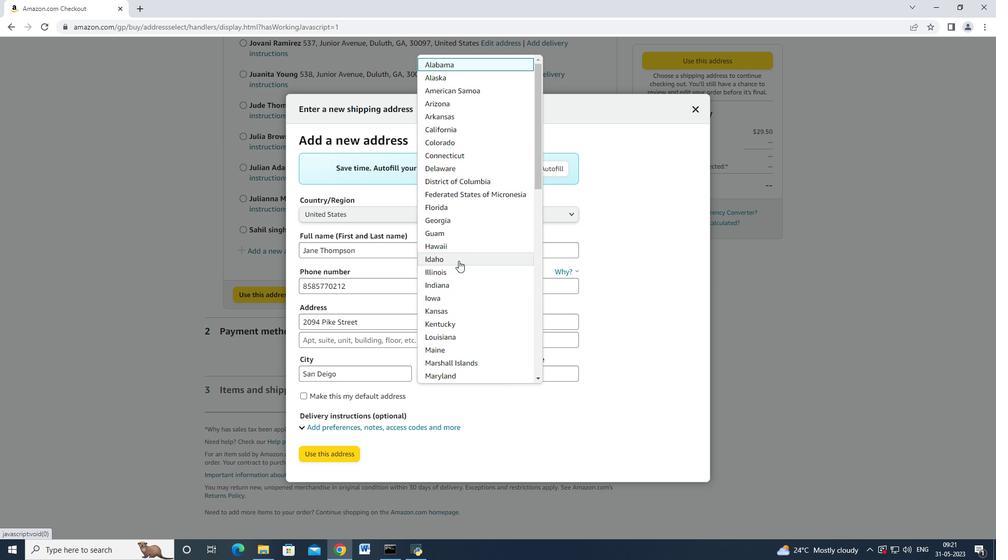 
Action: Mouse scrolled (458, 261) with delta (0, 0)
Screenshot: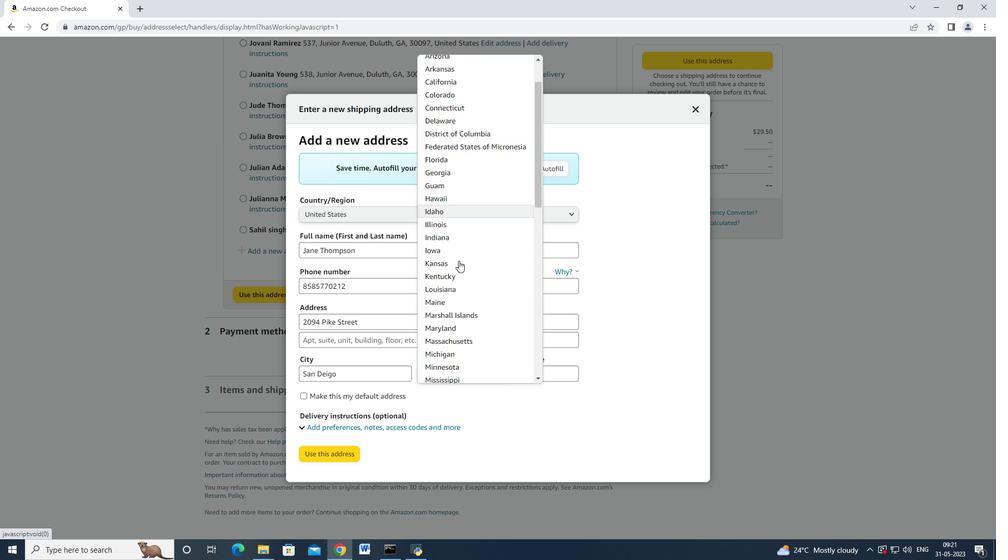 
Action: Mouse scrolled (458, 261) with delta (0, 0)
Screenshot: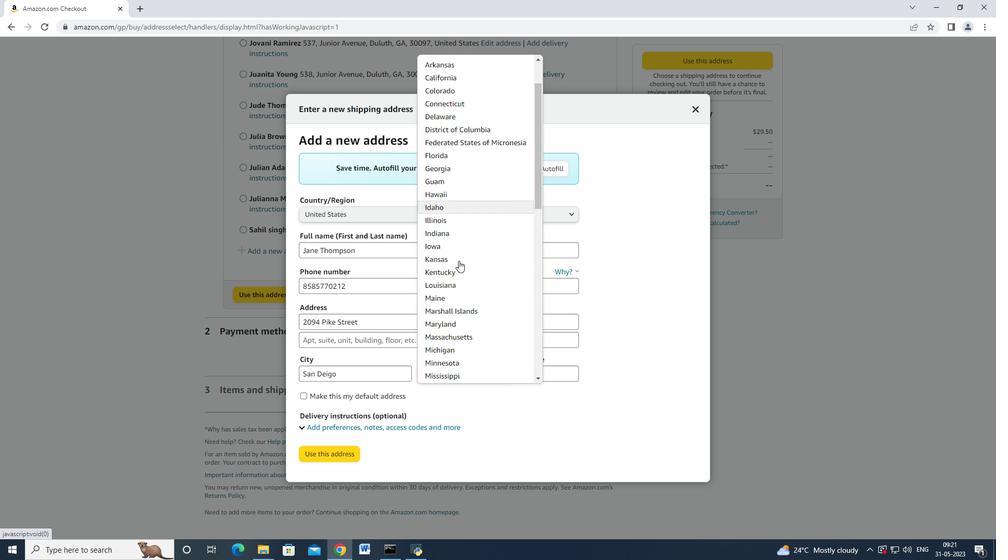 
Action: Mouse moved to (460, 129)
Screenshot: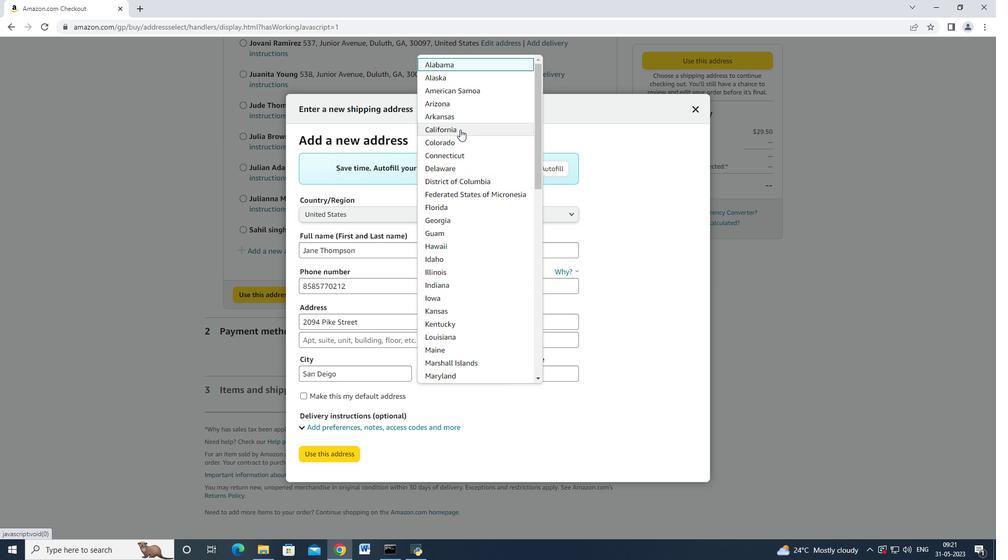 
Action: Mouse pressed left at (460, 129)
Screenshot: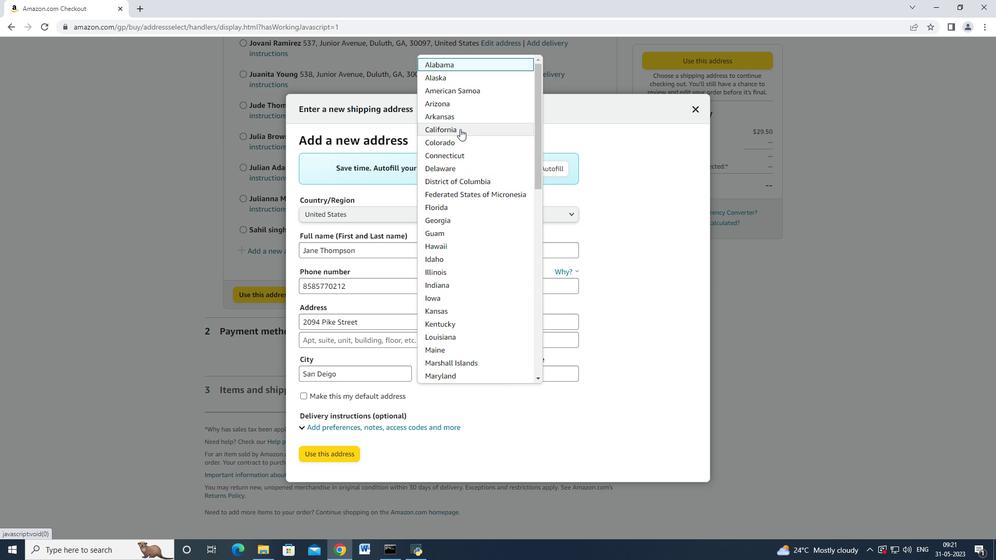 
Action: Mouse moved to (561, 377)
